 Task: Research Airbnb accommodation in North Little Rock, United States from 12th  December, 2023 to 15th December, 2023 for 3 adults.2 bedrooms having 3 beds and 1 bathroom. Property type can be flat. Booking option can be shelf check-in. Look for 3 properties as per requirement.
Action: Key pressed north<Key.space>little<Key.space>
Screenshot: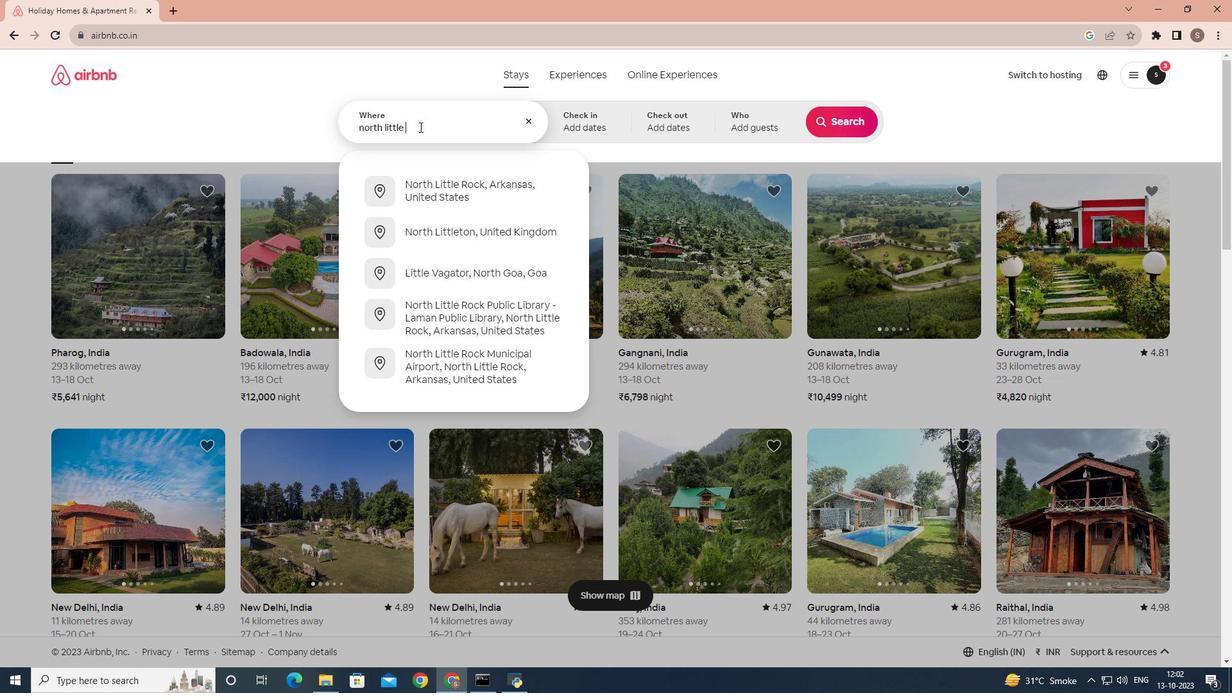 
Action: Mouse moved to (432, 196)
Screenshot: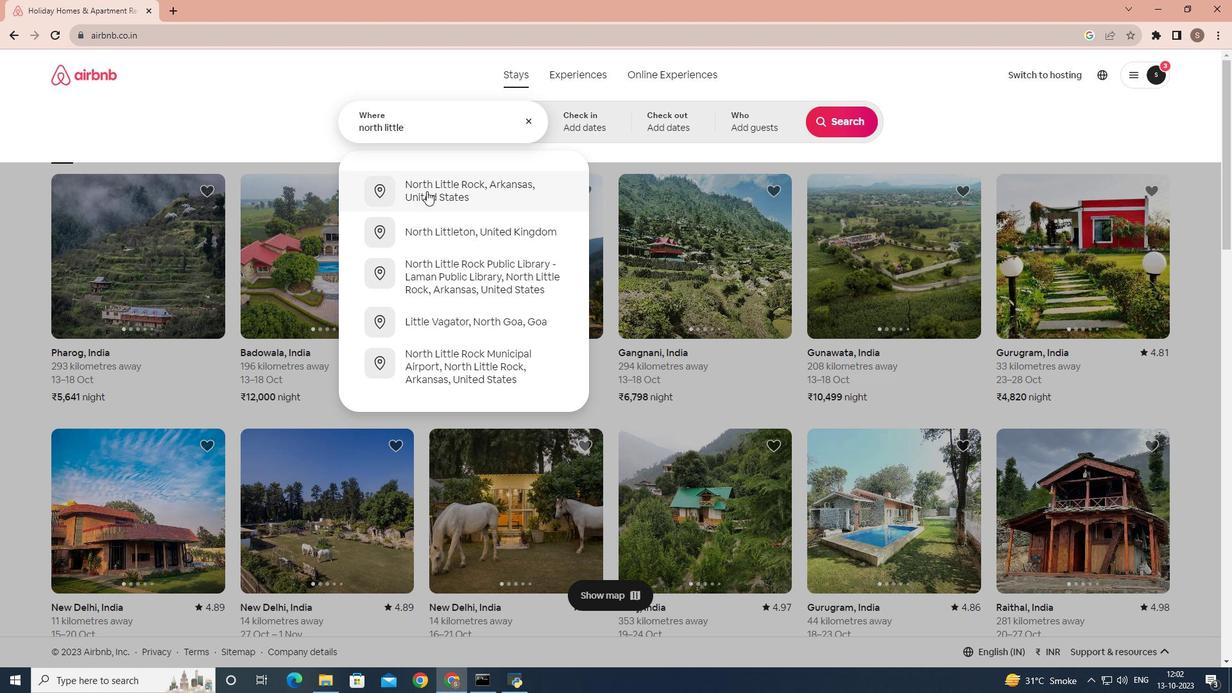 
Action: Mouse pressed left at (432, 196)
Screenshot: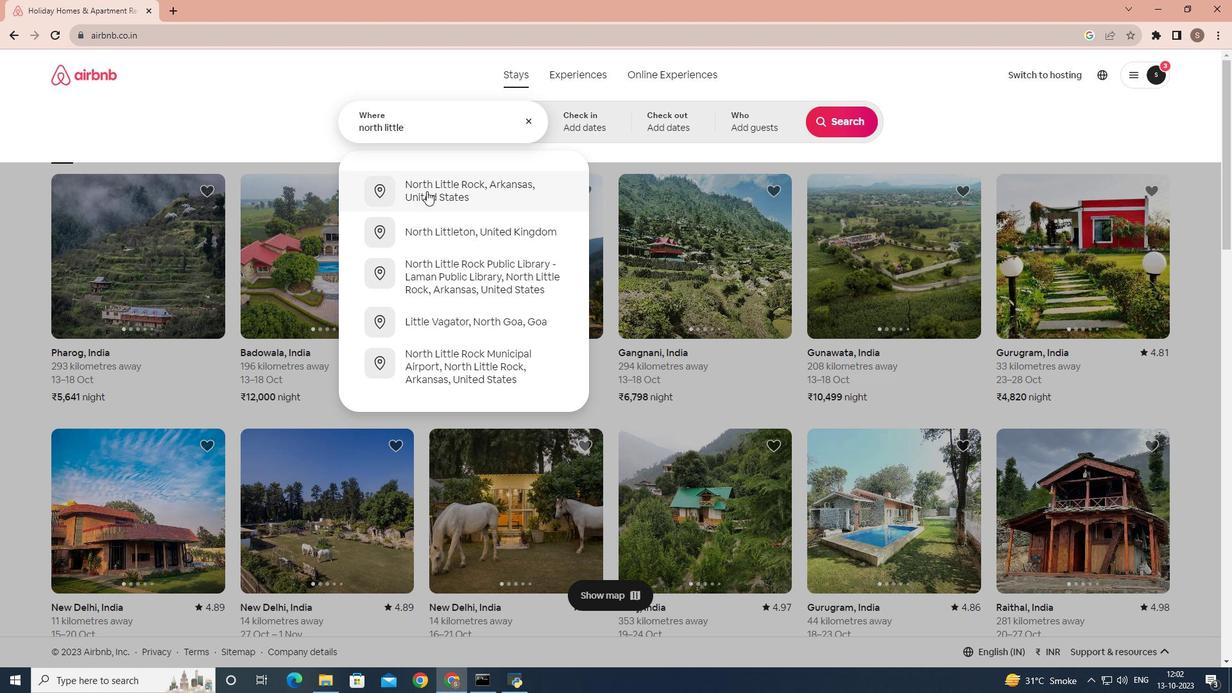 
Action: Mouse moved to (842, 227)
Screenshot: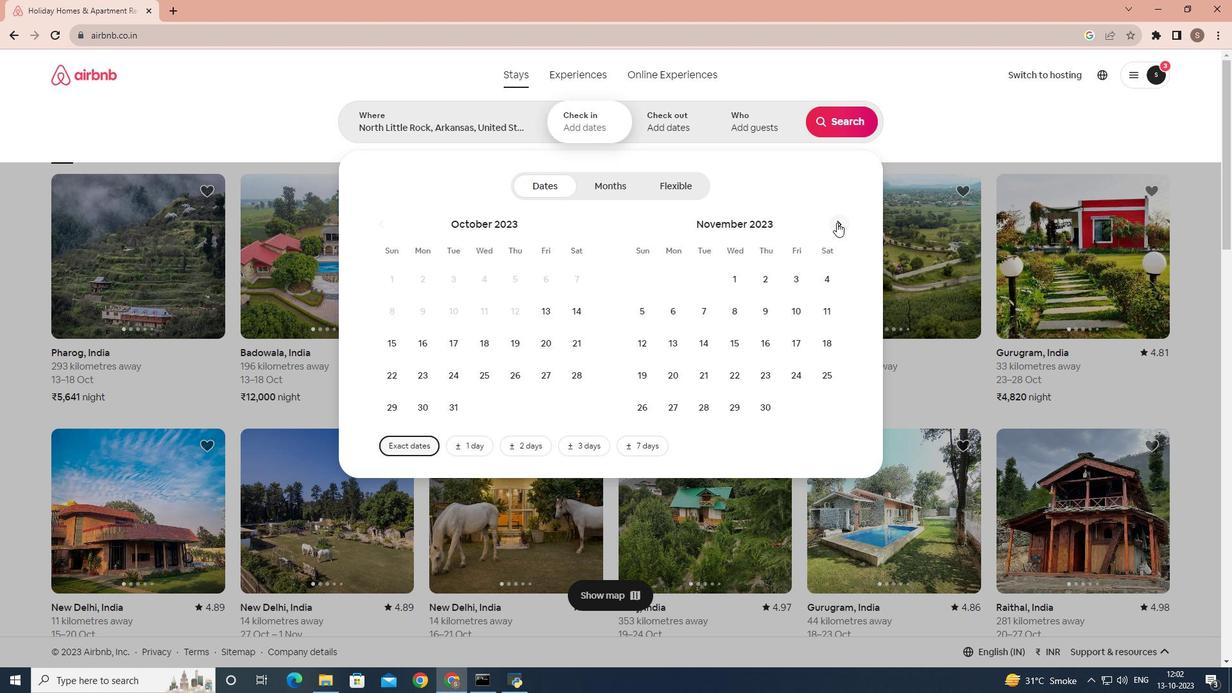 
Action: Mouse pressed left at (842, 227)
Screenshot: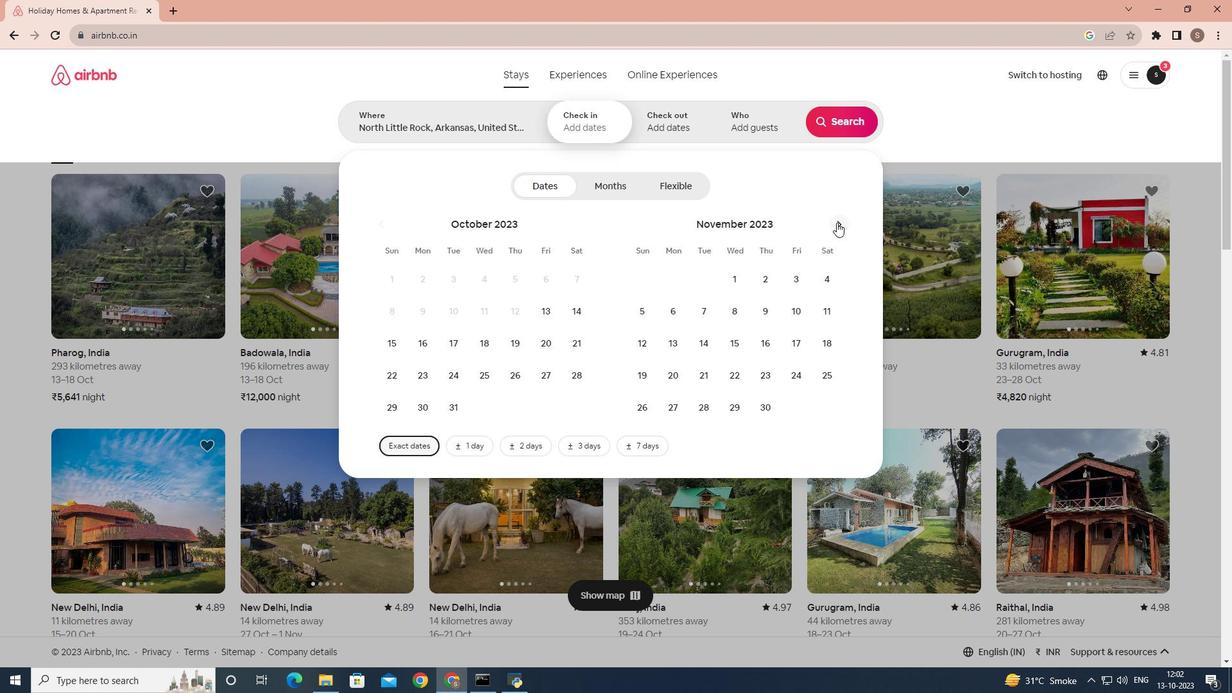 
Action: Mouse moved to (710, 352)
Screenshot: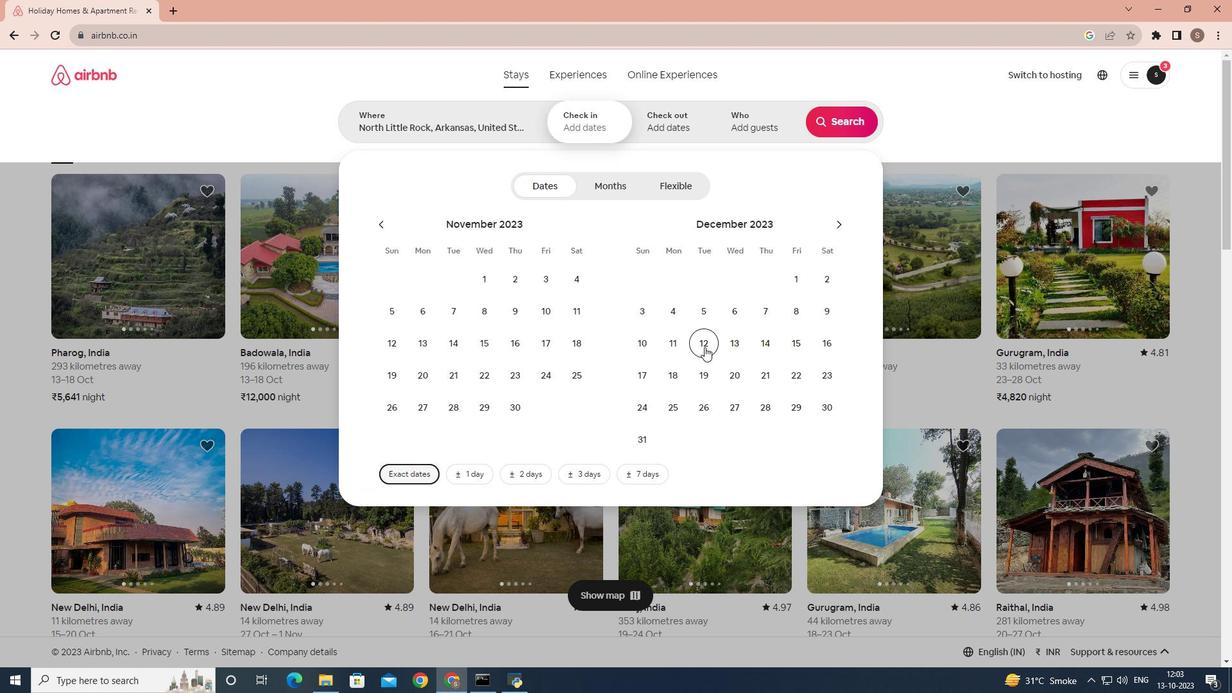 
Action: Mouse pressed left at (710, 352)
Screenshot: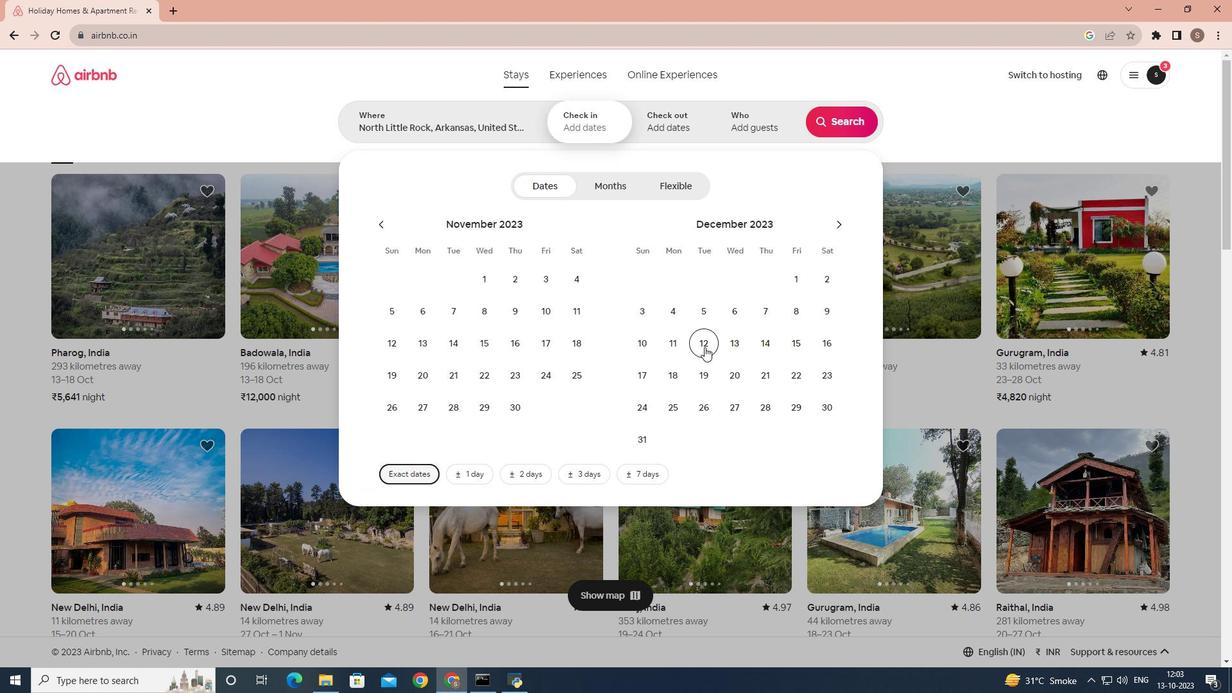 
Action: Mouse moved to (797, 362)
Screenshot: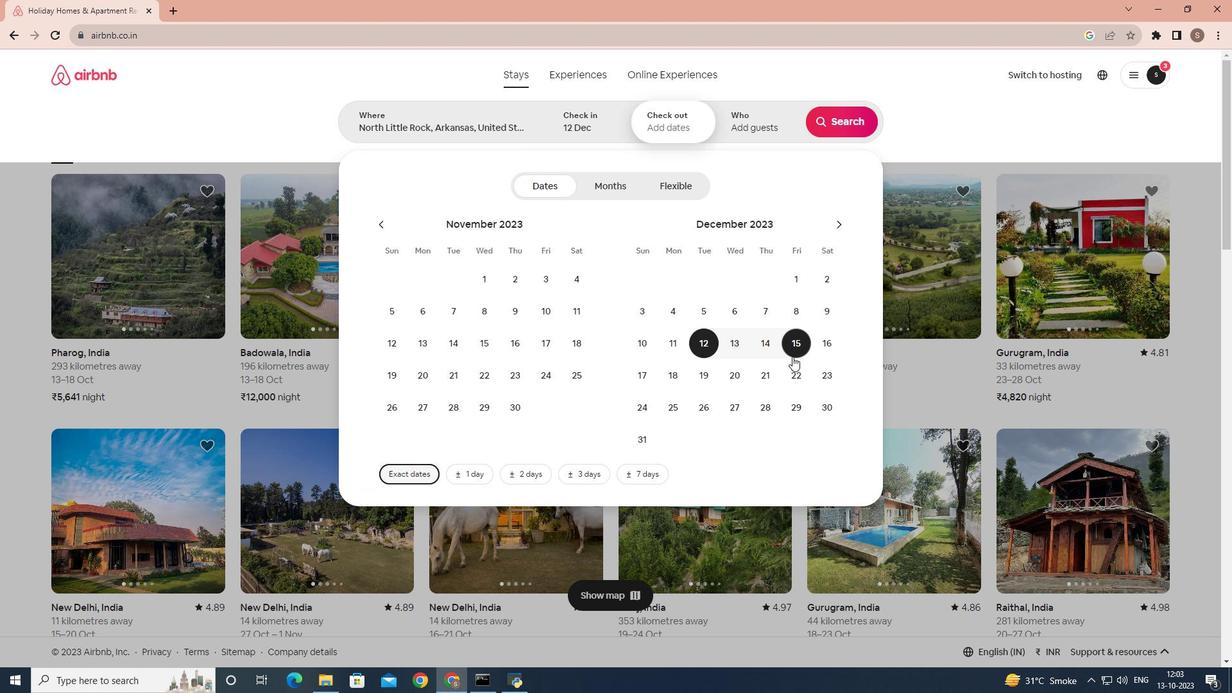 
Action: Mouse pressed left at (797, 362)
Screenshot: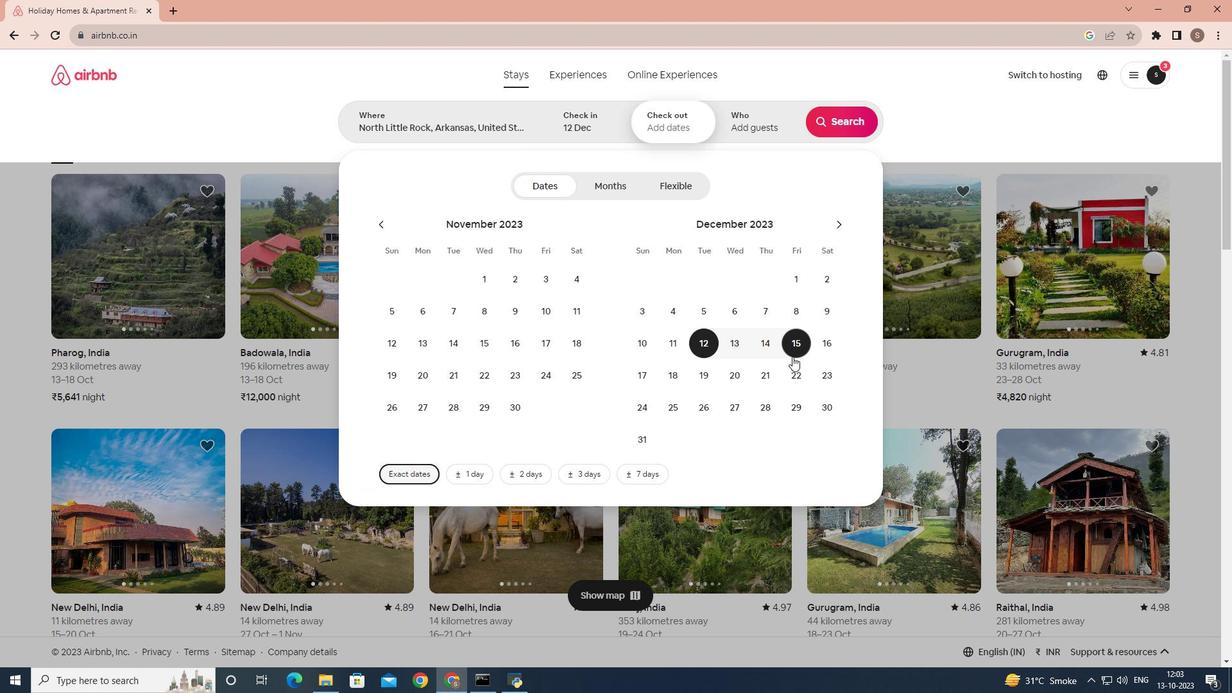 
Action: Mouse moved to (772, 131)
Screenshot: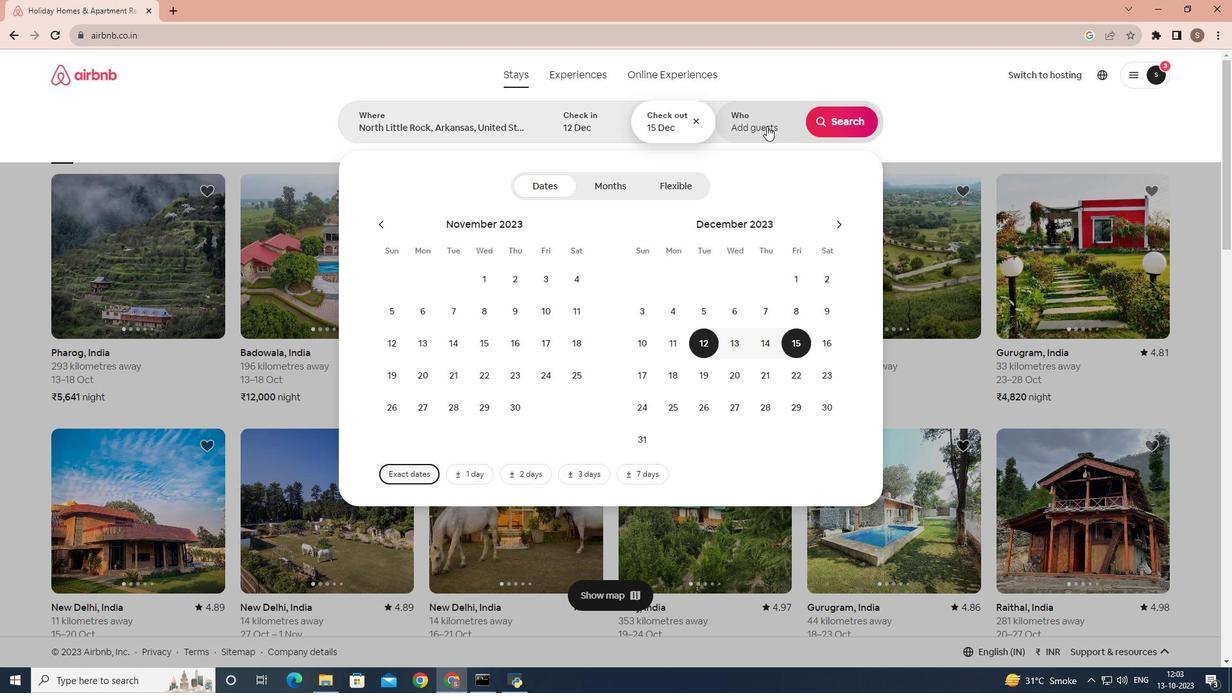 
Action: Mouse pressed left at (772, 131)
Screenshot: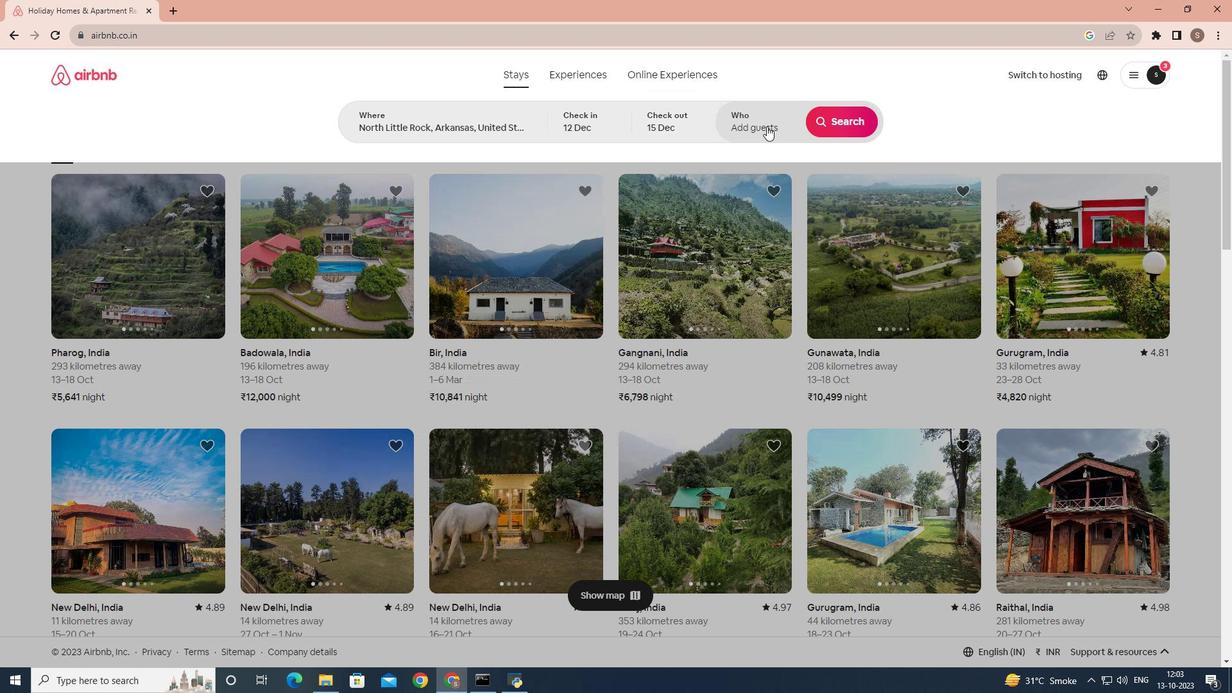 
Action: Mouse moved to (848, 197)
Screenshot: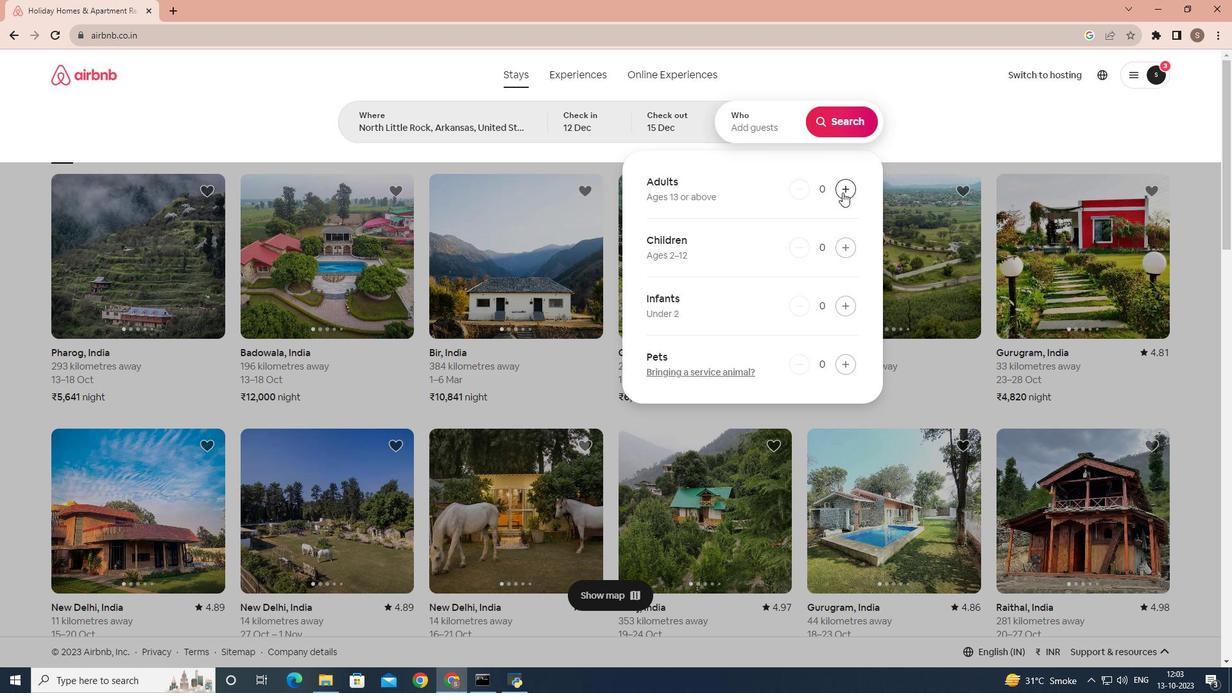 
Action: Mouse pressed left at (848, 197)
Screenshot: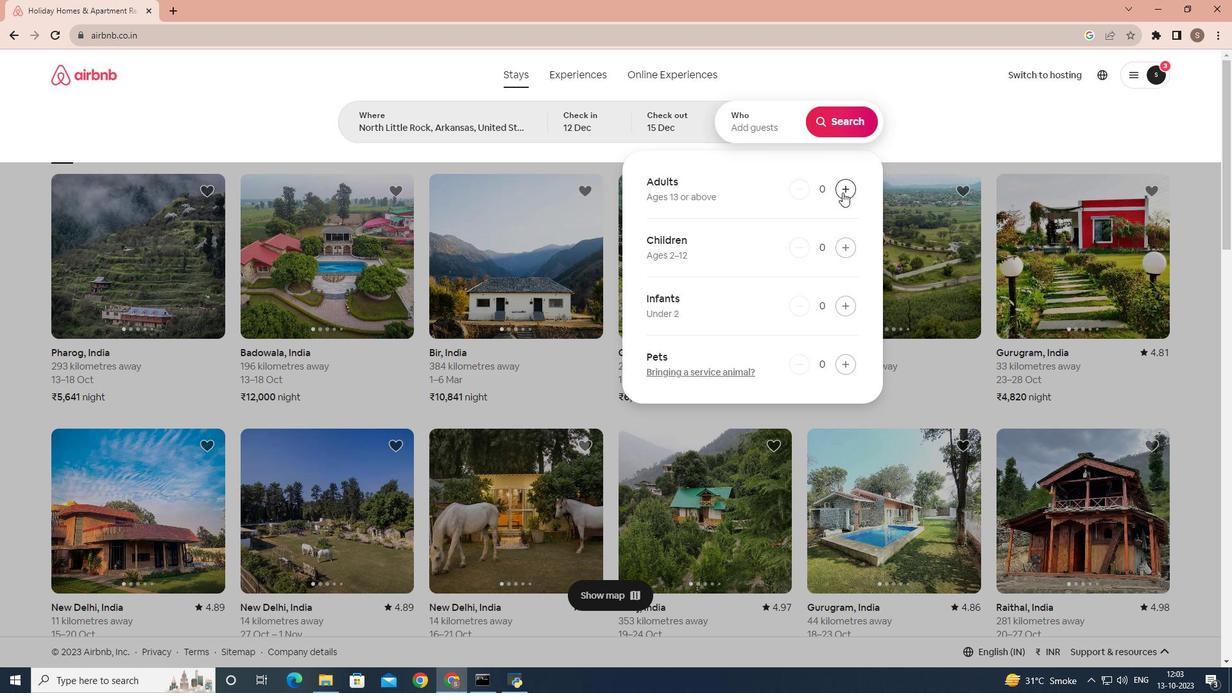 
Action: Mouse pressed left at (848, 197)
Screenshot: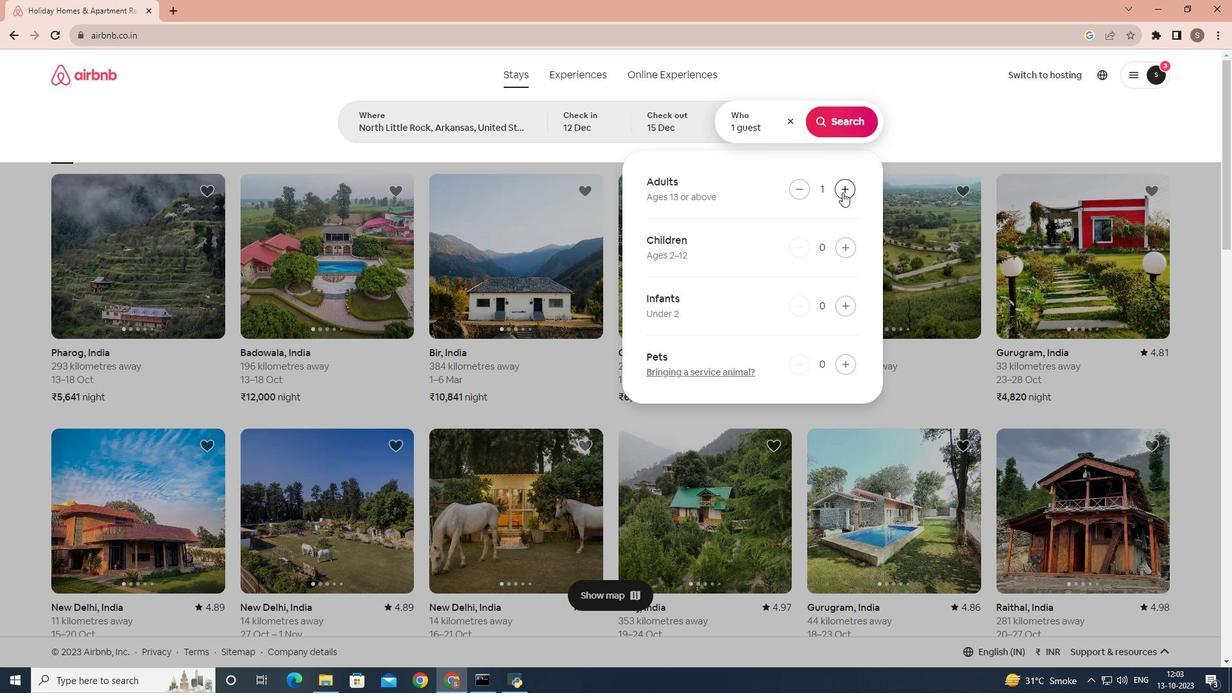 
Action: Mouse pressed left at (848, 197)
Screenshot: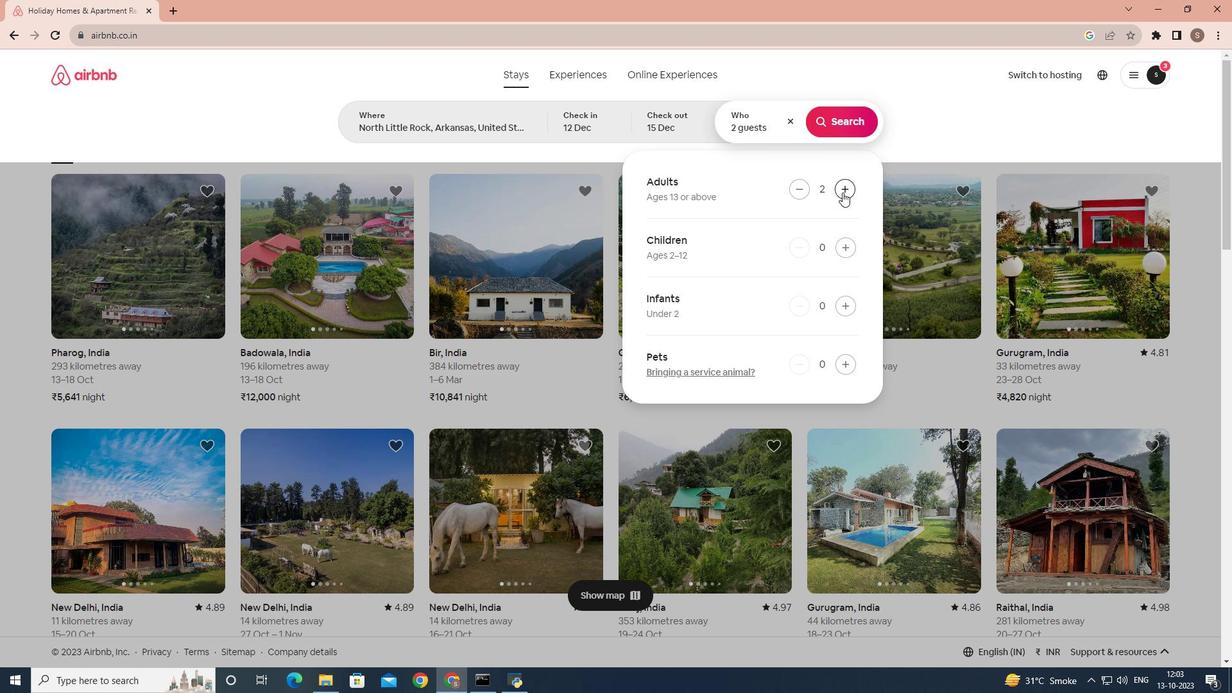 
Action: Mouse moved to (849, 132)
Screenshot: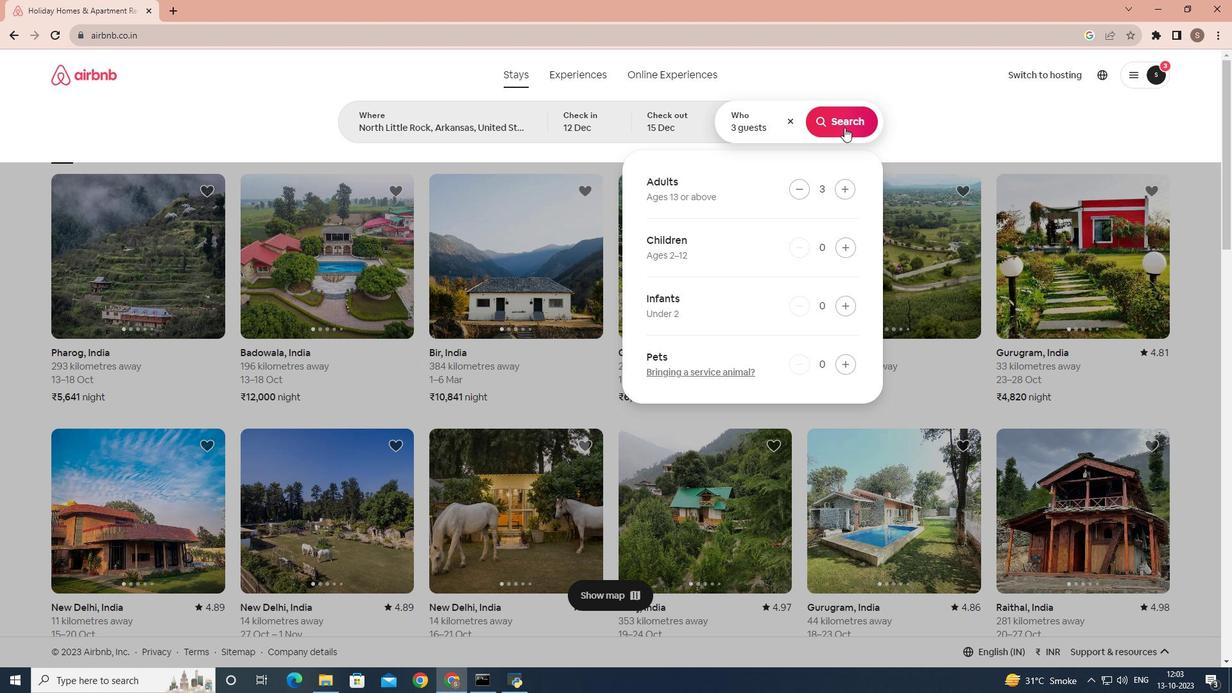 
Action: Mouse pressed left at (849, 132)
Screenshot: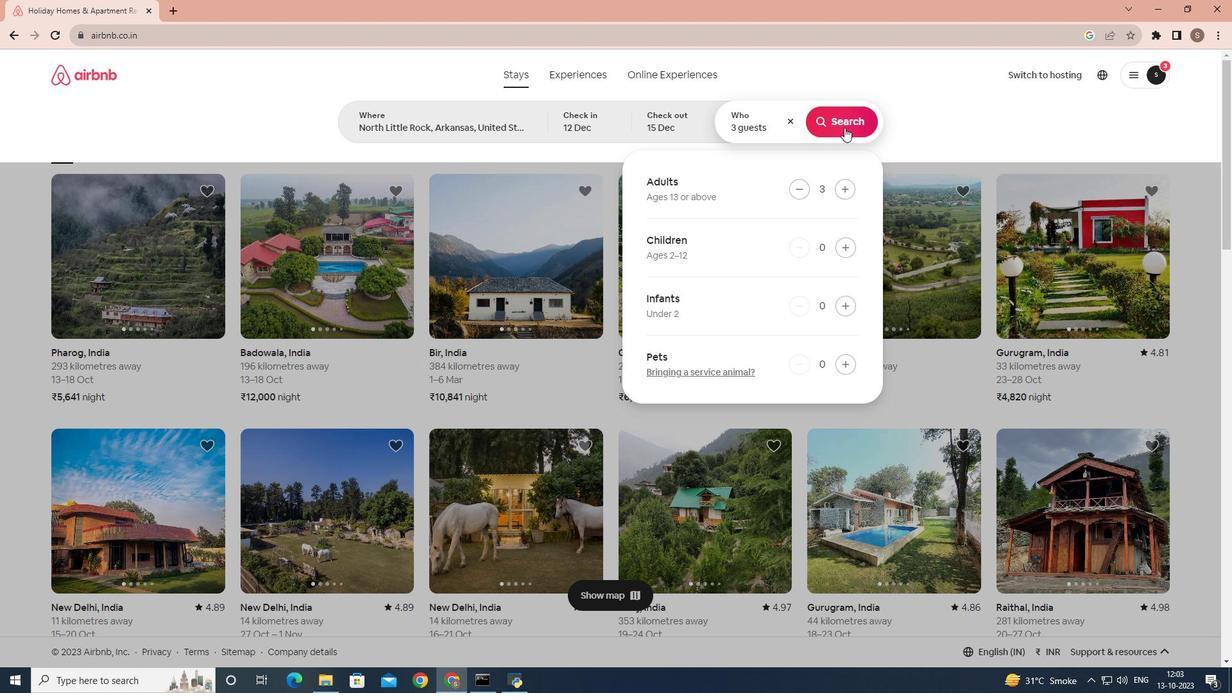 
Action: Mouse moved to (1023, 132)
Screenshot: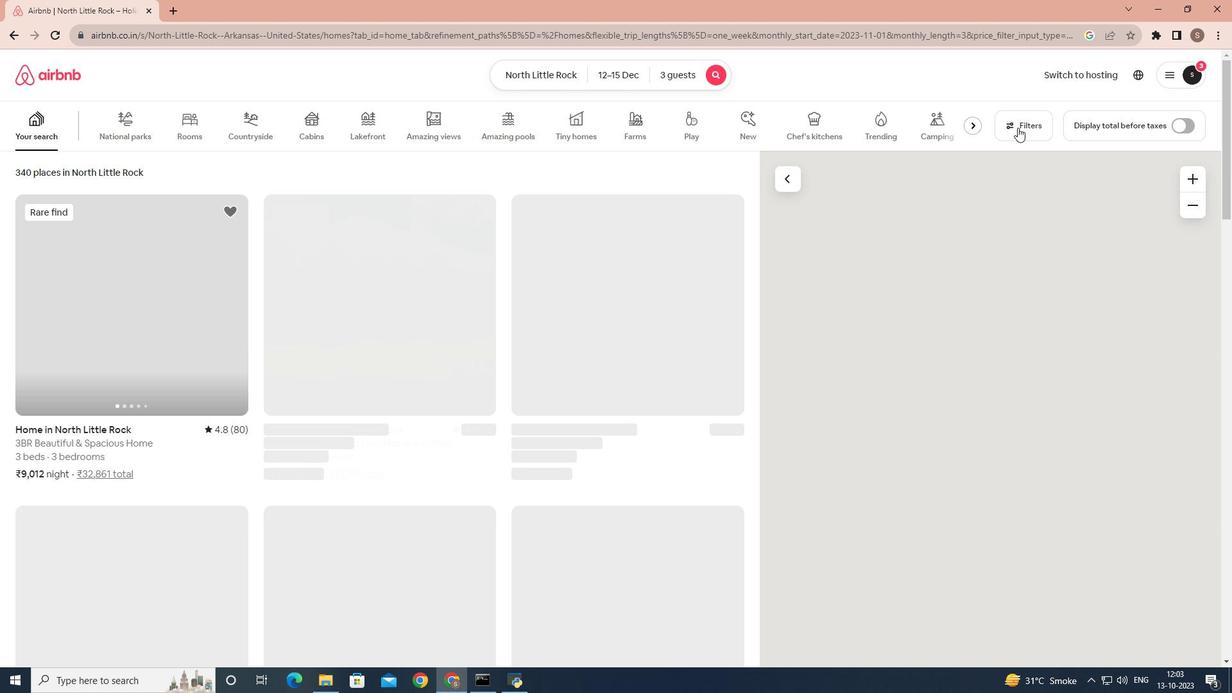 
Action: Mouse pressed left at (1023, 132)
Screenshot: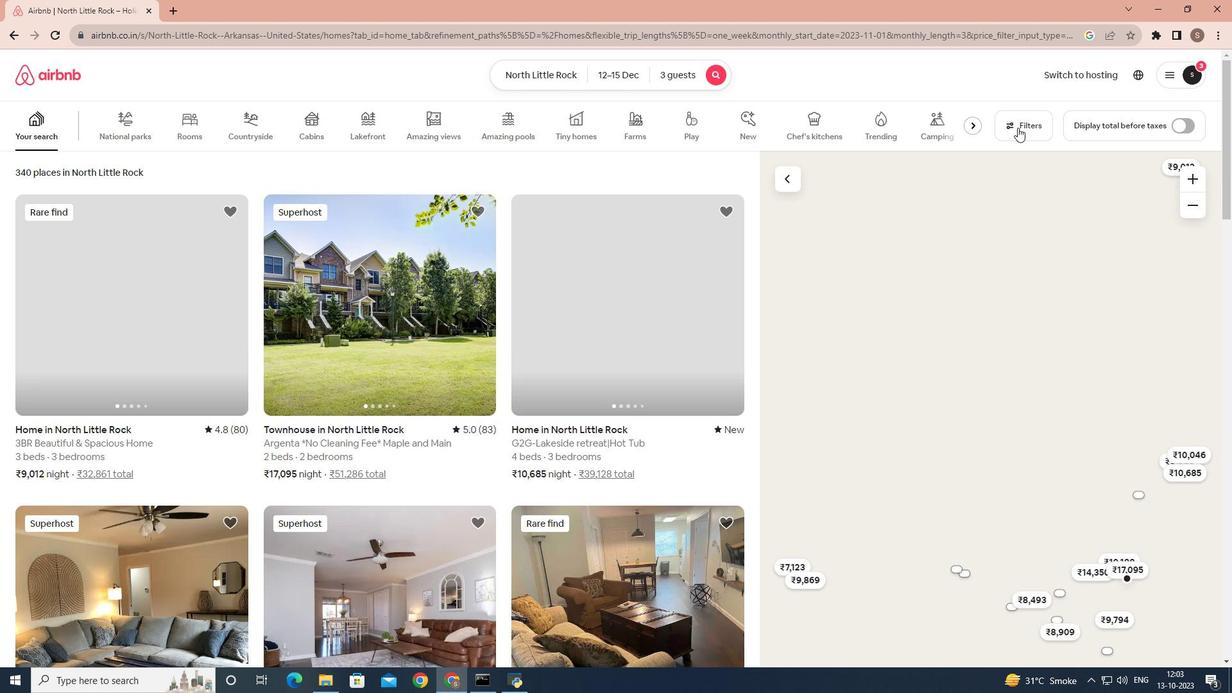 
Action: Mouse moved to (513, 298)
Screenshot: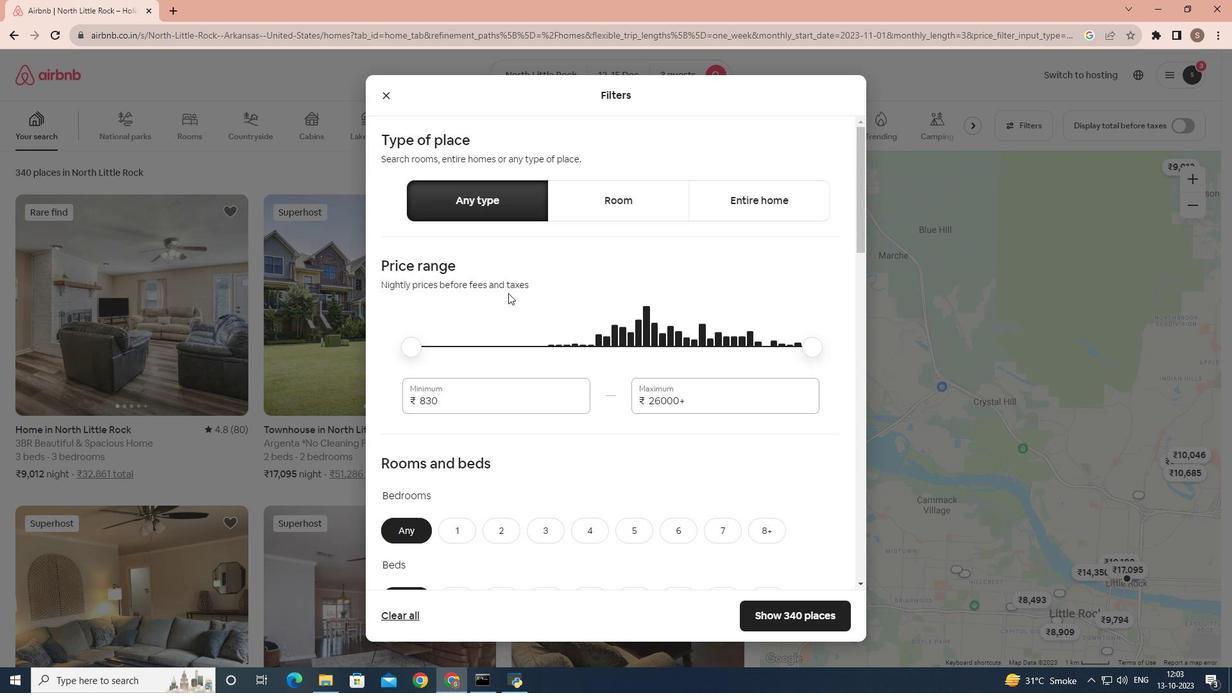 
Action: Mouse scrolled (513, 297) with delta (0, 0)
Screenshot: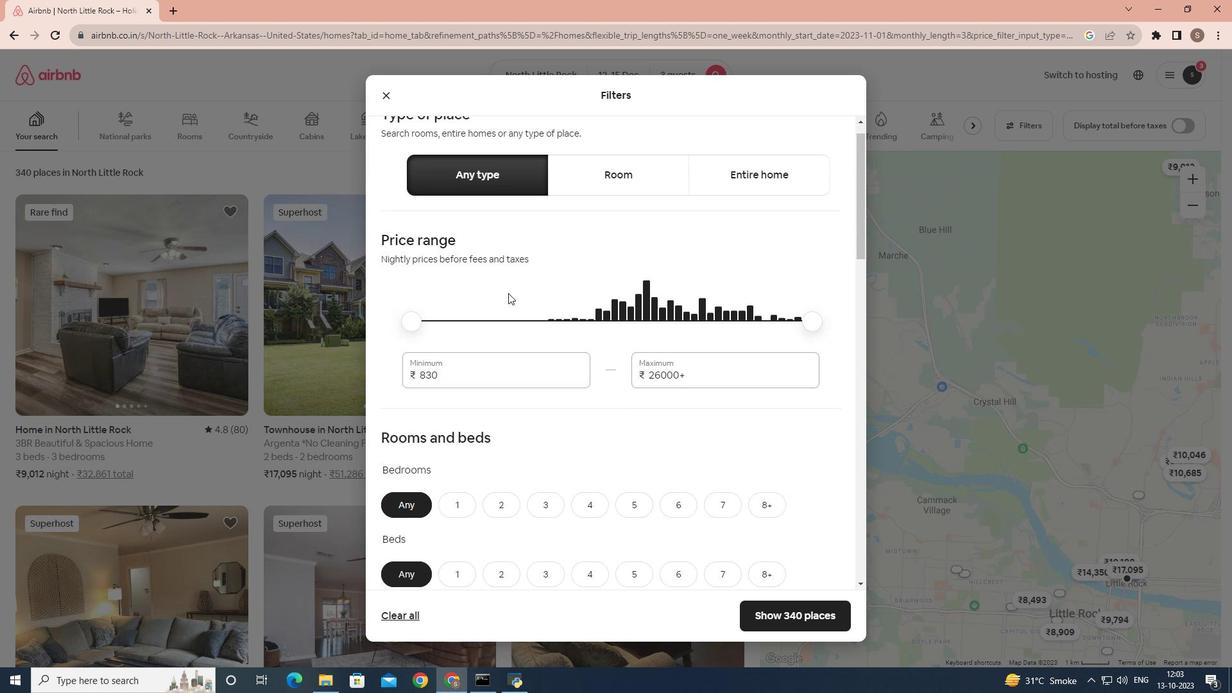 
Action: Mouse scrolled (513, 297) with delta (0, 0)
Screenshot: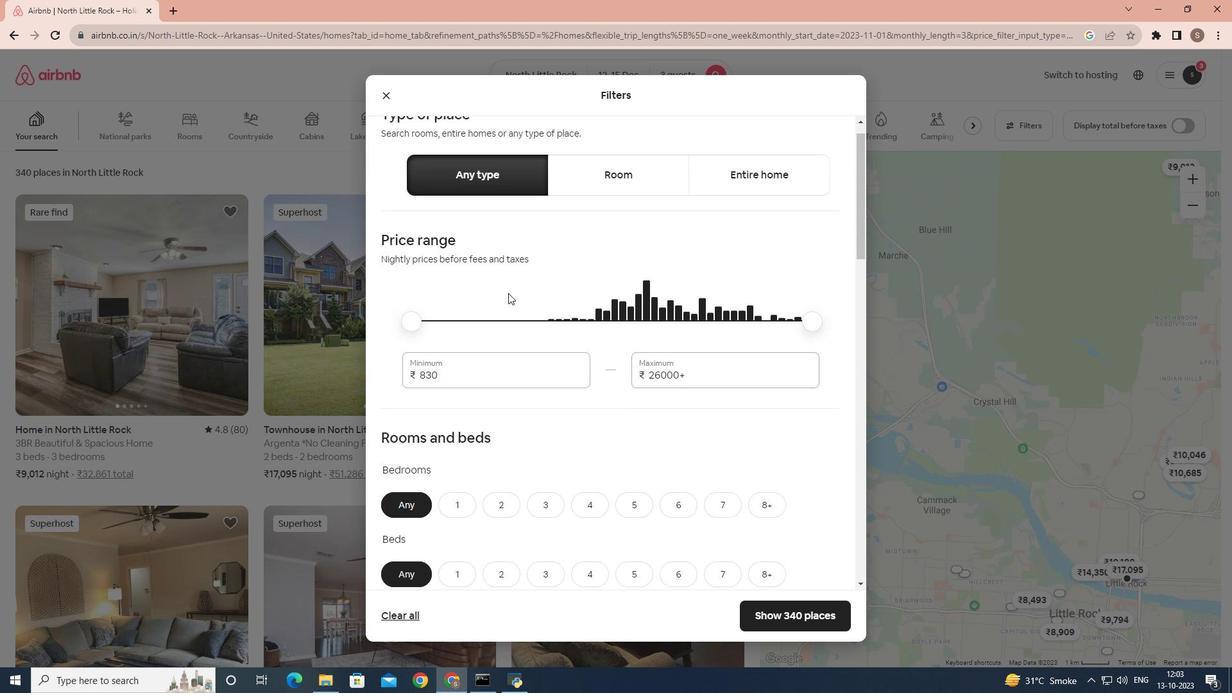 
Action: Mouse scrolled (513, 297) with delta (0, 0)
Screenshot: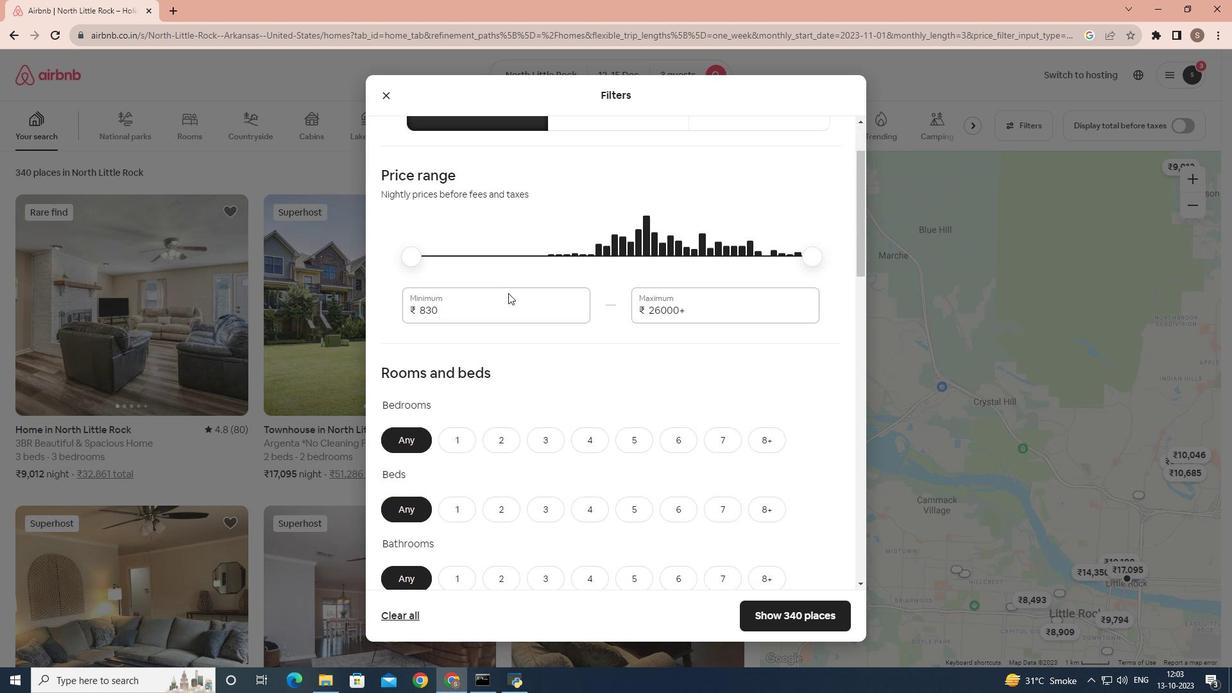 
Action: Mouse moved to (515, 342)
Screenshot: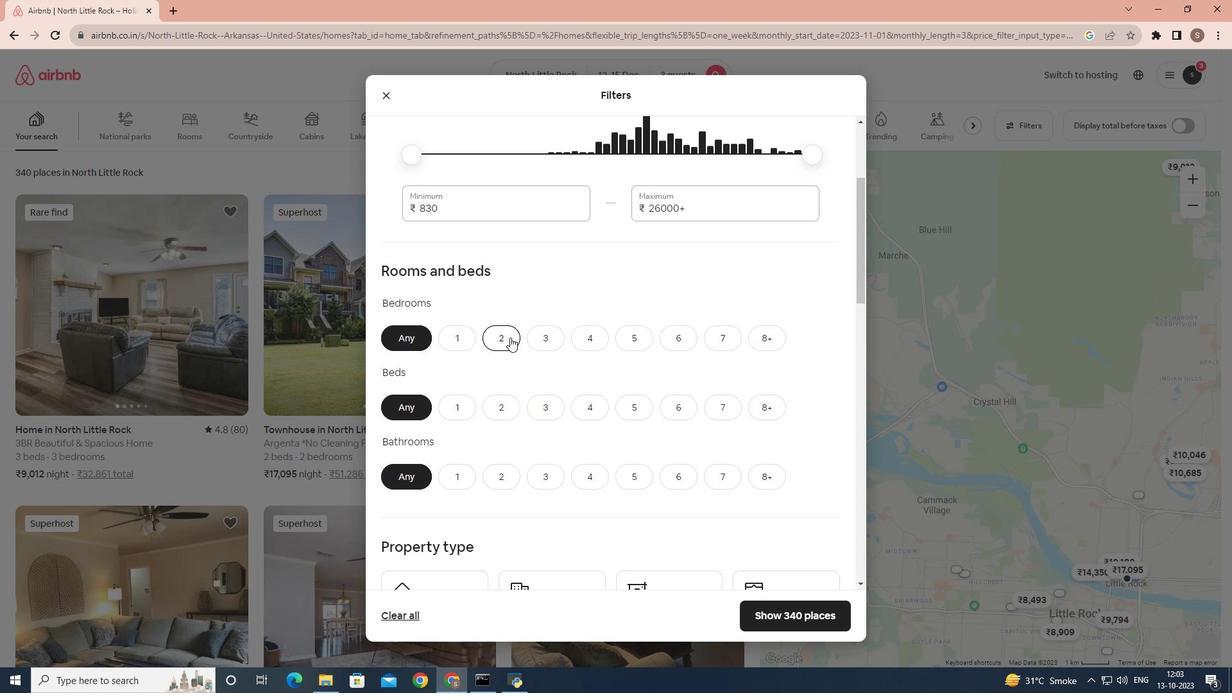 
Action: Mouse pressed left at (515, 342)
Screenshot: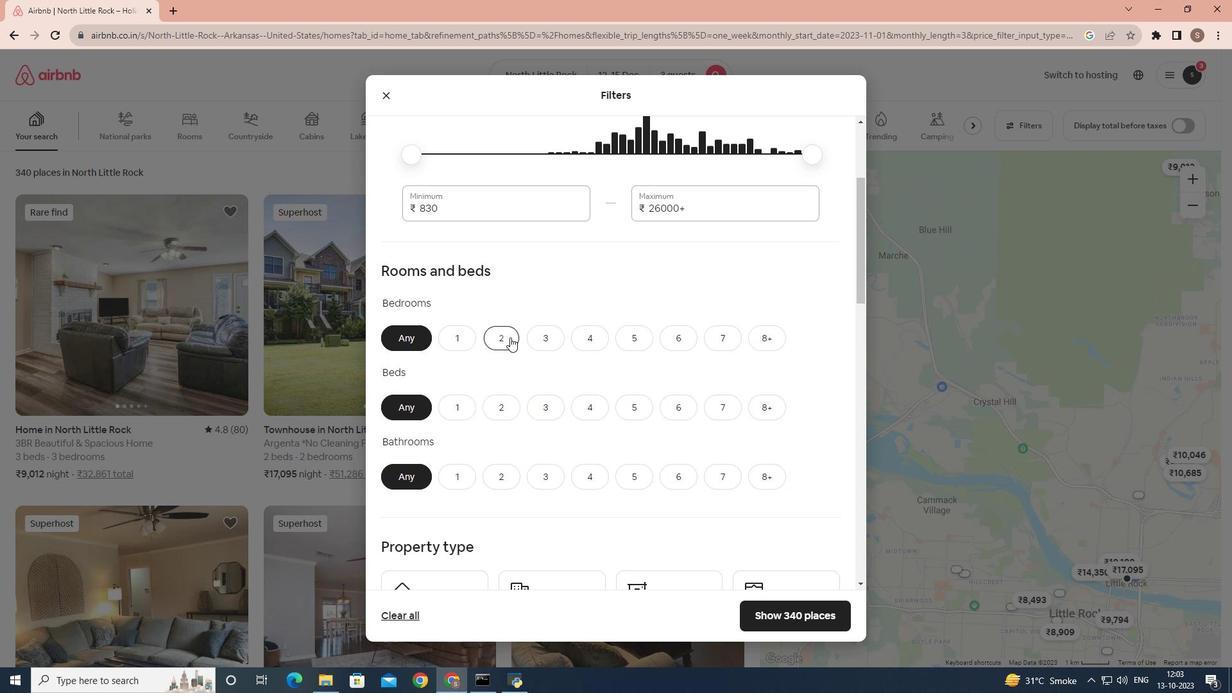
Action: Mouse moved to (556, 409)
Screenshot: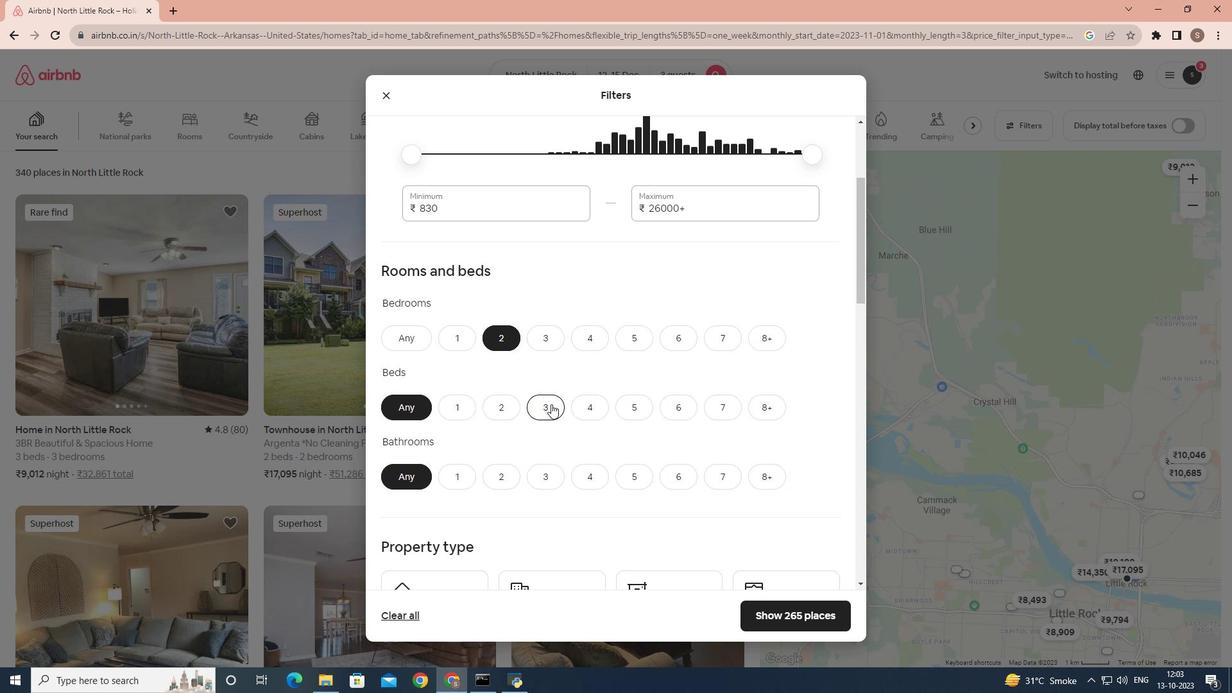 
Action: Mouse pressed left at (556, 409)
Screenshot: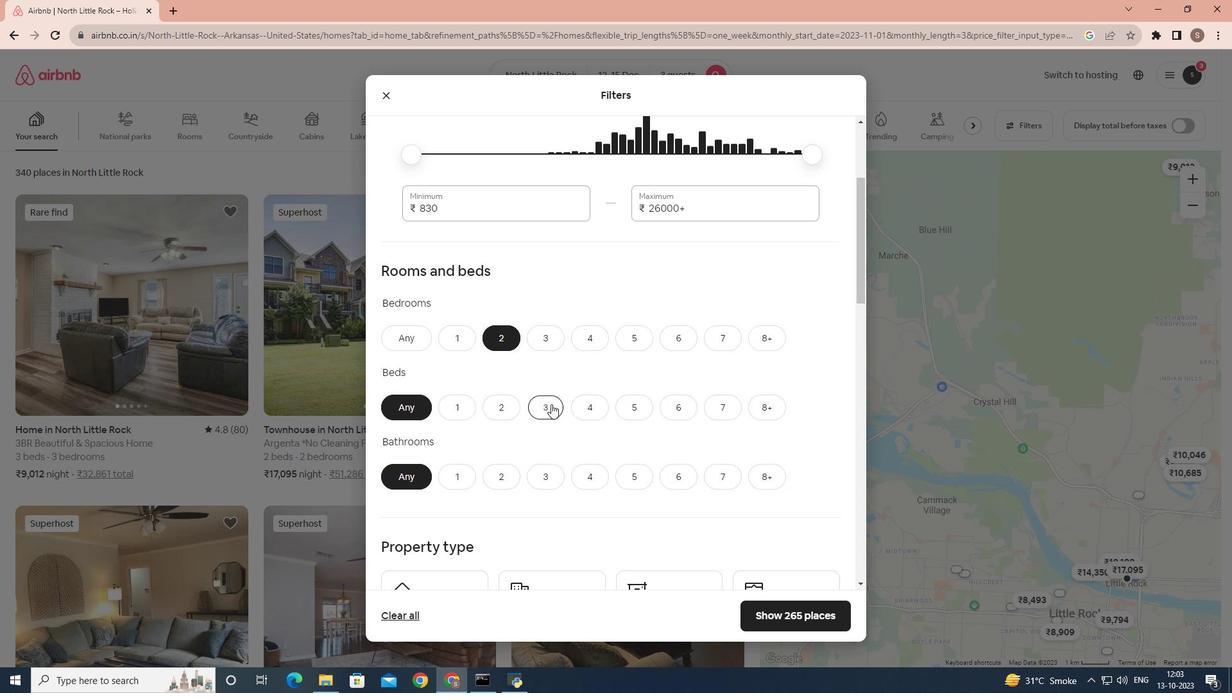 
Action: Mouse moved to (460, 478)
Screenshot: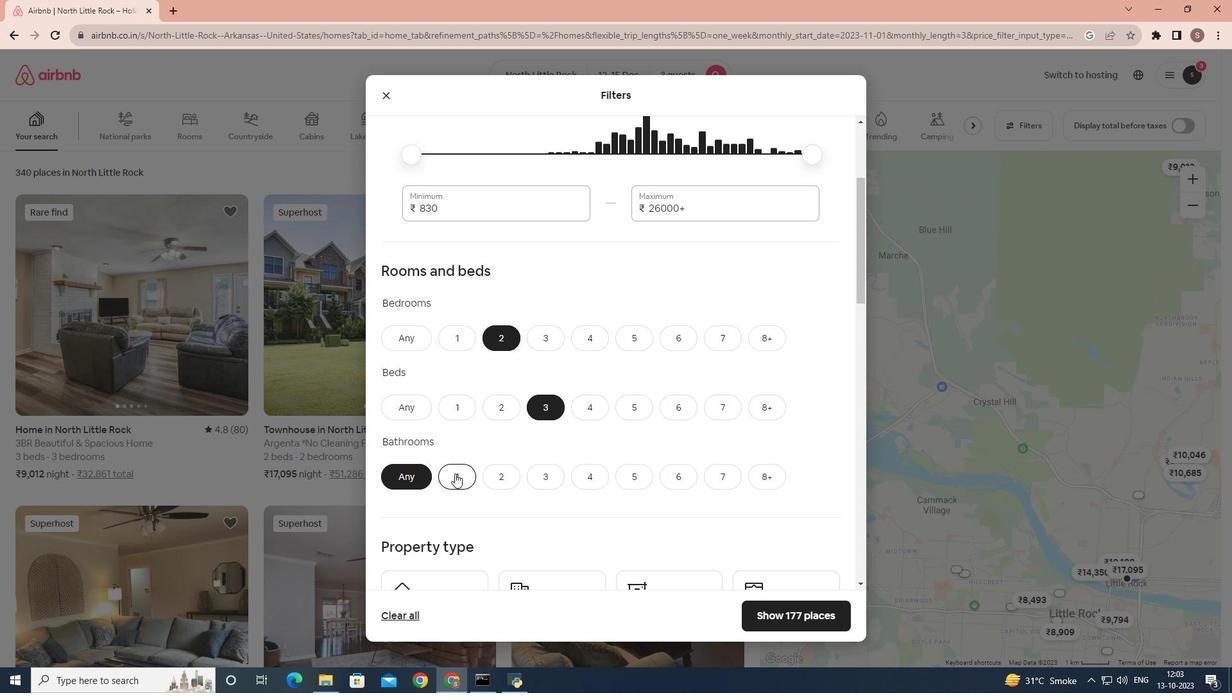 
Action: Mouse pressed left at (460, 478)
Screenshot: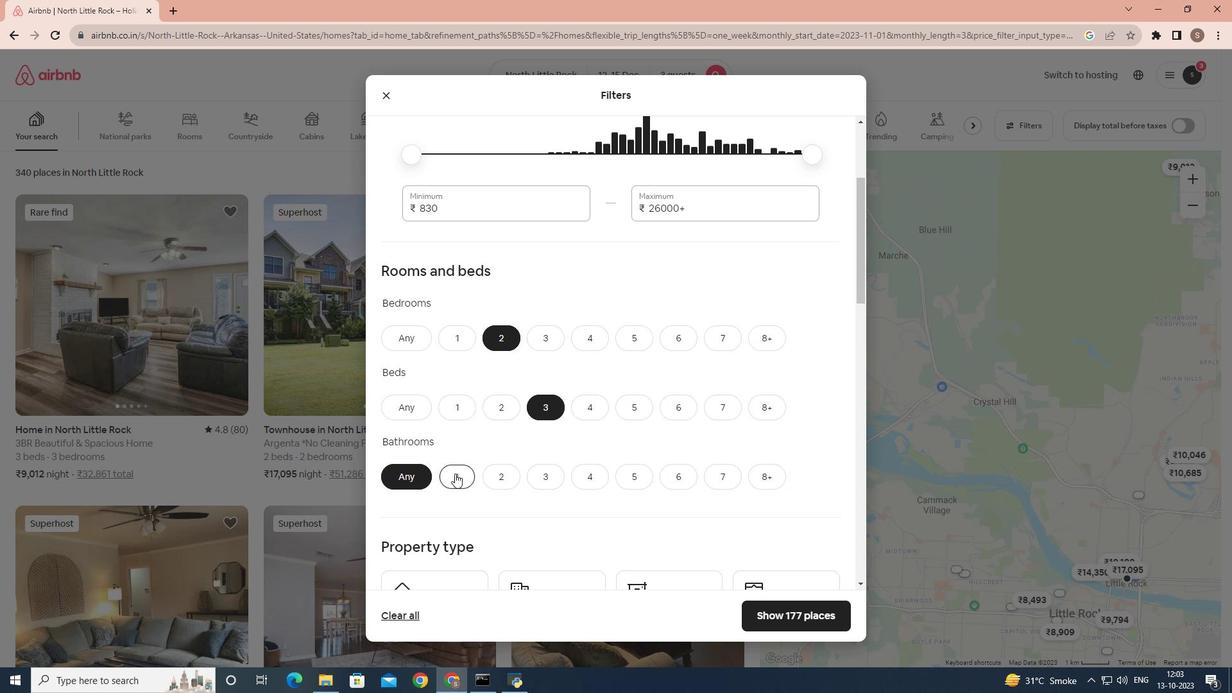 
Action: Mouse moved to (487, 439)
Screenshot: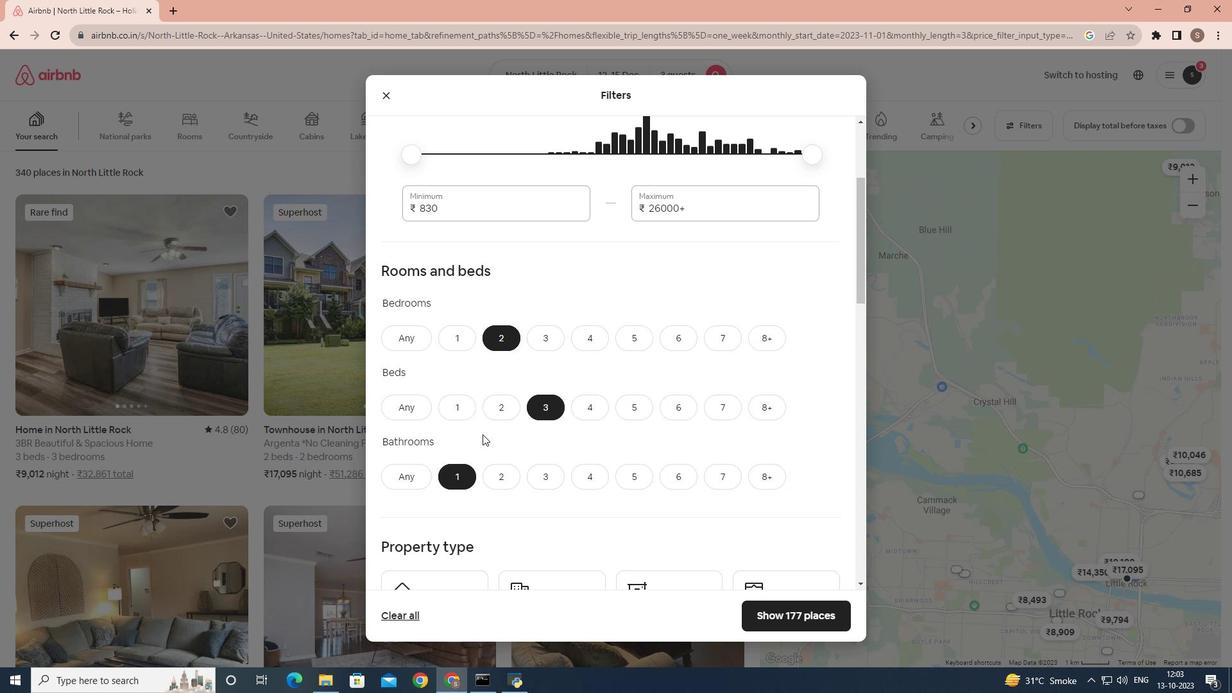 
Action: Mouse scrolled (487, 439) with delta (0, 0)
Screenshot: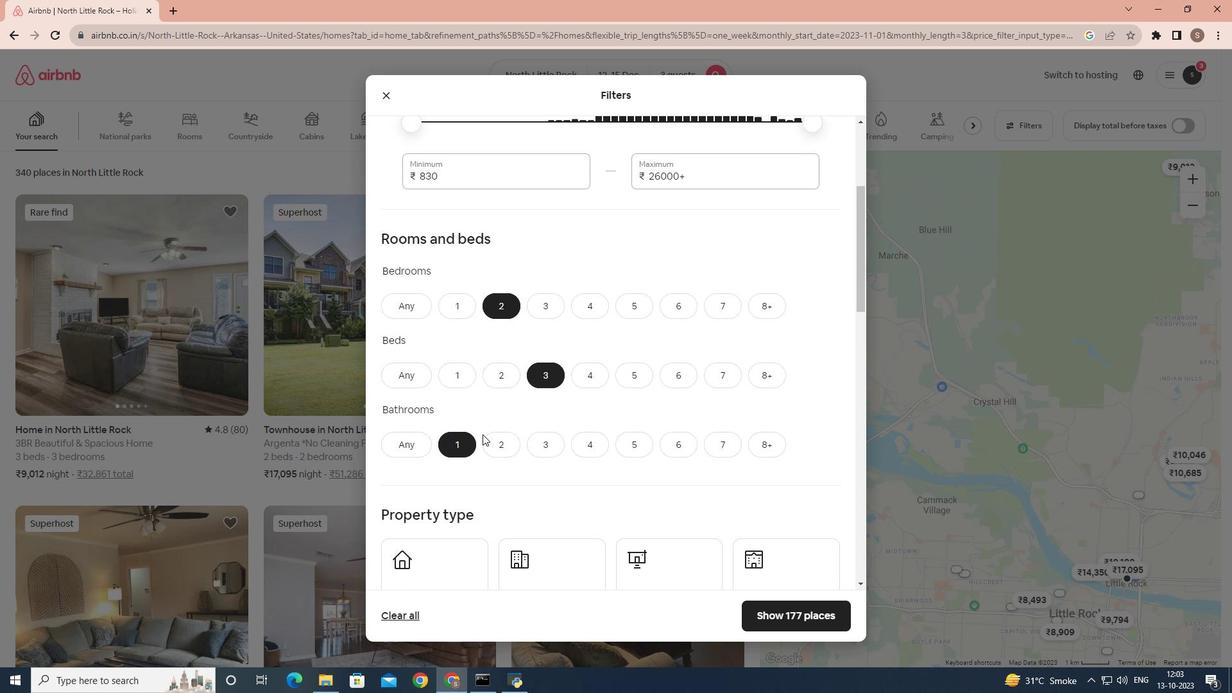 
Action: Mouse scrolled (487, 439) with delta (0, 0)
Screenshot: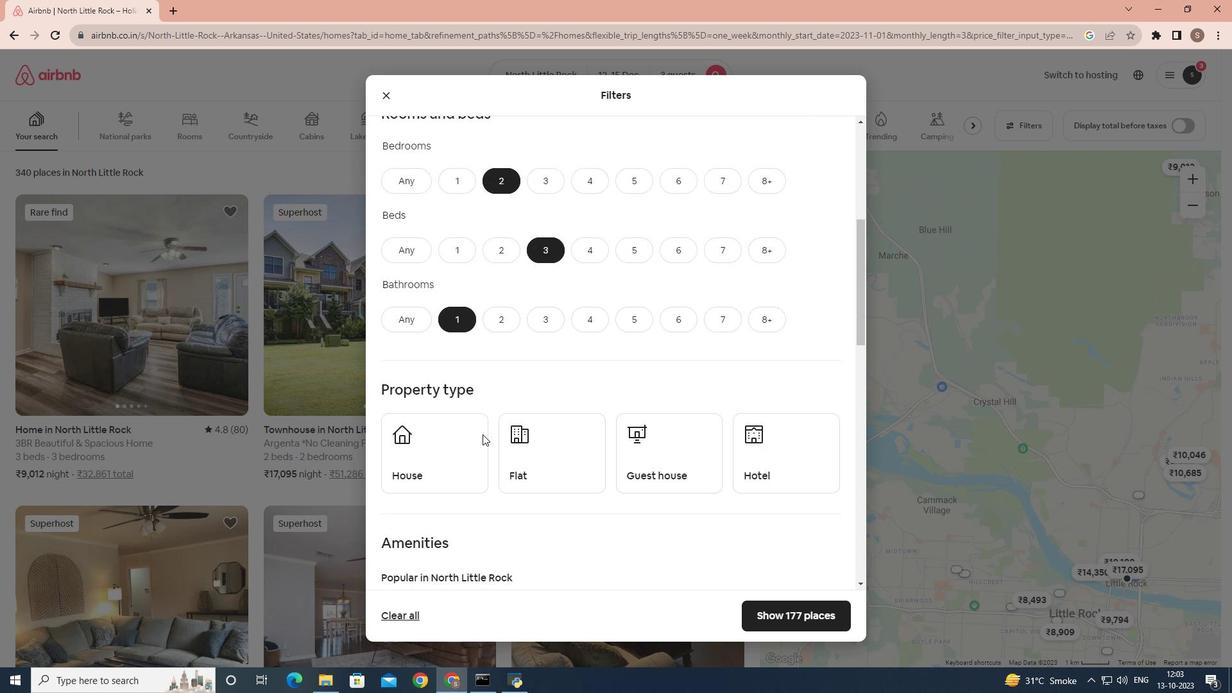 
Action: Mouse scrolled (487, 439) with delta (0, 0)
Screenshot: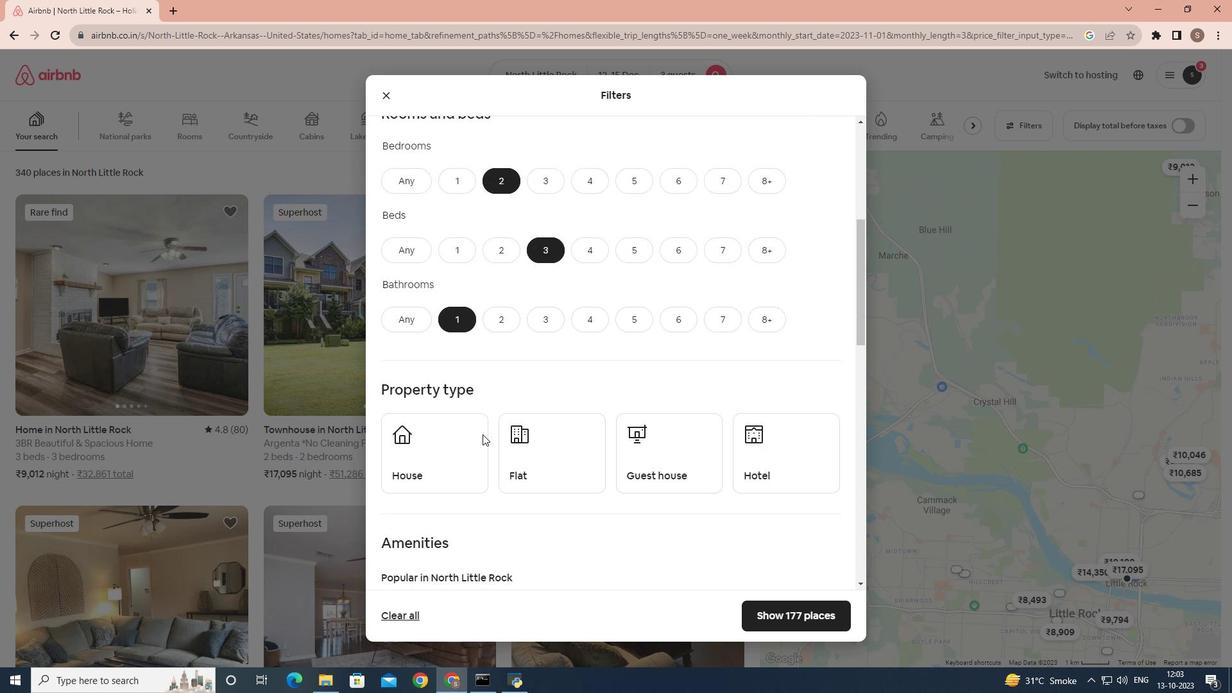 
Action: Mouse scrolled (487, 439) with delta (0, 0)
Screenshot: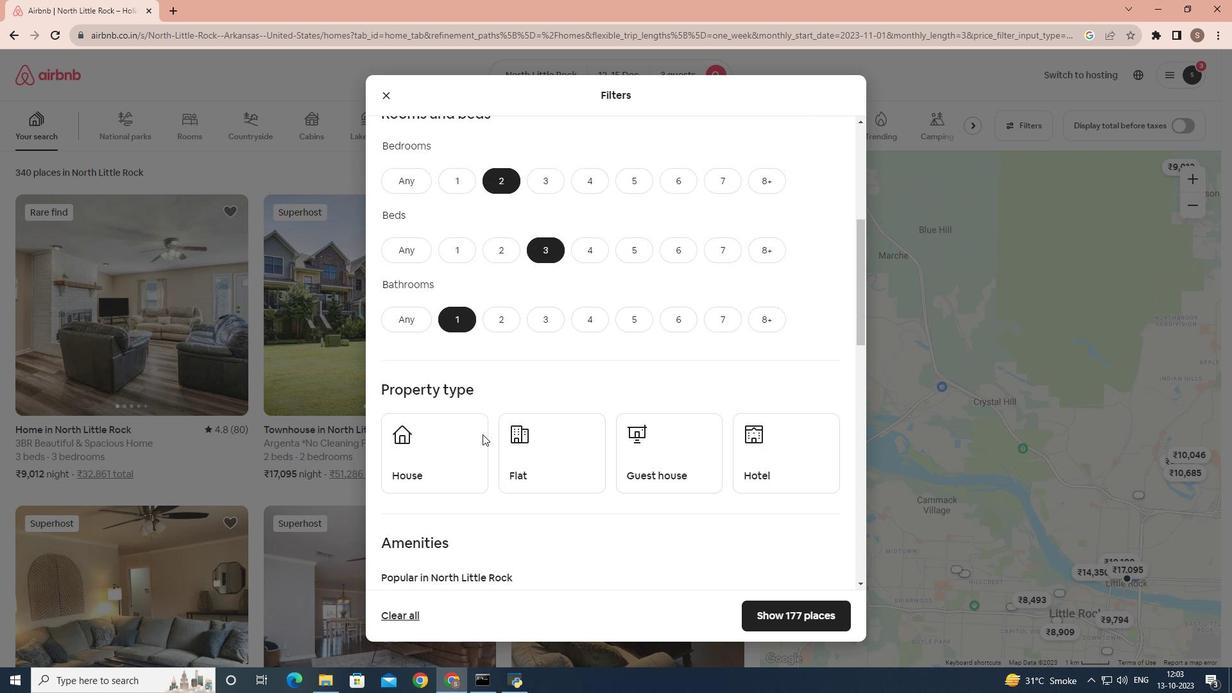 
Action: Mouse moved to (532, 387)
Screenshot: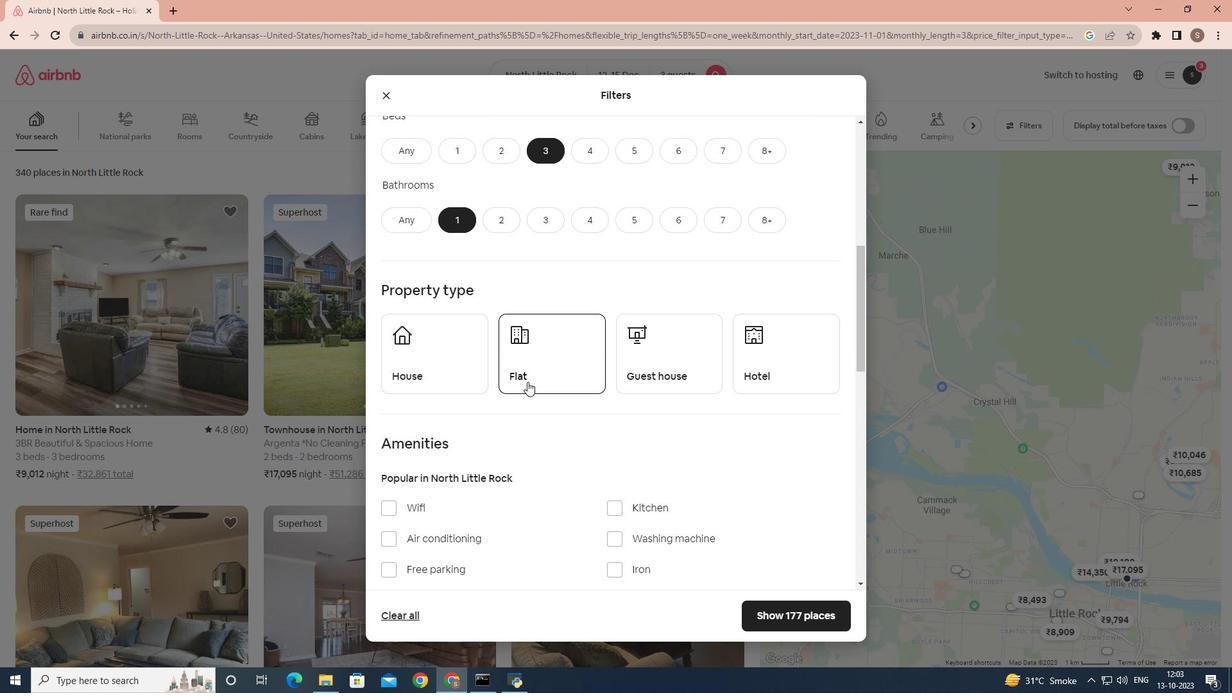 
Action: Mouse pressed left at (532, 387)
Screenshot: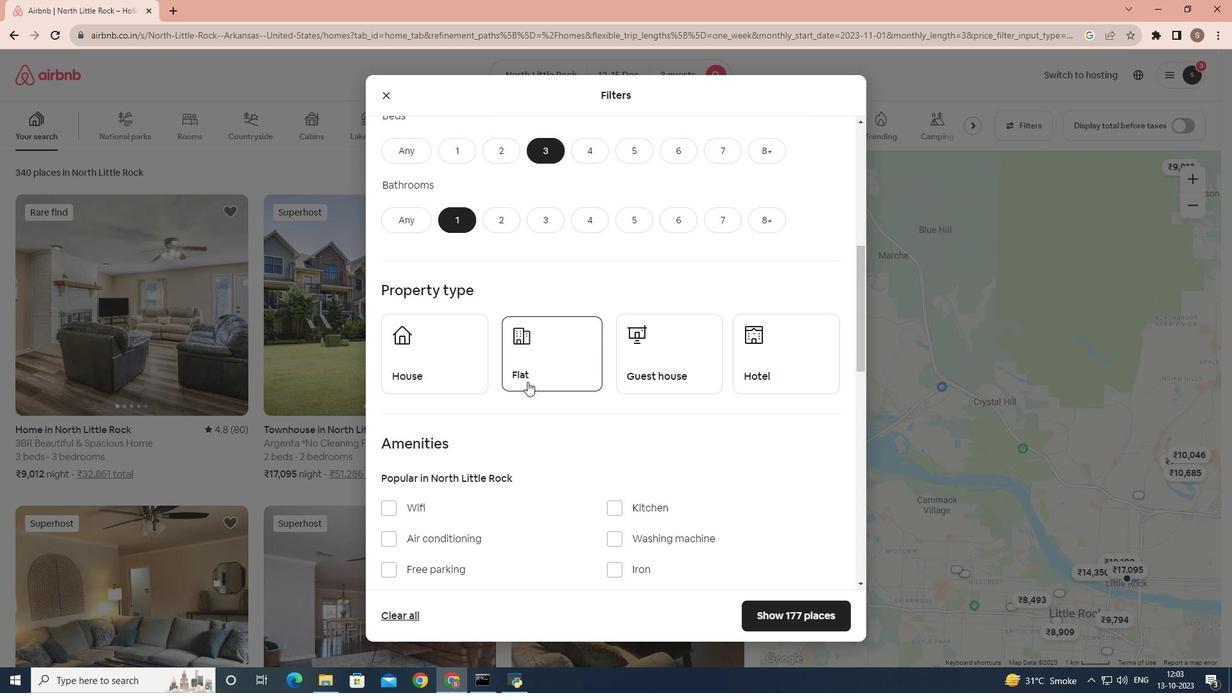 
Action: Mouse moved to (476, 475)
Screenshot: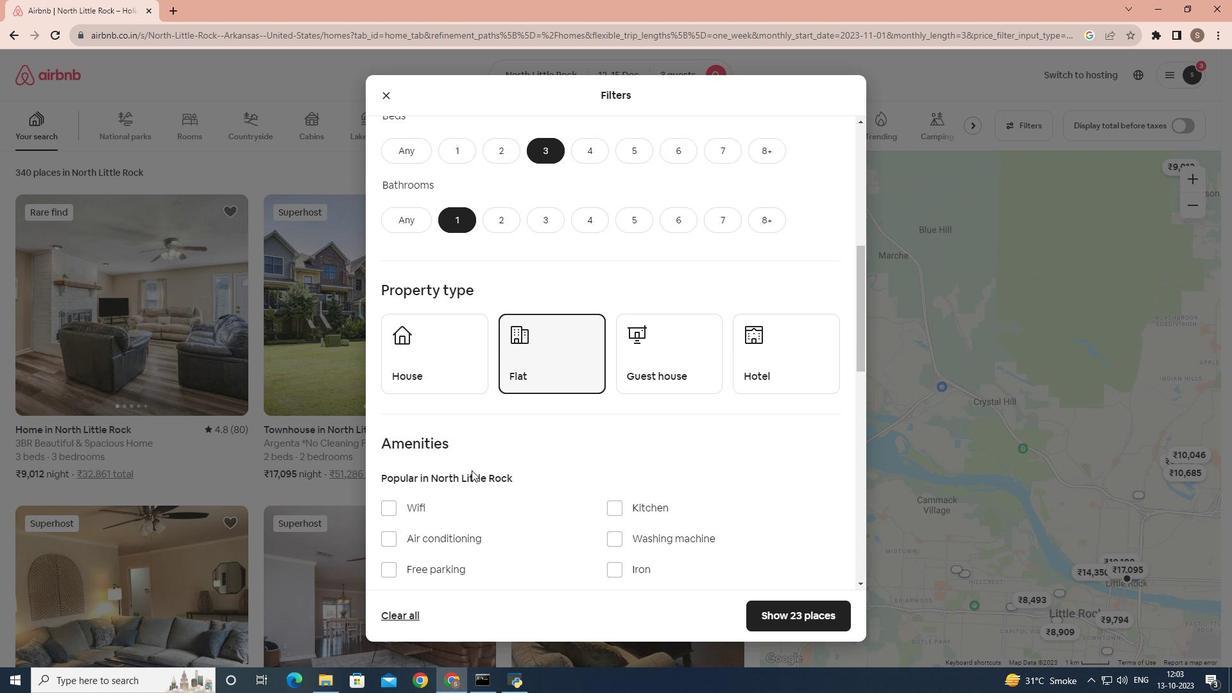
Action: Mouse scrolled (476, 475) with delta (0, 0)
Screenshot: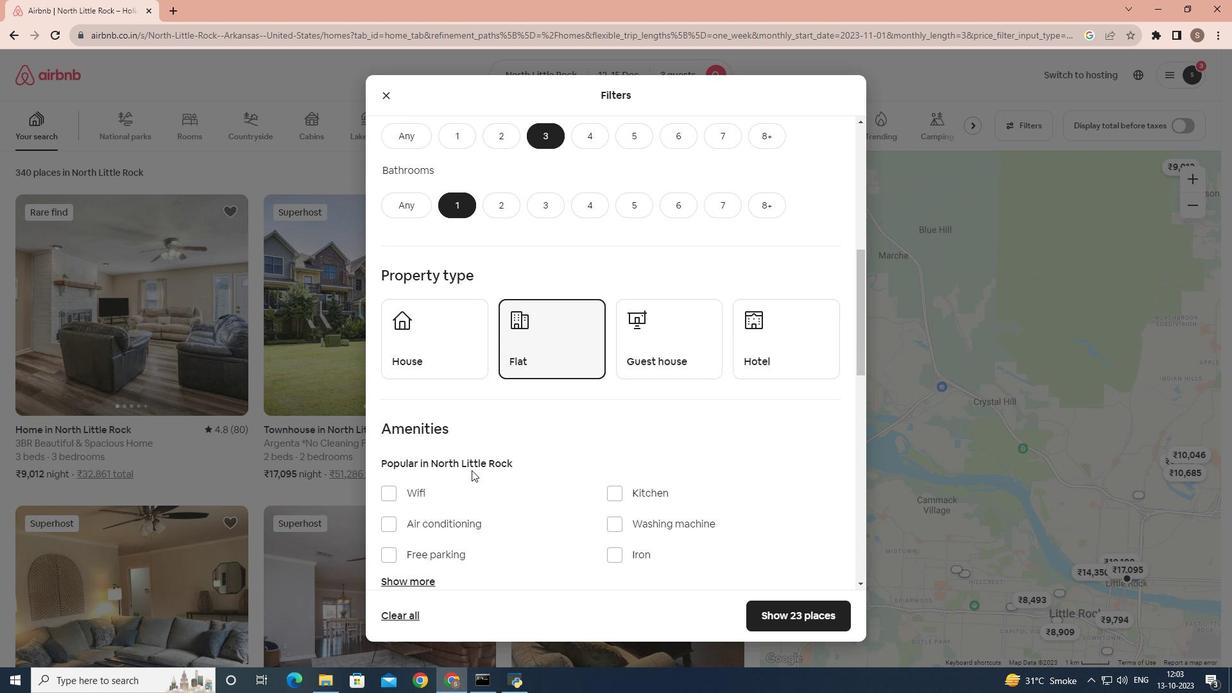 
Action: Mouse scrolled (476, 475) with delta (0, 0)
Screenshot: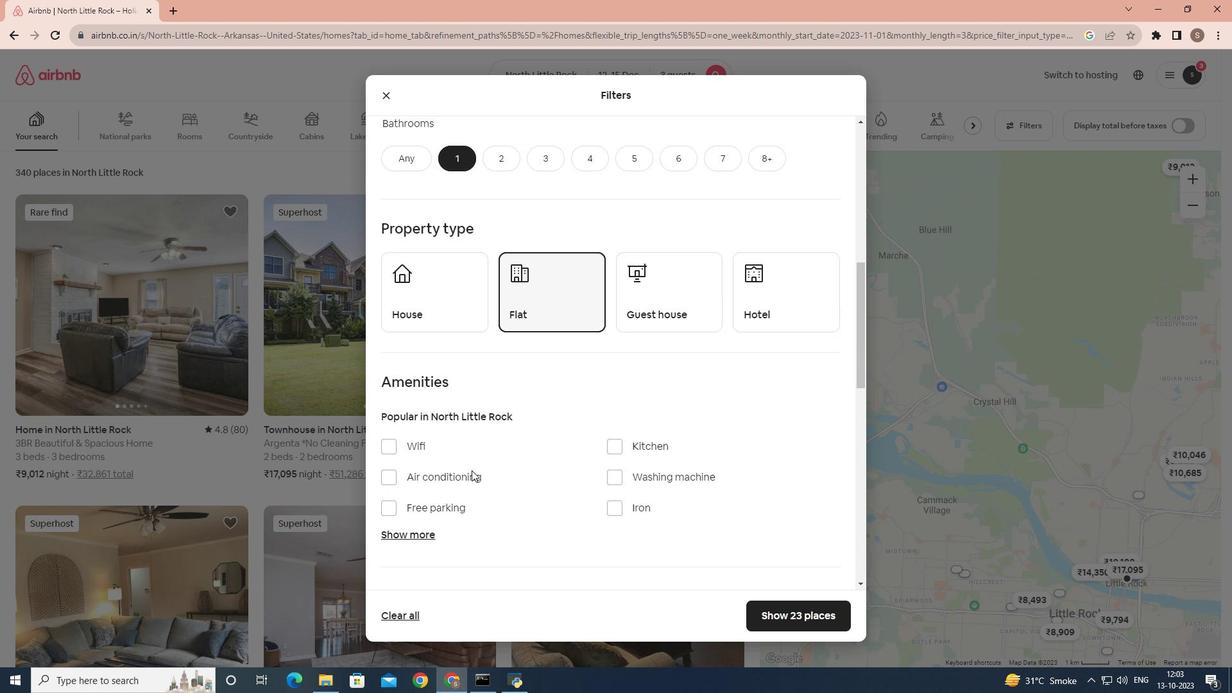 
Action: Mouse scrolled (476, 475) with delta (0, 0)
Screenshot: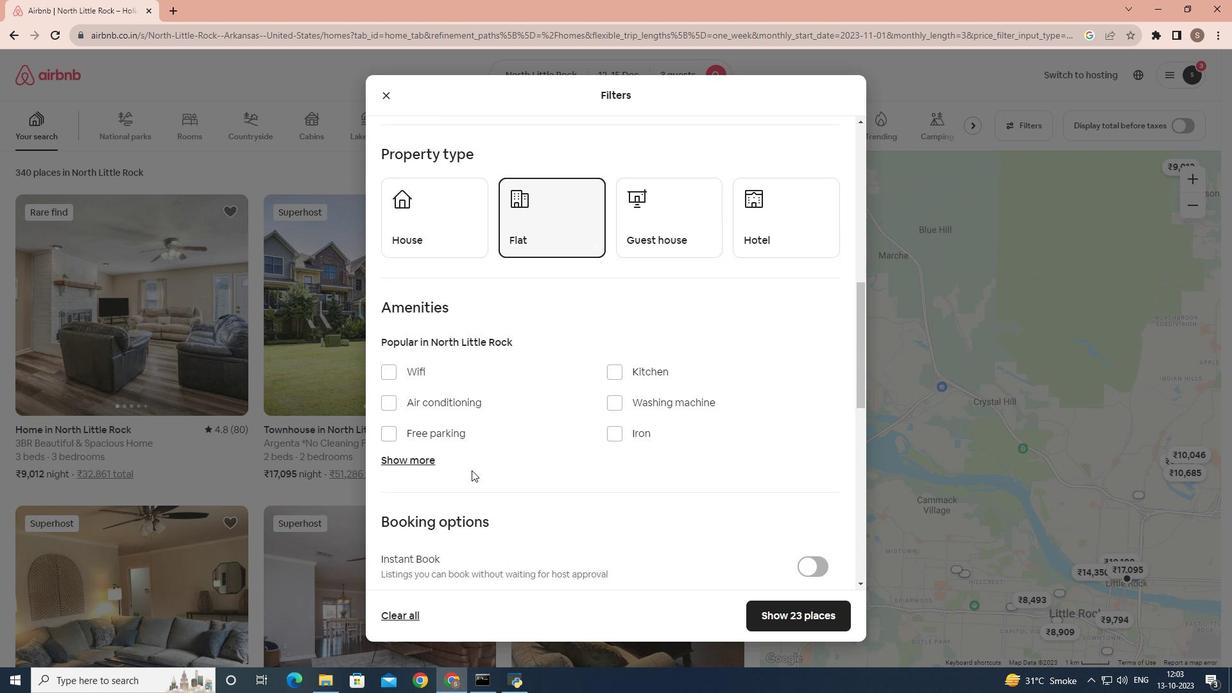 
Action: Mouse moved to (478, 468)
Screenshot: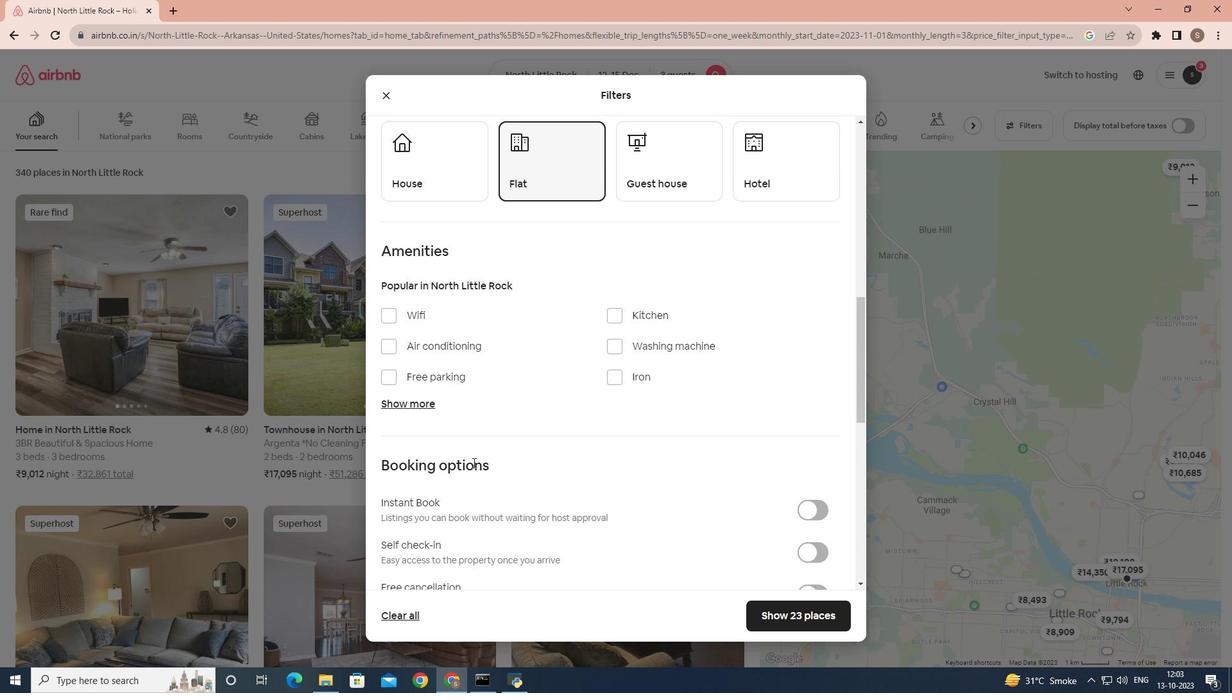 
Action: Mouse scrolled (478, 467) with delta (0, 0)
Screenshot: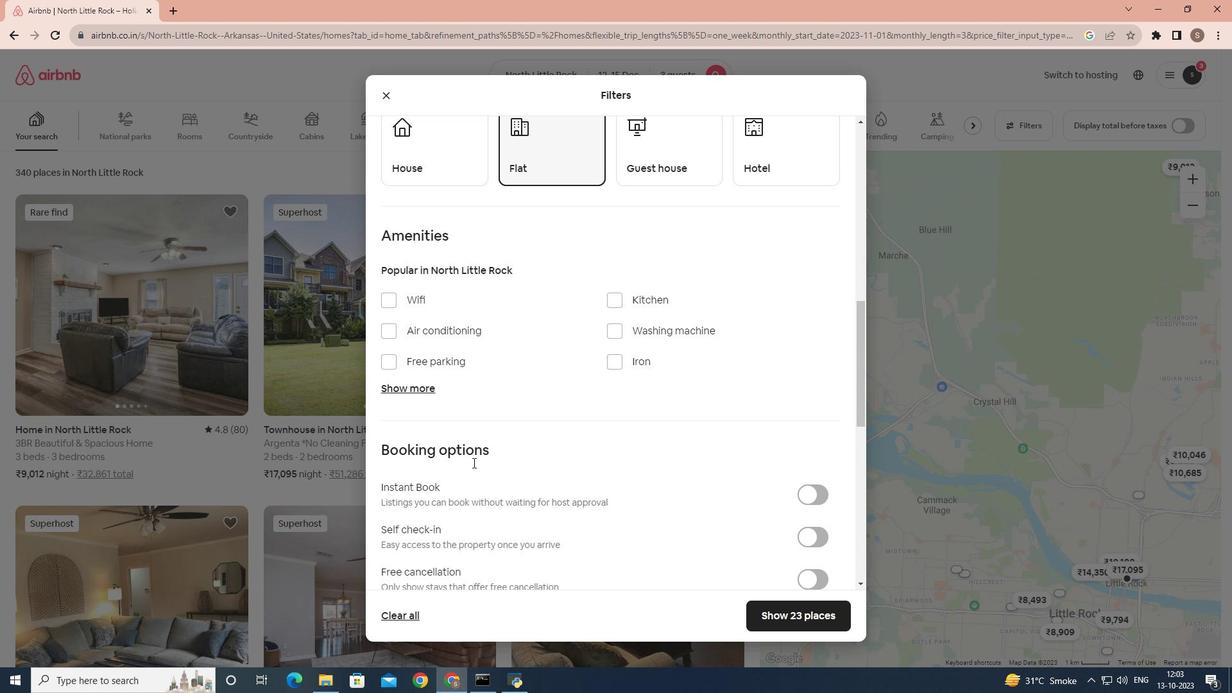 
Action: Mouse scrolled (478, 467) with delta (0, 0)
Screenshot: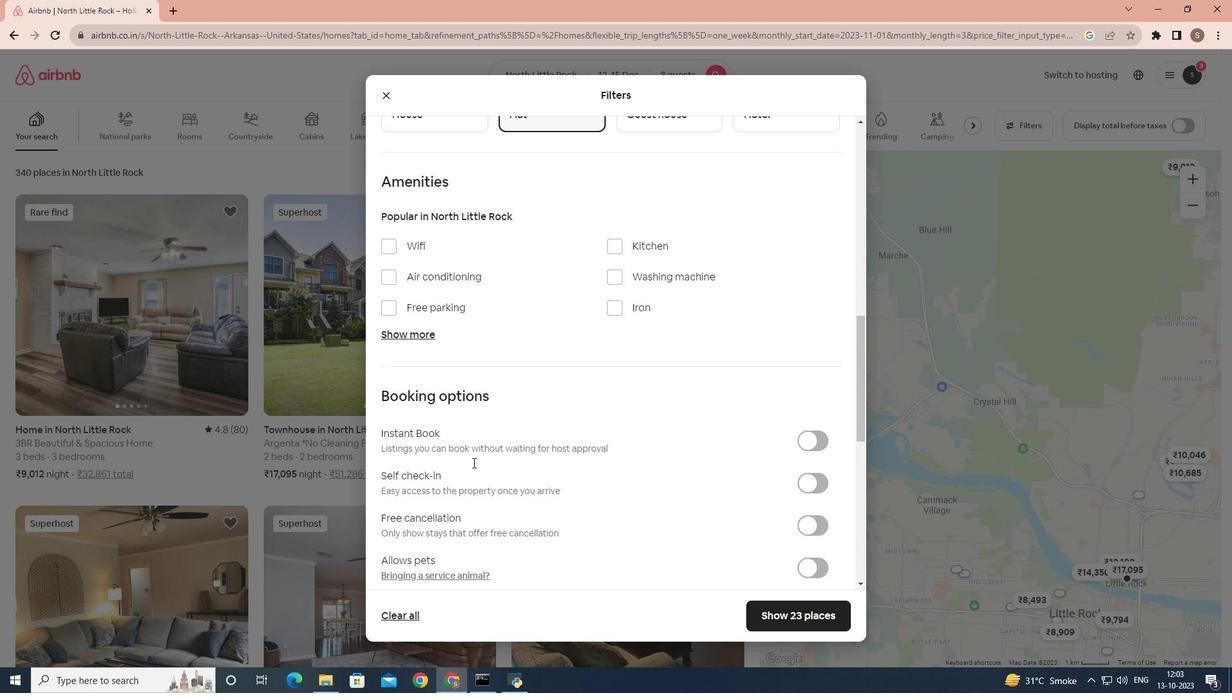 
Action: Mouse scrolled (478, 467) with delta (0, 0)
Screenshot: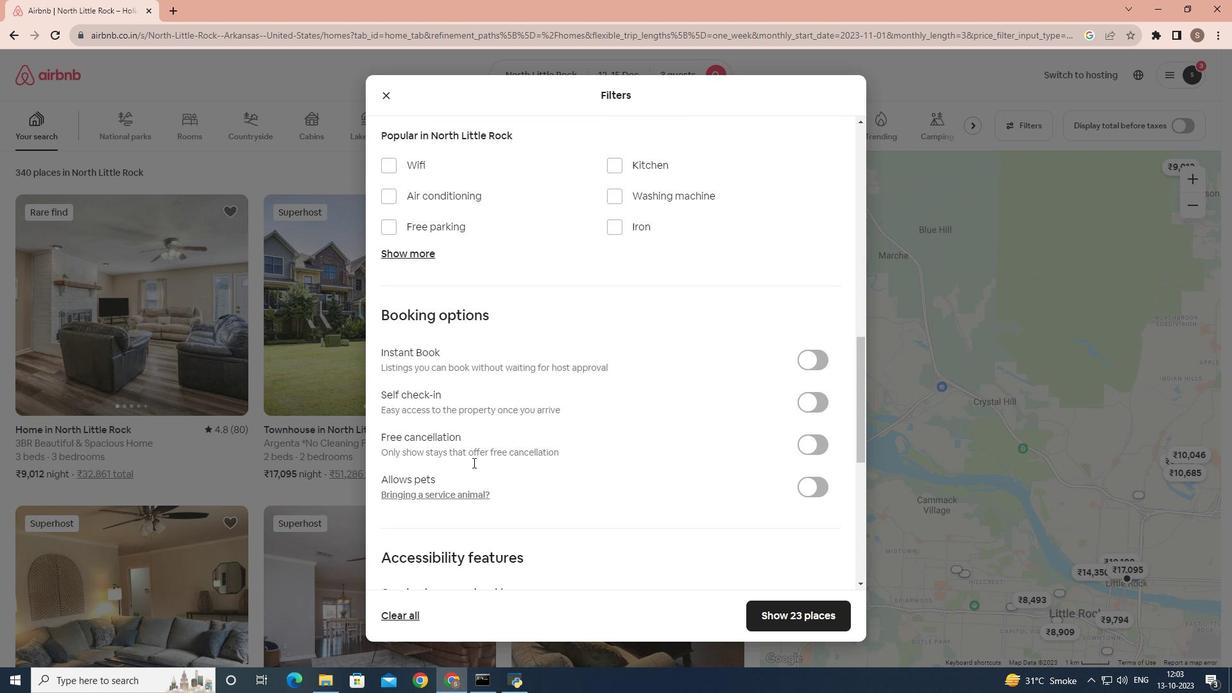 
Action: Mouse moved to (826, 364)
Screenshot: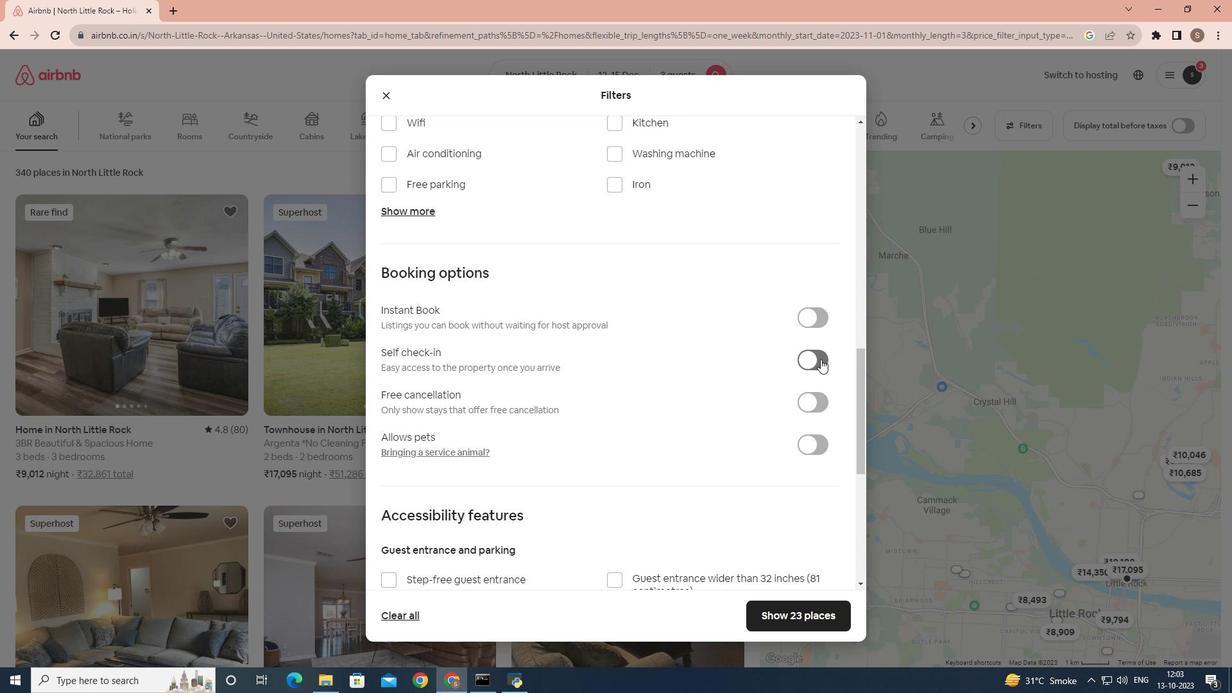 
Action: Mouse pressed left at (826, 364)
Screenshot: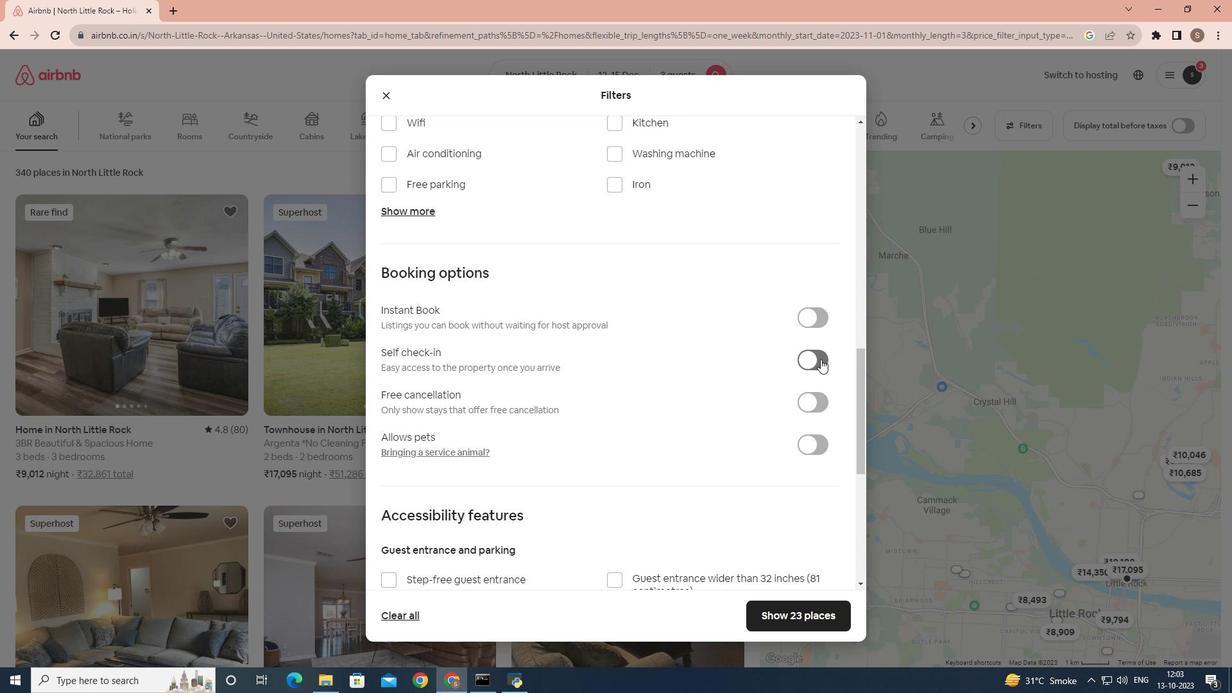 
Action: Mouse moved to (828, 619)
Screenshot: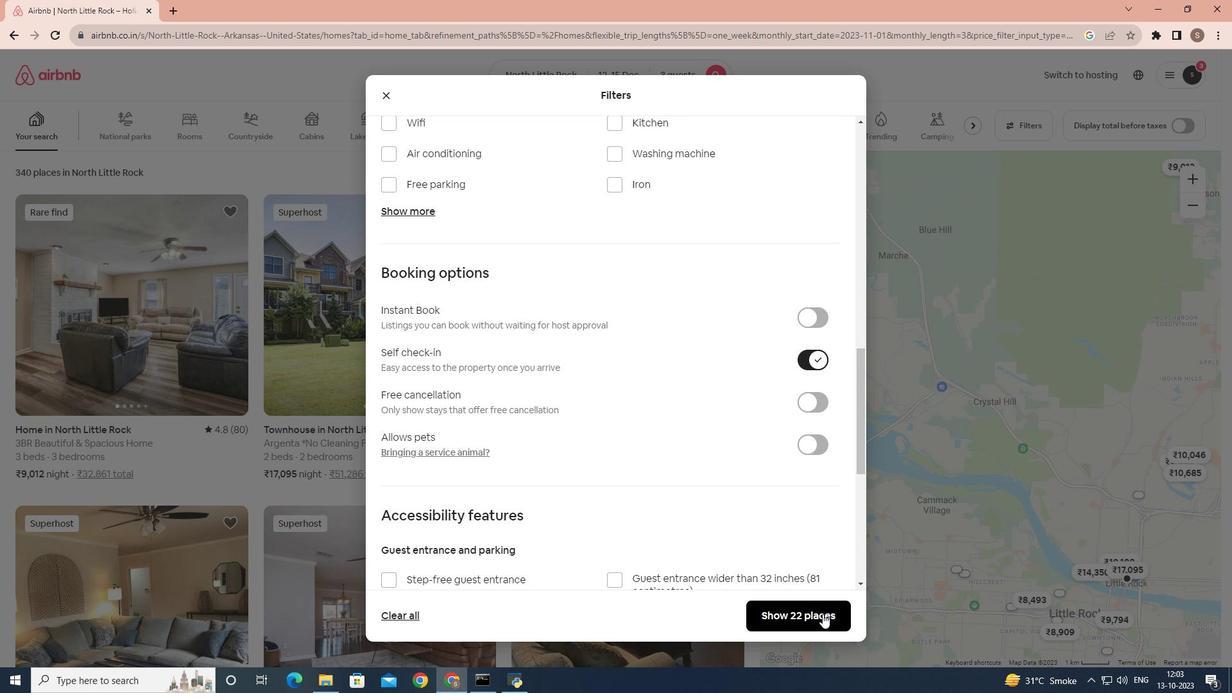 
Action: Mouse pressed left at (828, 619)
Screenshot: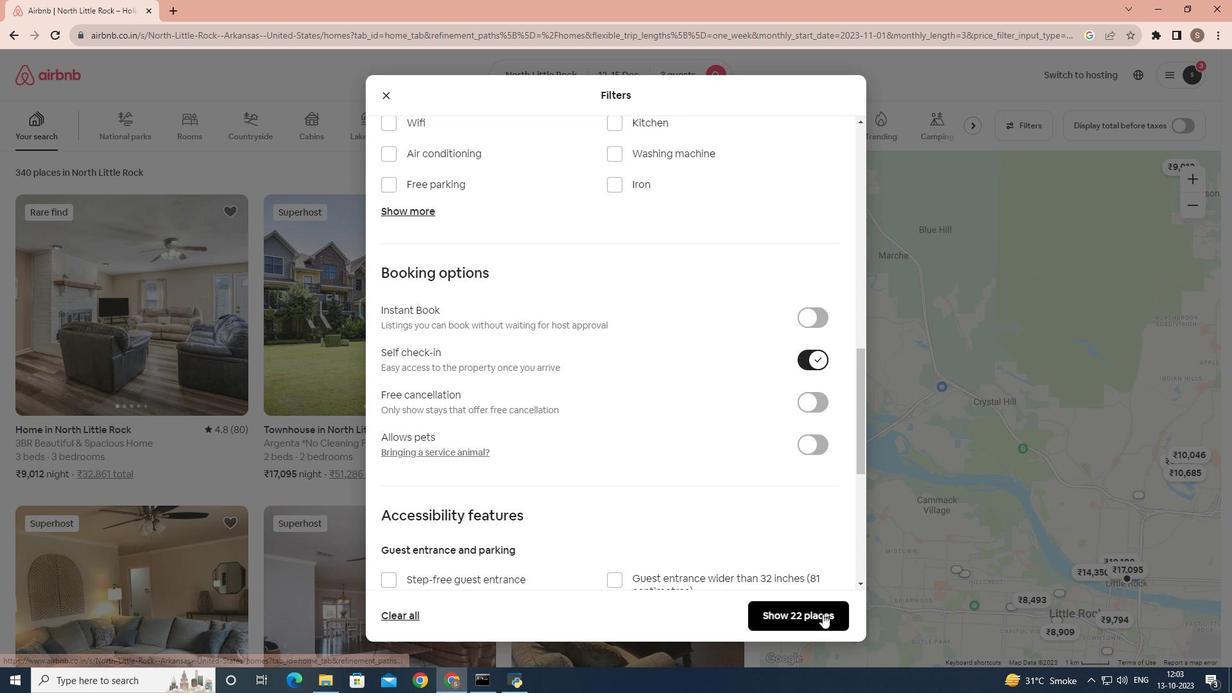 
Action: Mouse moved to (193, 355)
Screenshot: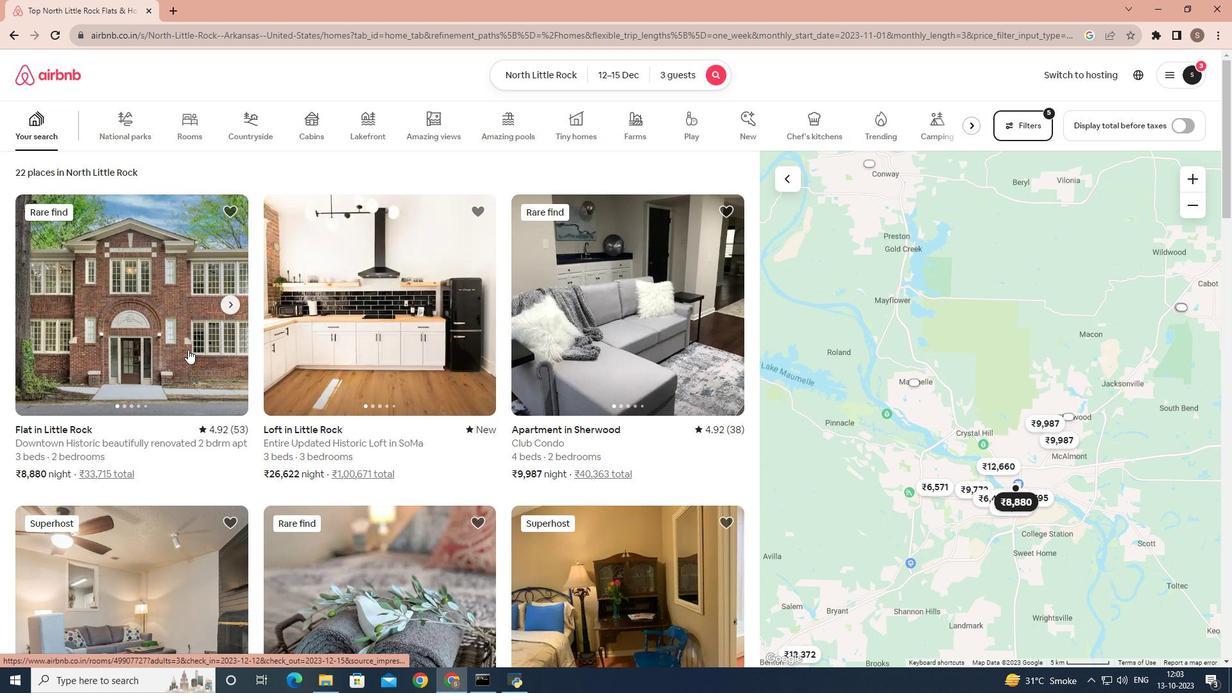 
Action: Mouse pressed left at (193, 355)
Screenshot: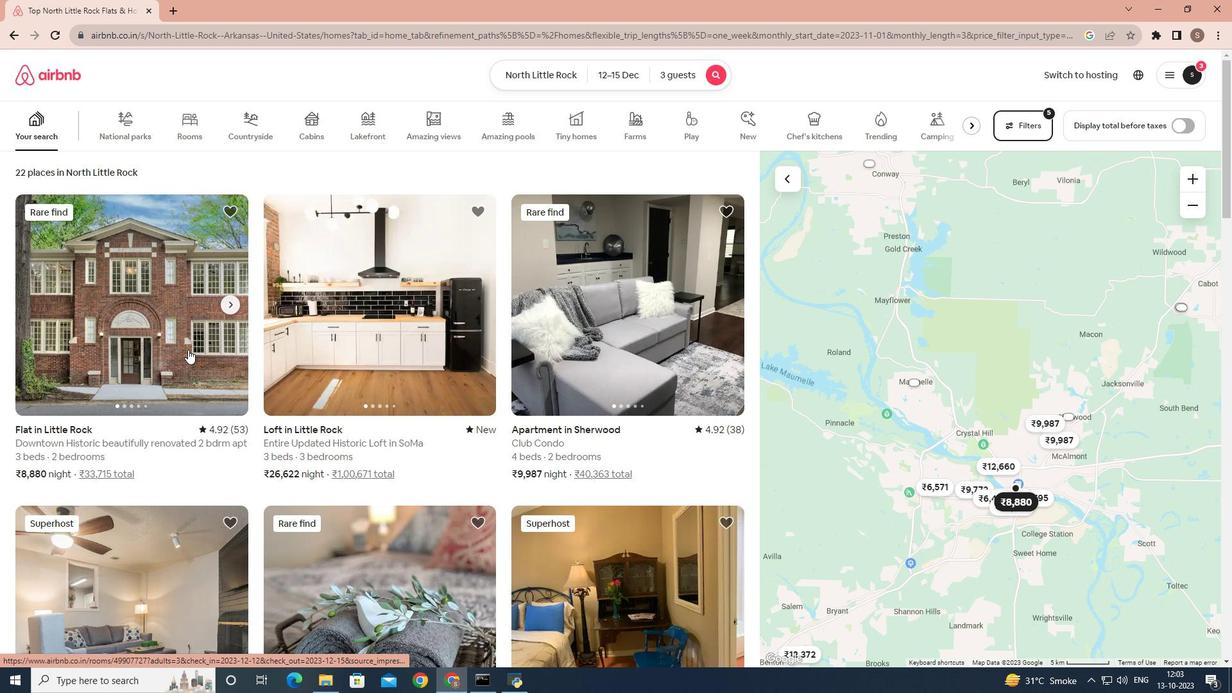 
Action: Mouse moved to (372, 362)
Screenshot: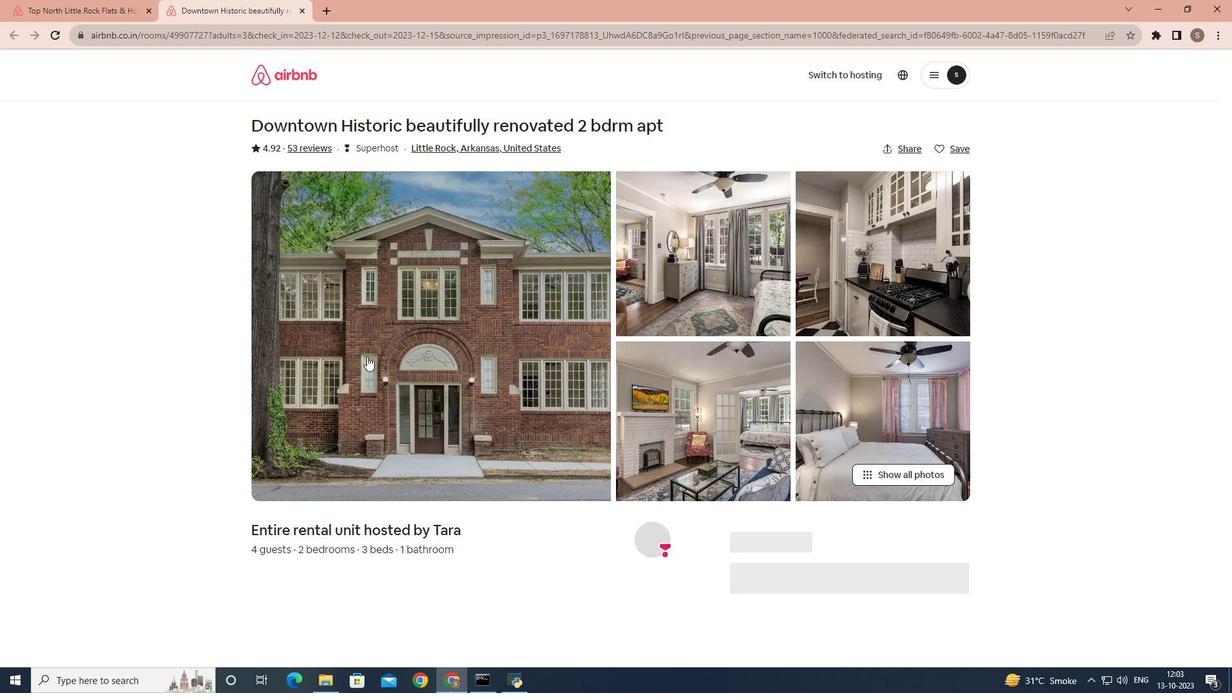 
Action: Mouse scrolled (372, 361) with delta (0, 0)
Screenshot: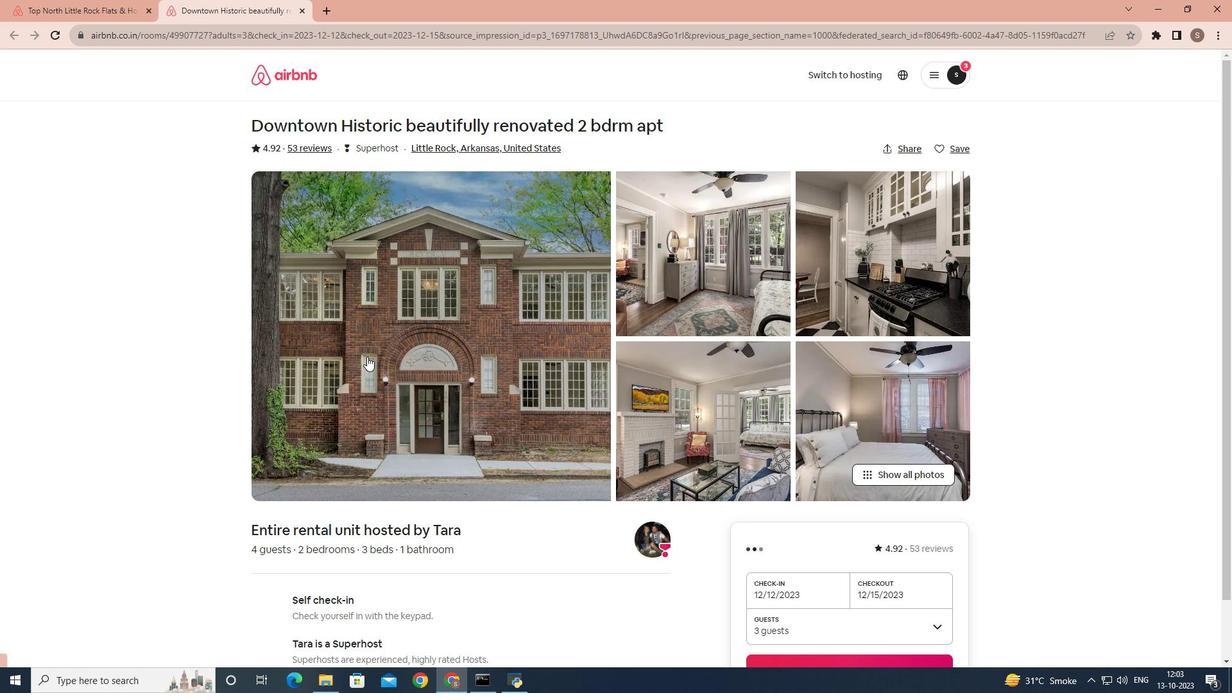 
Action: Mouse scrolled (372, 361) with delta (0, 0)
Screenshot: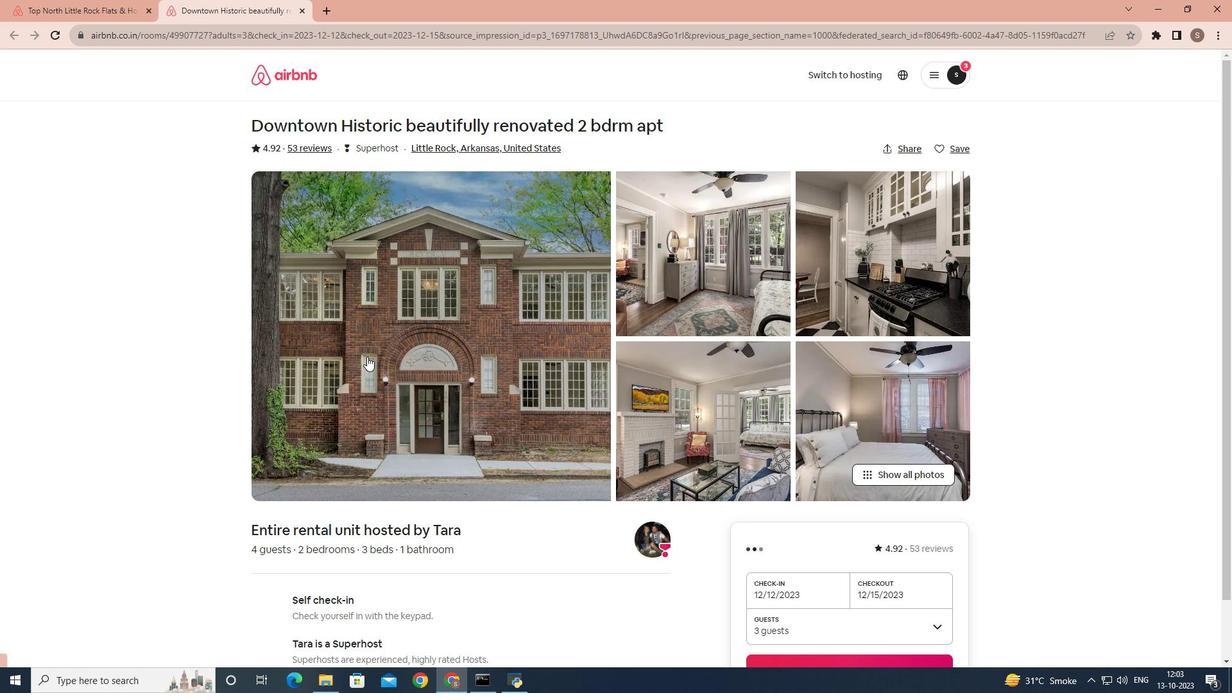 
Action: Mouse scrolled (372, 360) with delta (0, -1)
Screenshot: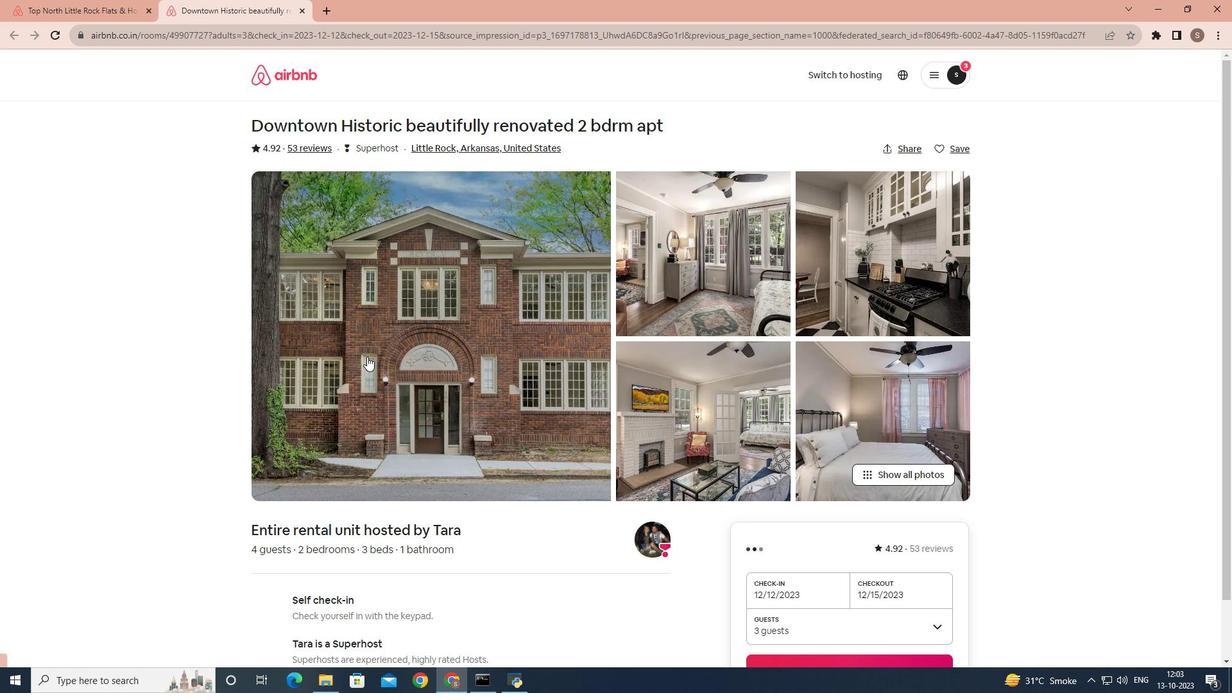 
Action: Mouse scrolled (372, 361) with delta (0, 0)
Screenshot: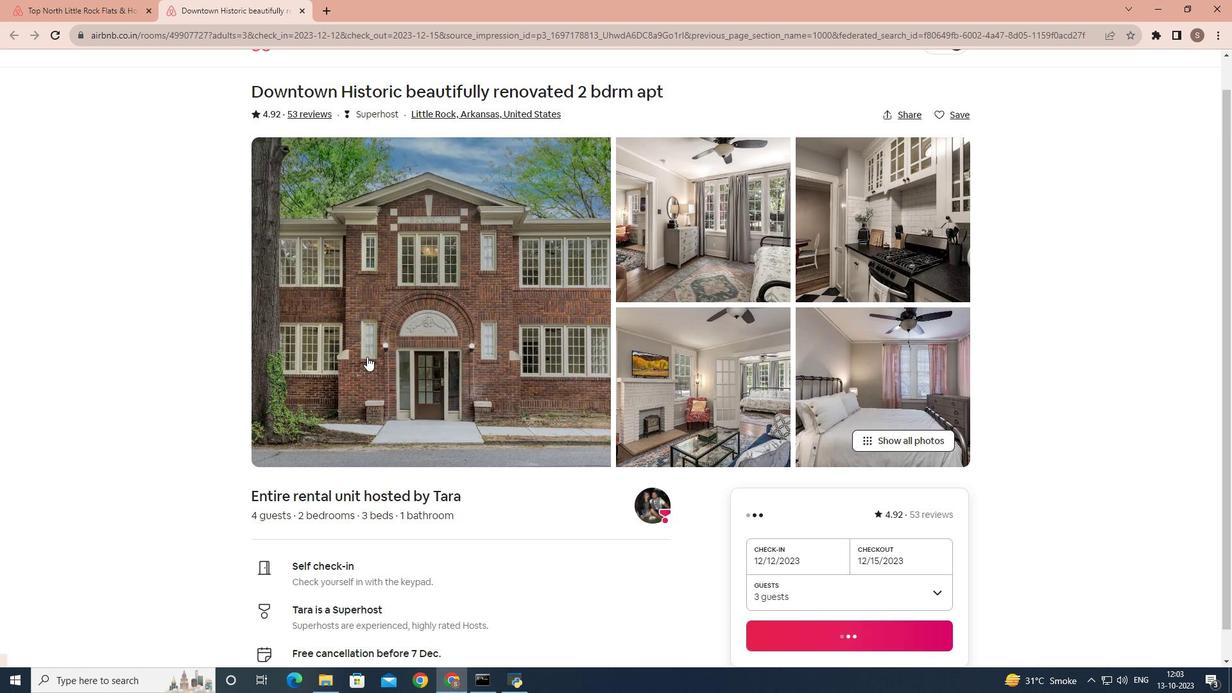 
Action: Mouse scrolled (372, 361) with delta (0, 0)
Screenshot: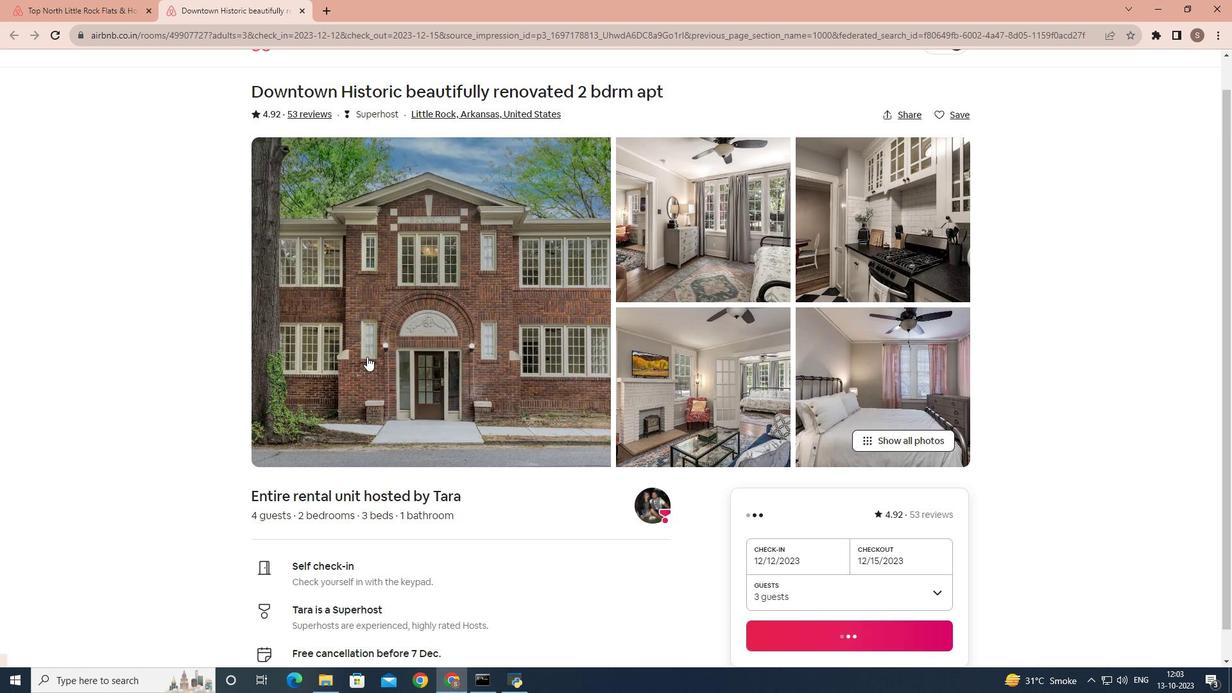 
Action: Mouse scrolled (372, 361) with delta (0, 0)
Screenshot: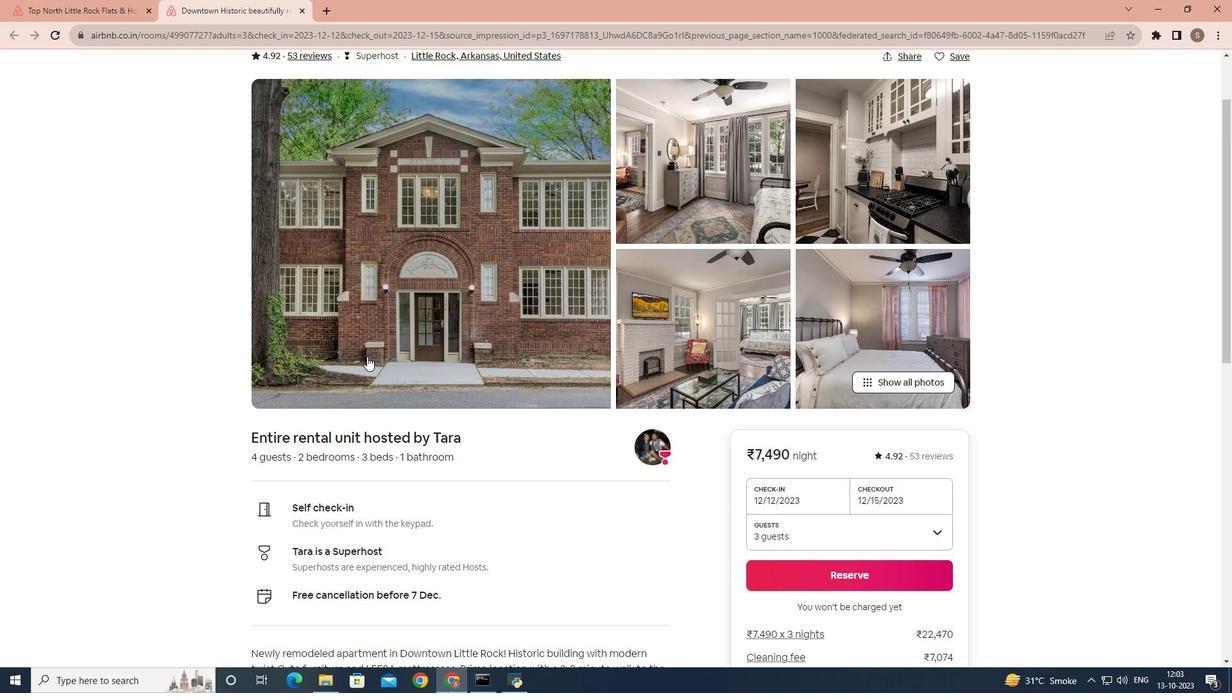 
Action: Mouse scrolled (372, 361) with delta (0, 0)
Screenshot: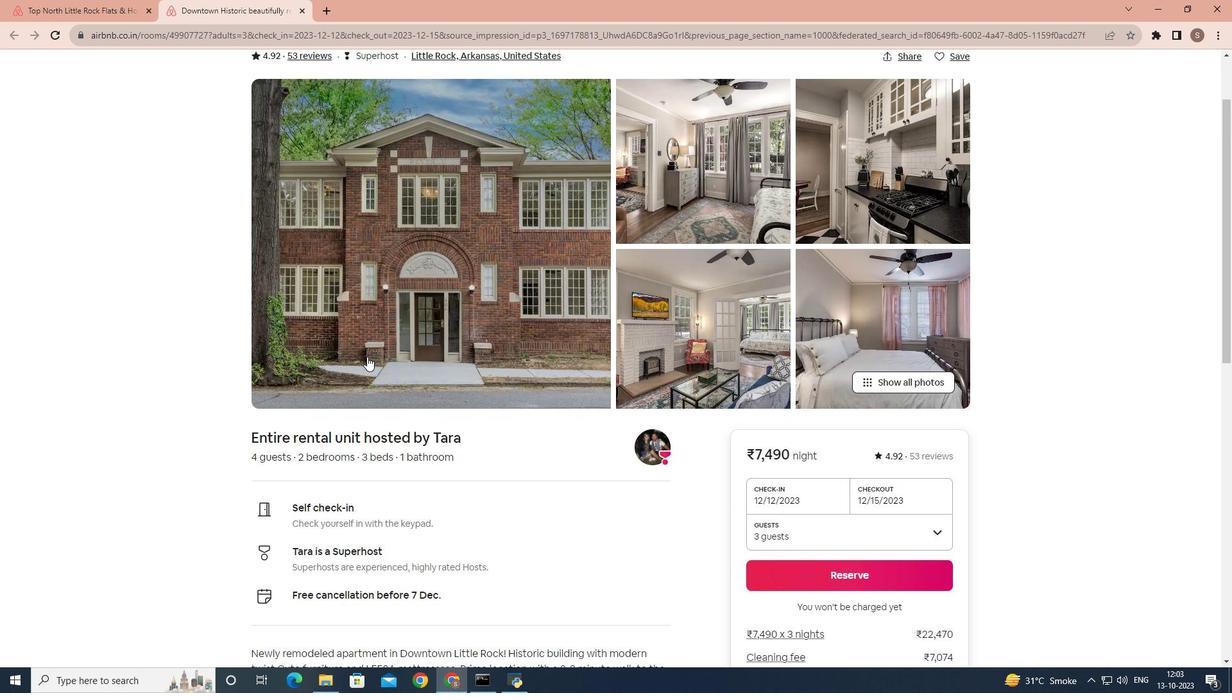 
Action: Mouse scrolled (372, 361) with delta (0, 0)
Screenshot: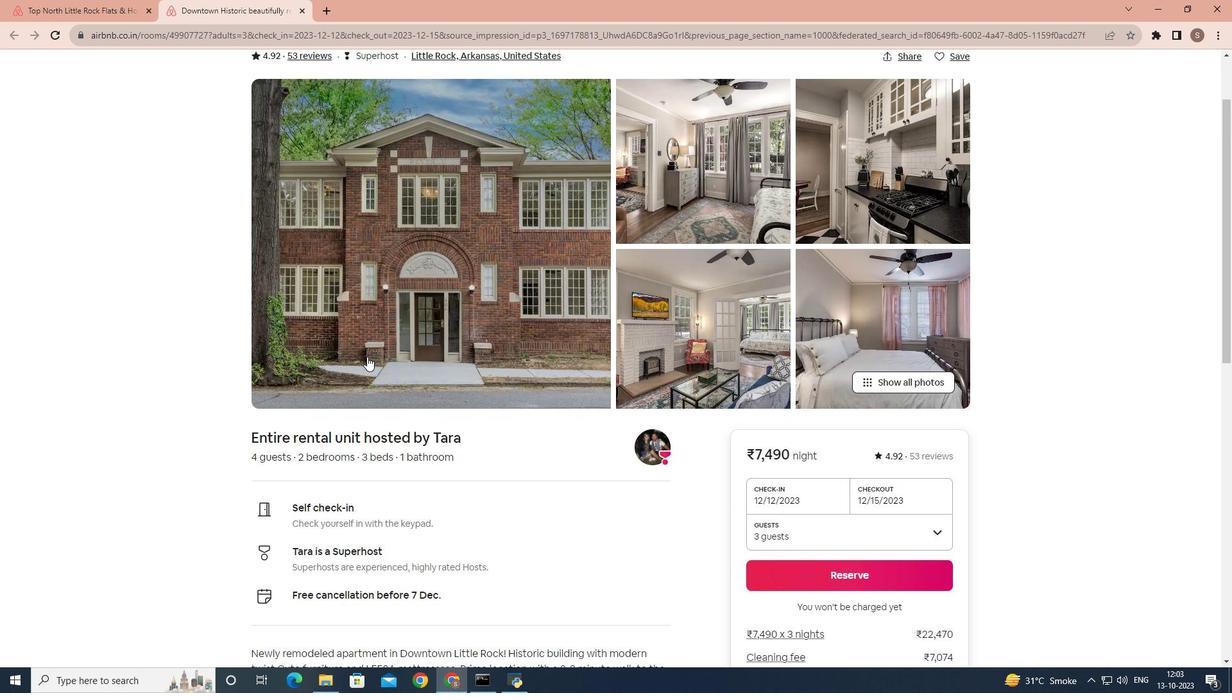 
Action: Mouse scrolled (372, 361) with delta (0, 0)
Screenshot: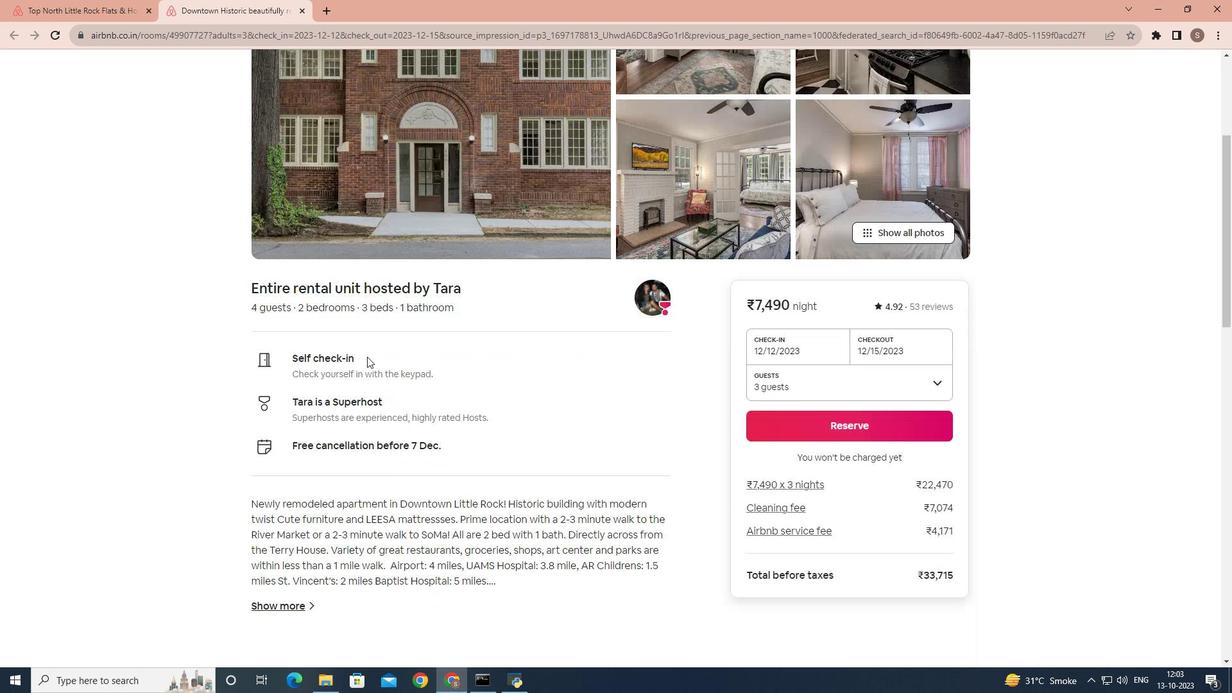 
Action: Mouse scrolled (372, 361) with delta (0, 0)
Screenshot: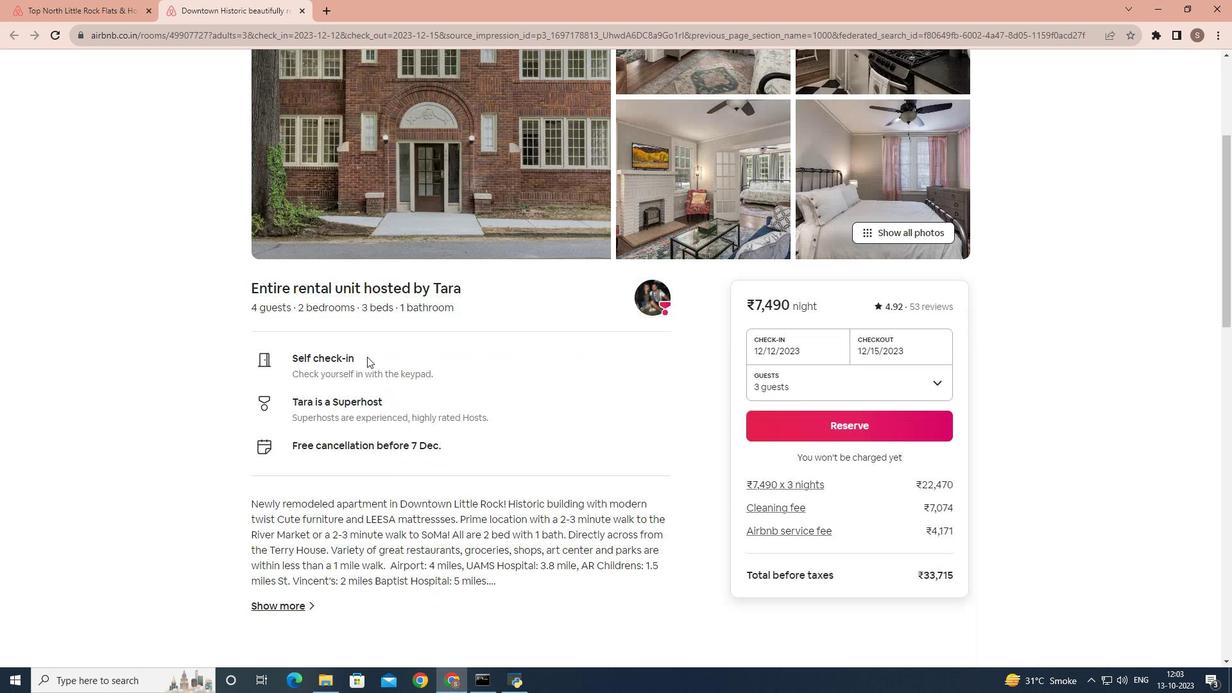 
Action: Mouse scrolled (372, 361) with delta (0, 0)
Screenshot: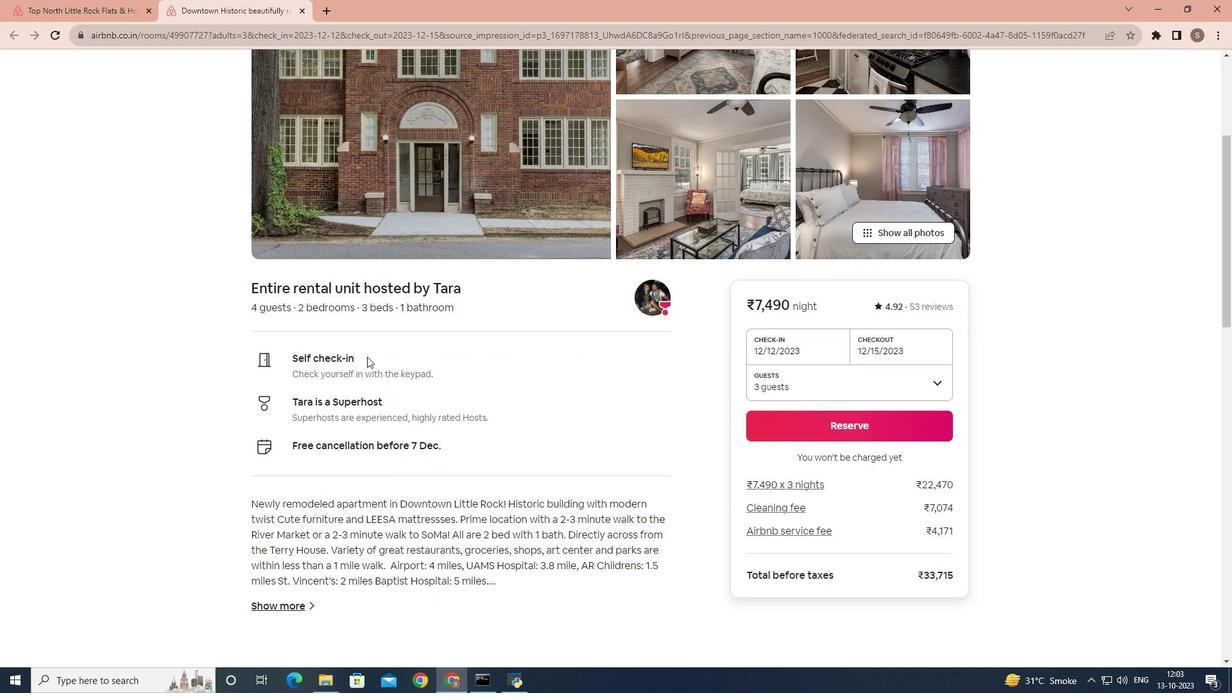 
Action: Mouse scrolled (372, 361) with delta (0, 0)
Screenshot: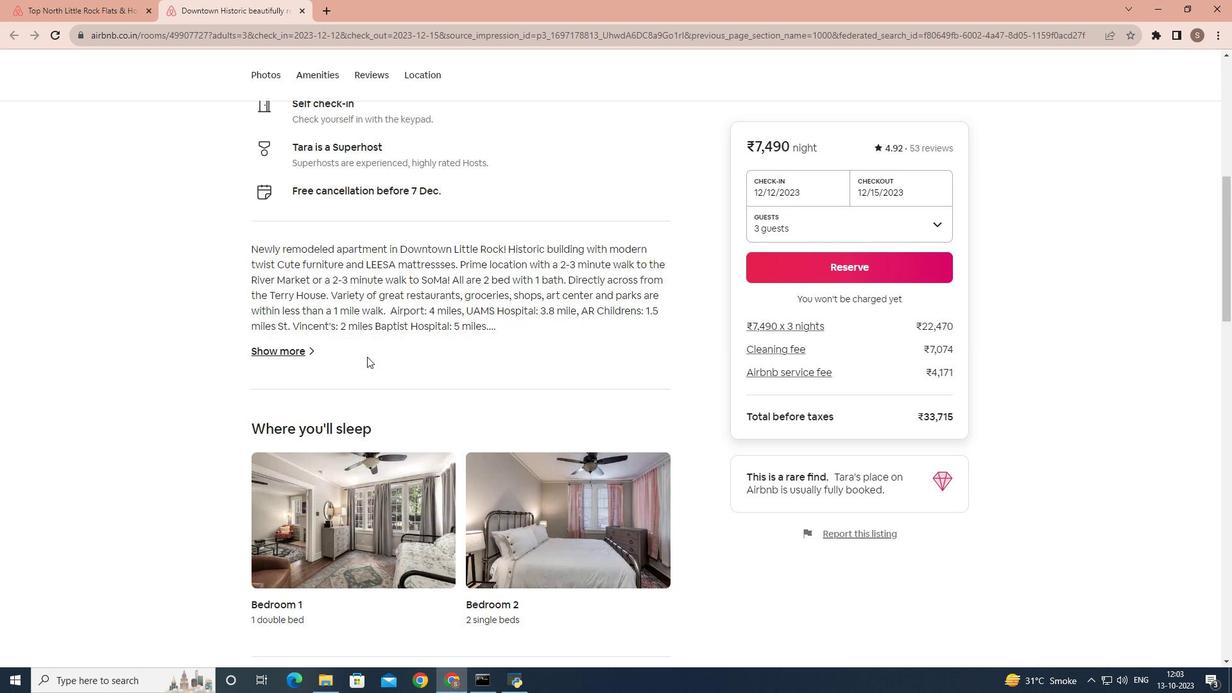 
Action: Mouse scrolled (372, 361) with delta (0, 0)
Screenshot: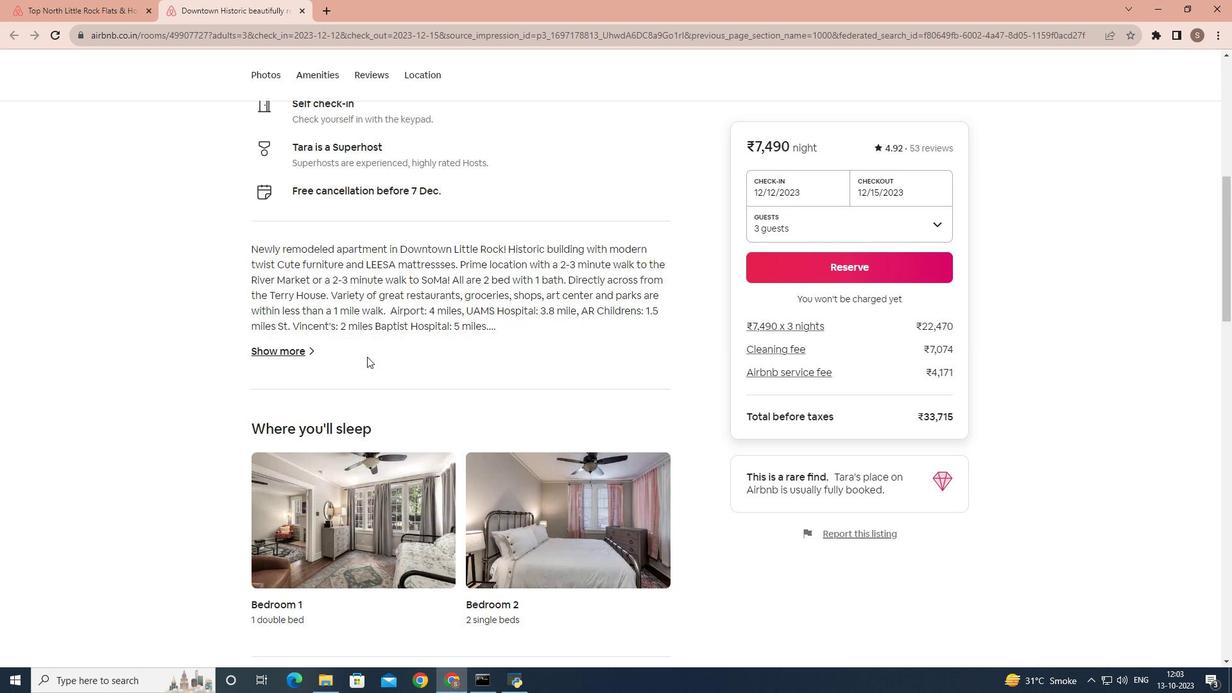 
Action: Mouse scrolled (372, 361) with delta (0, 0)
Screenshot: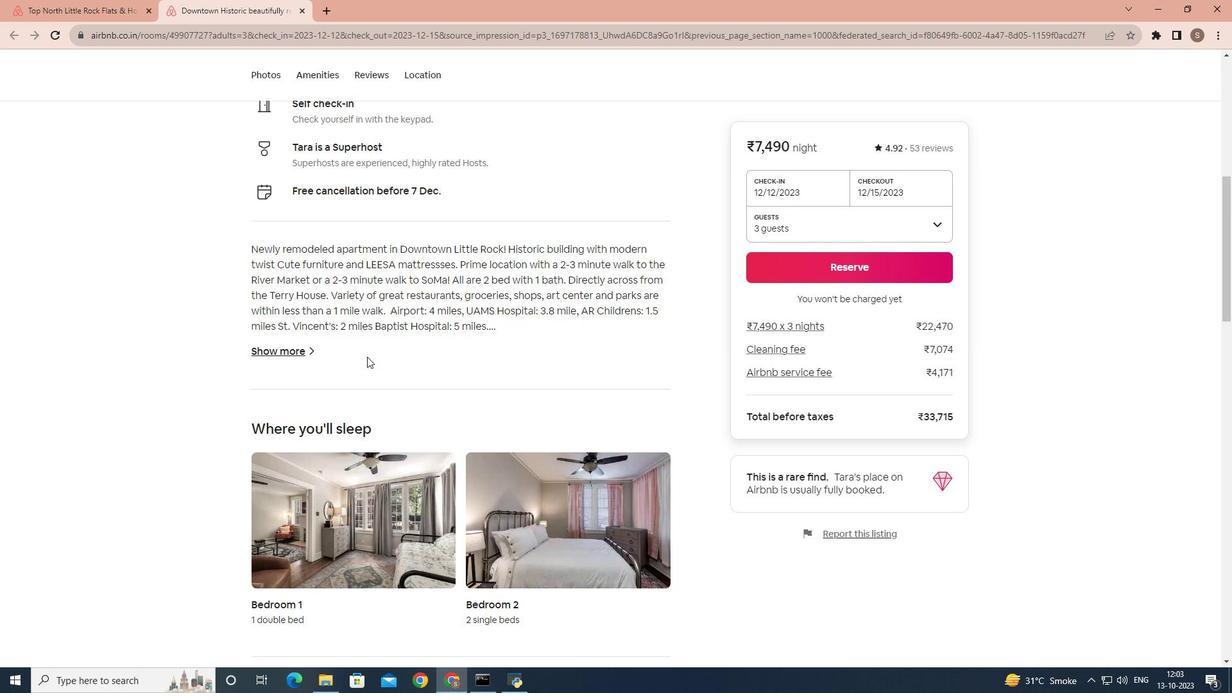 
Action: Mouse moved to (270, 199)
Screenshot: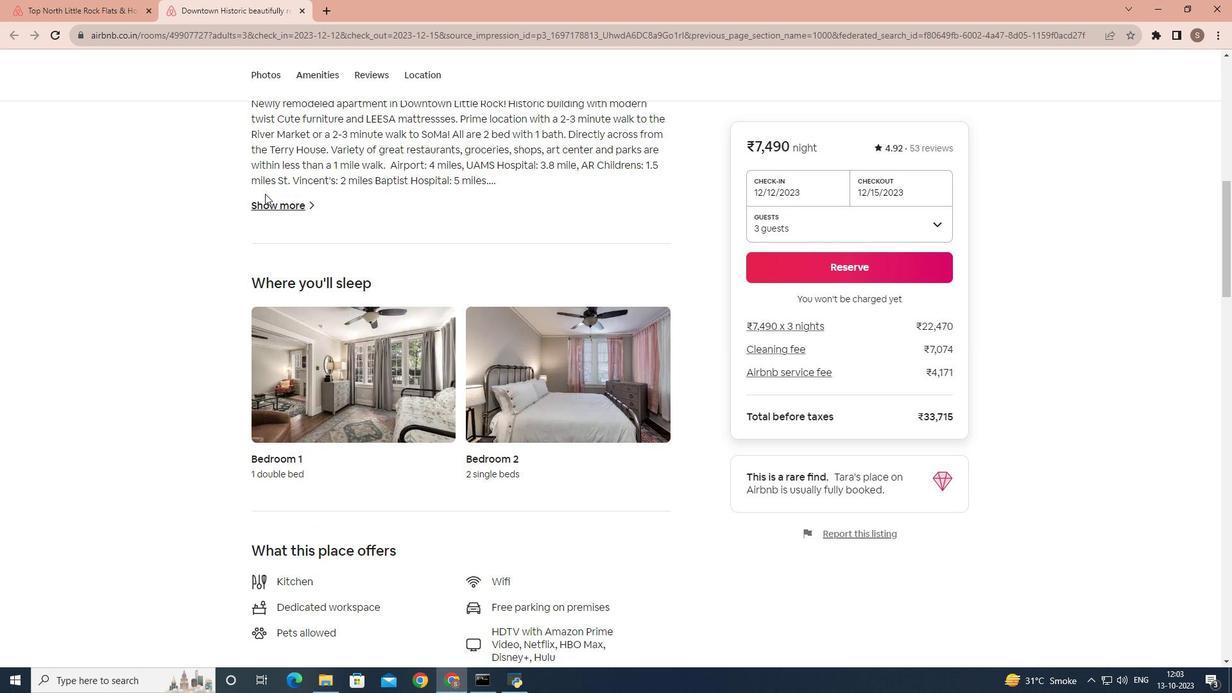 
Action: Mouse pressed left at (270, 199)
Screenshot: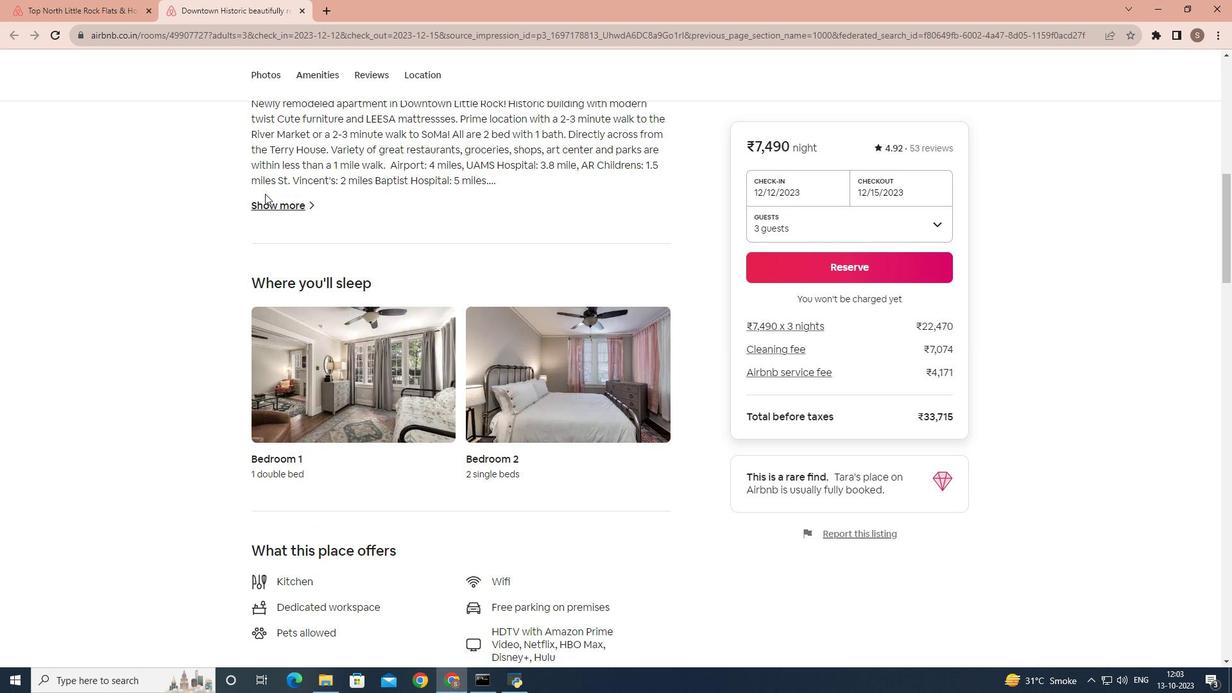 
Action: Mouse moved to (269, 210)
Screenshot: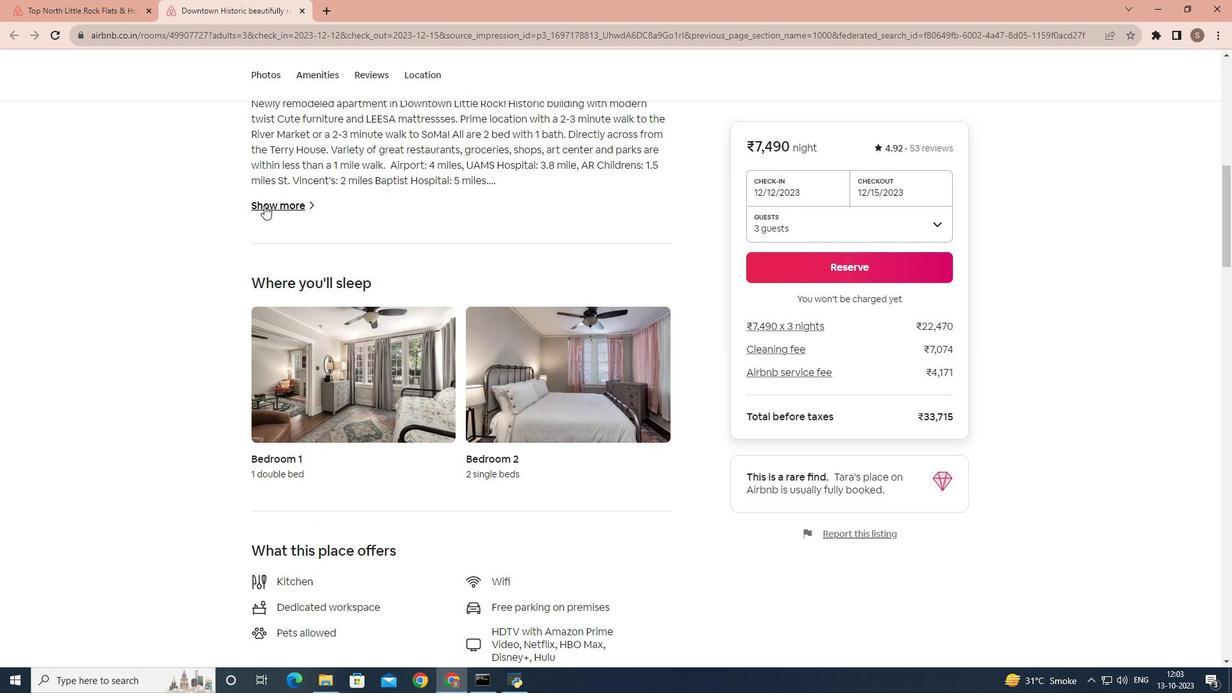 
Action: Mouse pressed left at (269, 210)
Screenshot: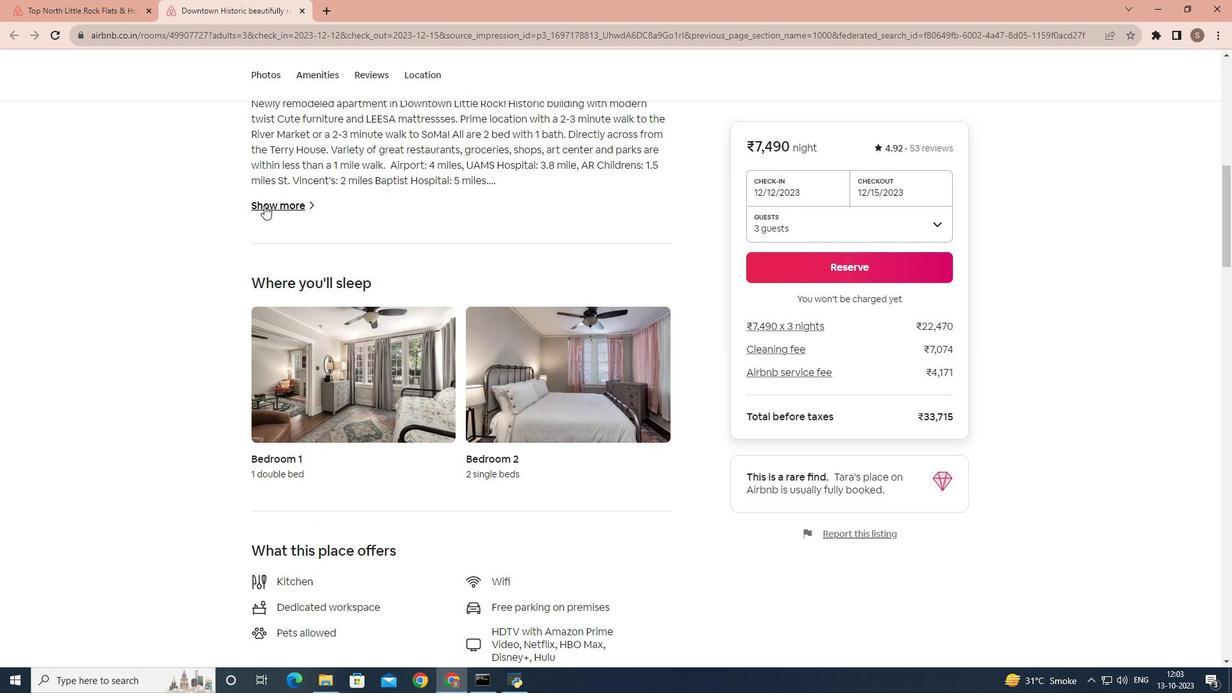 
Action: Mouse moved to (393, 249)
Screenshot: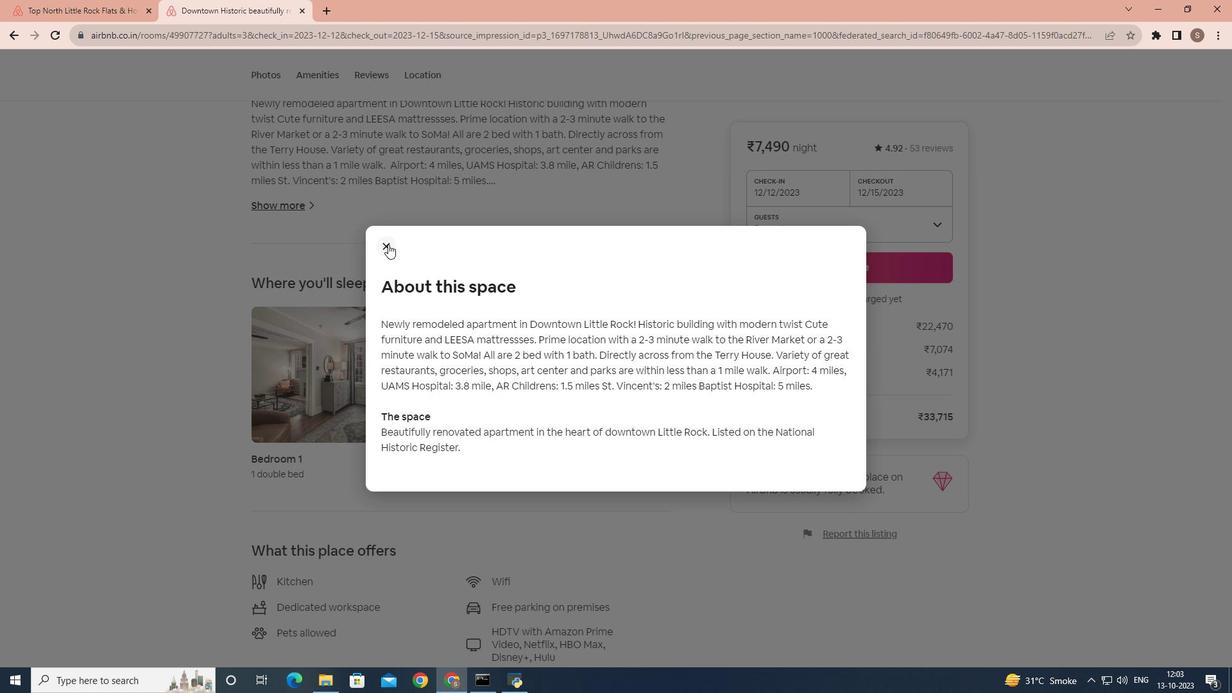 
Action: Mouse pressed left at (393, 249)
Screenshot: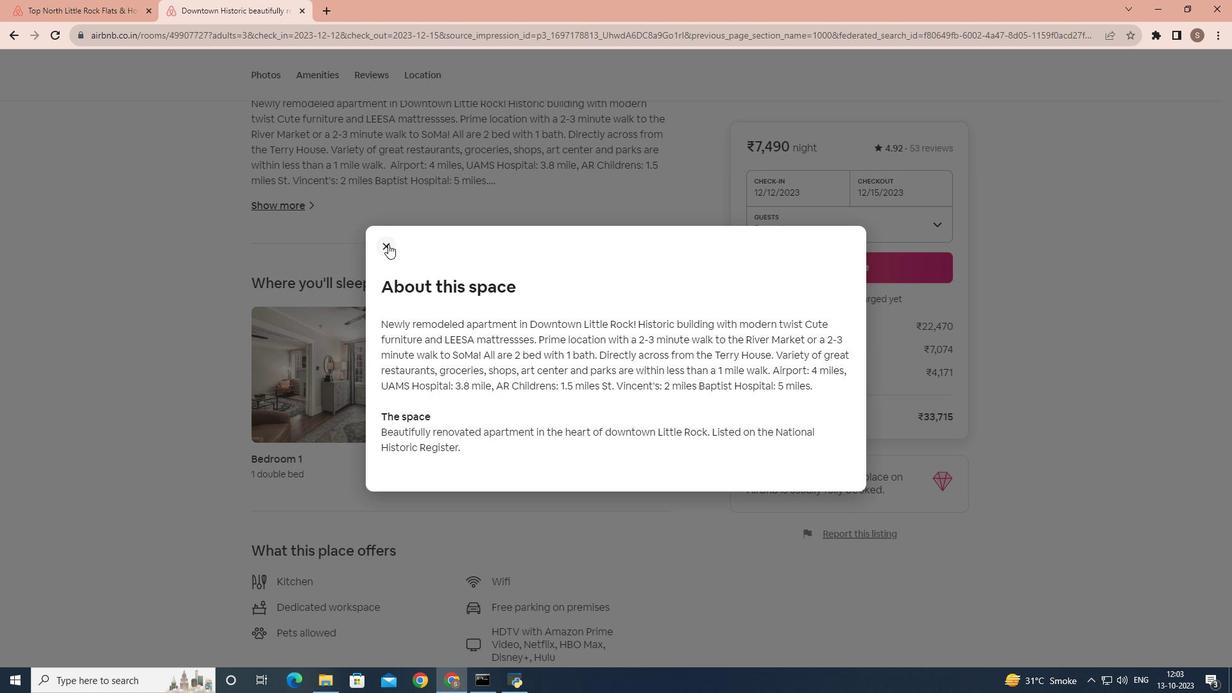 
Action: Mouse moved to (321, 355)
Screenshot: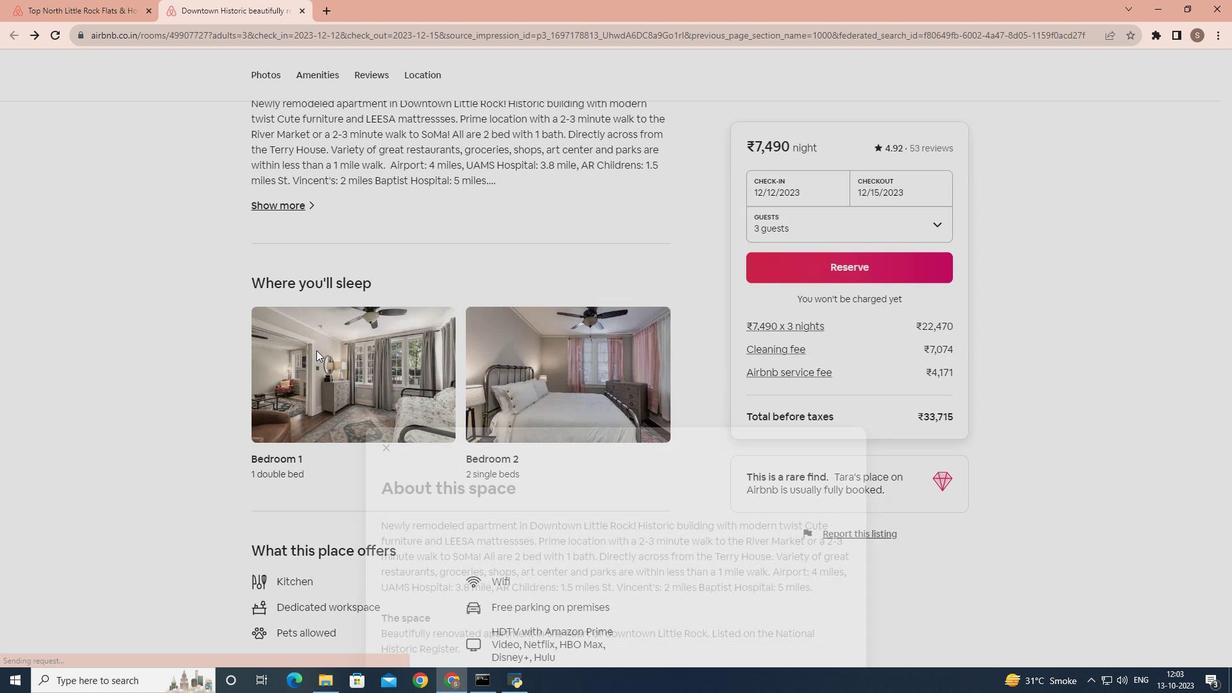
Action: Mouse scrolled (321, 355) with delta (0, 0)
Screenshot: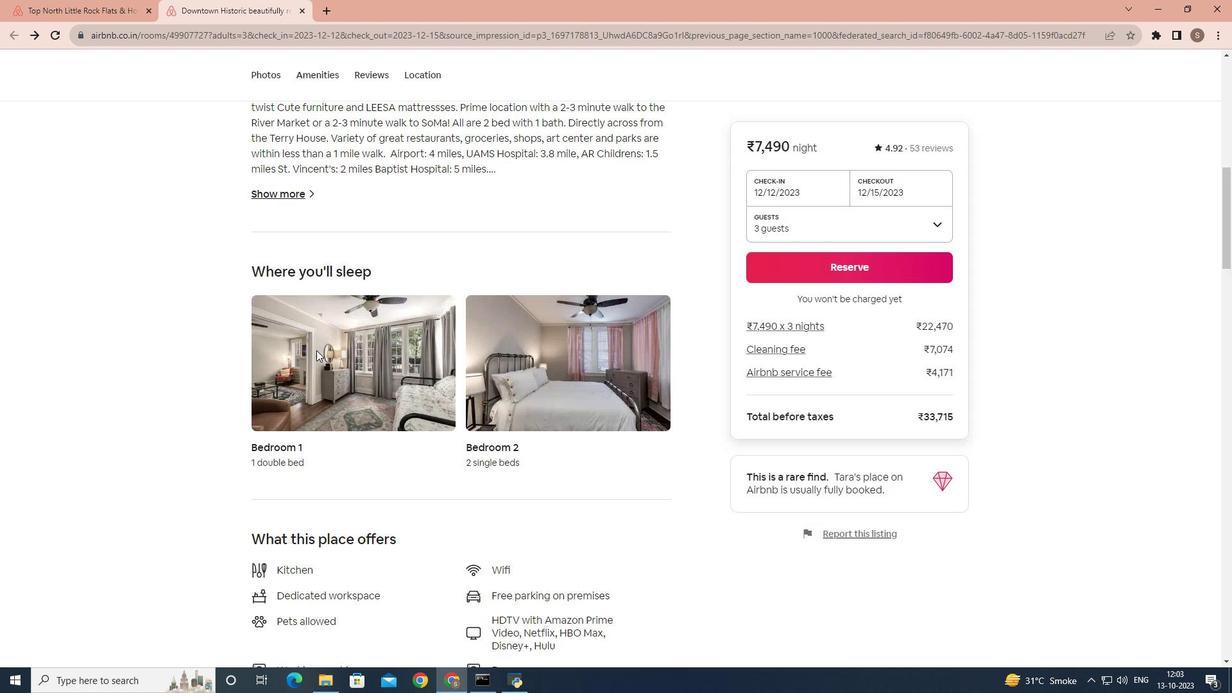 
Action: Mouse scrolled (321, 355) with delta (0, 0)
Screenshot: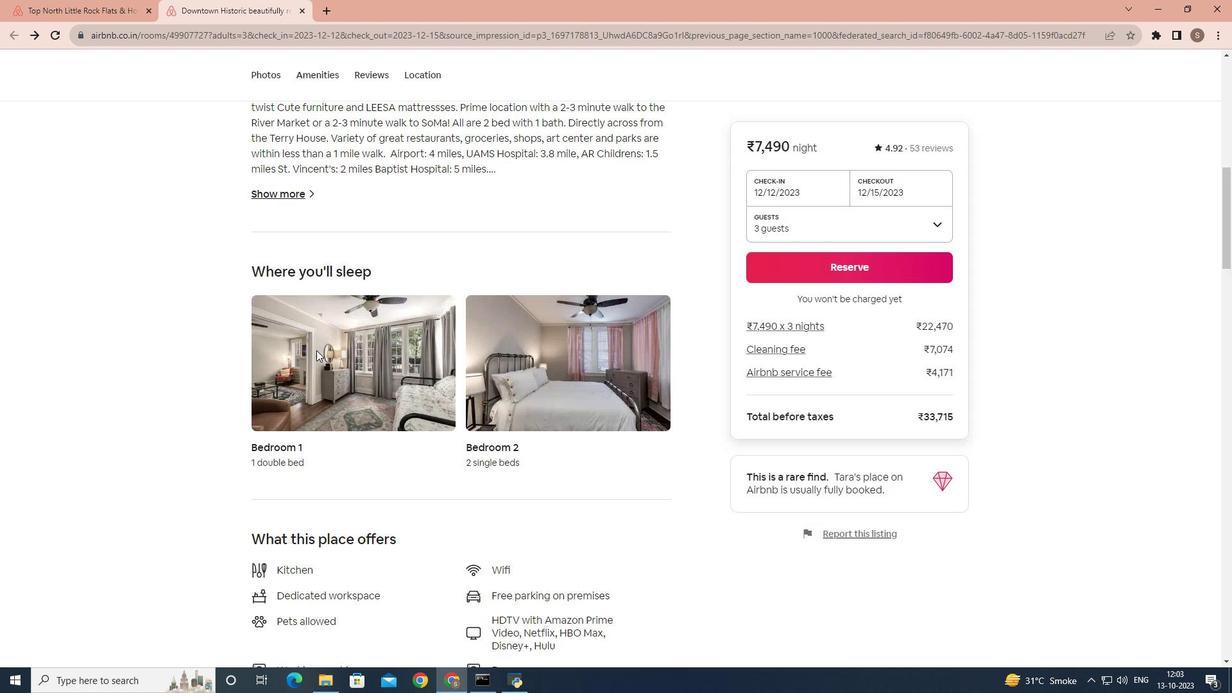 
Action: Mouse scrolled (321, 354) with delta (0, -1)
Screenshot: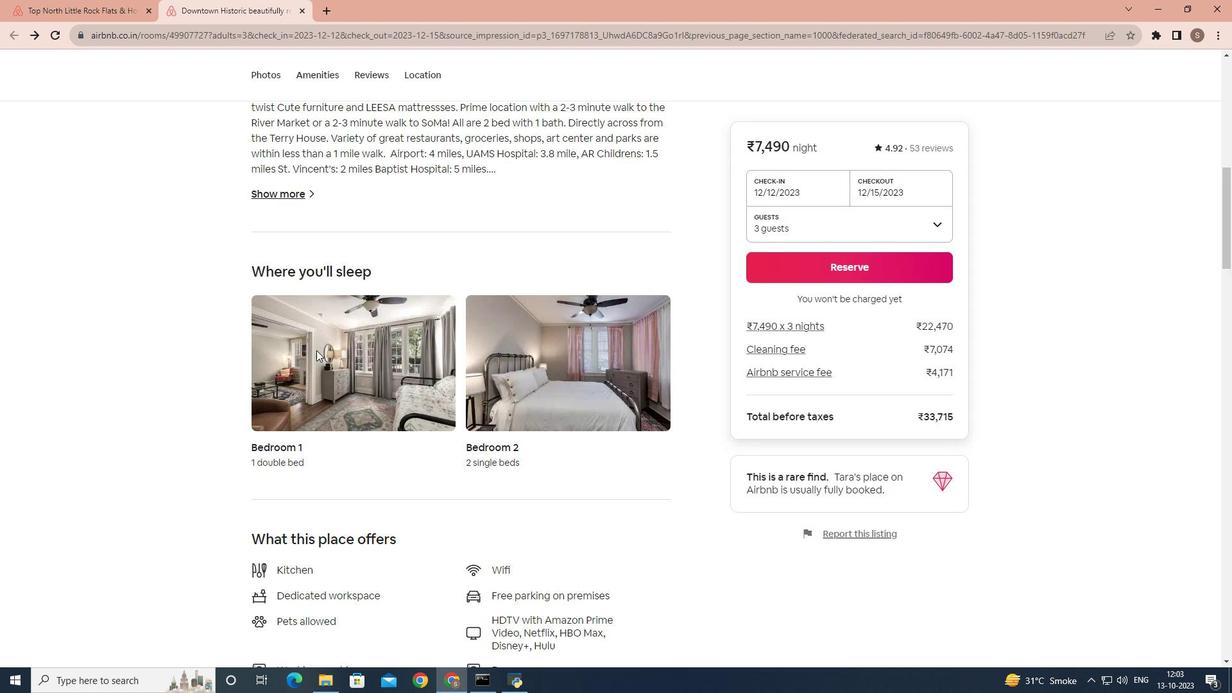 
Action: Mouse scrolled (321, 354) with delta (0, -1)
Screenshot: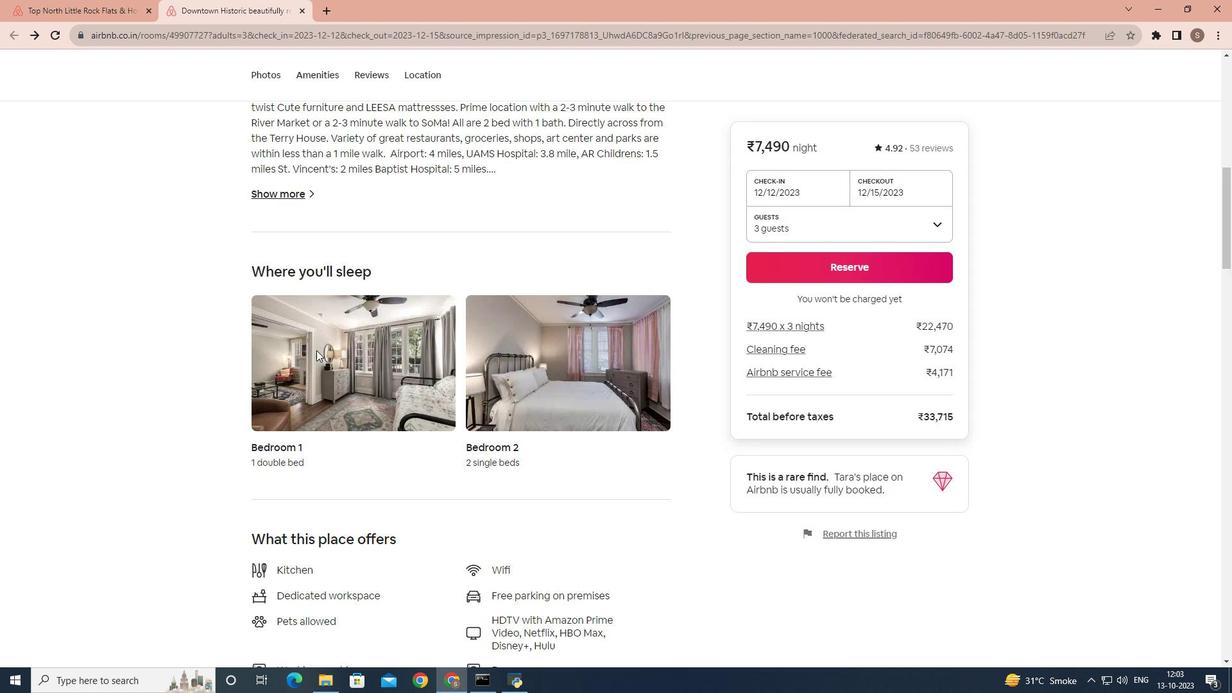 
Action: Mouse scrolled (321, 355) with delta (0, 0)
Screenshot: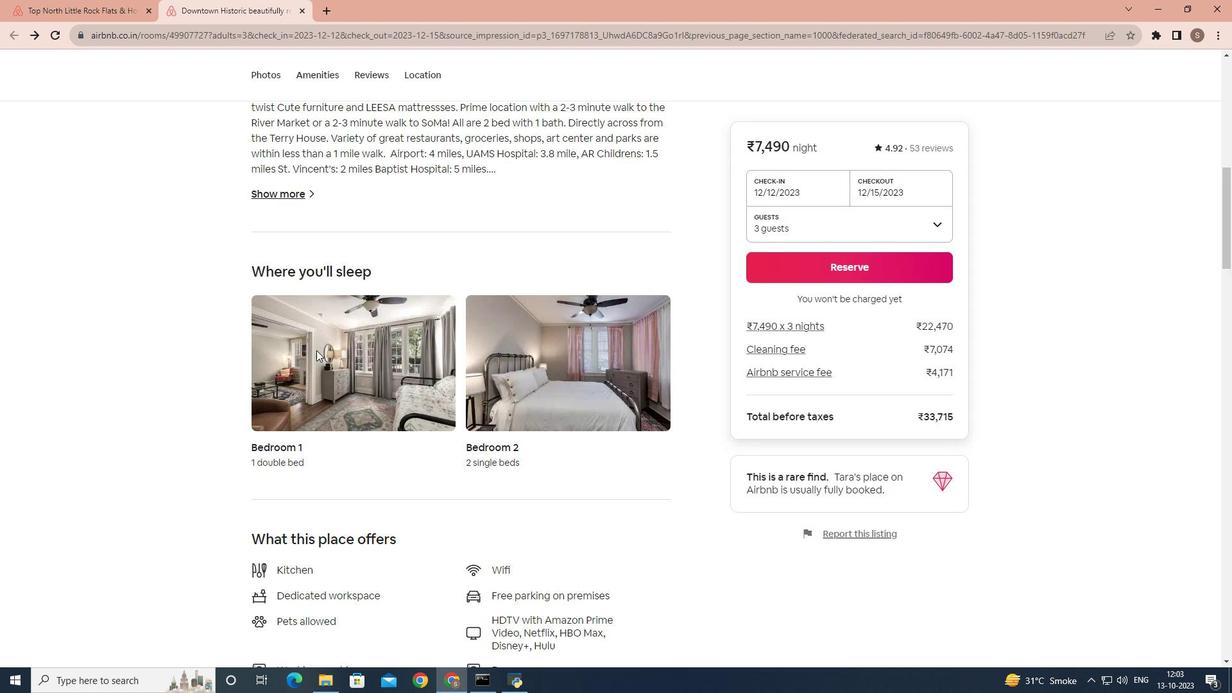 
Action: Mouse moved to (316, 312)
Screenshot: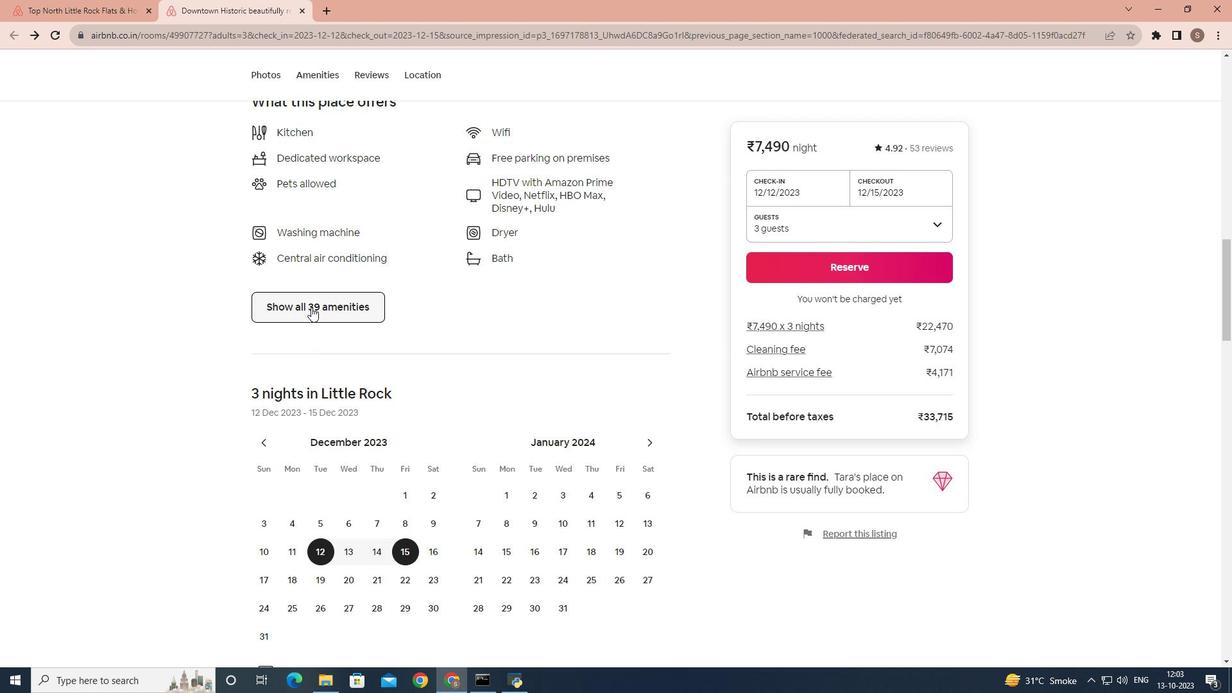 
Action: Mouse pressed left at (316, 312)
Screenshot: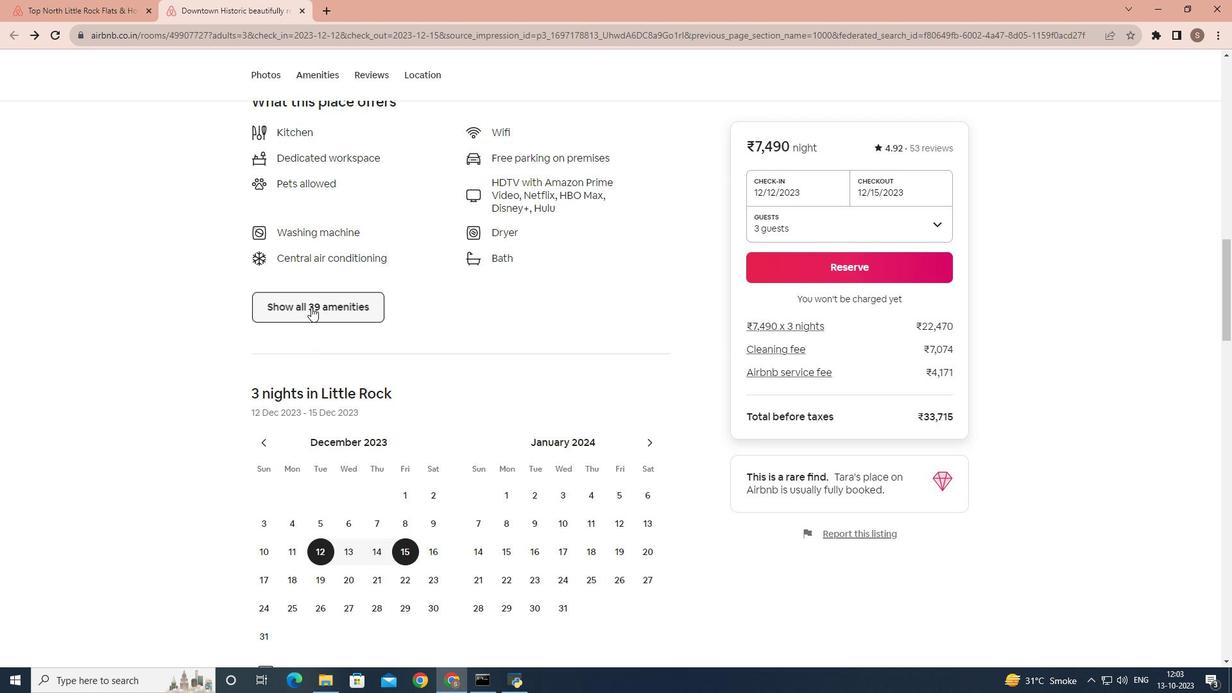 
Action: Mouse moved to (416, 306)
Screenshot: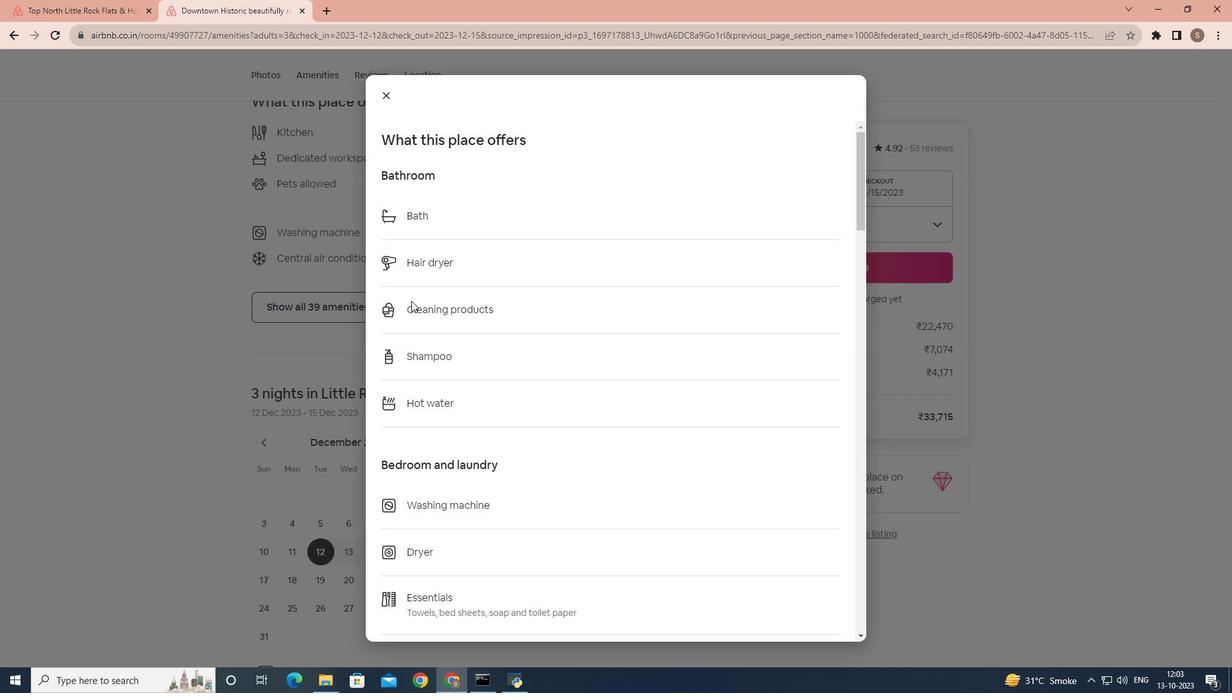 
Action: Mouse scrolled (416, 305) with delta (0, 0)
Screenshot: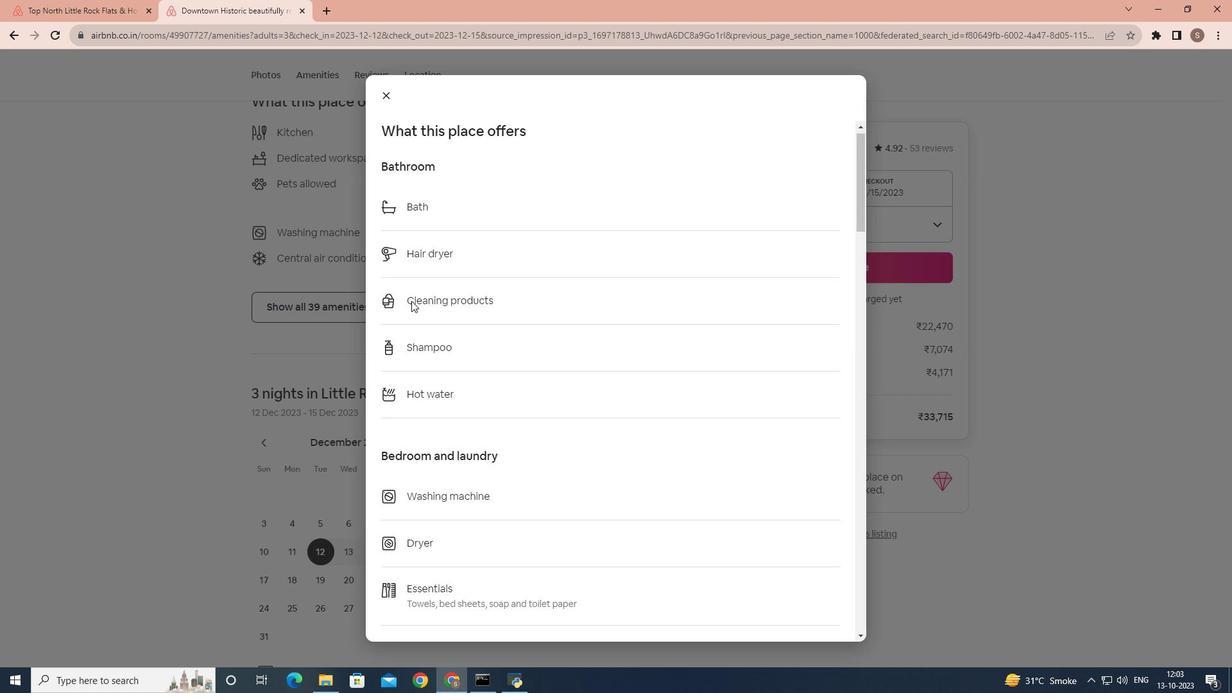 
Action: Mouse scrolled (416, 305) with delta (0, 0)
Screenshot: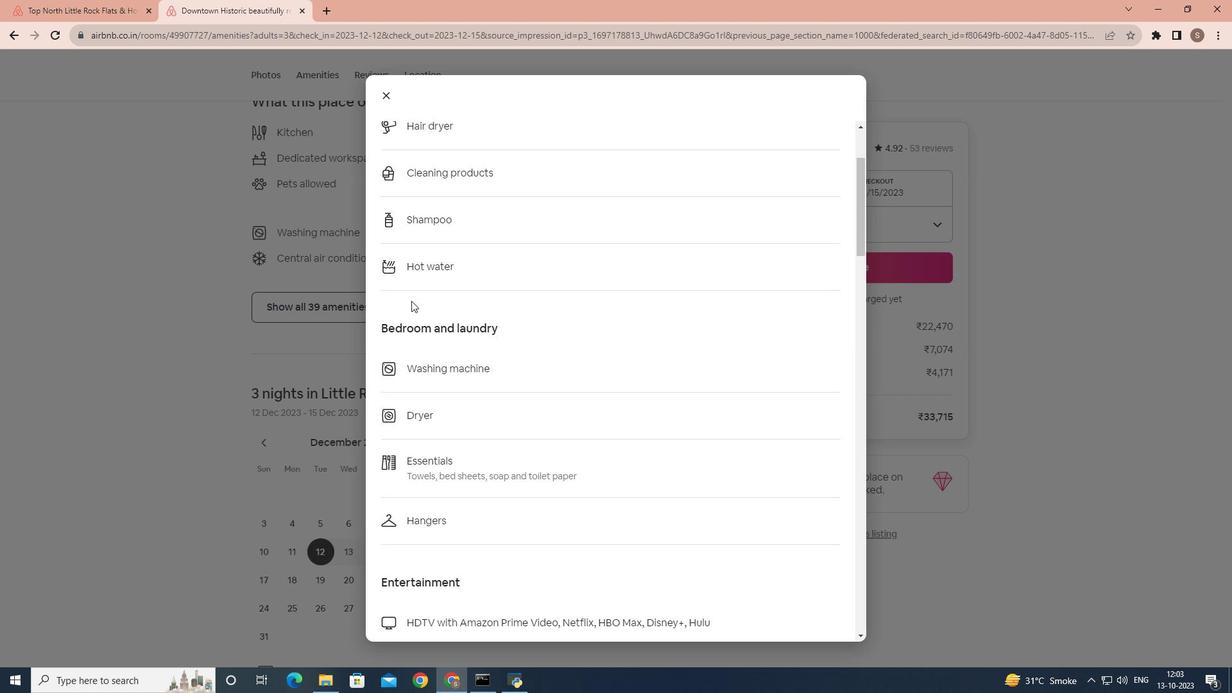 
Action: Mouse scrolled (416, 305) with delta (0, 0)
Screenshot: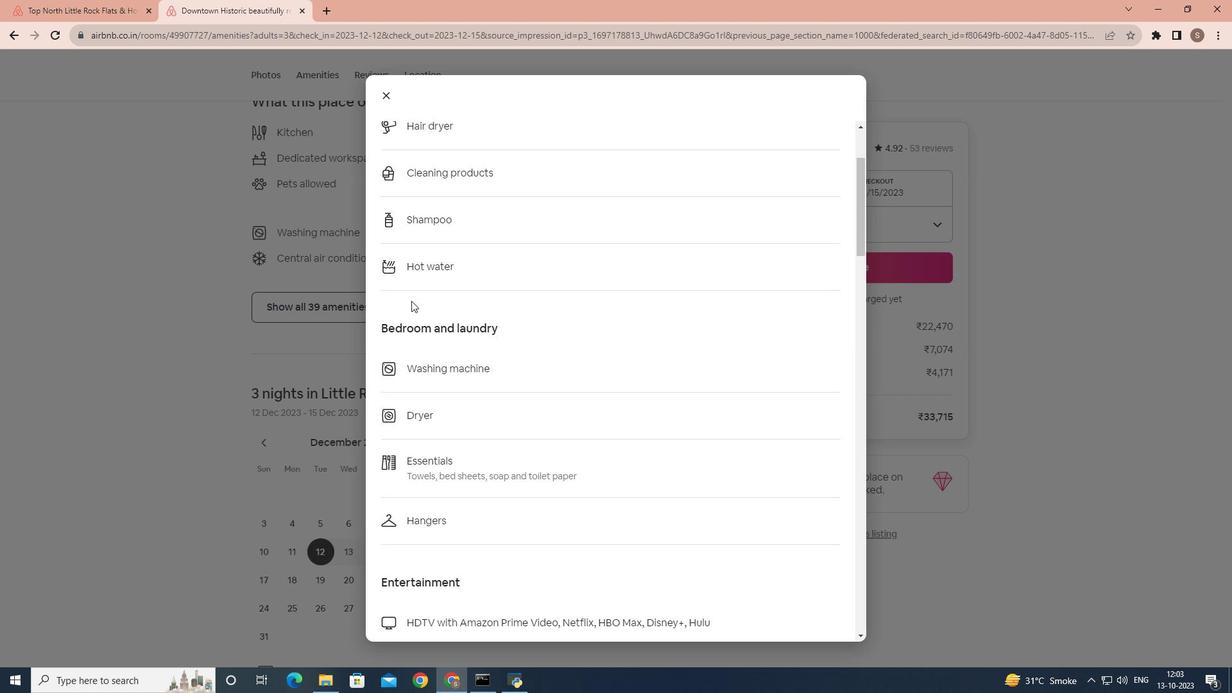
Action: Mouse scrolled (416, 305) with delta (0, 0)
Screenshot: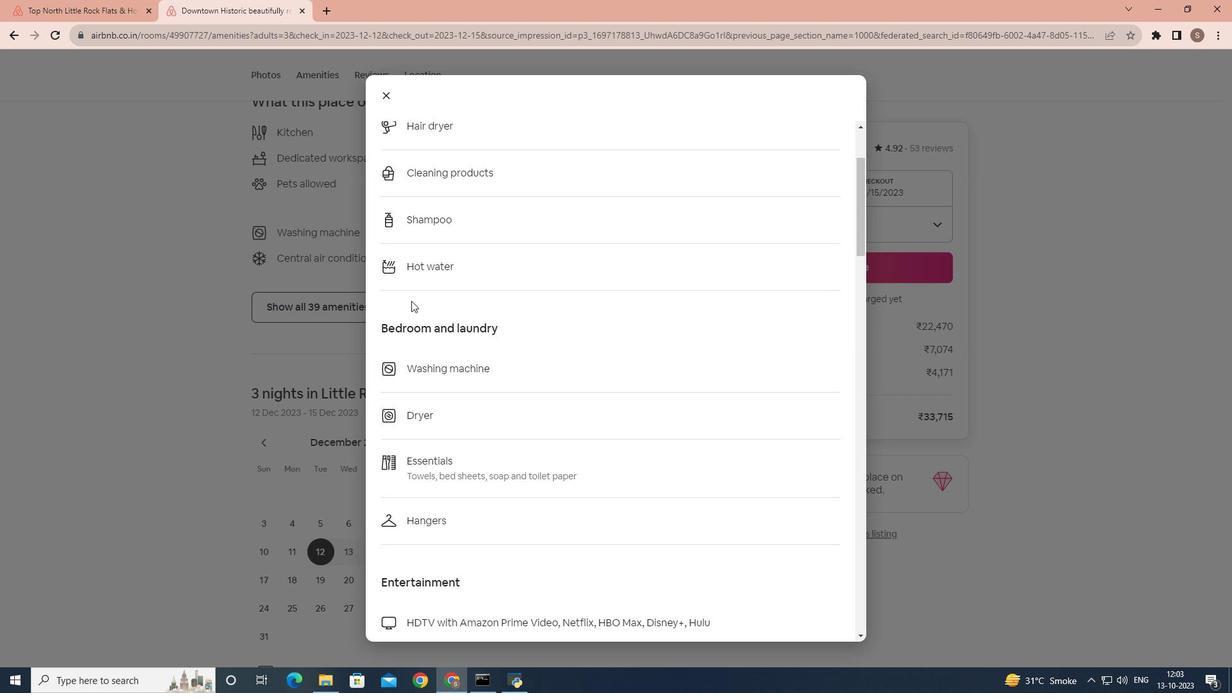 
Action: Mouse scrolled (416, 305) with delta (0, 0)
Screenshot: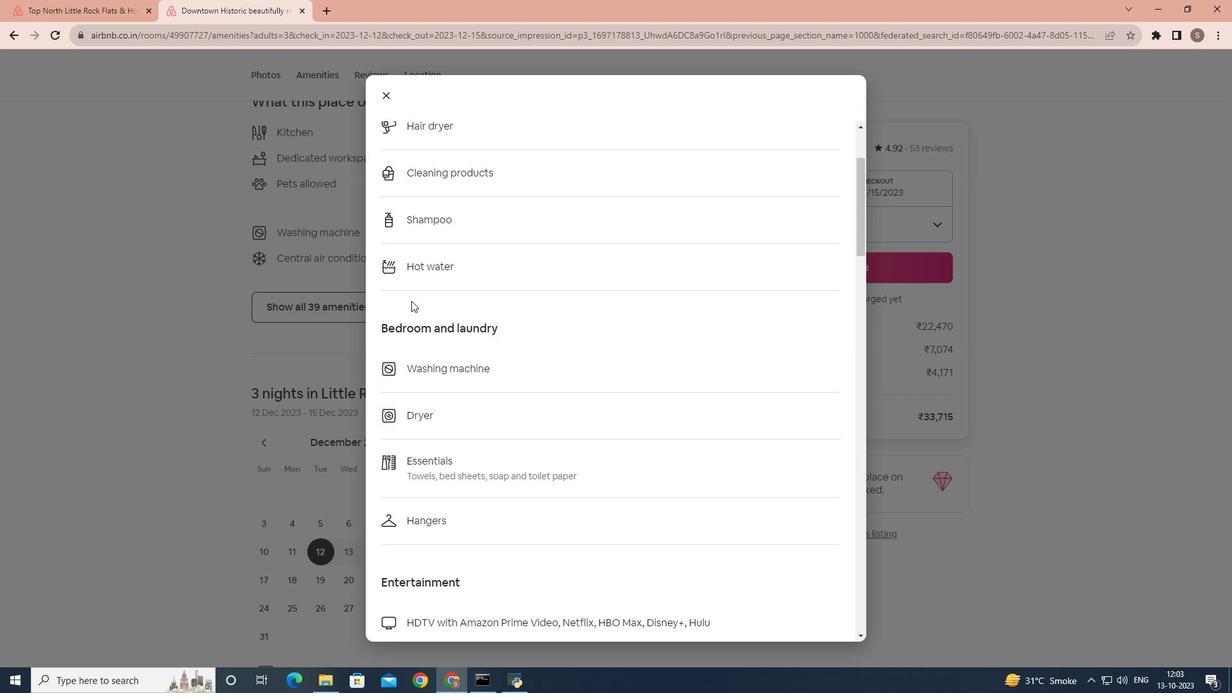 
Action: Mouse scrolled (416, 305) with delta (0, 0)
Screenshot: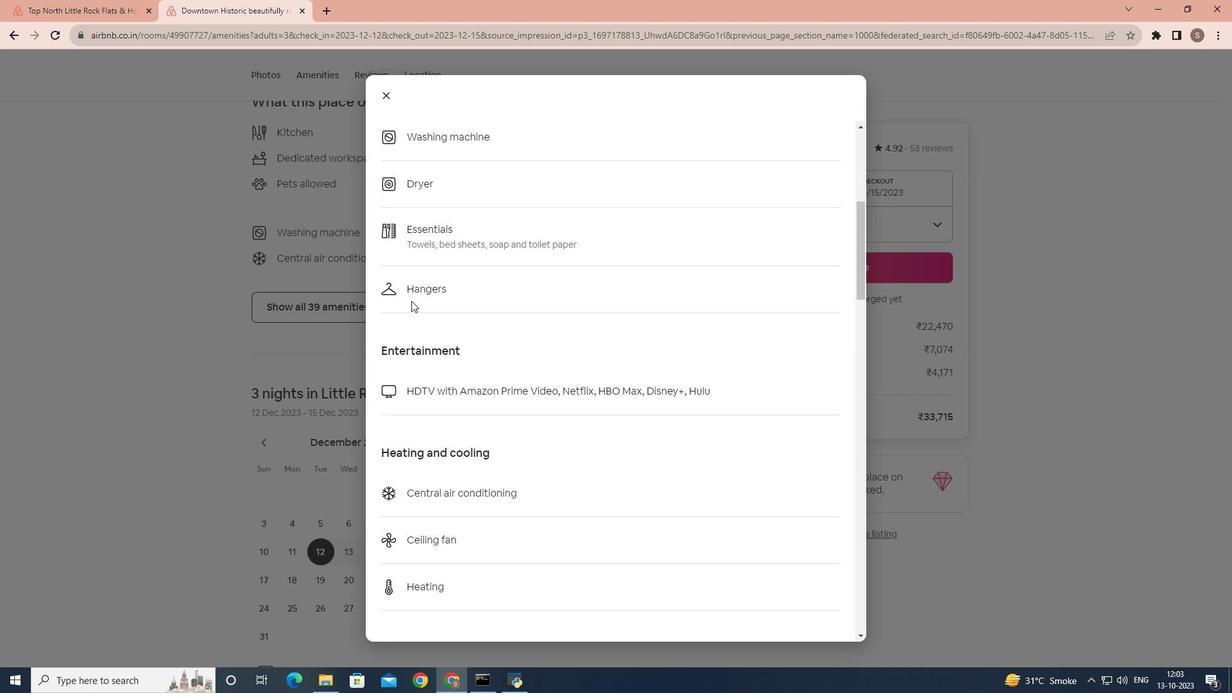 
Action: Mouse scrolled (416, 305) with delta (0, 0)
Screenshot: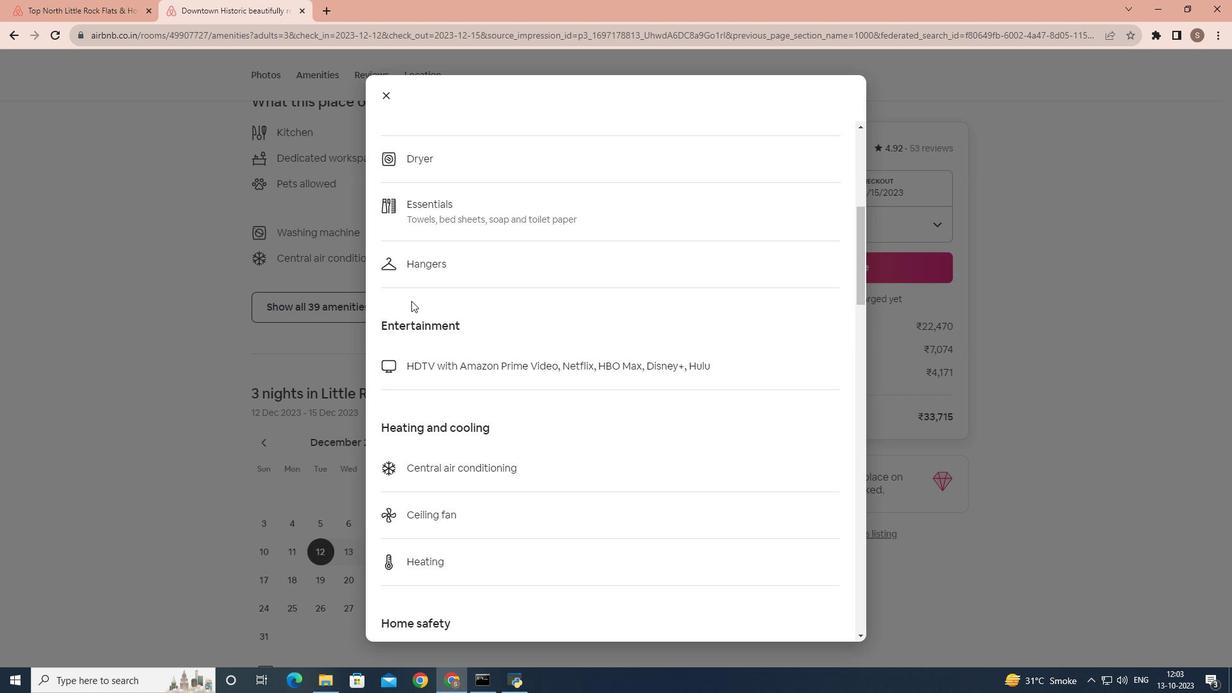 
Action: Mouse scrolled (416, 305) with delta (0, 0)
Screenshot: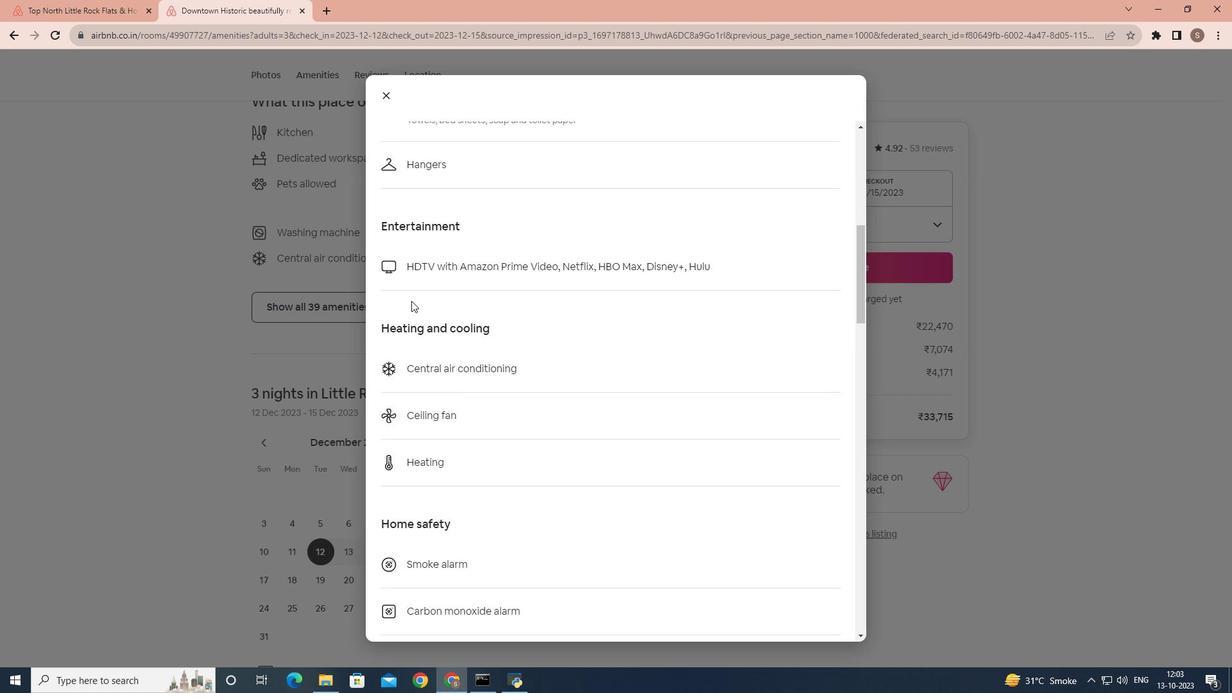 
Action: Mouse scrolled (416, 305) with delta (0, 0)
Screenshot: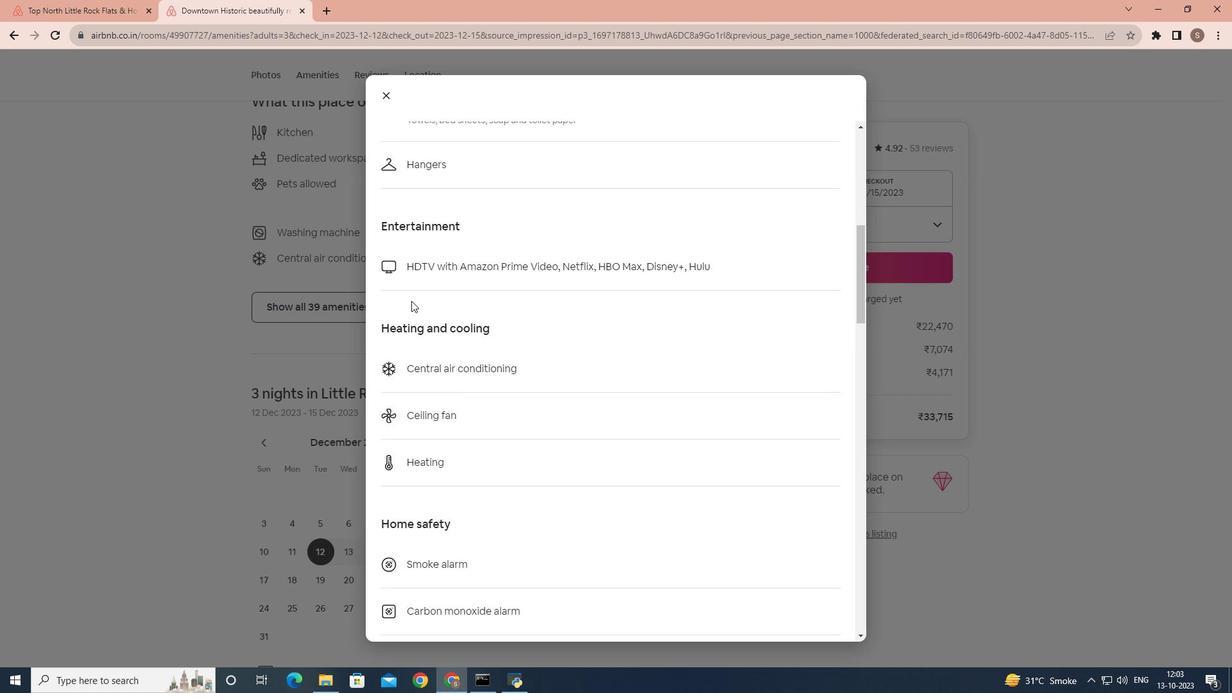 
Action: Mouse scrolled (416, 305) with delta (0, 0)
Screenshot: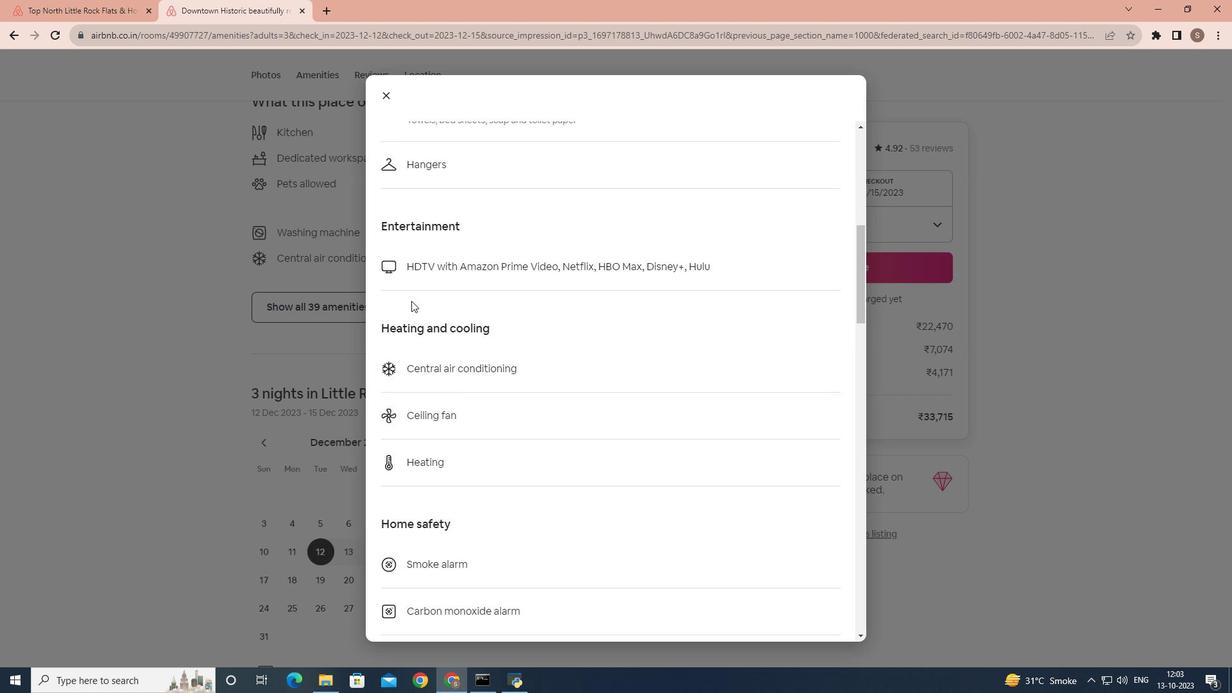 
Action: Mouse scrolled (416, 305) with delta (0, 0)
Screenshot: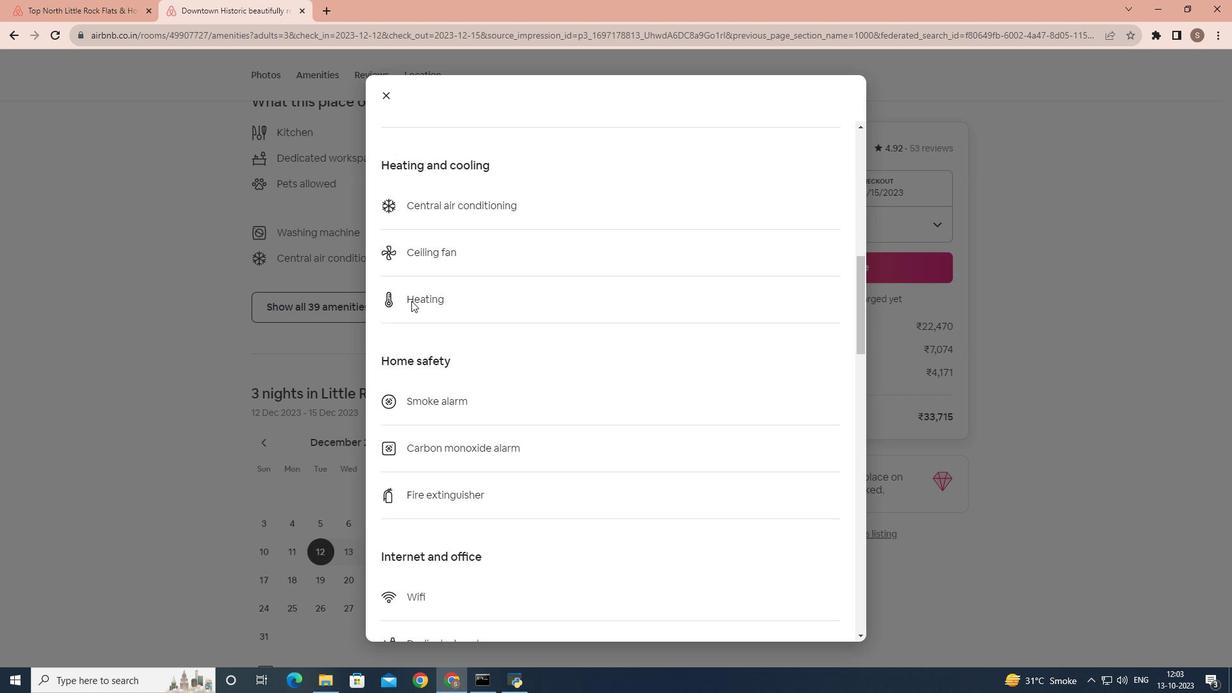 
Action: Mouse scrolled (416, 305) with delta (0, 0)
Screenshot: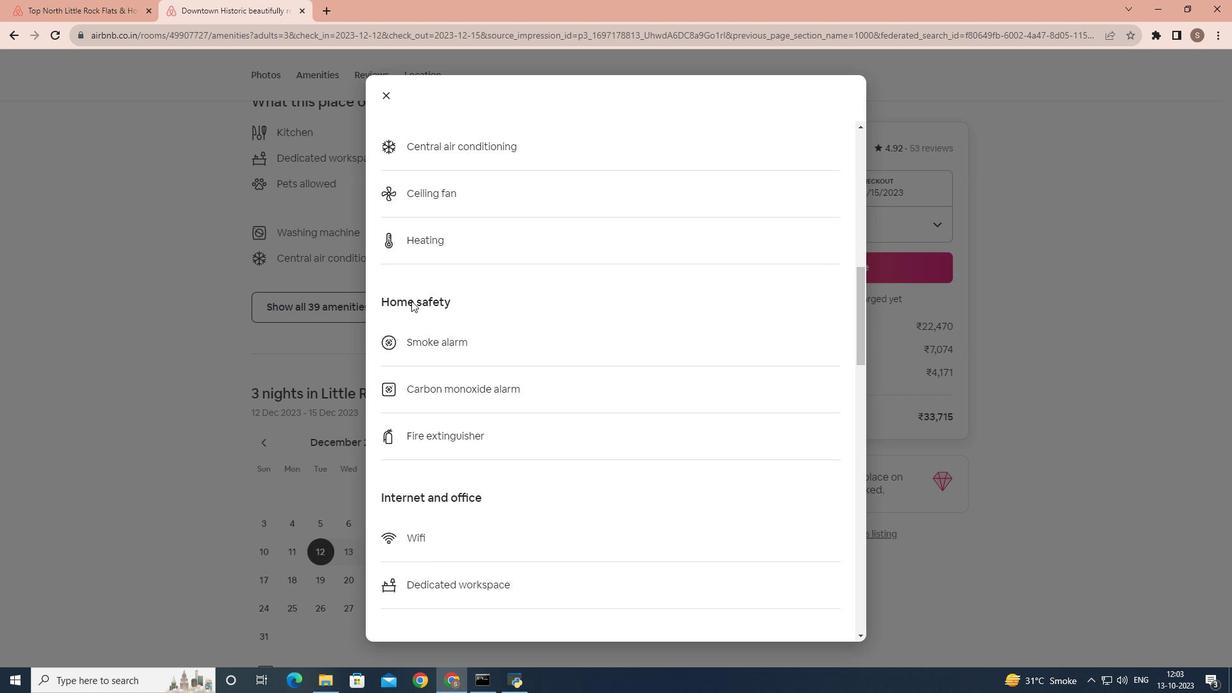 
Action: Mouse scrolled (416, 305) with delta (0, 0)
Screenshot: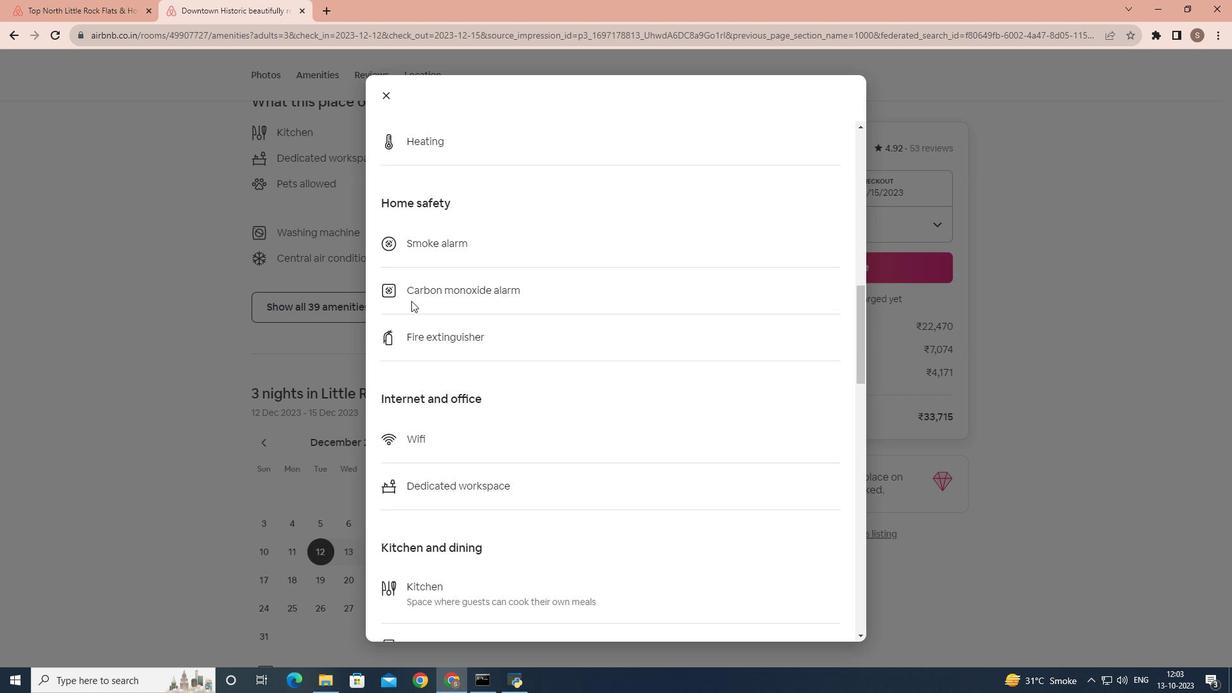 
Action: Mouse scrolled (416, 305) with delta (0, 0)
Screenshot: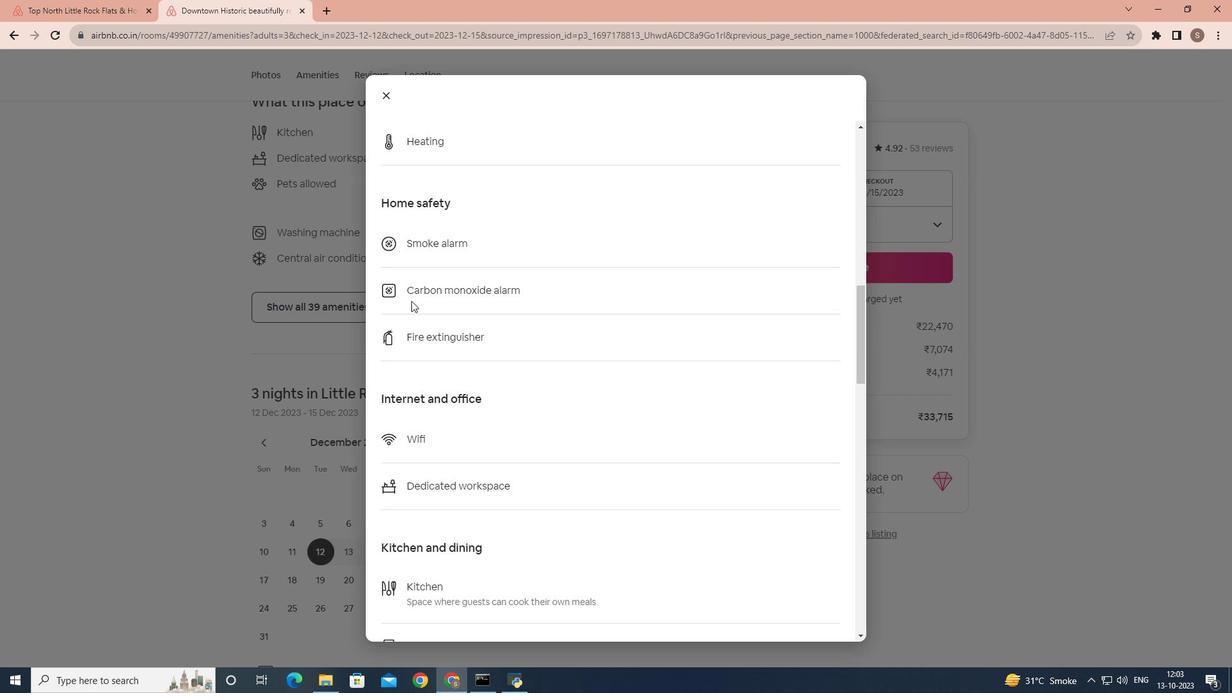 
Action: Mouse scrolled (416, 305) with delta (0, 0)
Screenshot: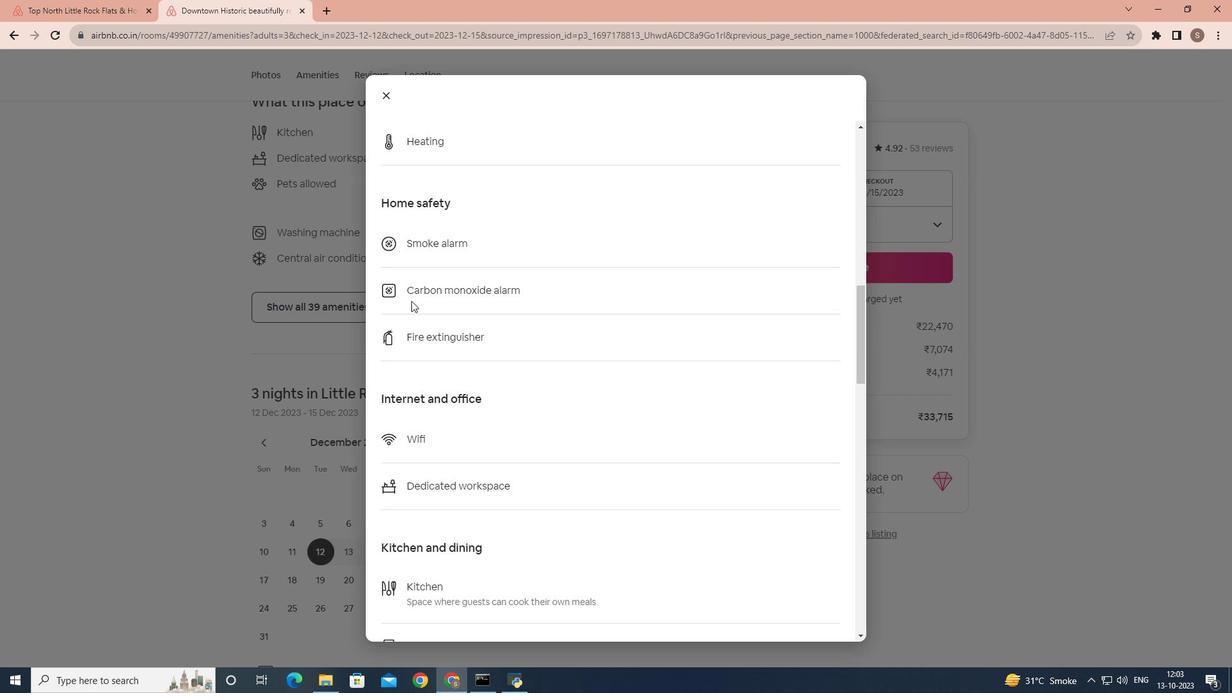 
Action: Mouse scrolled (416, 305) with delta (0, 0)
Screenshot: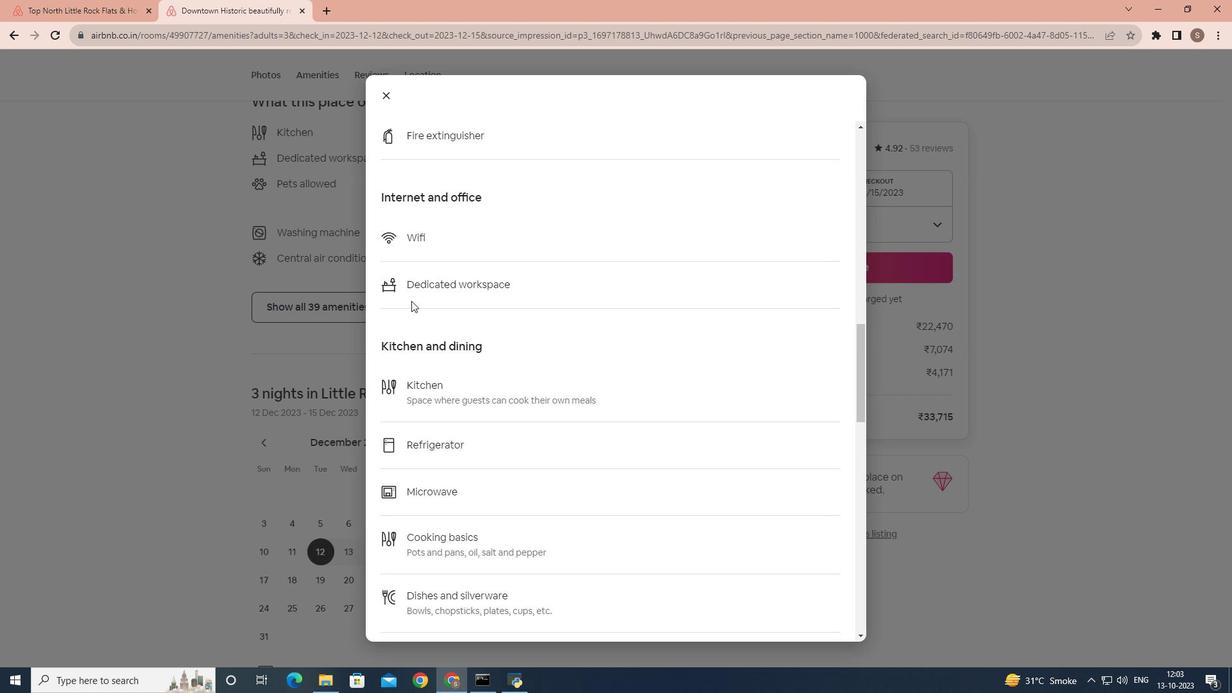
Action: Mouse scrolled (416, 305) with delta (0, 0)
Screenshot: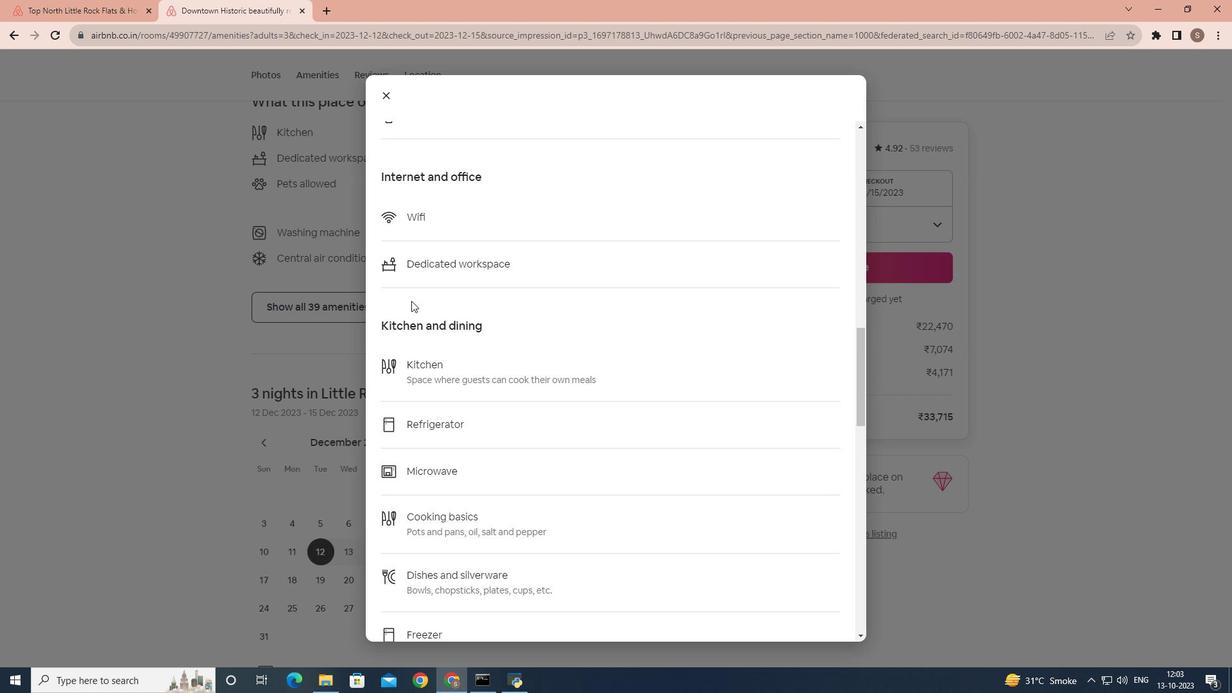 
Action: Mouse scrolled (416, 305) with delta (0, 0)
Screenshot: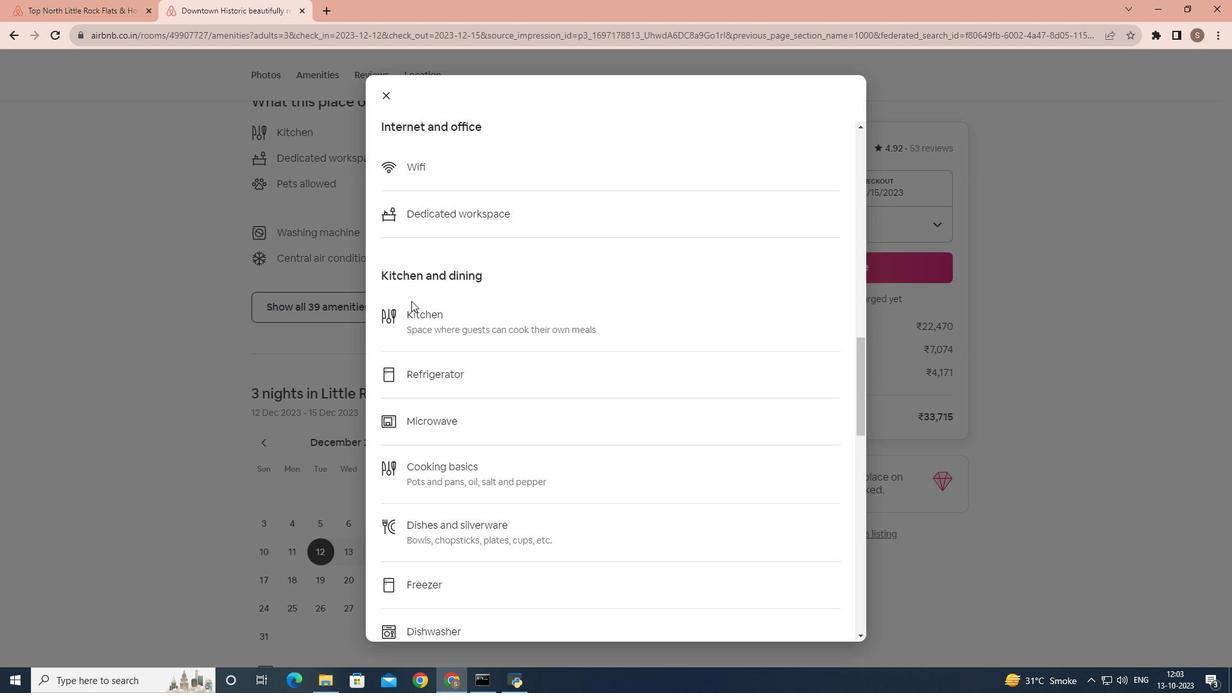 
Action: Mouse scrolled (416, 305) with delta (0, 0)
Screenshot: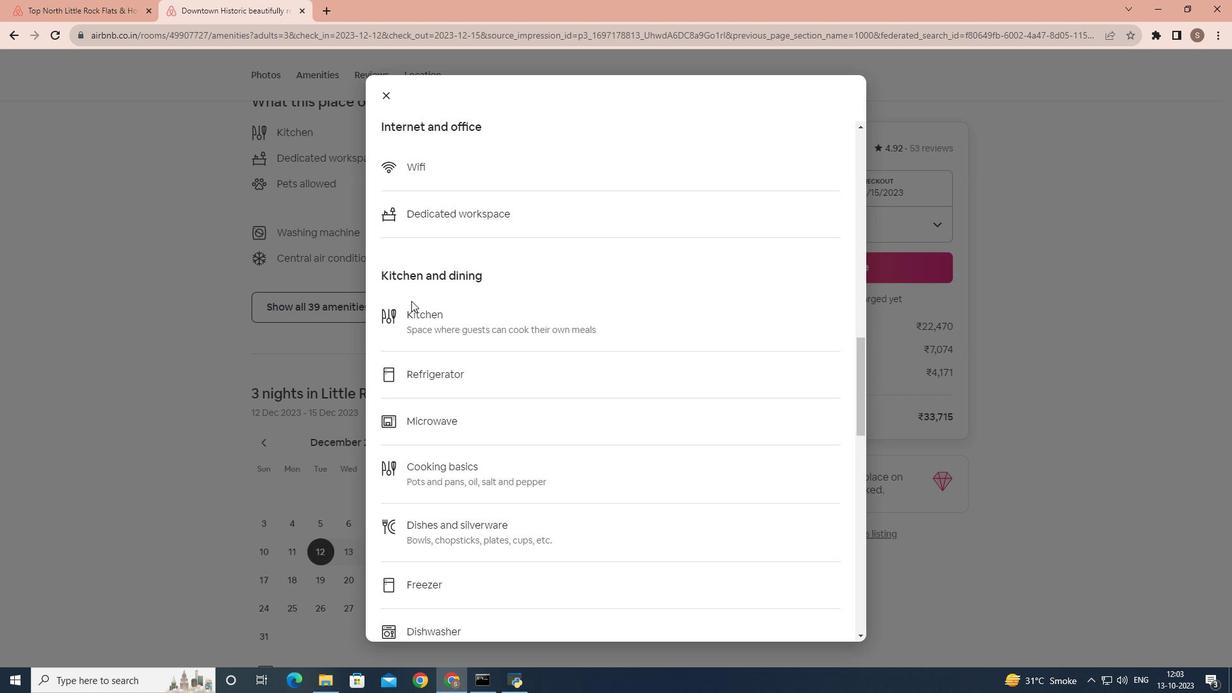 
Action: Mouse scrolled (416, 305) with delta (0, 0)
Screenshot: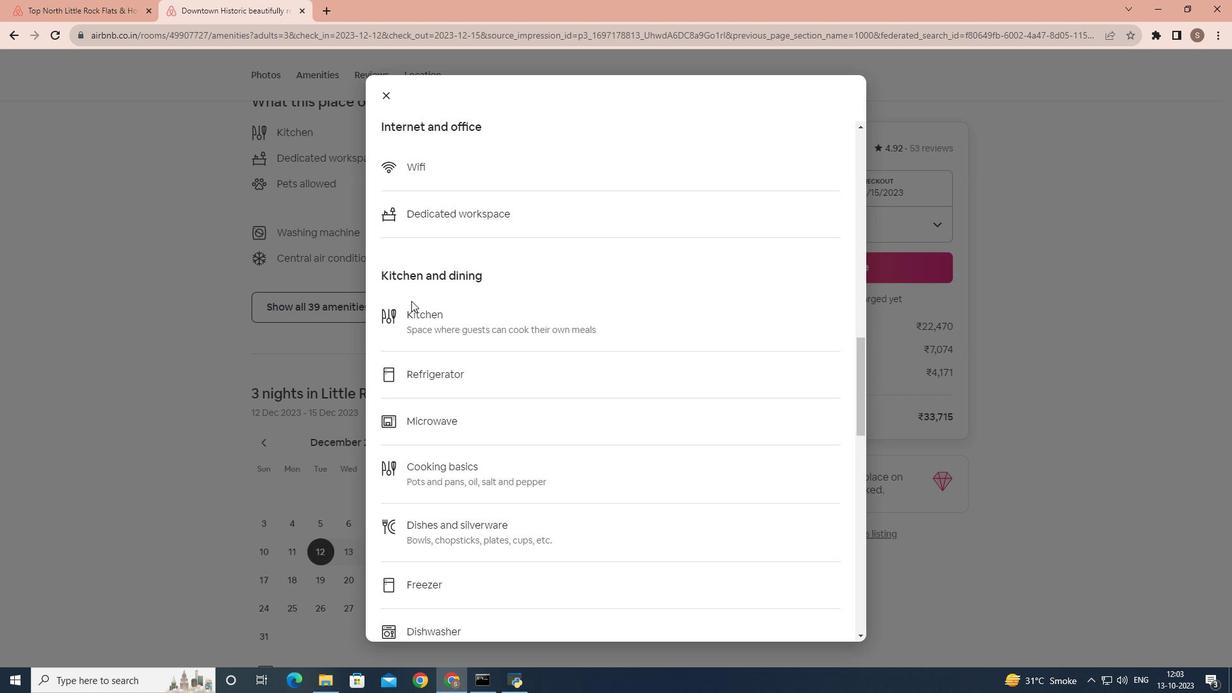 
Action: Mouse scrolled (416, 305) with delta (0, 0)
Screenshot: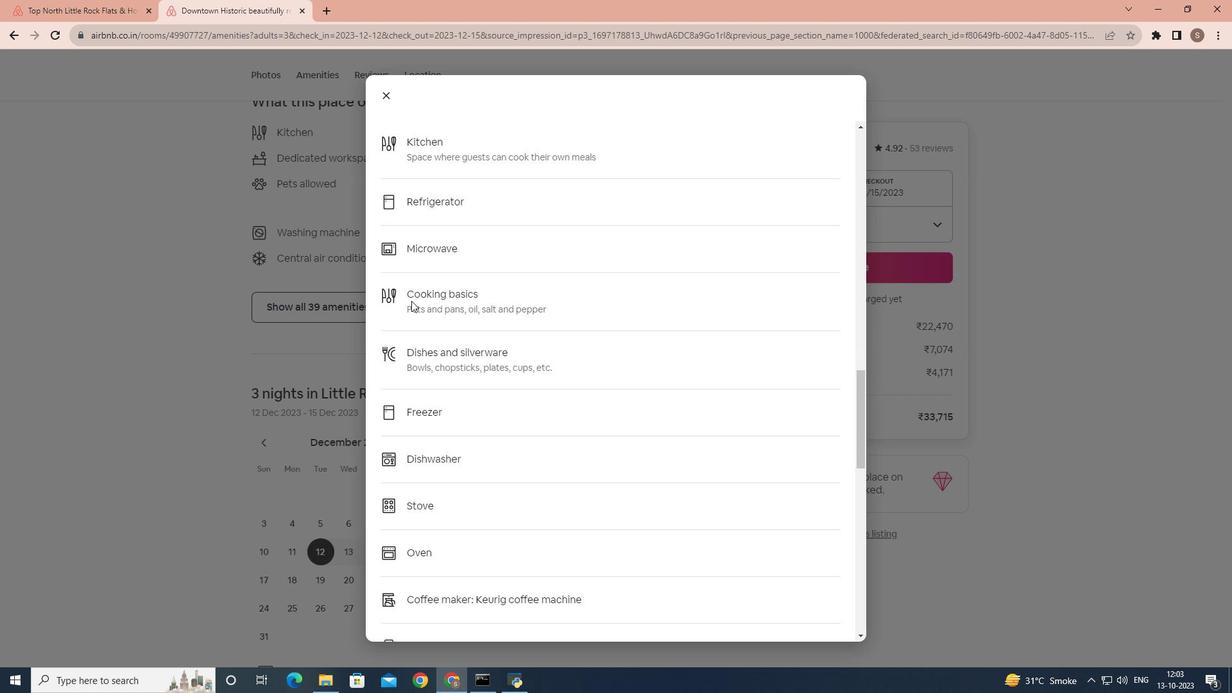 
Action: Mouse scrolled (416, 305) with delta (0, 0)
Screenshot: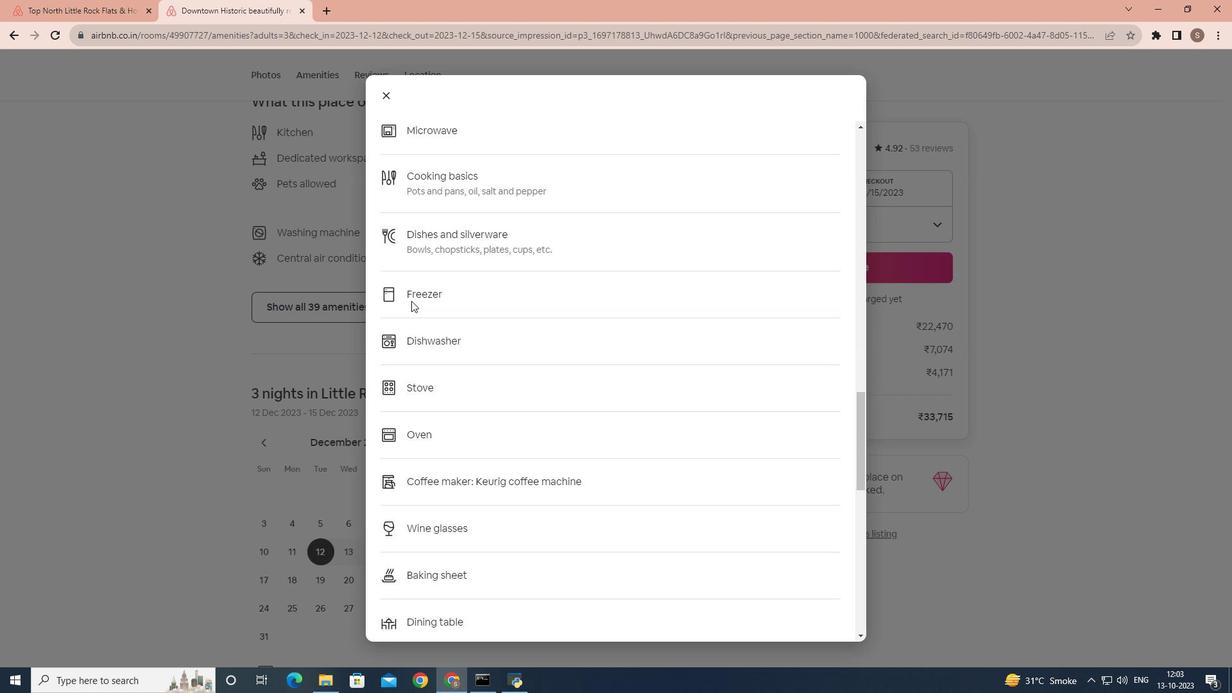 
Action: Mouse scrolled (416, 306) with delta (0, 0)
Screenshot: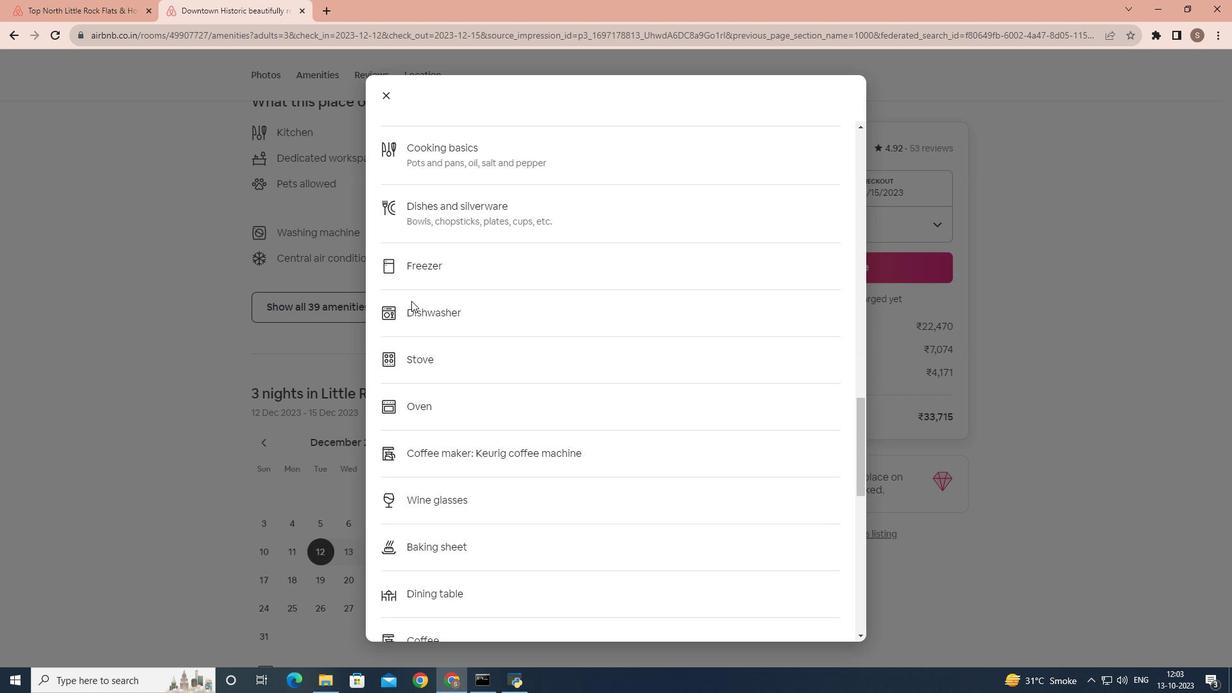 
Action: Mouse scrolled (416, 305) with delta (0, 0)
Screenshot: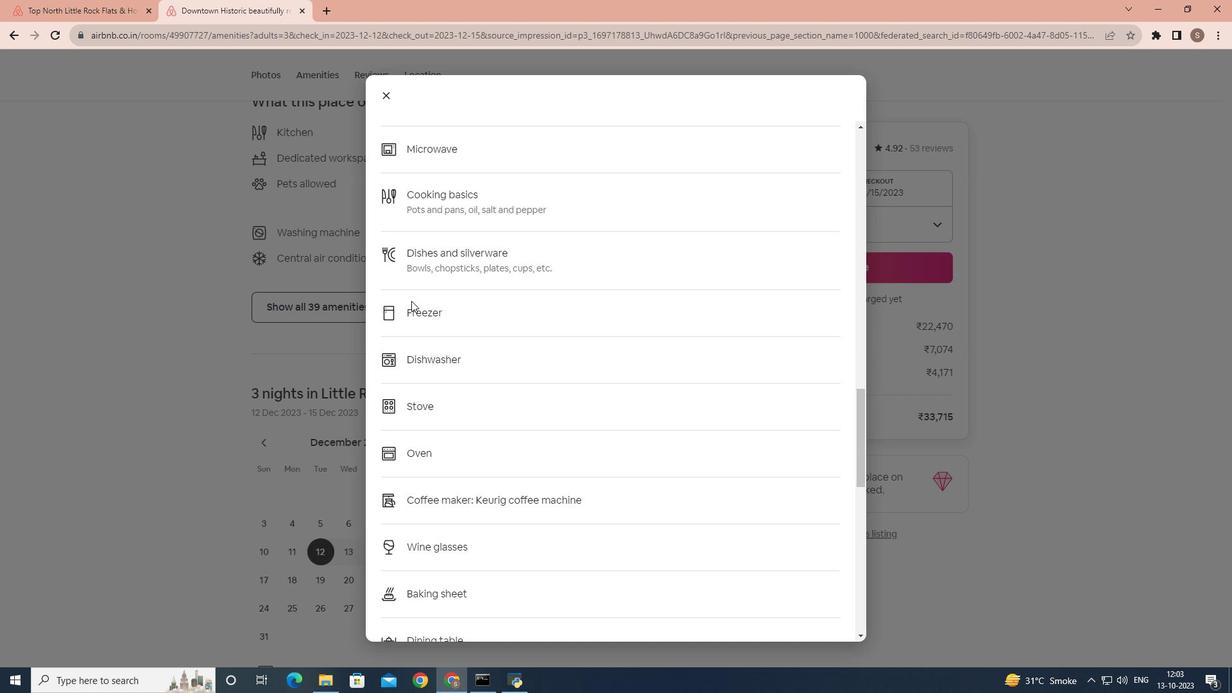 
Action: Mouse scrolled (416, 305) with delta (0, 0)
Screenshot: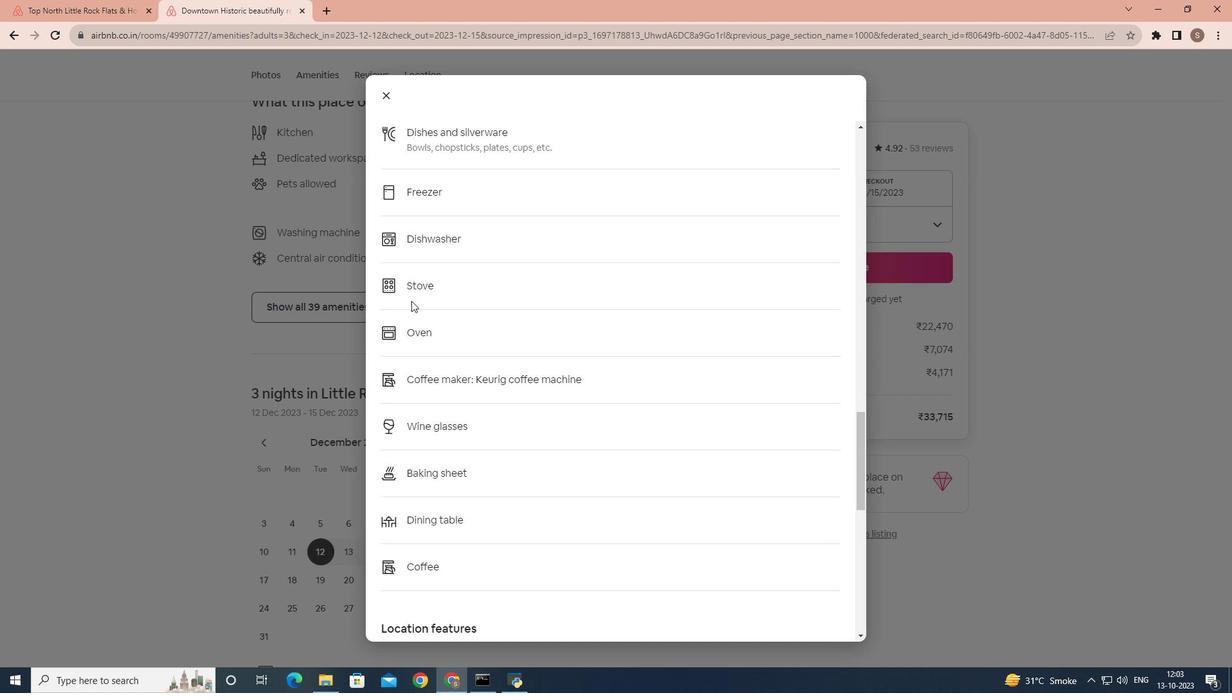
Action: Mouse scrolled (416, 305) with delta (0, 0)
Screenshot: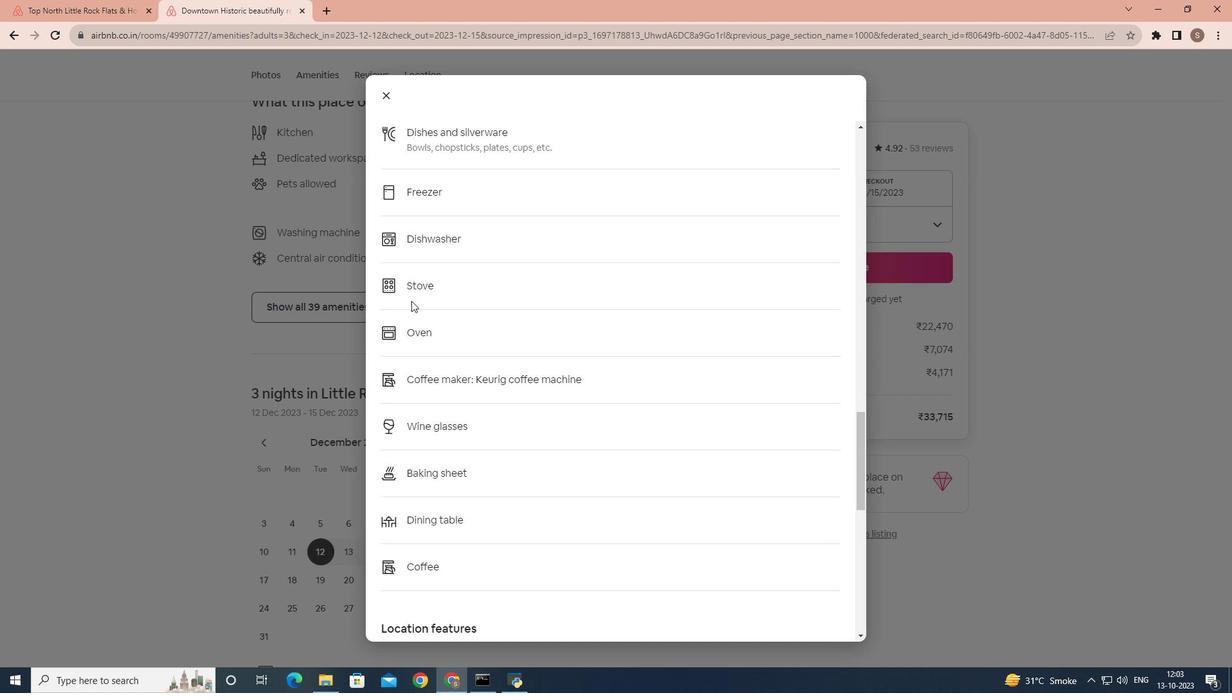 
Action: Mouse scrolled (416, 305) with delta (0, 0)
Screenshot: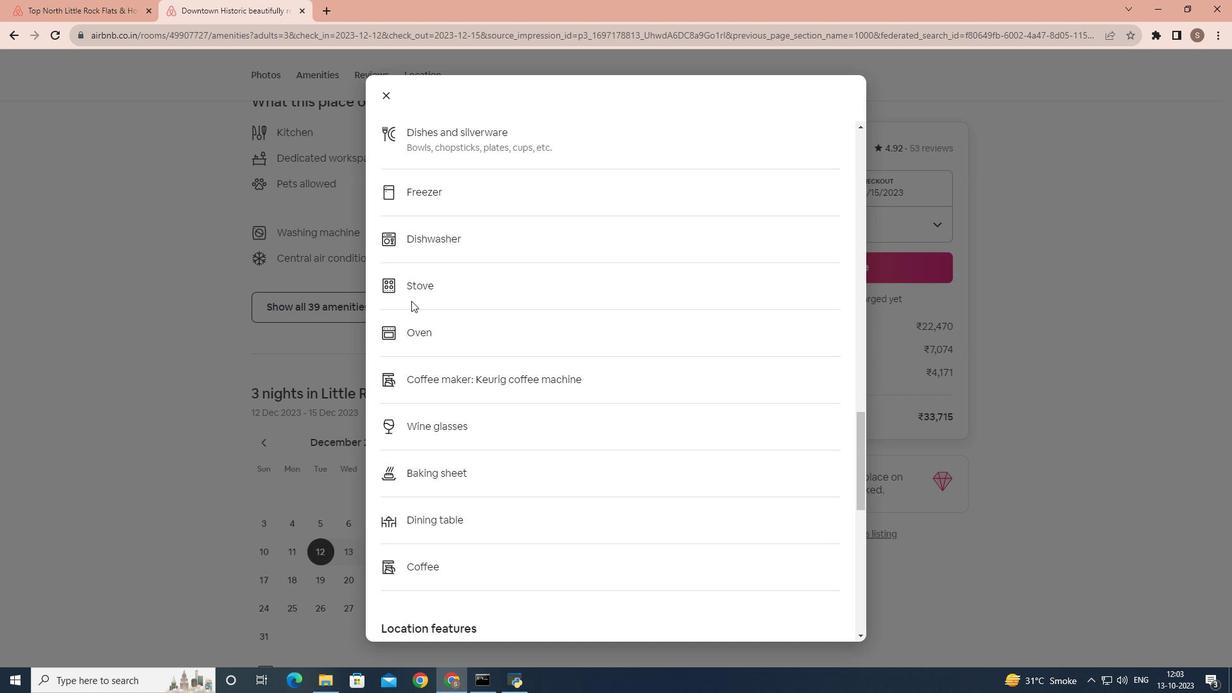 
Action: Mouse scrolled (416, 305) with delta (0, 0)
Screenshot: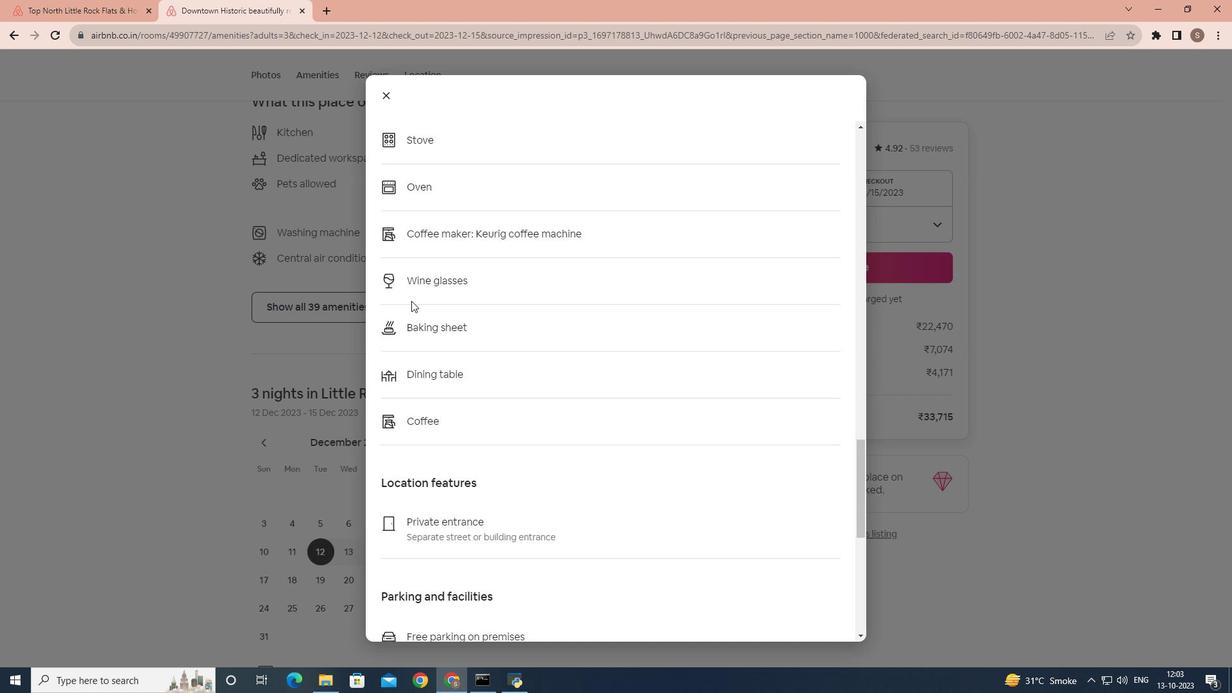 
Action: Mouse scrolled (416, 305) with delta (0, 0)
Screenshot: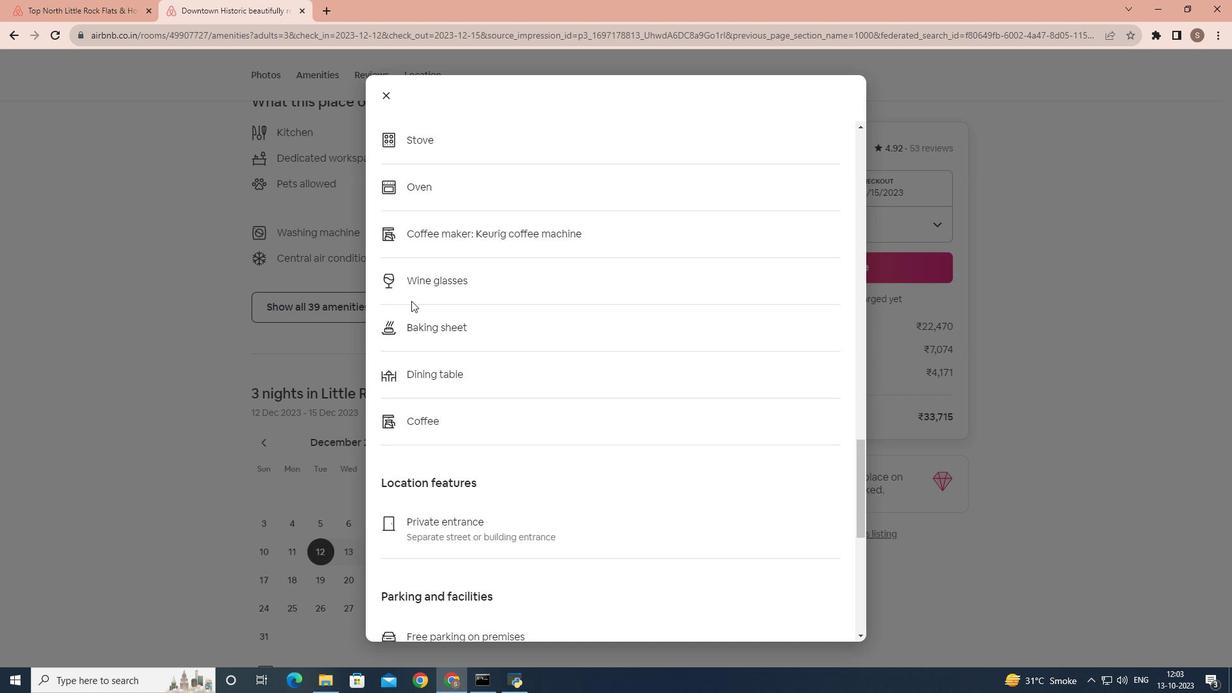 
Action: Mouse scrolled (416, 305) with delta (0, 0)
Screenshot: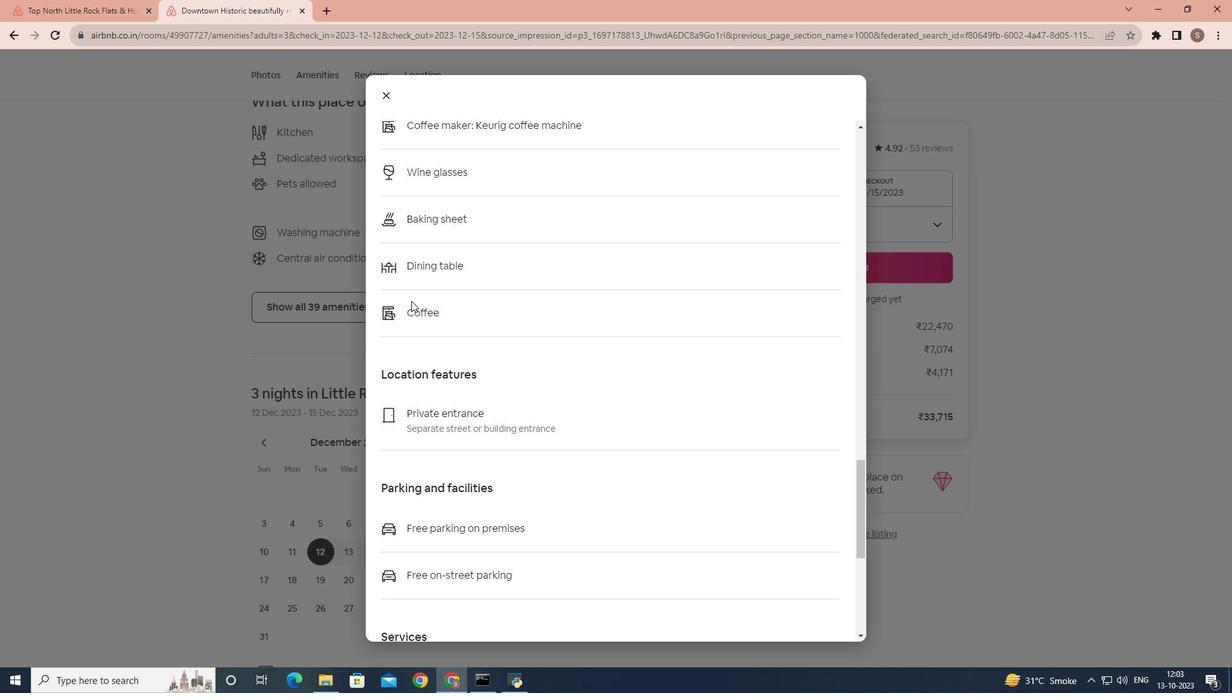 
Action: Mouse scrolled (416, 305) with delta (0, 0)
Screenshot: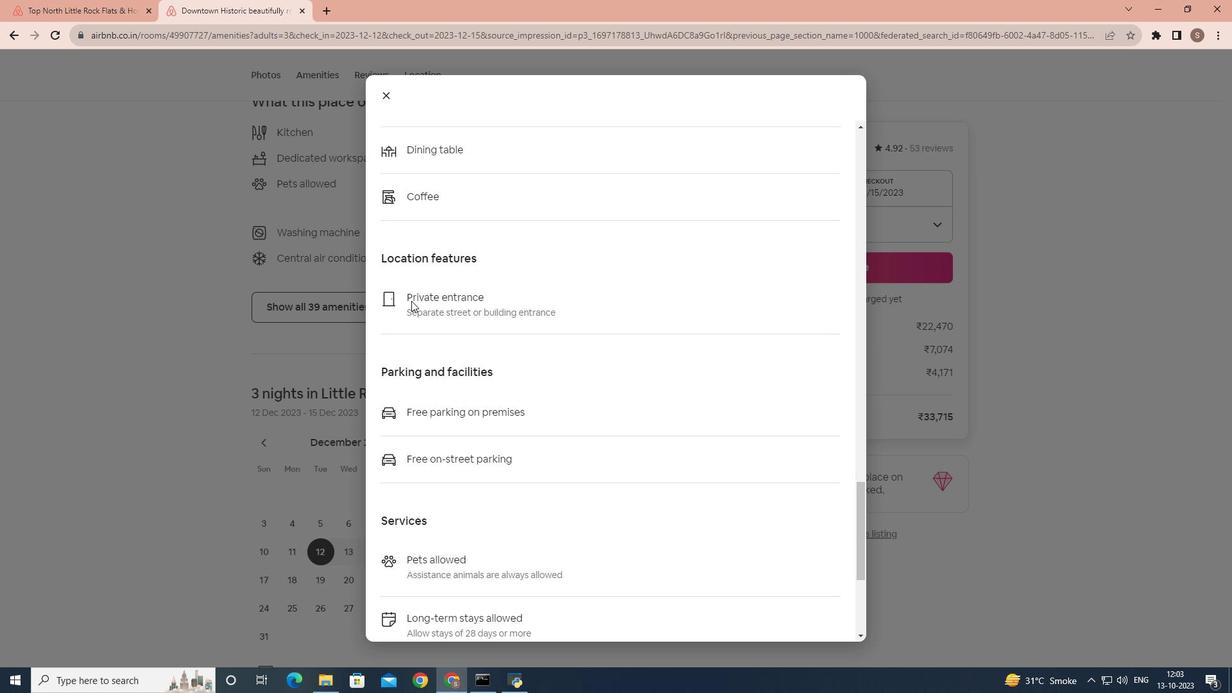 
Action: Mouse scrolled (416, 305) with delta (0, 0)
Screenshot: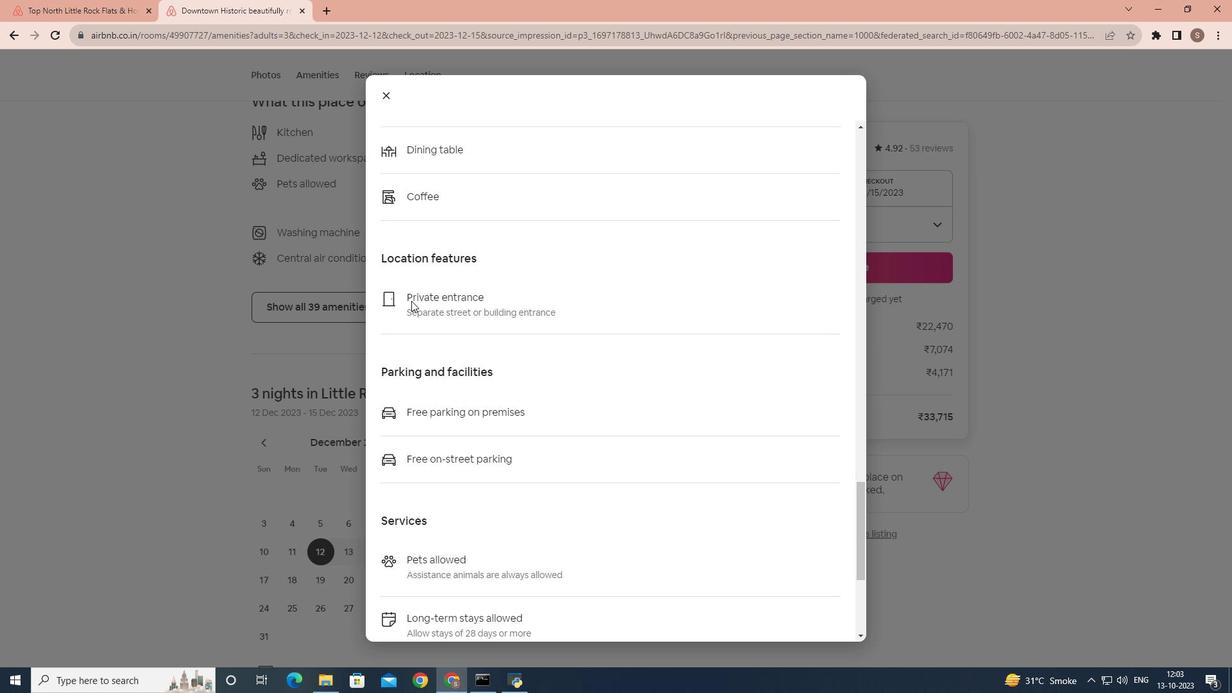 
Action: Mouse scrolled (416, 305) with delta (0, 0)
Screenshot: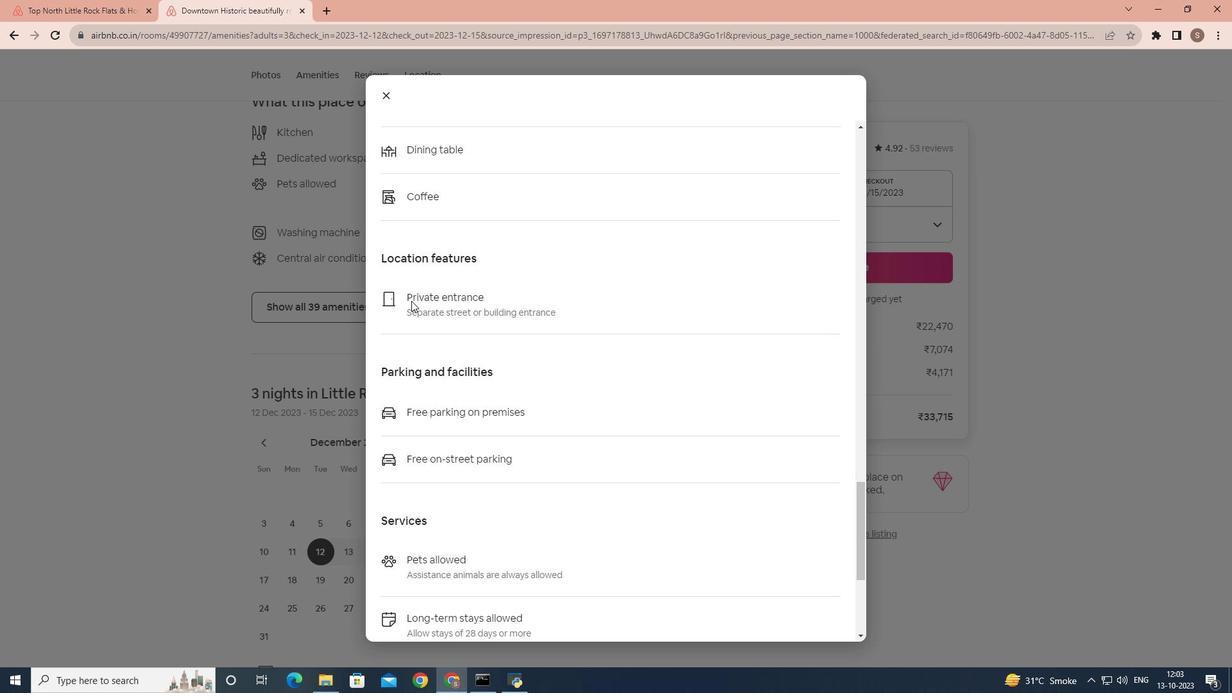 
Action: Mouse scrolled (416, 305) with delta (0, 0)
Screenshot: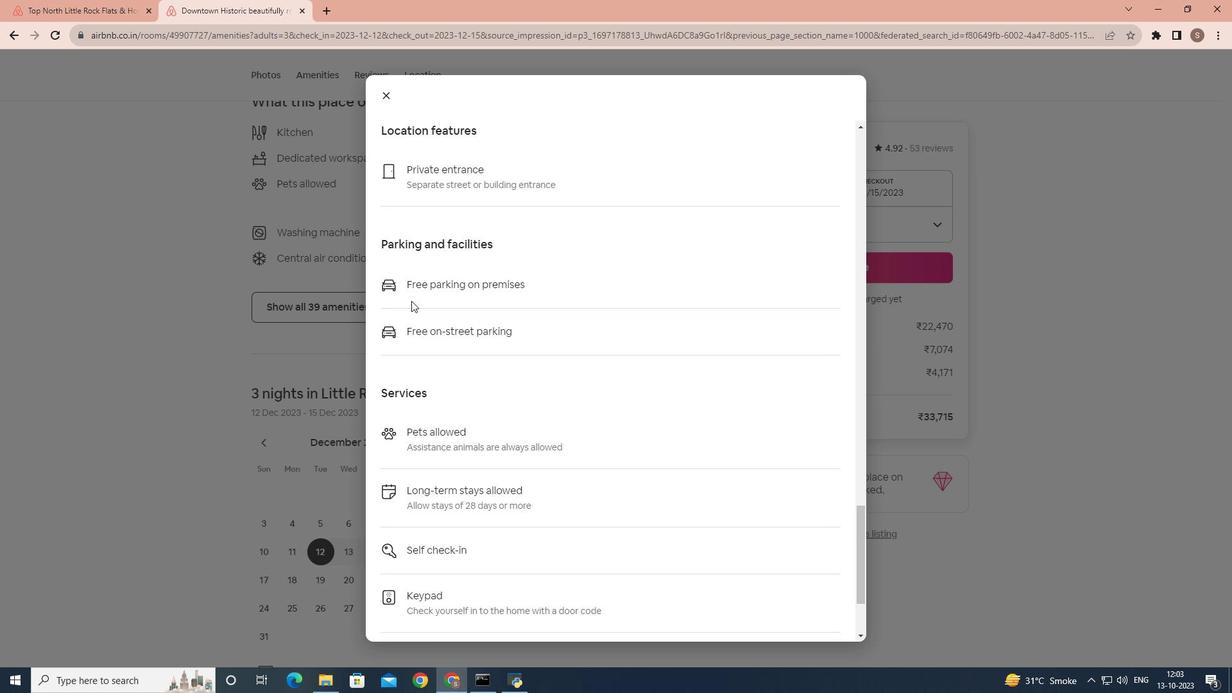 
Action: Mouse scrolled (416, 305) with delta (0, 0)
Screenshot: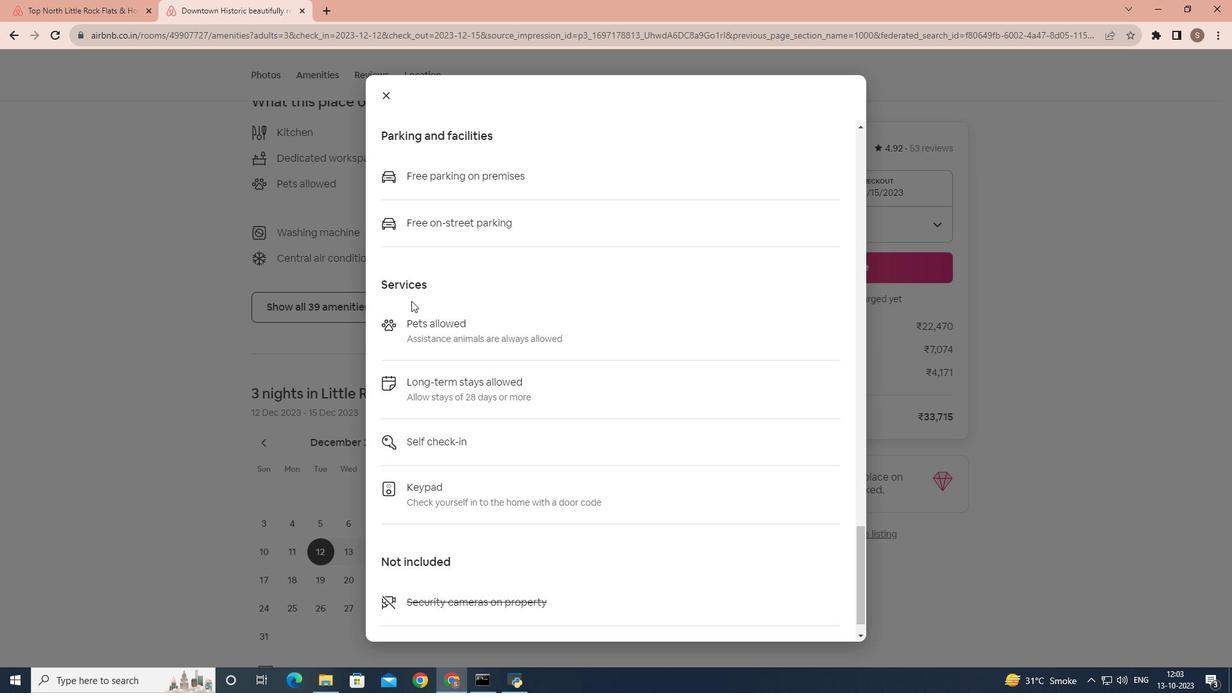 
Action: Mouse scrolled (416, 305) with delta (0, 0)
Screenshot: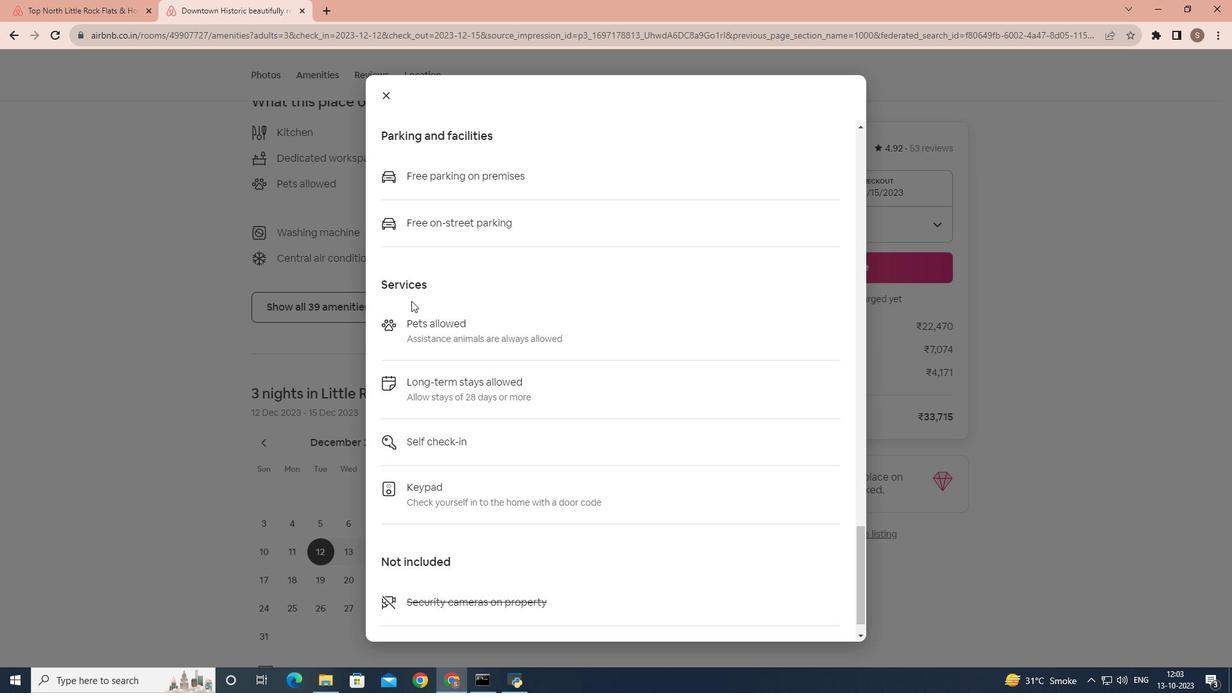 
Action: Mouse scrolled (416, 305) with delta (0, 0)
Screenshot: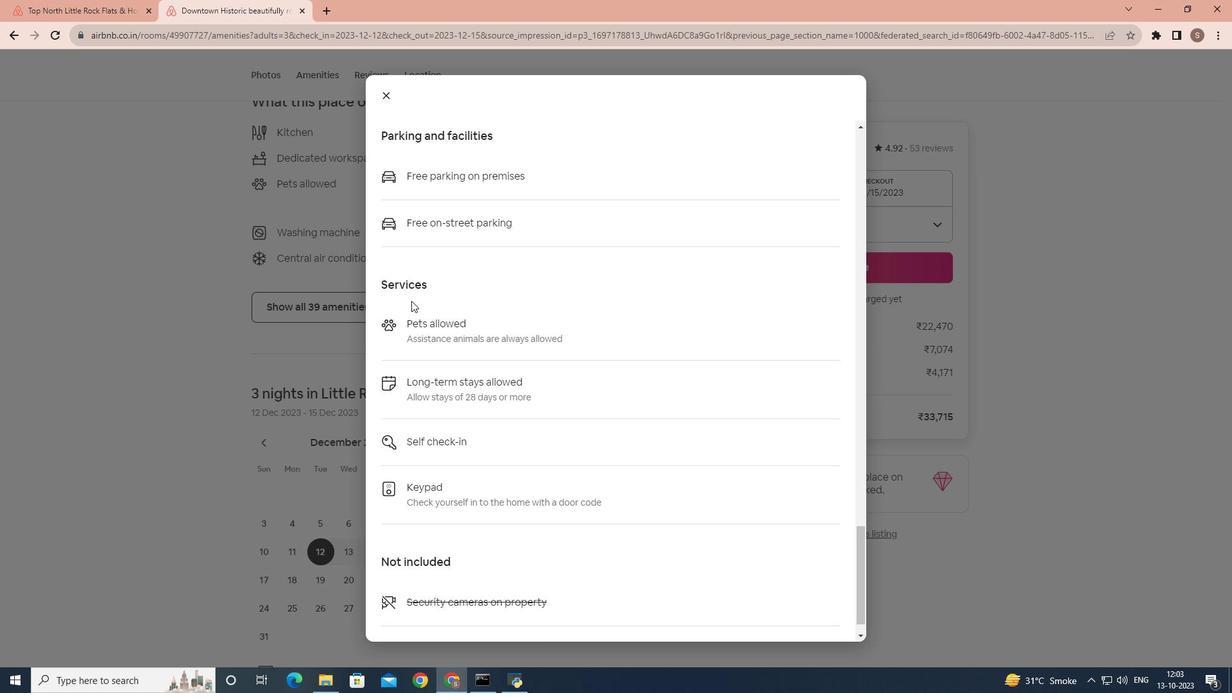 
Action: Mouse scrolled (416, 305) with delta (0, 0)
Screenshot: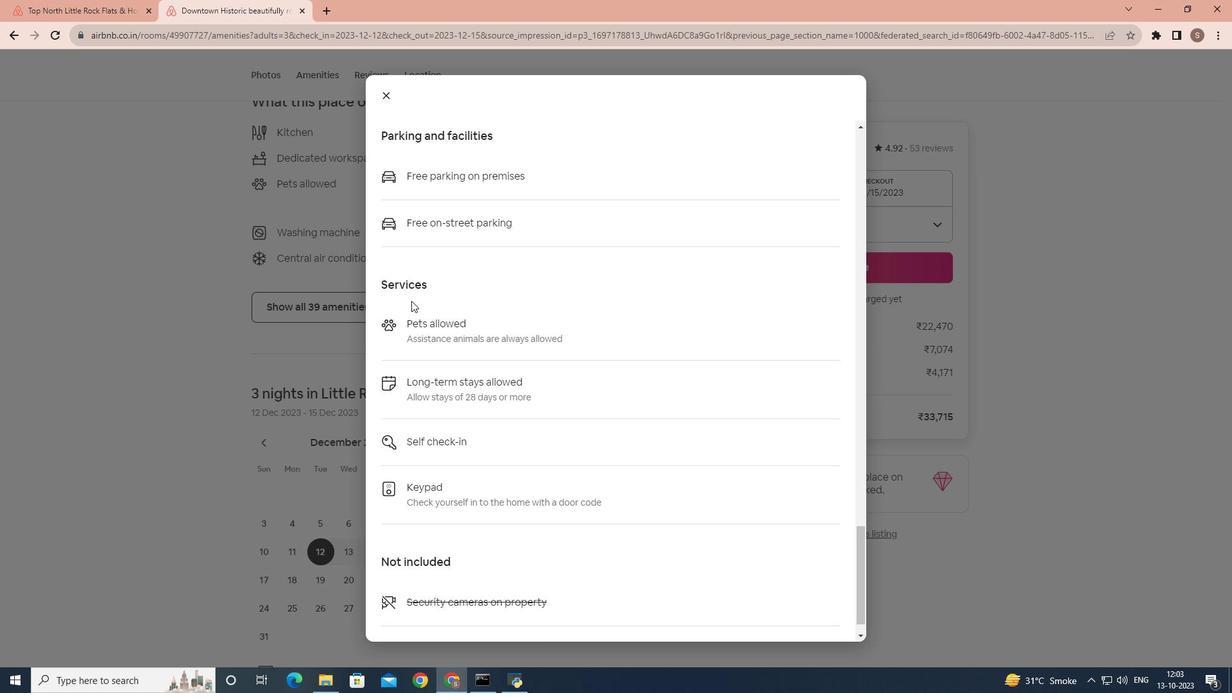
Action: Mouse scrolled (416, 305) with delta (0, 0)
Screenshot: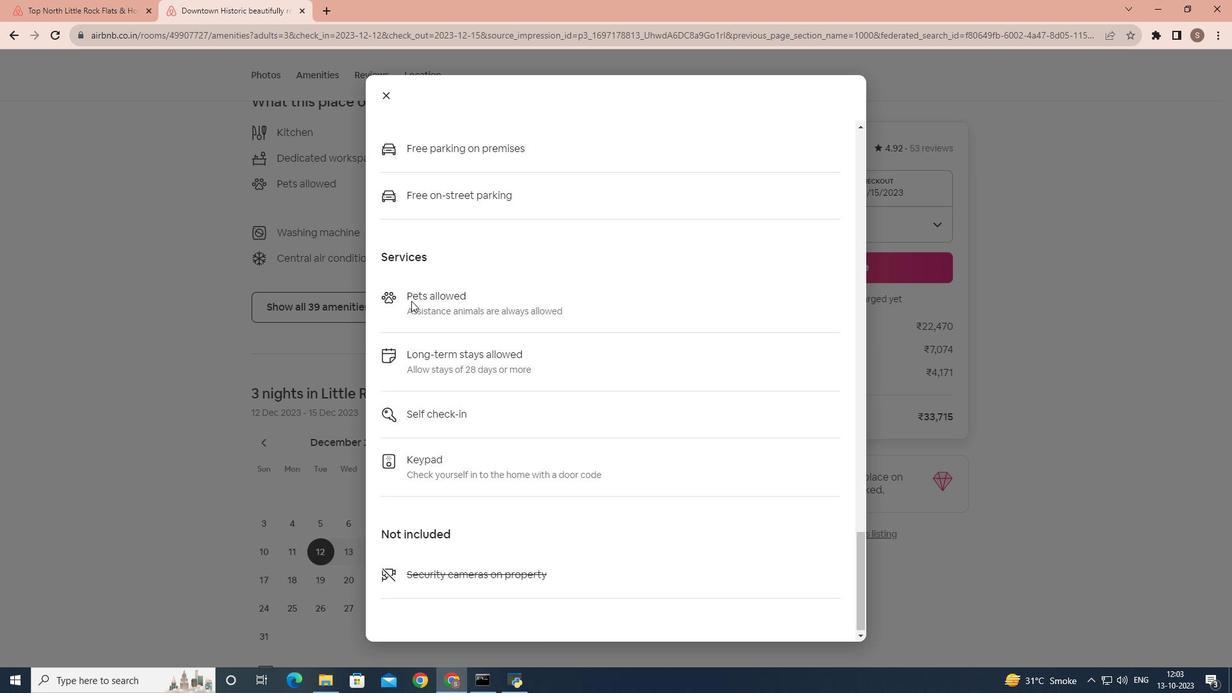 
Action: Mouse moved to (392, 109)
Screenshot: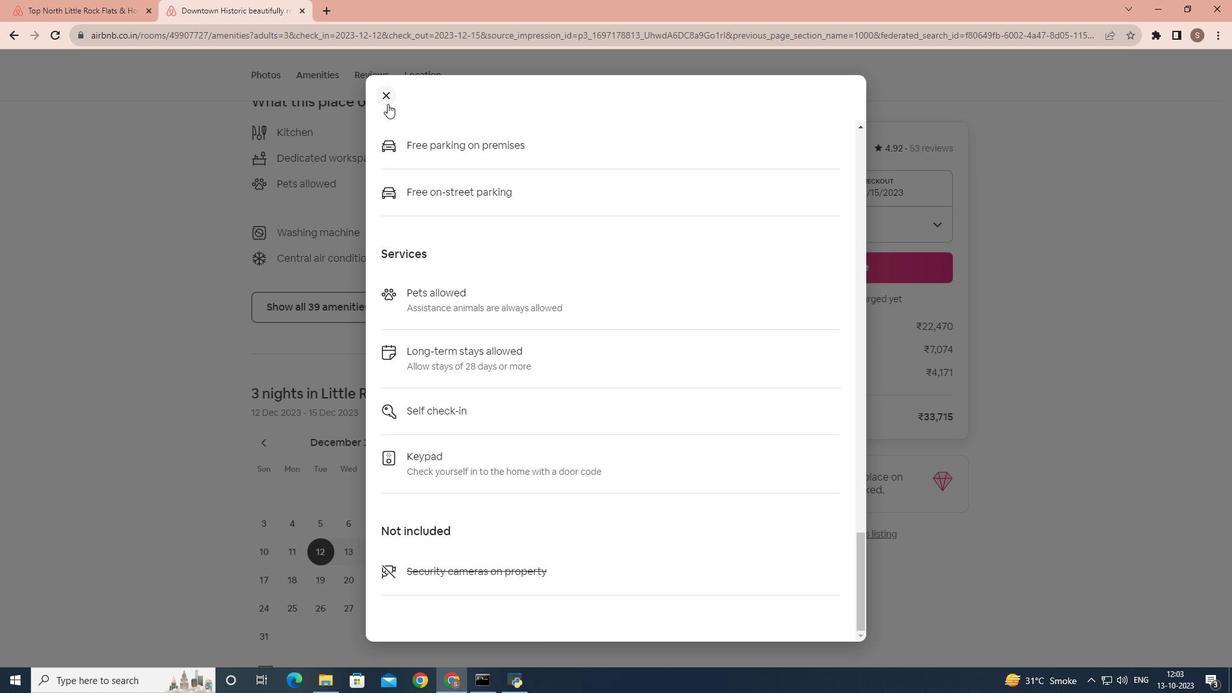 
Action: Mouse pressed left at (392, 109)
Screenshot: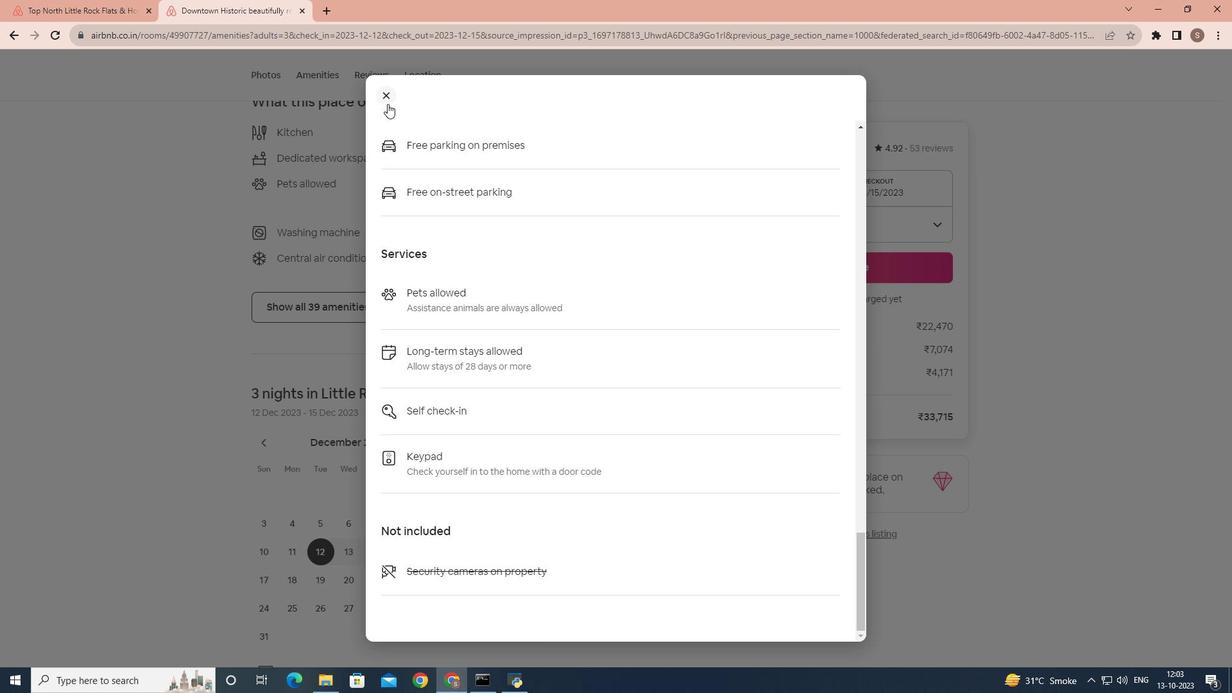 
Action: Mouse moved to (415, 328)
Screenshot: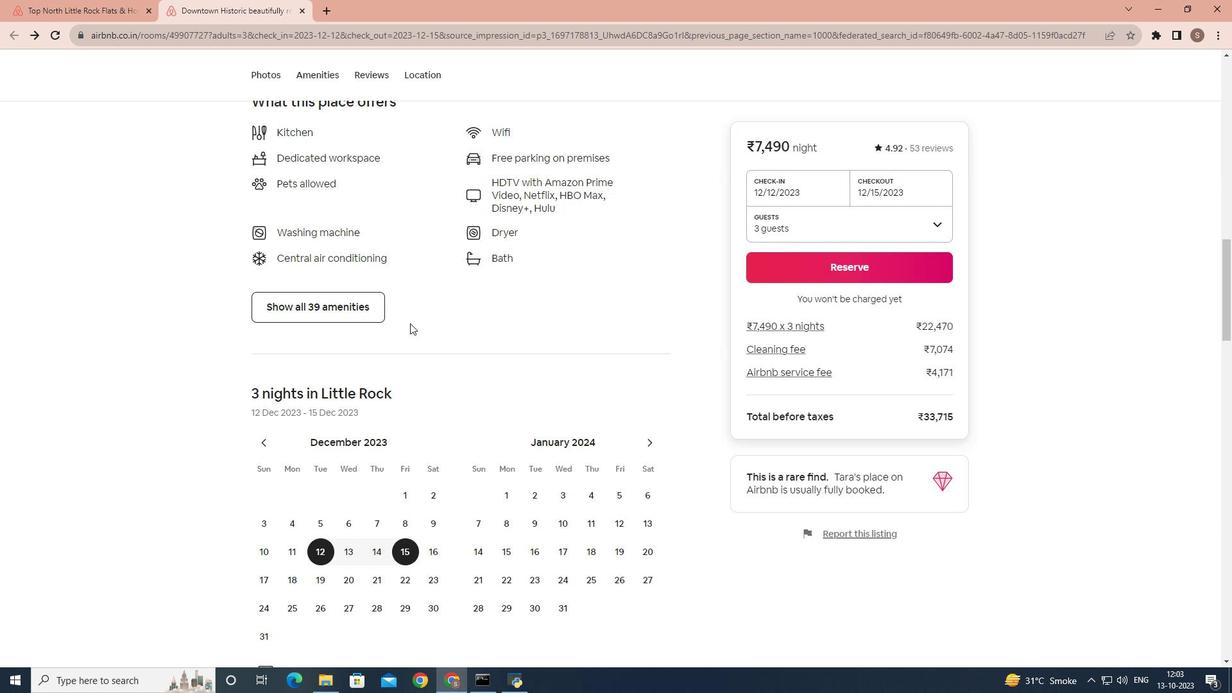 
Action: Mouse scrolled (415, 328) with delta (0, 0)
Screenshot: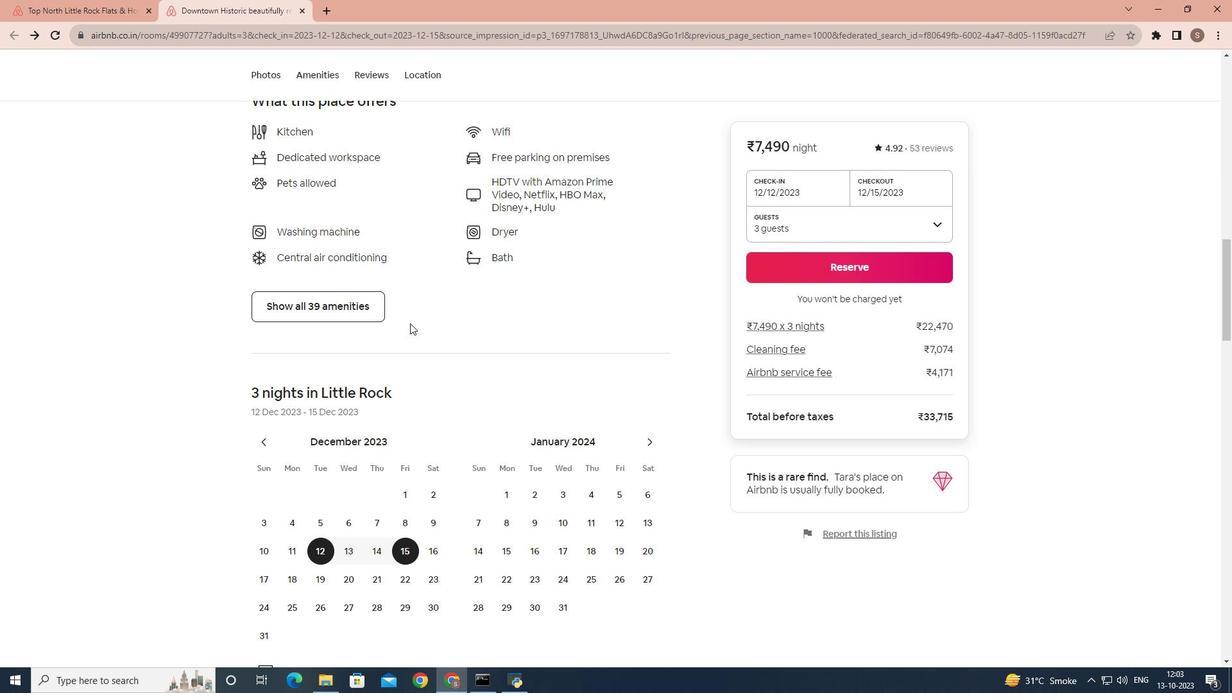 
Action: Mouse scrolled (415, 328) with delta (0, 0)
Screenshot: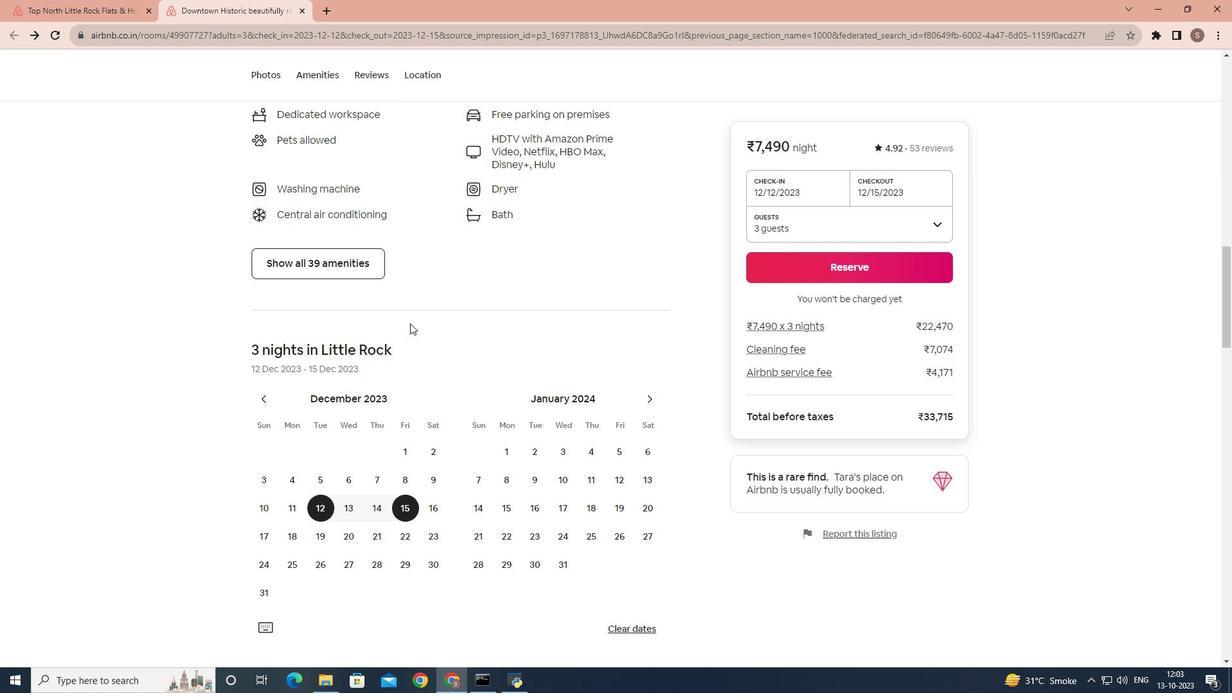 
Action: Mouse scrolled (415, 328) with delta (0, 0)
Screenshot: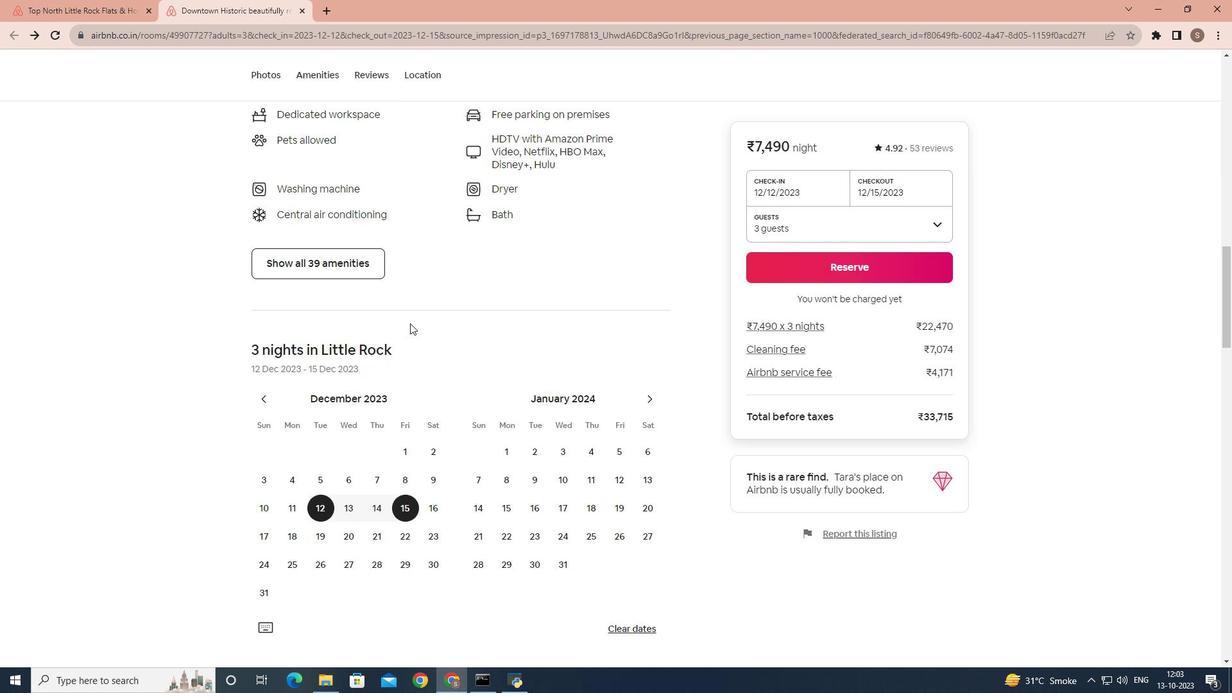 
Action: Mouse scrolled (415, 328) with delta (0, 0)
Screenshot: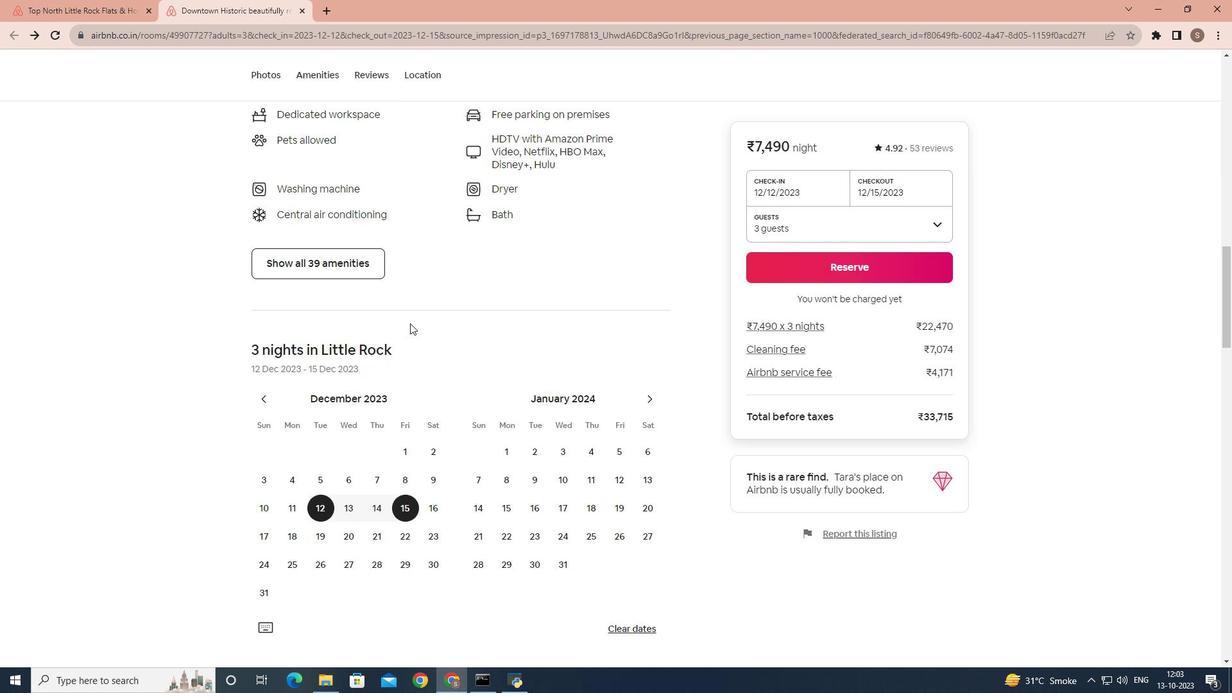
Action: Mouse scrolled (415, 328) with delta (0, 0)
Screenshot: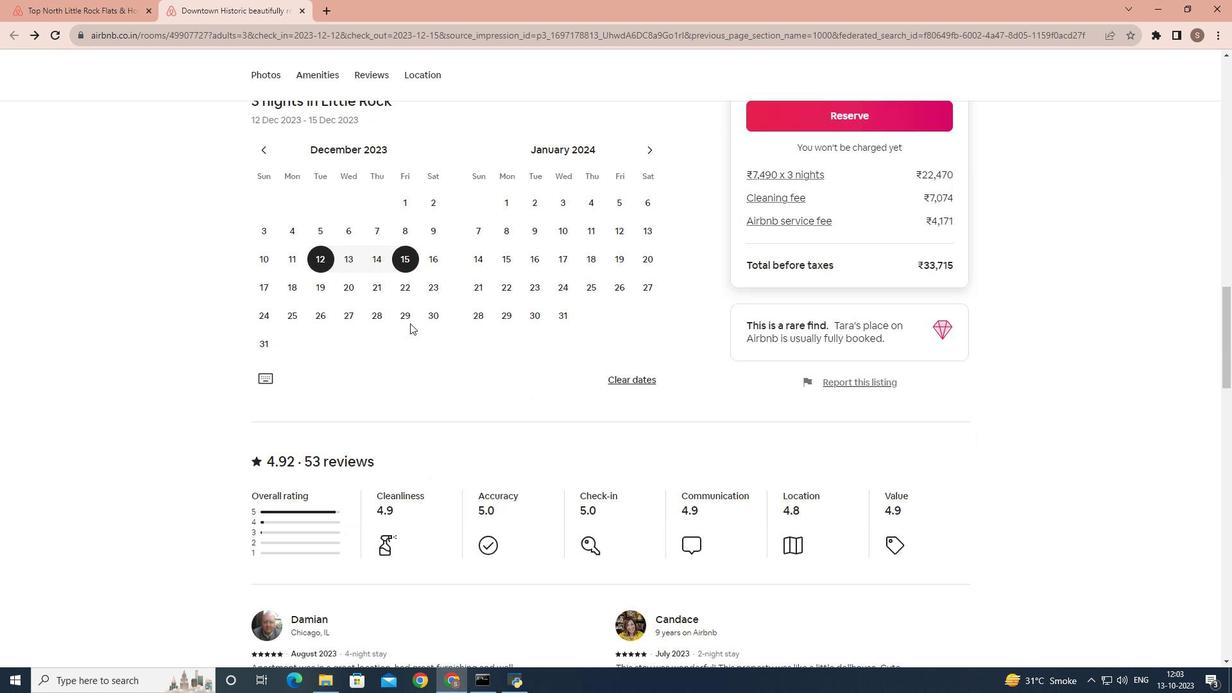 
Action: Mouse scrolled (415, 328) with delta (0, 0)
Screenshot: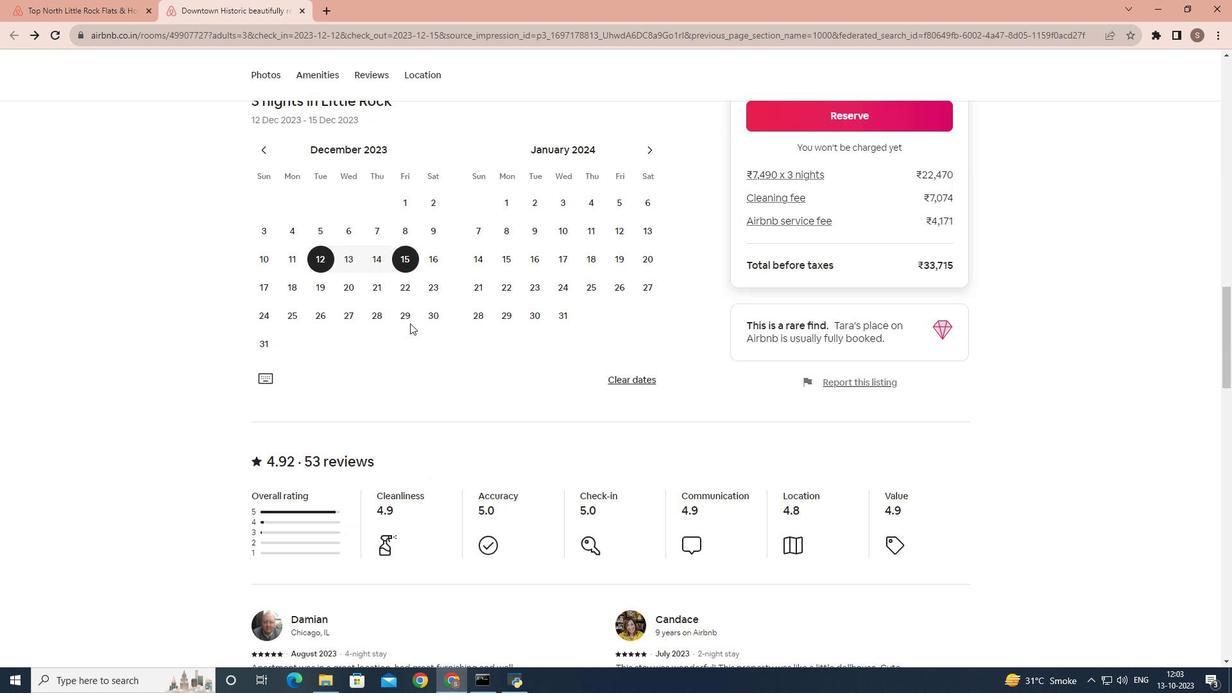 
Action: Mouse scrolled (415, 328) with delta (0, 0)
Screenshot: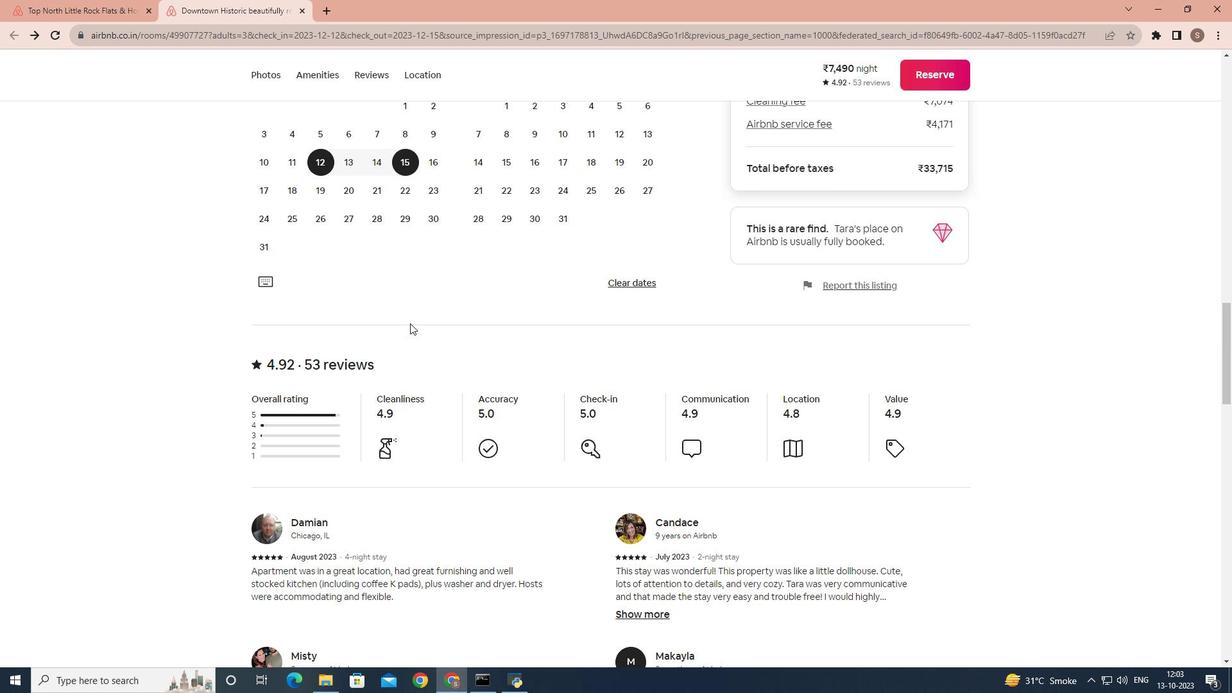 
Action: Mouse scrolled (415, 328) with delta (0, 0)
Screenshot: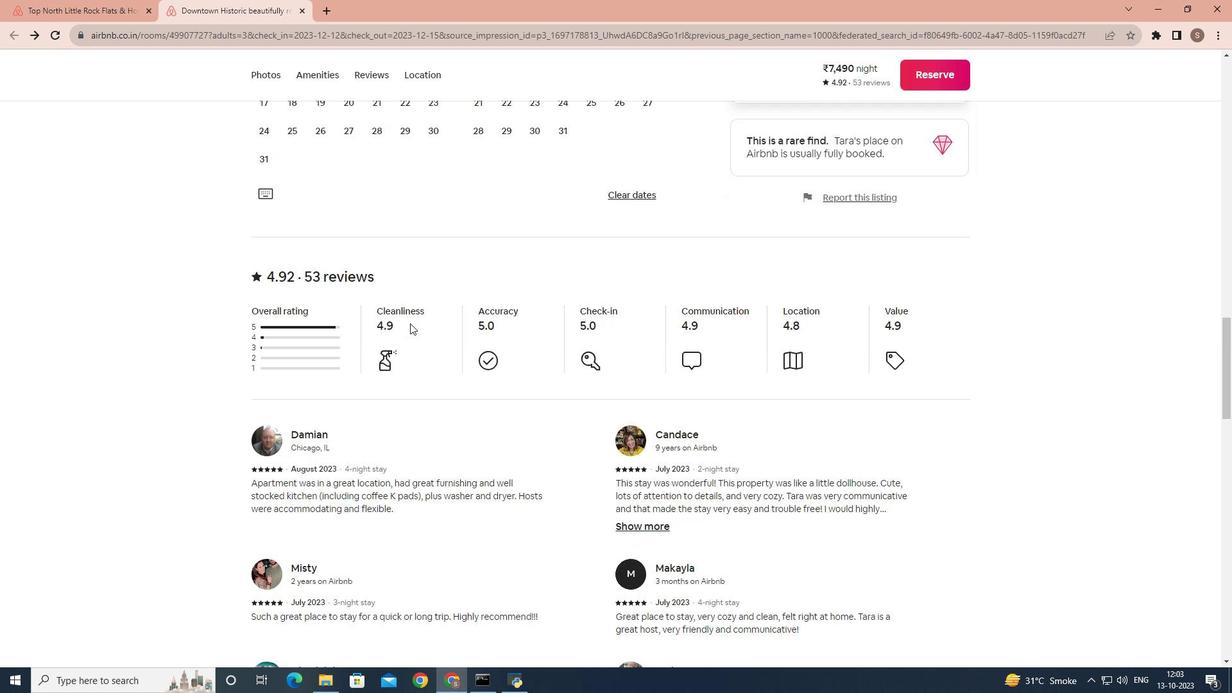 
Action: Mouse scrolled (415, 328) with delta (0, 0)
Screenshot: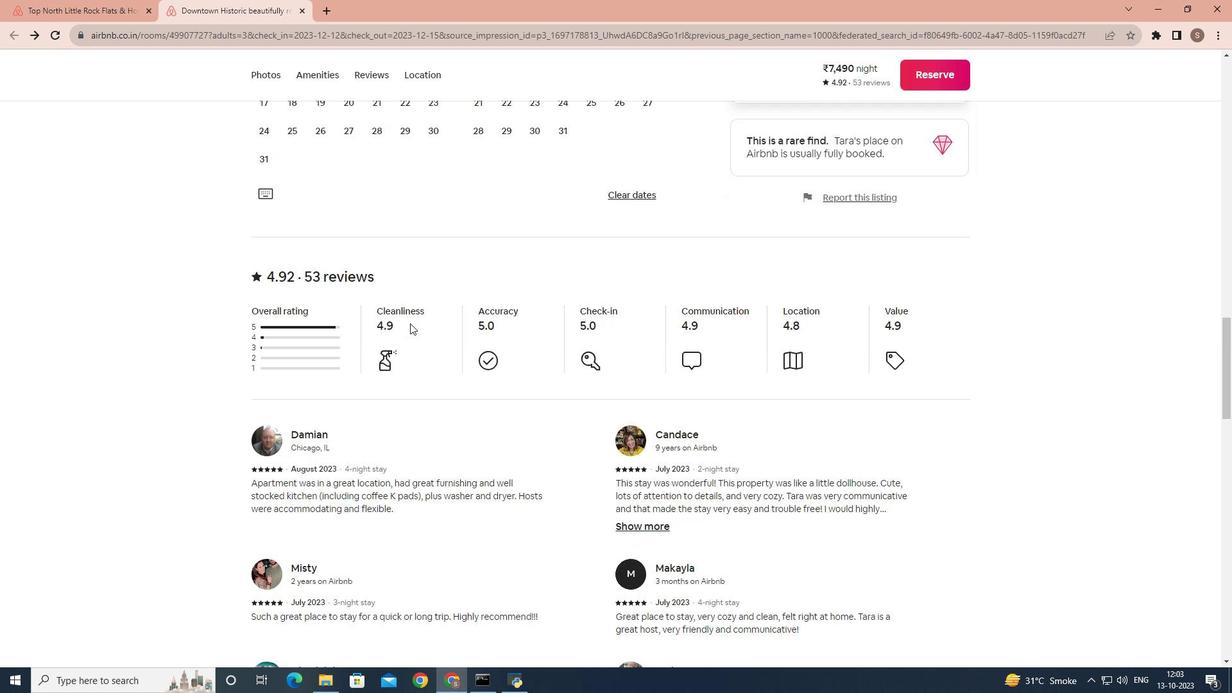 
Action: Mouse scrolled (415, 328) with delta (0, 0)
Screenshot: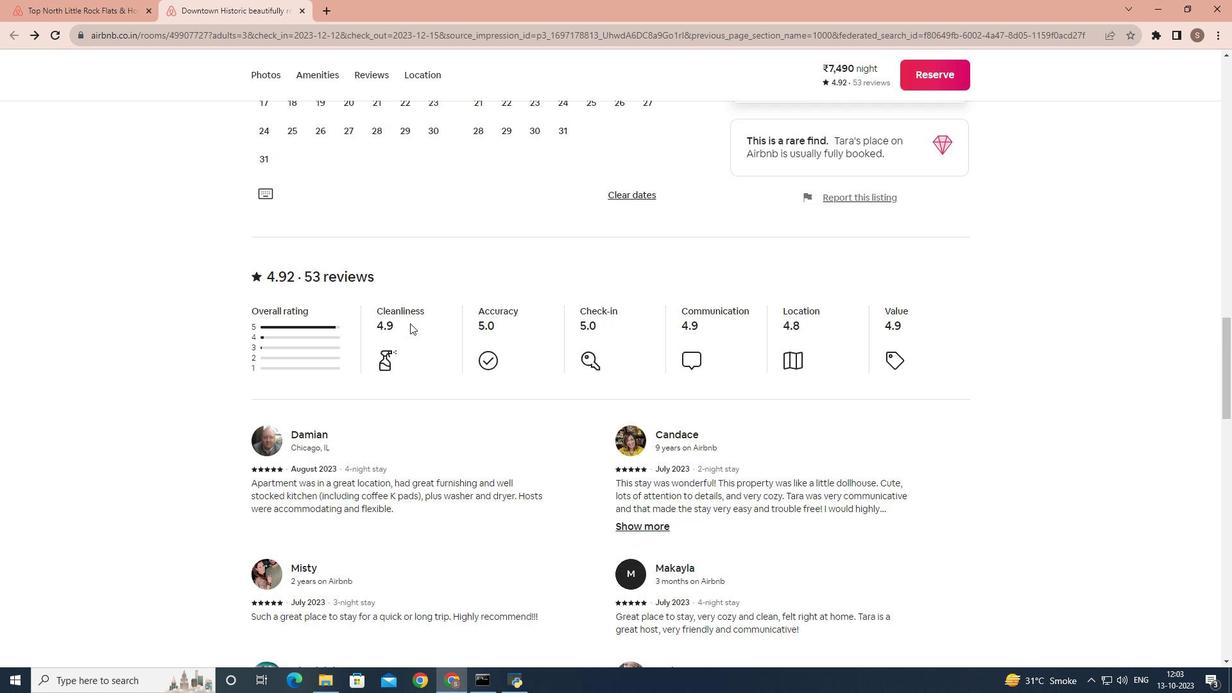 
Action: Mouse scrolled (415, 328) with delta (0, 0)
Screenshot: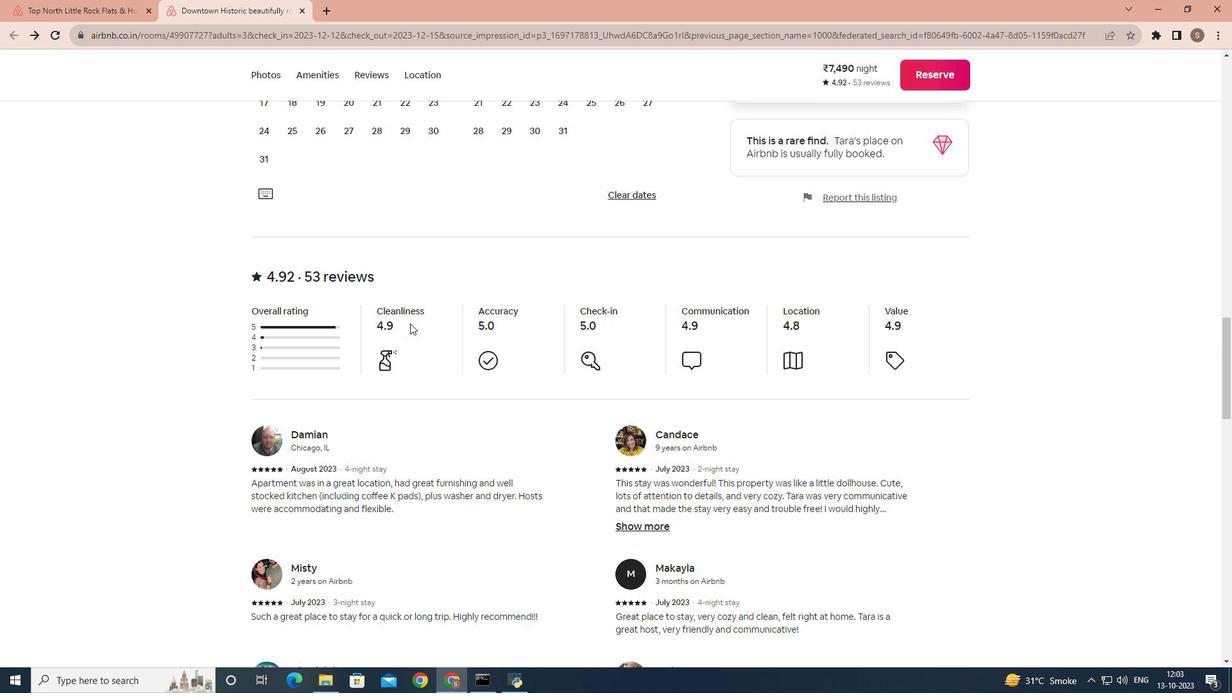 
Action: Mouse moved to (369, 354)
Screenshot: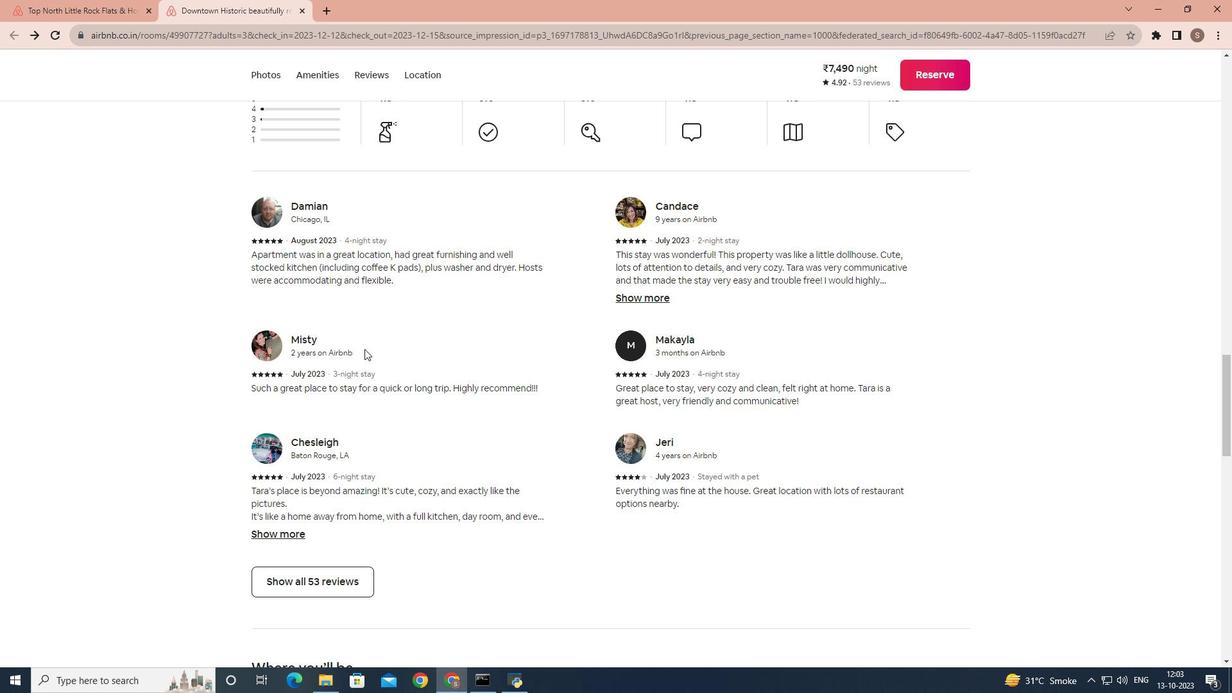 
Action: Mouse scrolled (369, 353) with delta (0, 0)
Screenshot: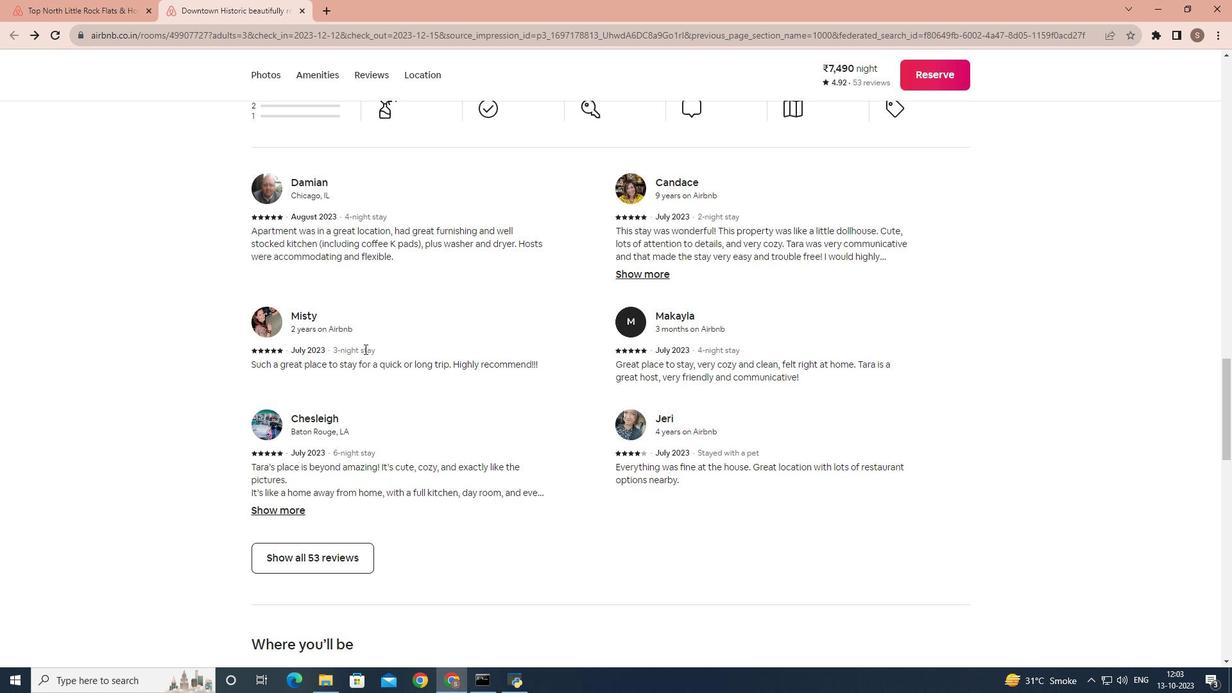 
Action: Mouse scrolled (369, 353) with delta (0, 0)
Screenshot: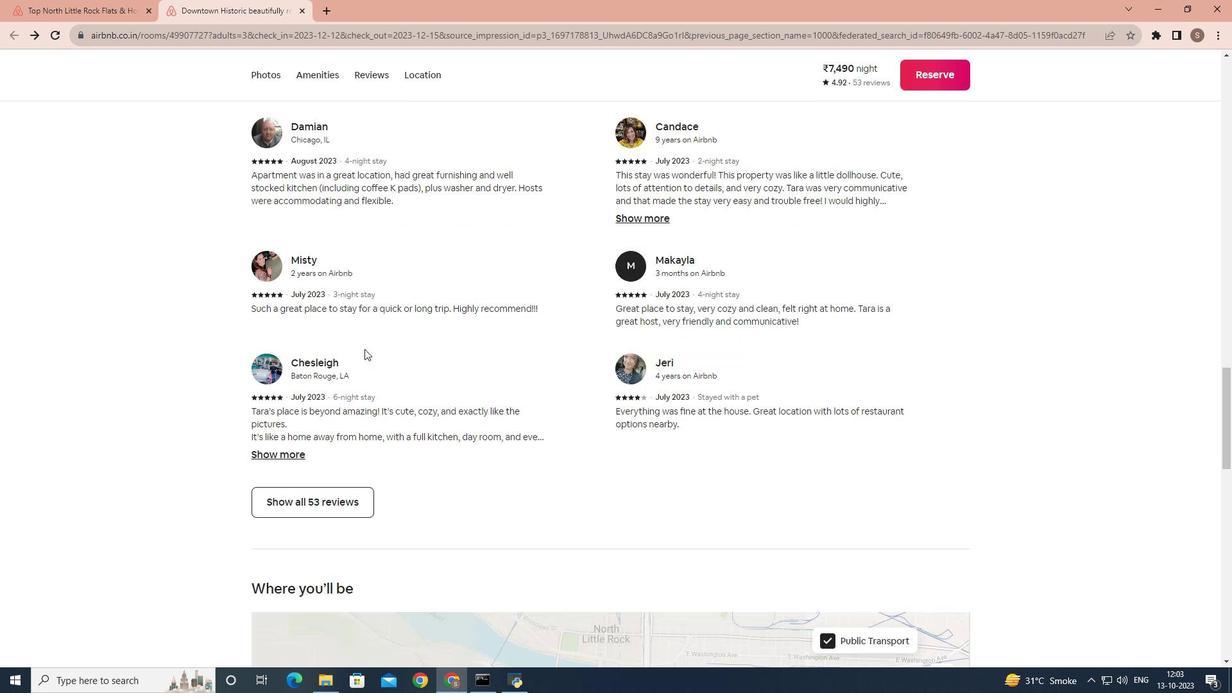 
Action: Mouse scrolled (369, 355) with delta (0, 0)
Screenshot: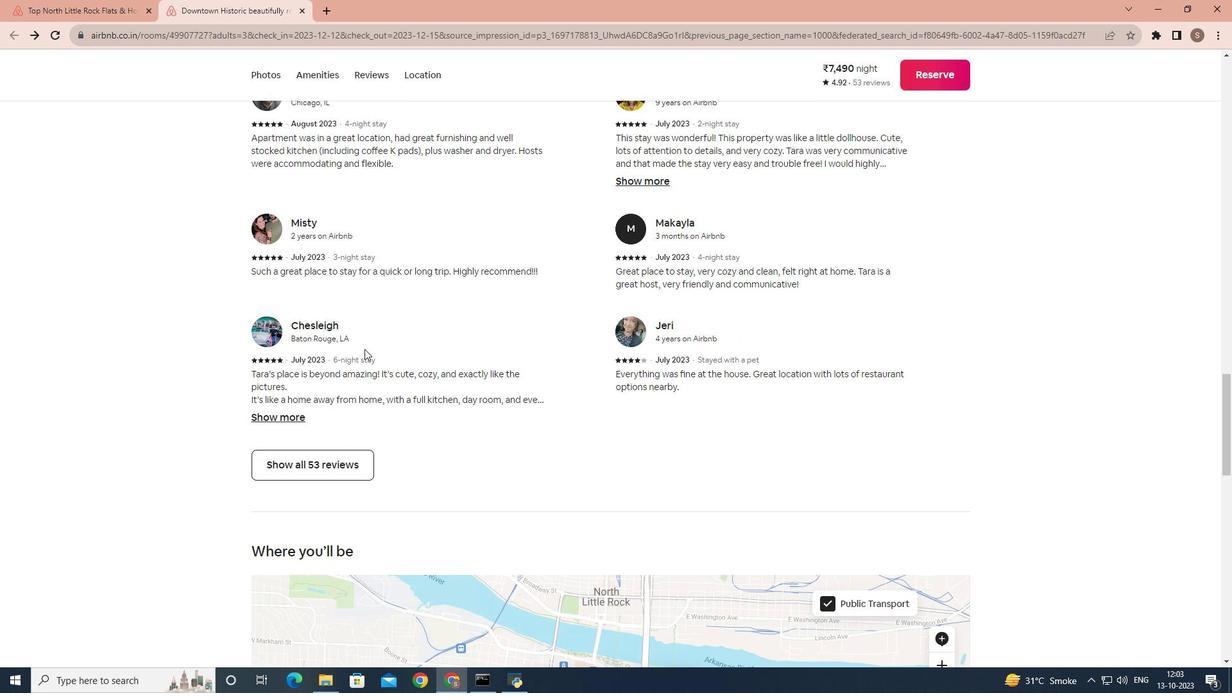 
Action: Mouse scrolled (369, 355) with delta (0, 0)
Screenshot: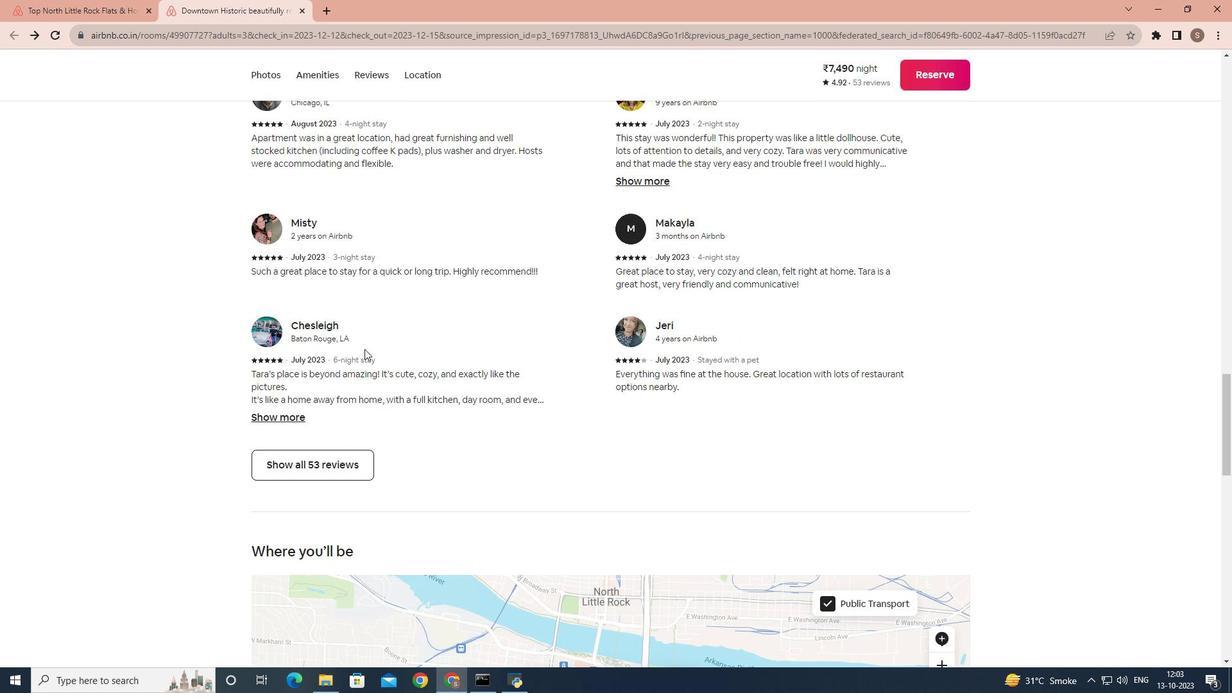 
Action: Mouse scrolled (369, 355) with delta (0, 0)
Screenshot: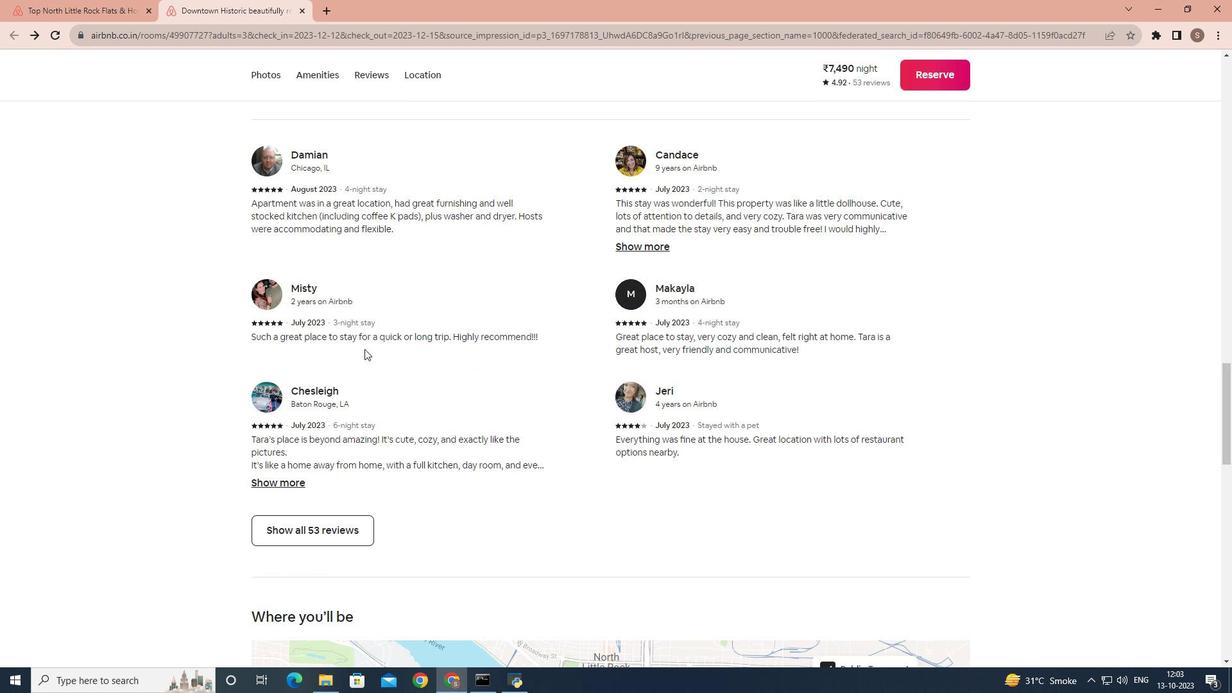 
Action: Mouse scrolled (369, 353) with delta (0, 0)
Screenshot: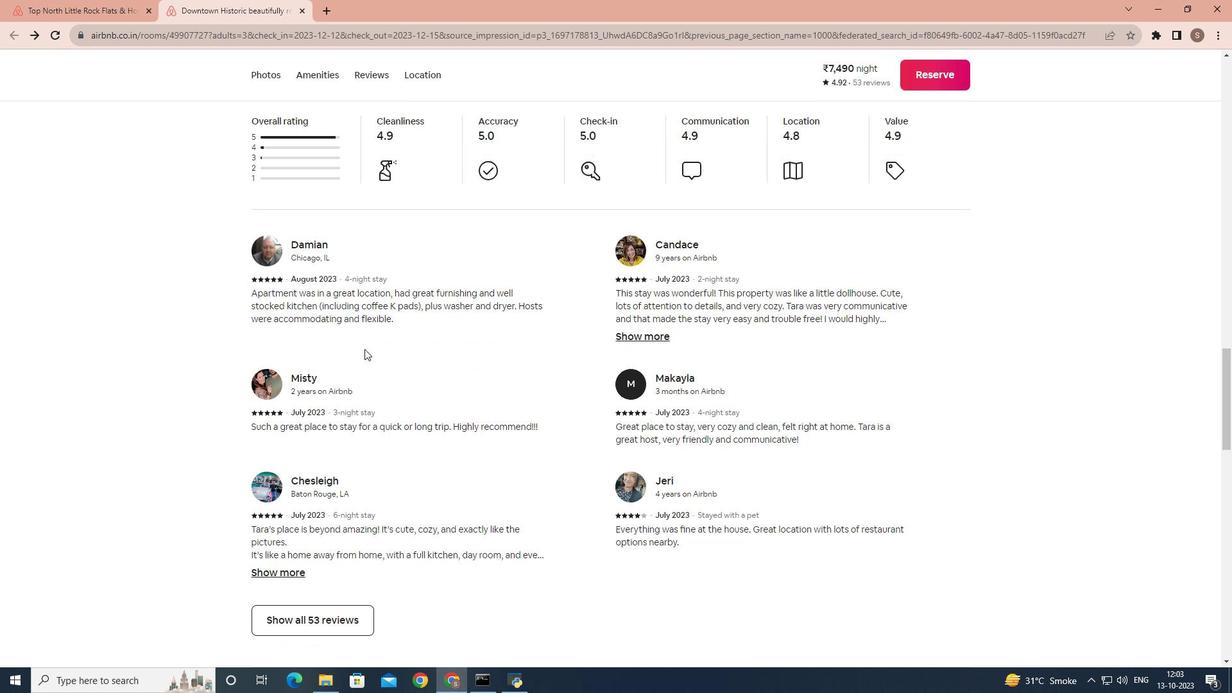 
Action: Mouse scrolled (369, 353) with delta (0, 0)
Screenshot: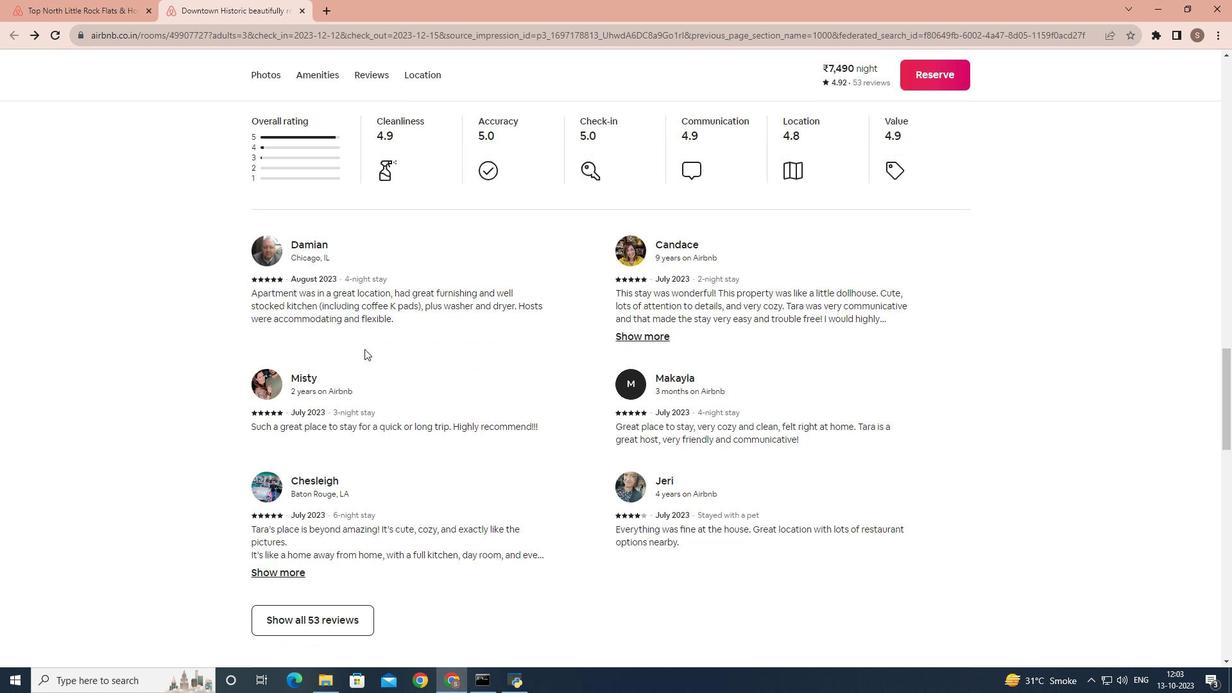 
Action: Mouse scrolled (369, 353) with delta (0, 0)
Screenshot: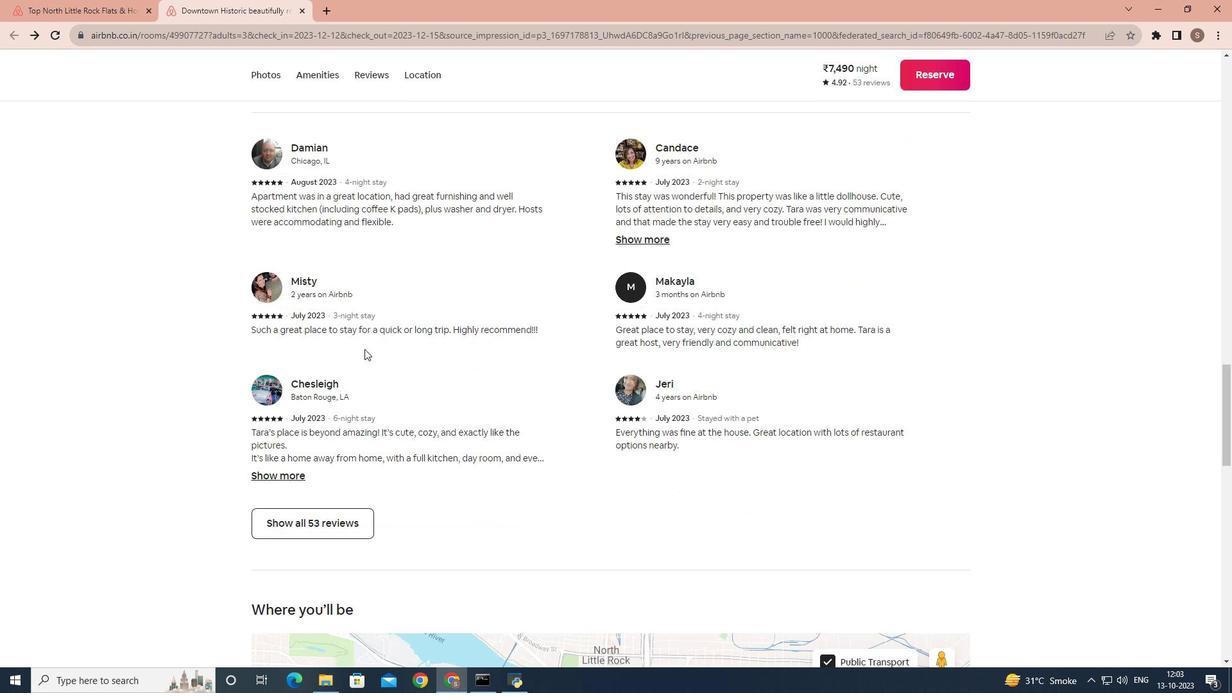 
Action: Mouse scrolled (369, 353) with delta (0, 0)
Screenshot: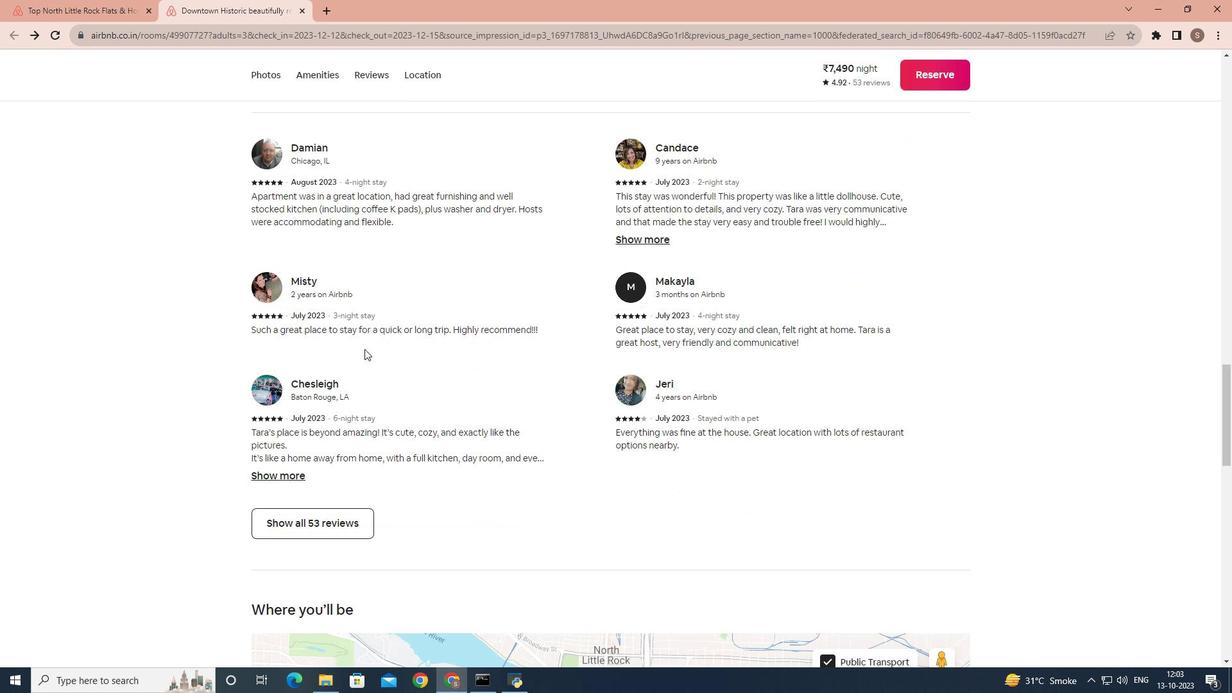 
Action: Mouse scrolled (369, 353) with delta (0, 0)
Screenshot: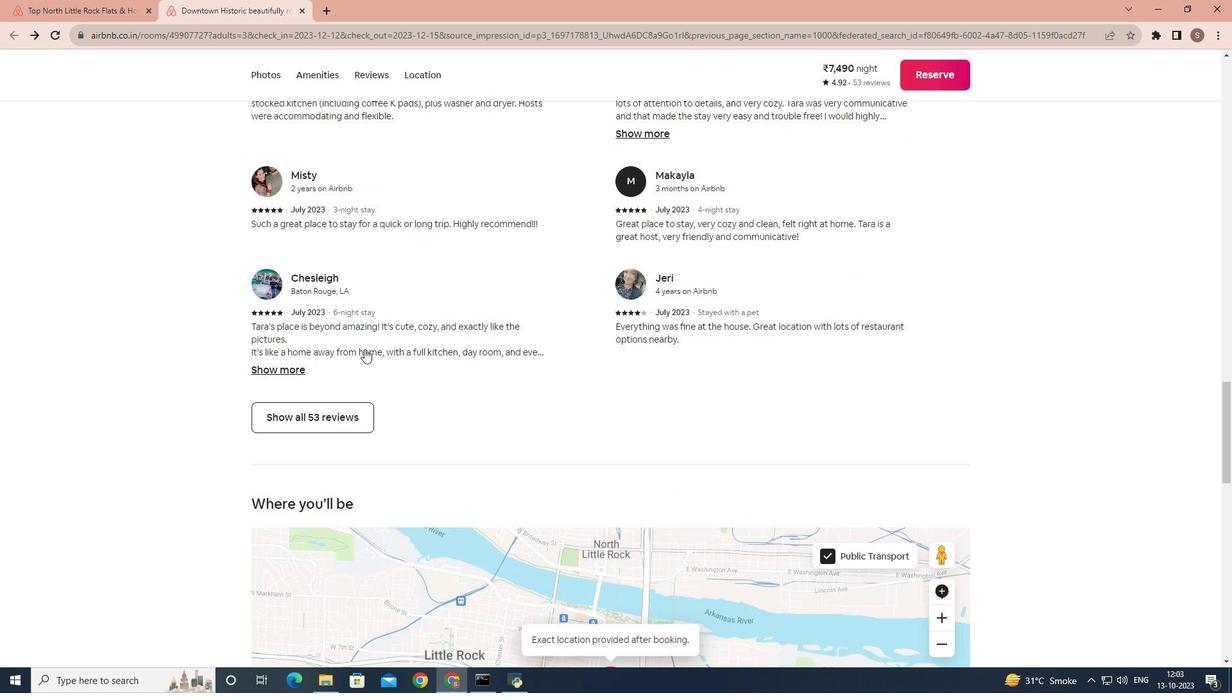 
Action: Mouse scrolled (369, 353) with delta (0, 0)
Screenshot: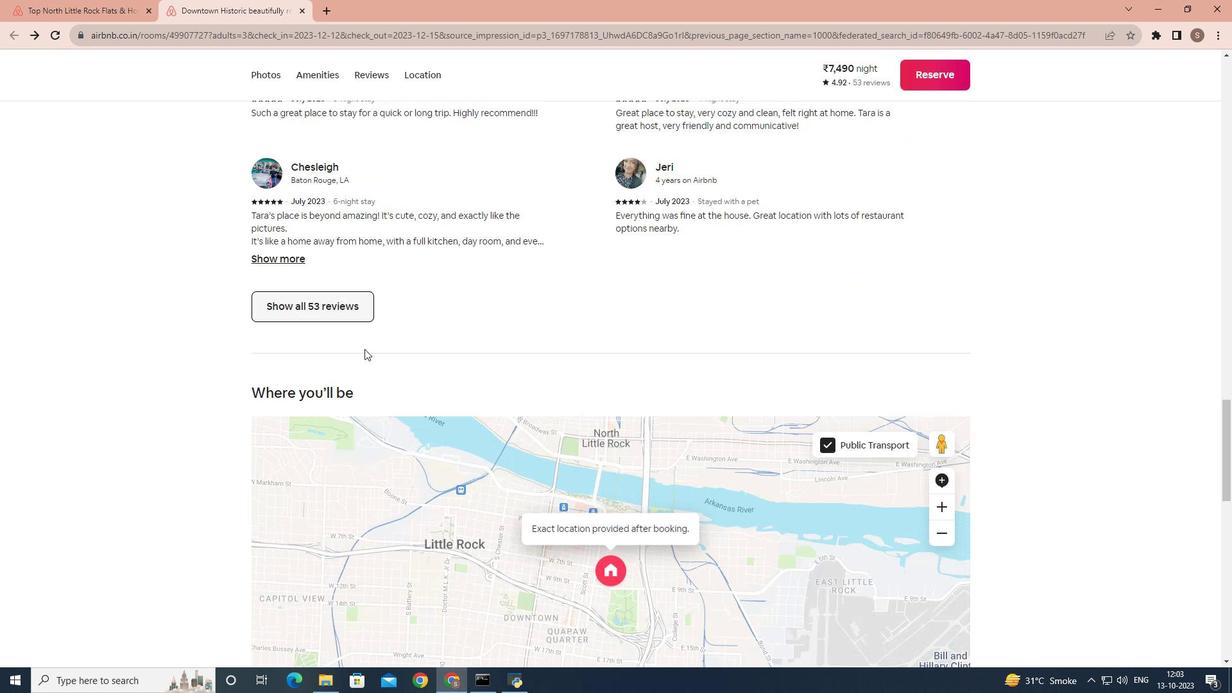 
Action: Mouse scrolled (369, 355) with delta (0, 0)
Screenshot: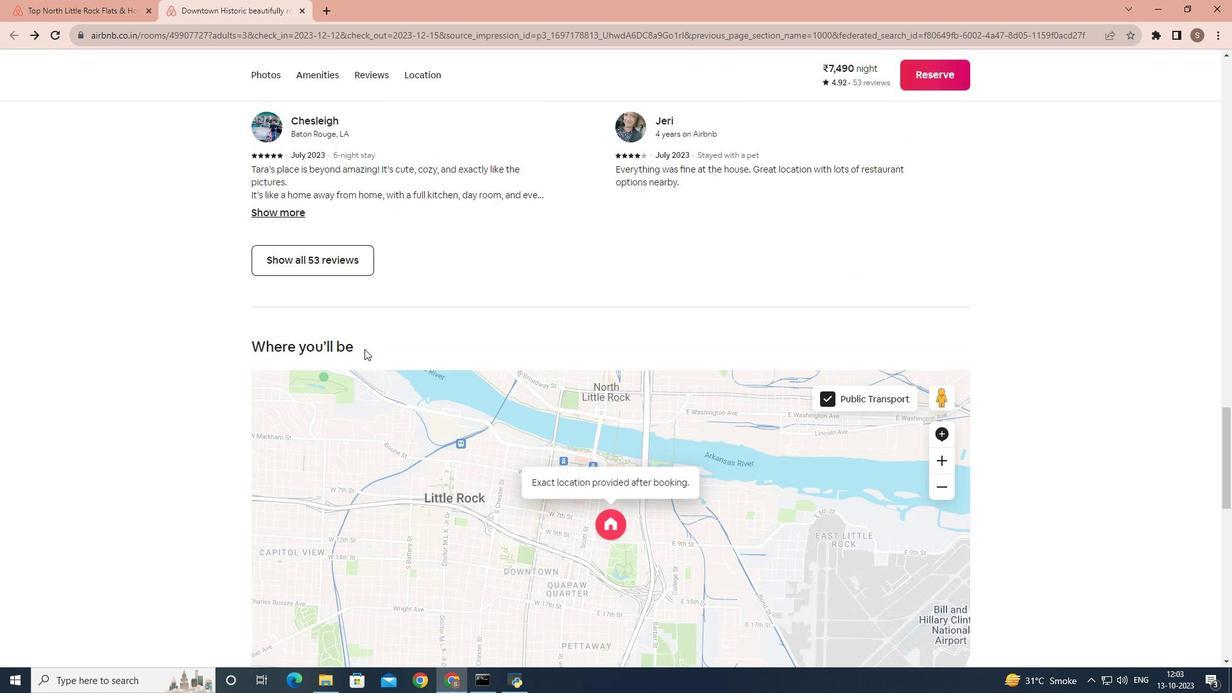 
Action: Mouse moved to (357, 321)
Screenshot: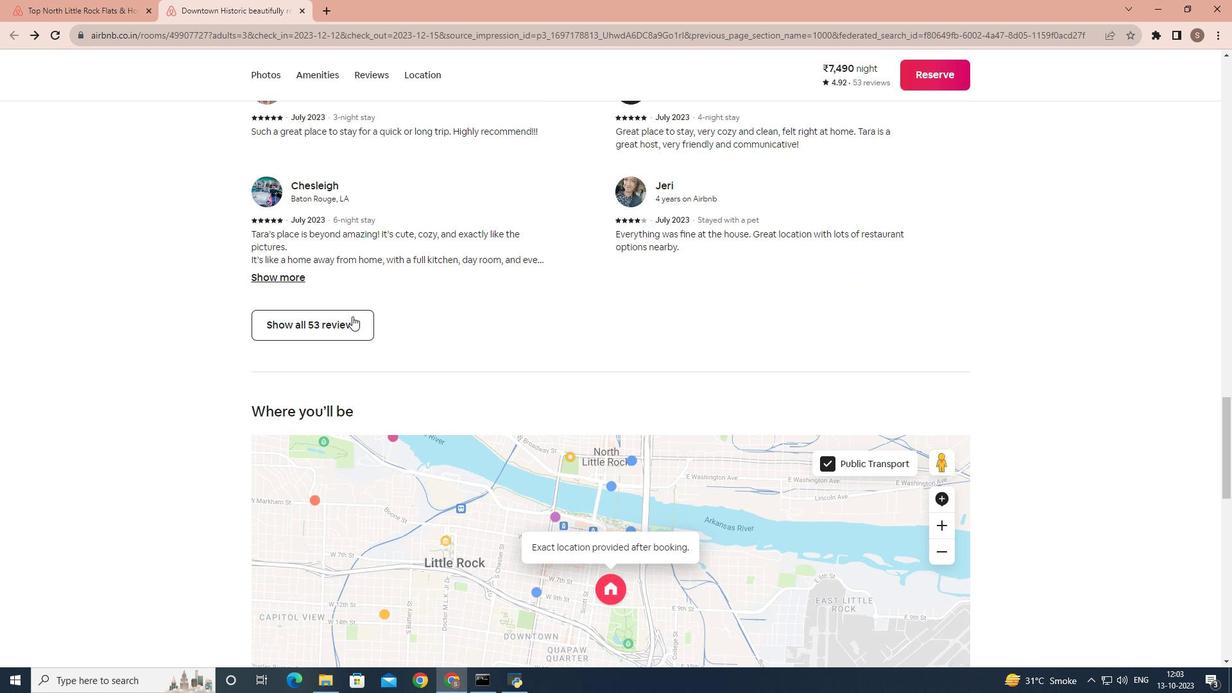 
Action: Mouse pressed left at (357, 321)
Screenshot: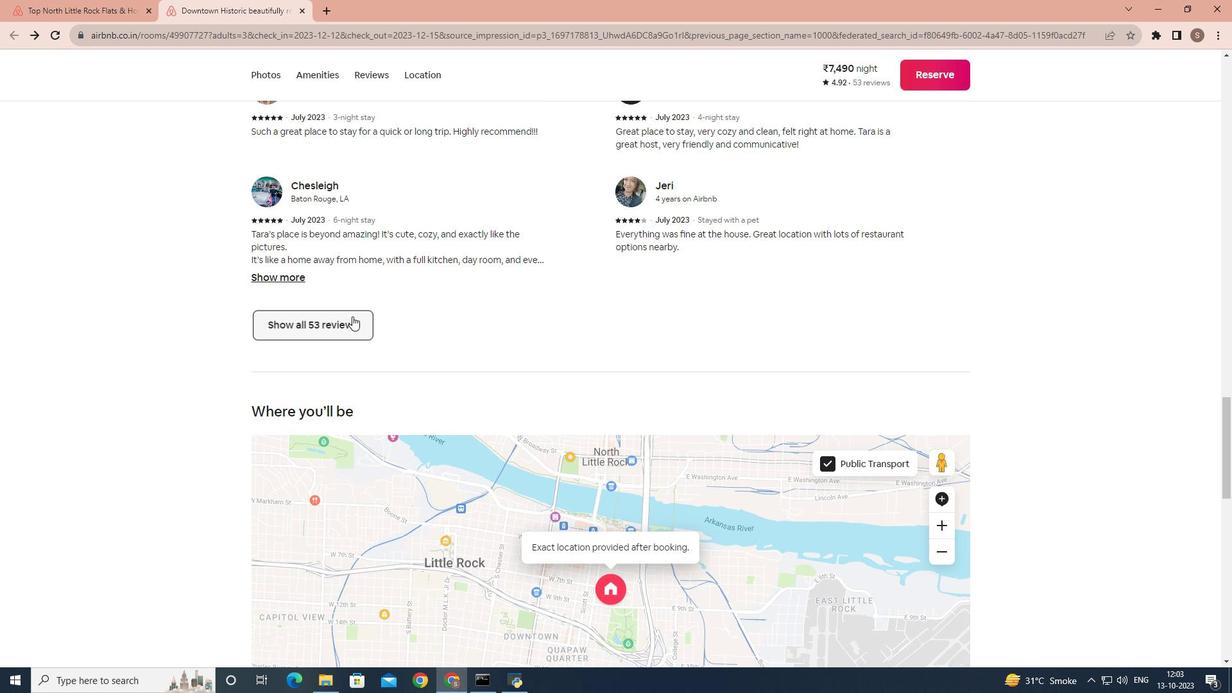 
Action: Mouse moved to (622, 346)
Screenshot: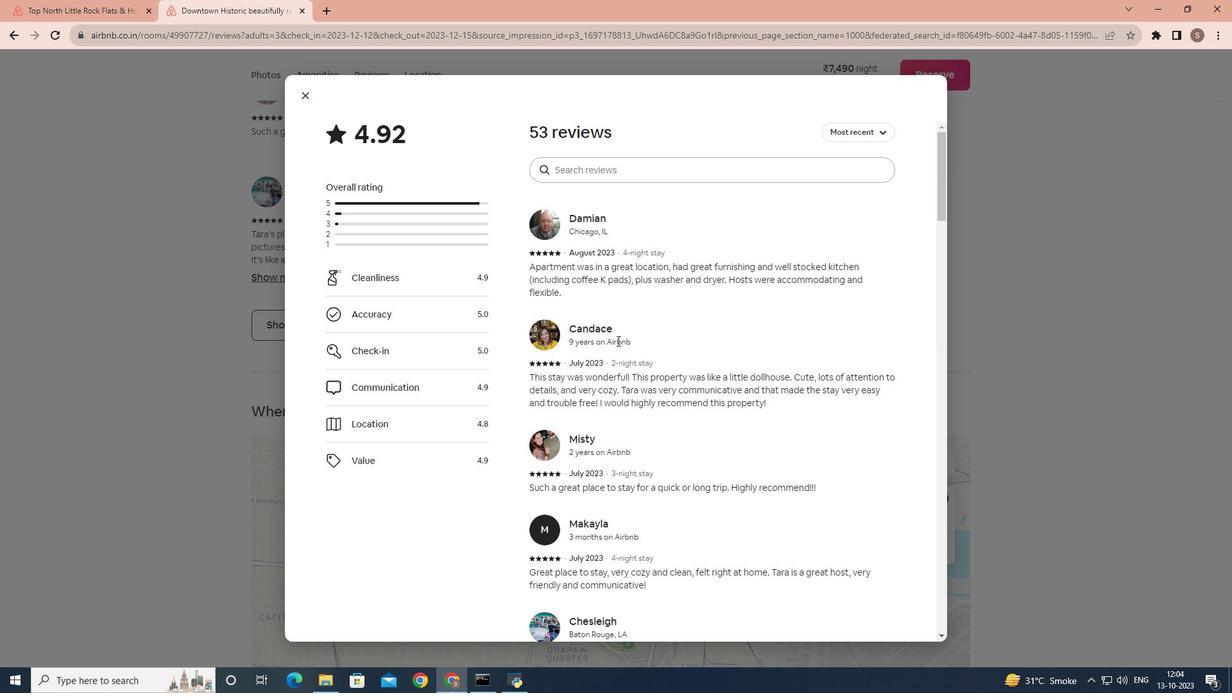
Action: Mouse scrolled (622, 345) with delta (0, 0)
Screenshot: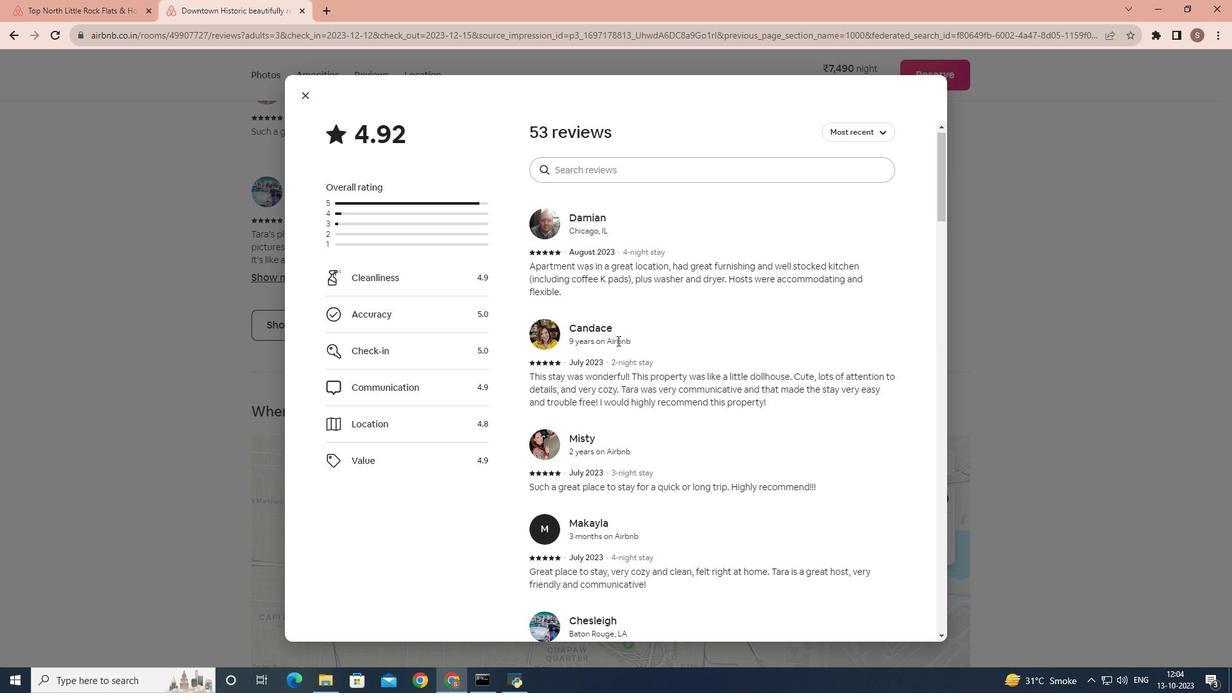 
Action: Mouse scrolled (622, 345) with delta (0, 0)
Screenshot: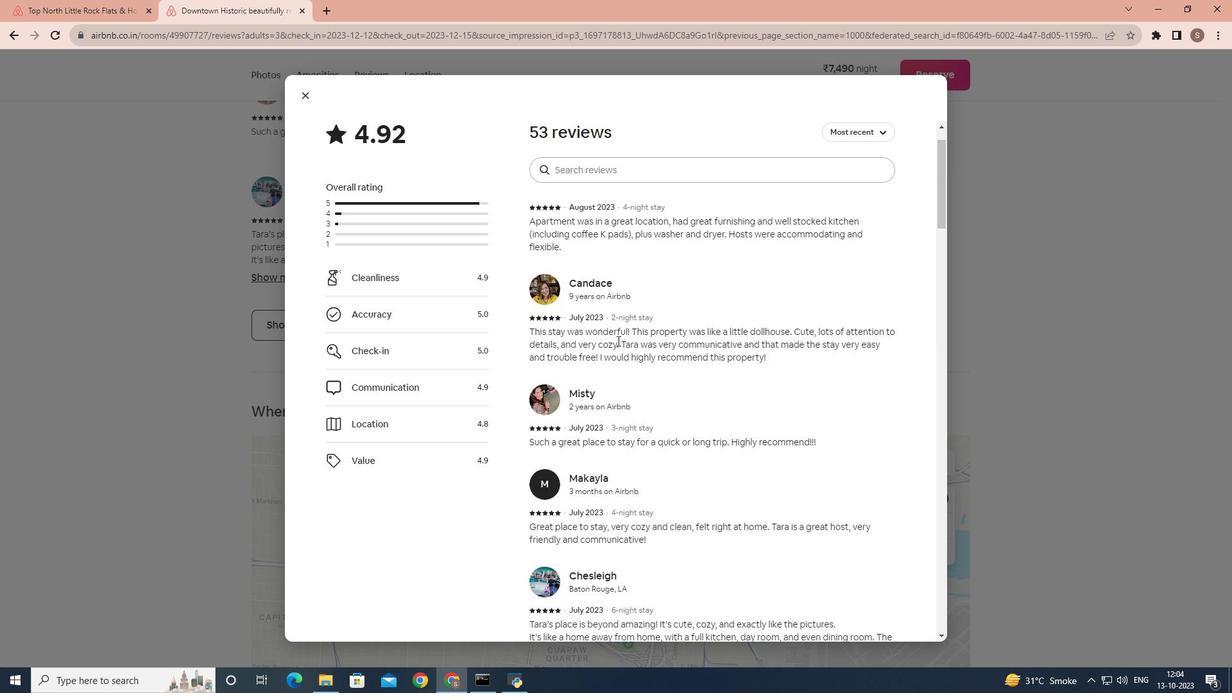 
Action: Mouse scrolled (622, 345) with delta (0, 0)
Screenshot: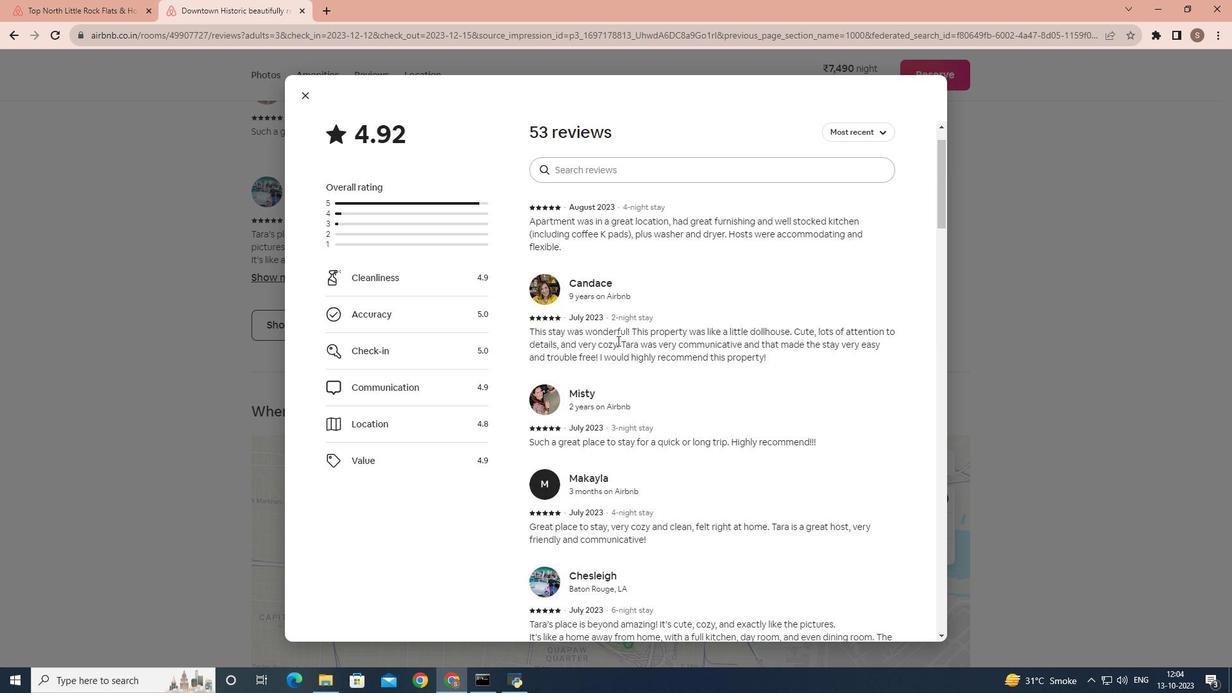 
Action: Mouse scrolled (622, 345) with delta (0, 0)
Screenshot: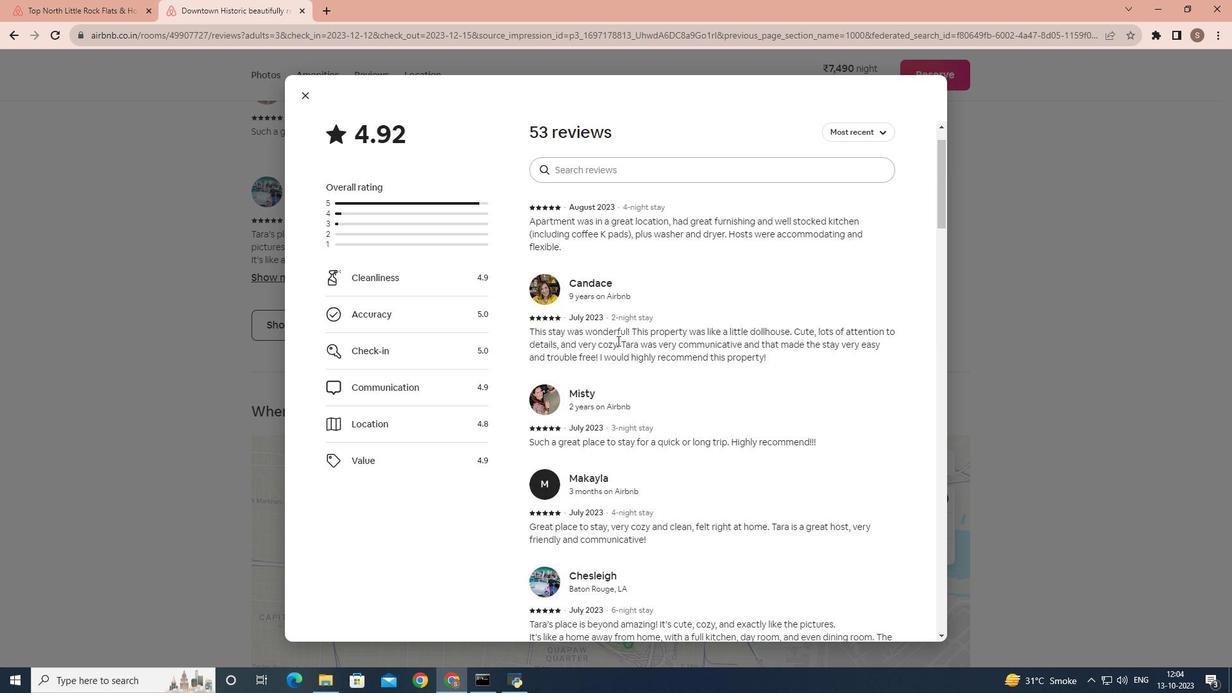 
Action: Mouse scrolled (622, 345) with delta (0, 0)
Screenshot: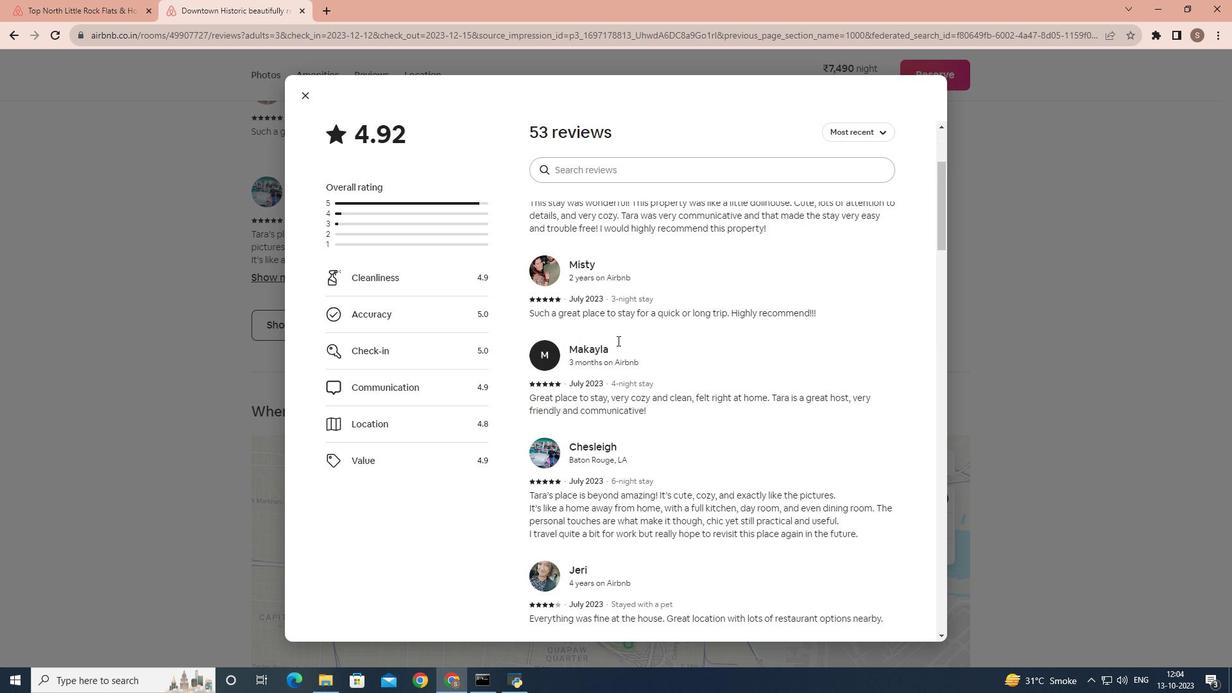 
Action: Mouse scrolled (622, 345) with delta (0, 0)
Screenshot: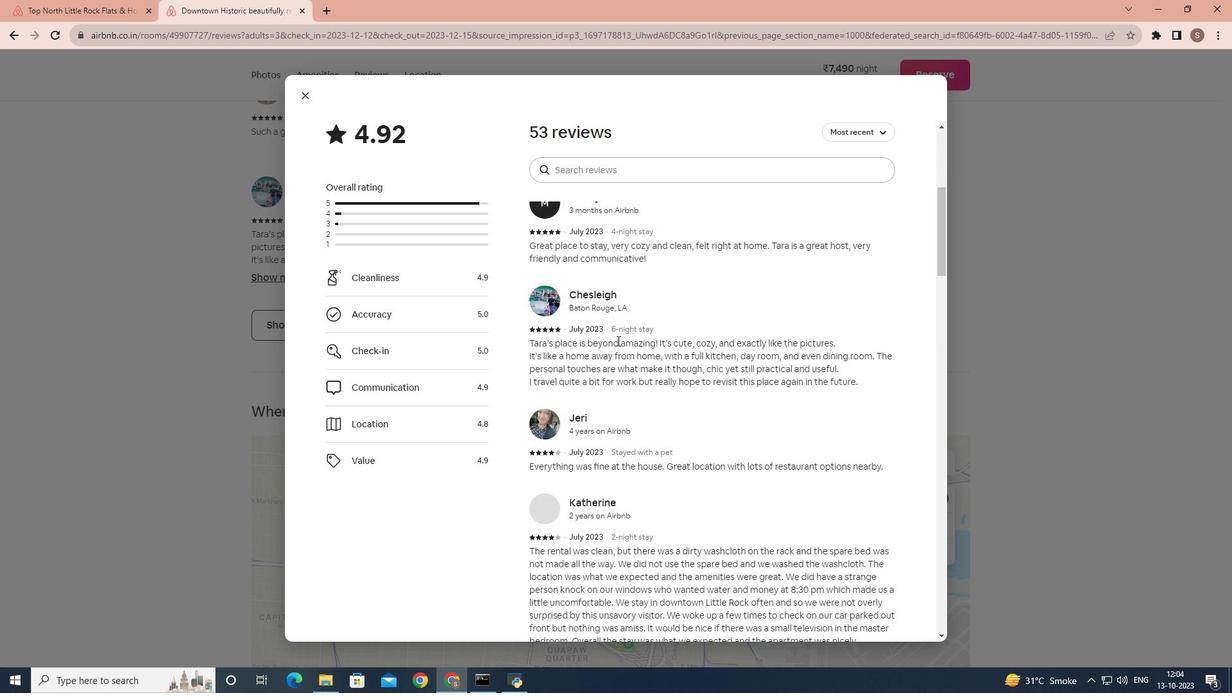 
Action: Mouse scrolled (622, 345) with delta (0, 0)
Screenshot: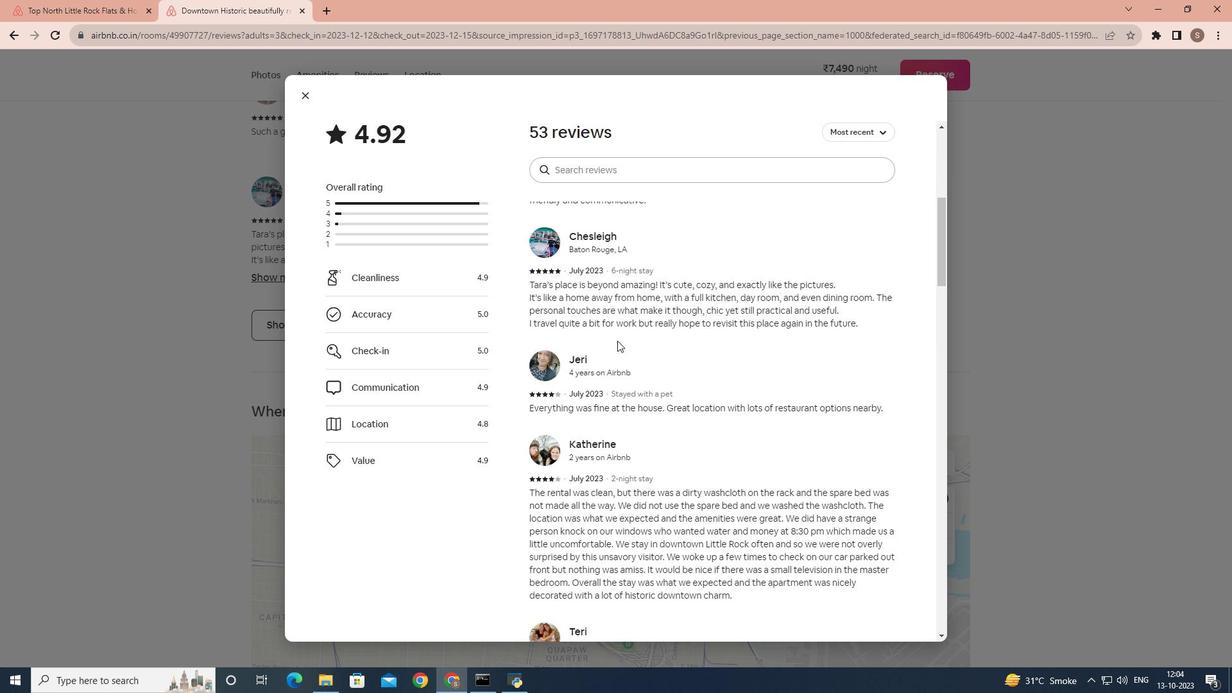 
Action: Mouse scrolled (622, 345) with delta (0, 0)
Screenshot: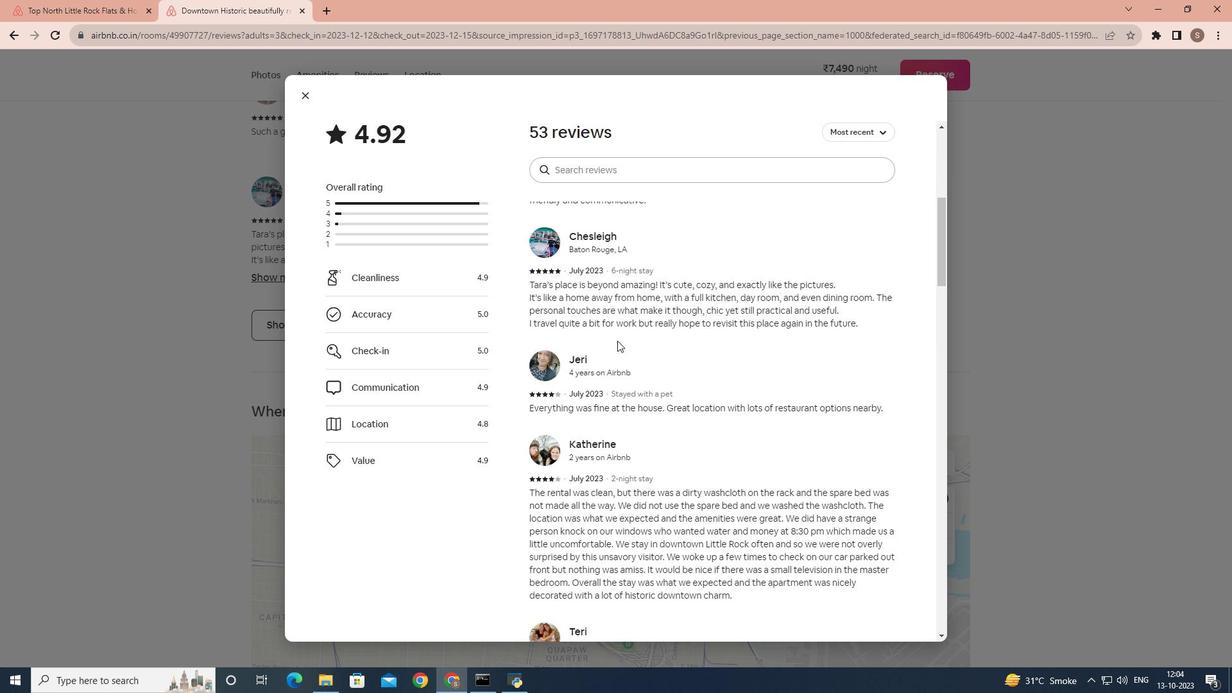 
Action: Mouse scrolled (622, 345) with delta (0, 0)
Screenshot: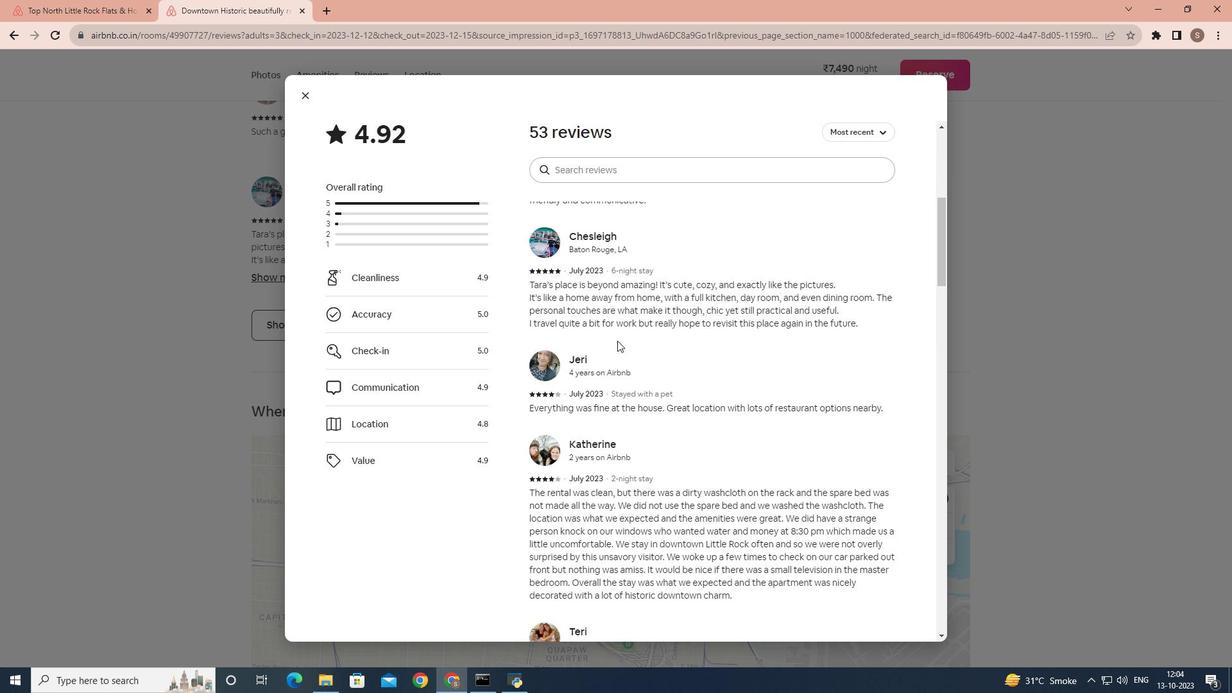 
Action: Mouse scrolled (622, 345) with delta (0, 0)
Screenshot: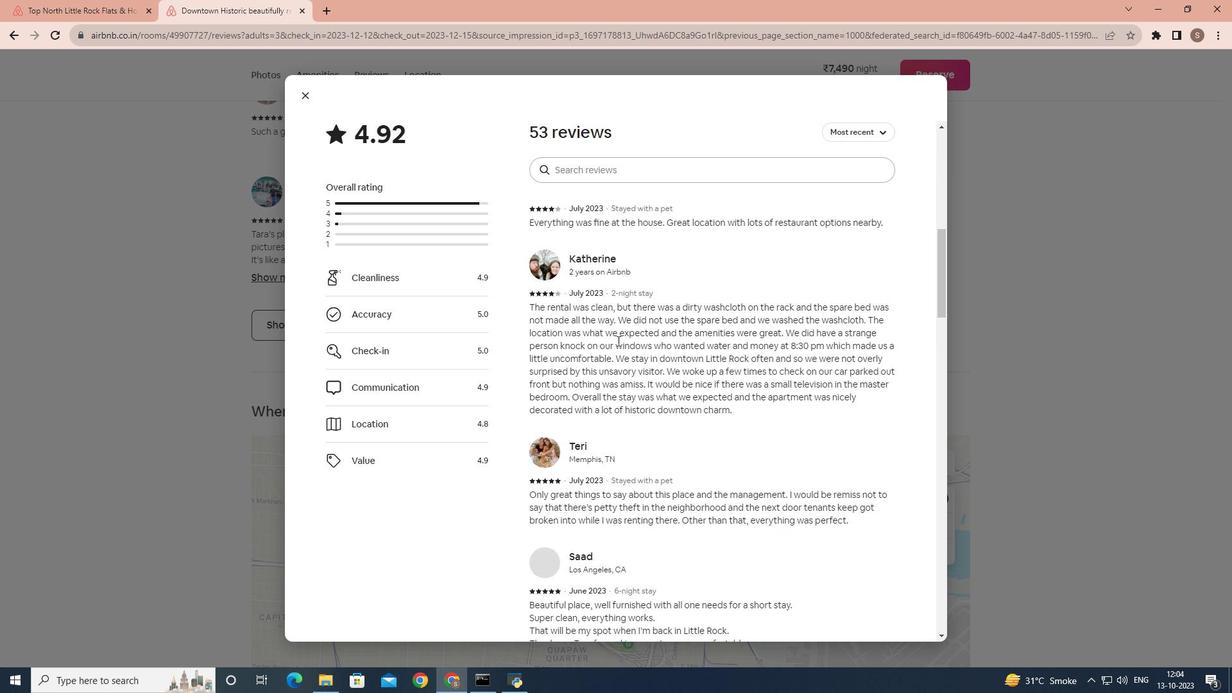 
Action: Mouse scrolled (622, 345) with delta (0, 0)
Screenshot: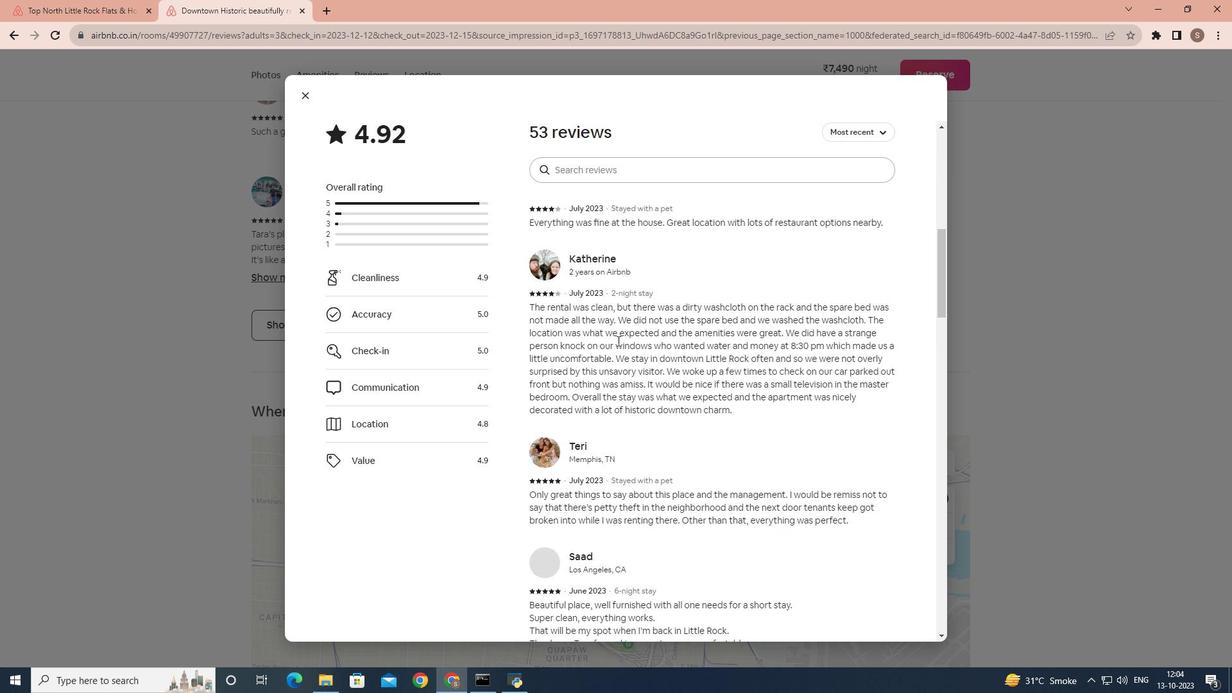 
Action: Mouse scrolled (622, 345) with delta (0, 0)
Screenshot: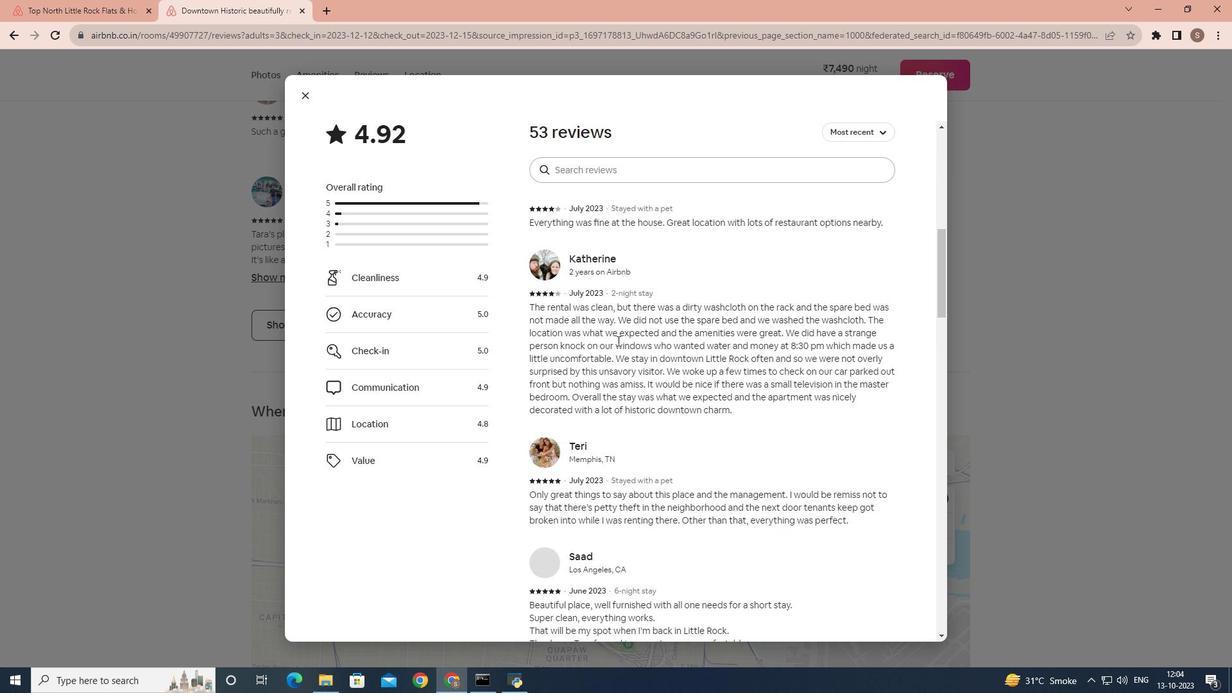 
Action: Mouse scrolled (622, 345) with delta (0, 0)
Screenshot: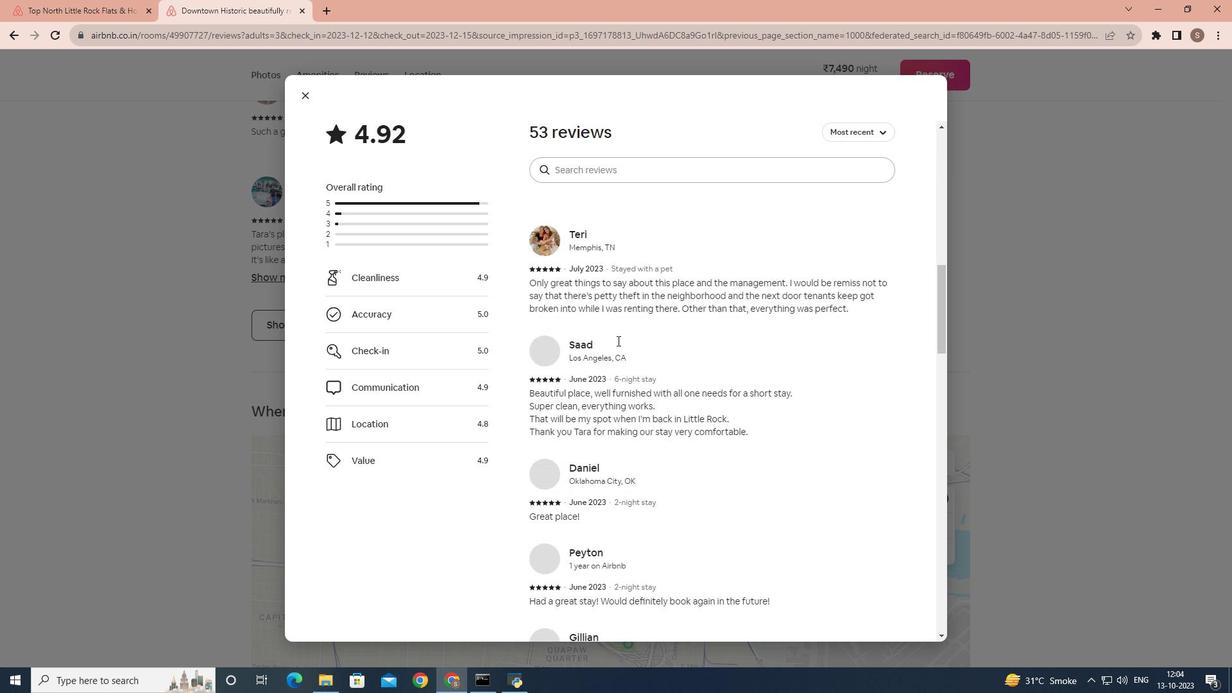 
Action: Mouse scrolled (622, 345) with delta (0, 0)
Screenshot: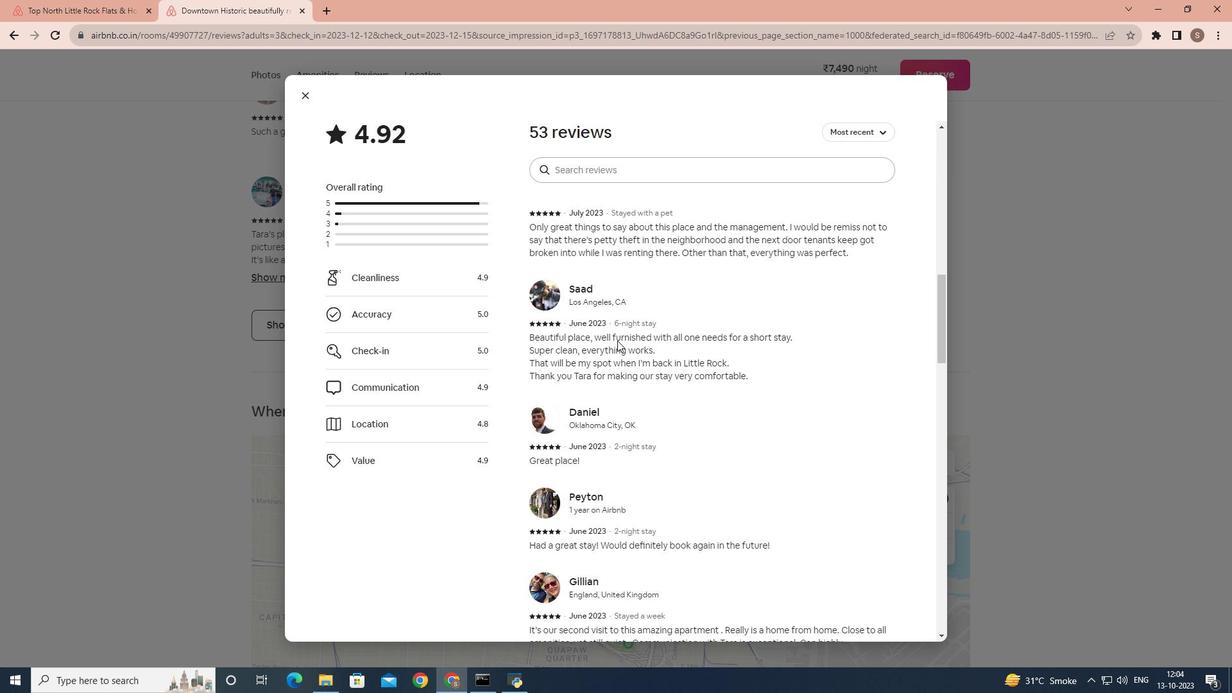 
Action: Mouse scrolled (622, 345) with delta (0, 0)
Screenshot: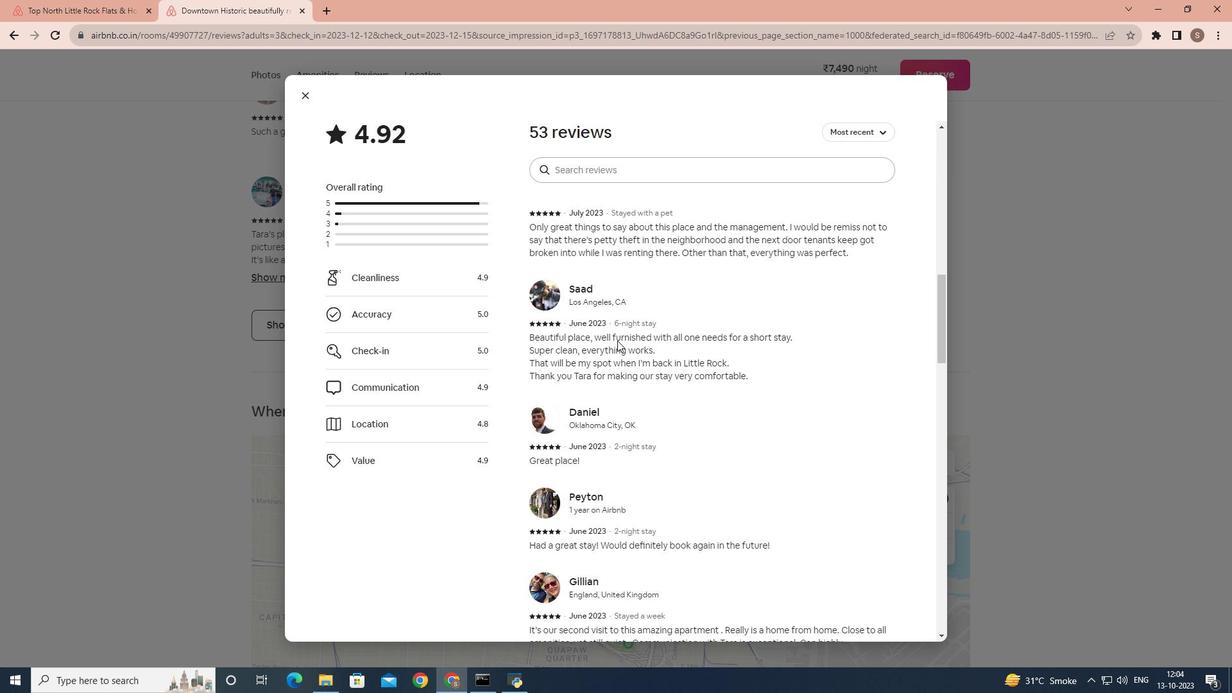 
Action: Mouse scrolled (622, 345) with delta (0, 0)
Screenshot: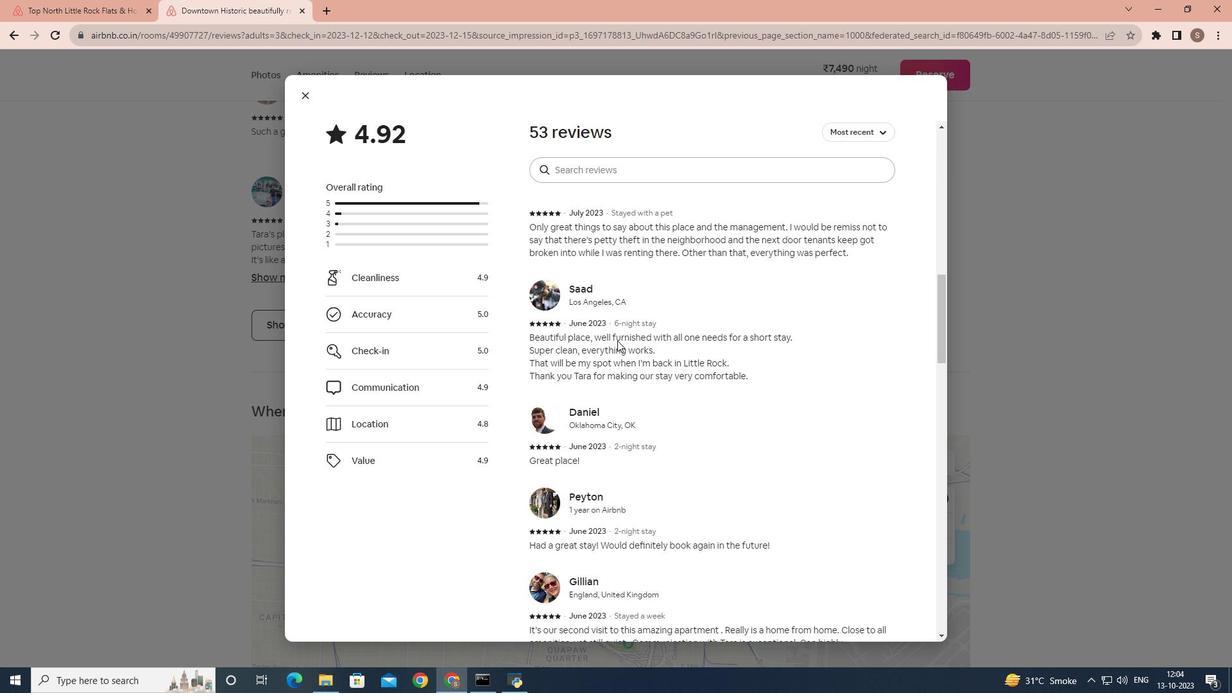 
Action: Mouse scrolled (622, 345) with delta (0, 0)
Screenshot: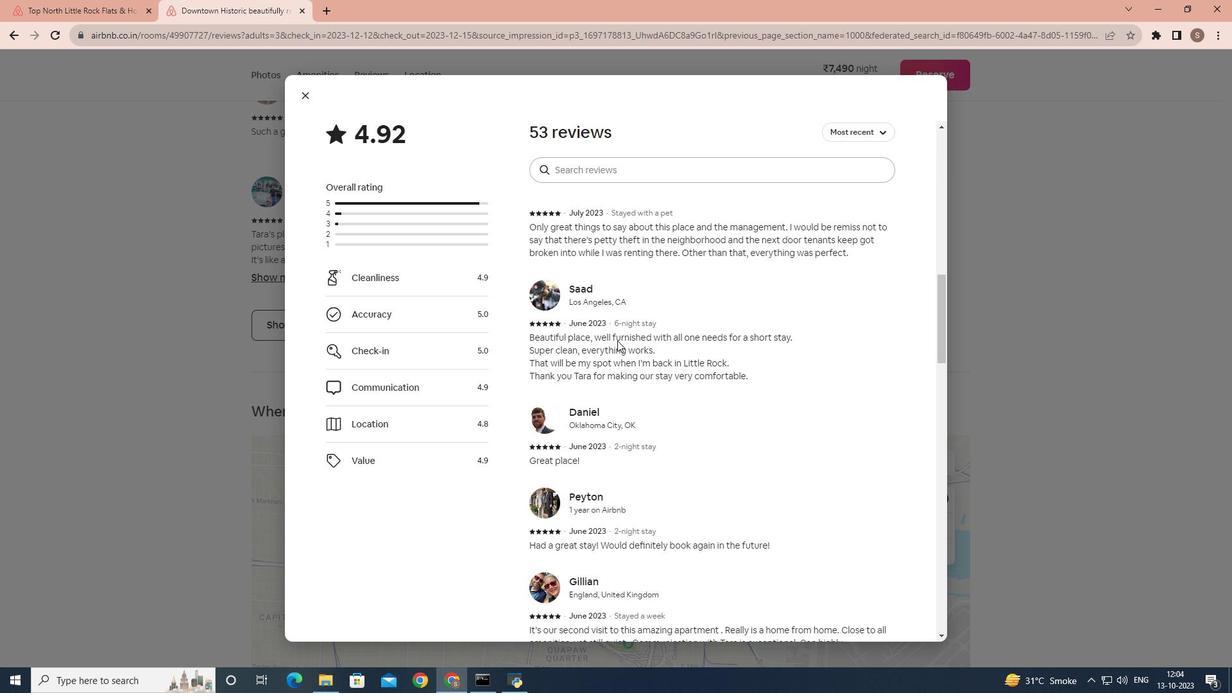 
Action: Mouse scrolled (622, 345) with delta (0, 0)
Screenshot: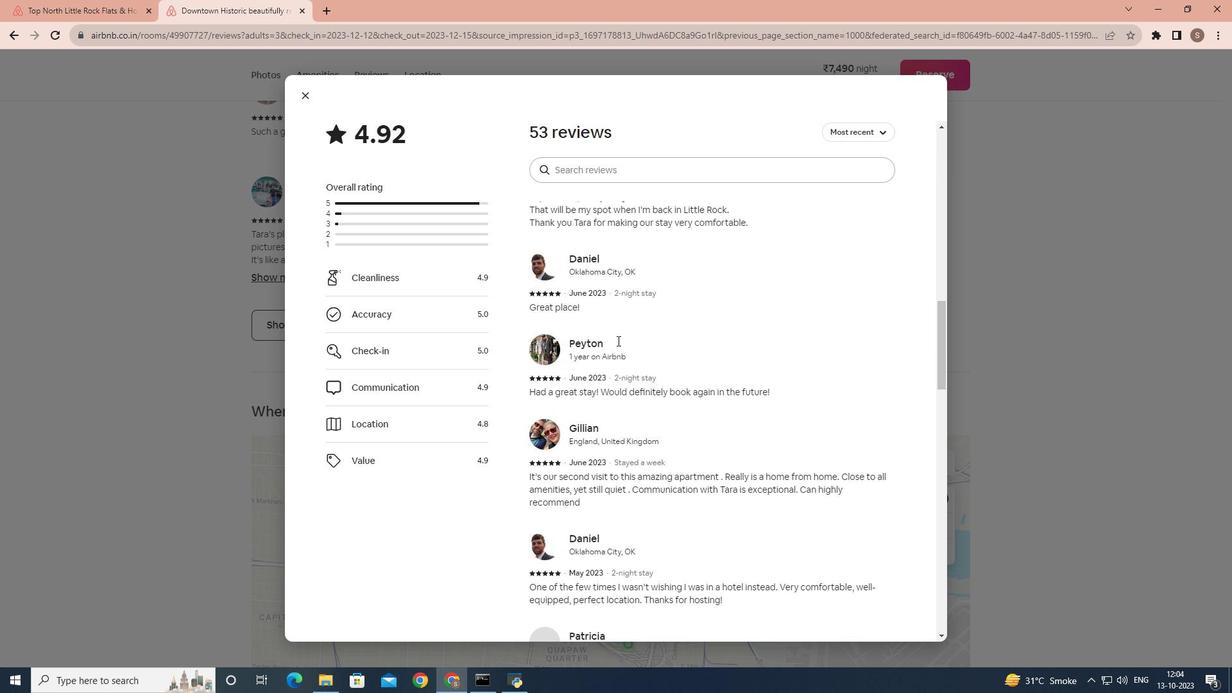 
Action: Mouse scrolled (622, 345) with delta (0, 0)
Screenshot: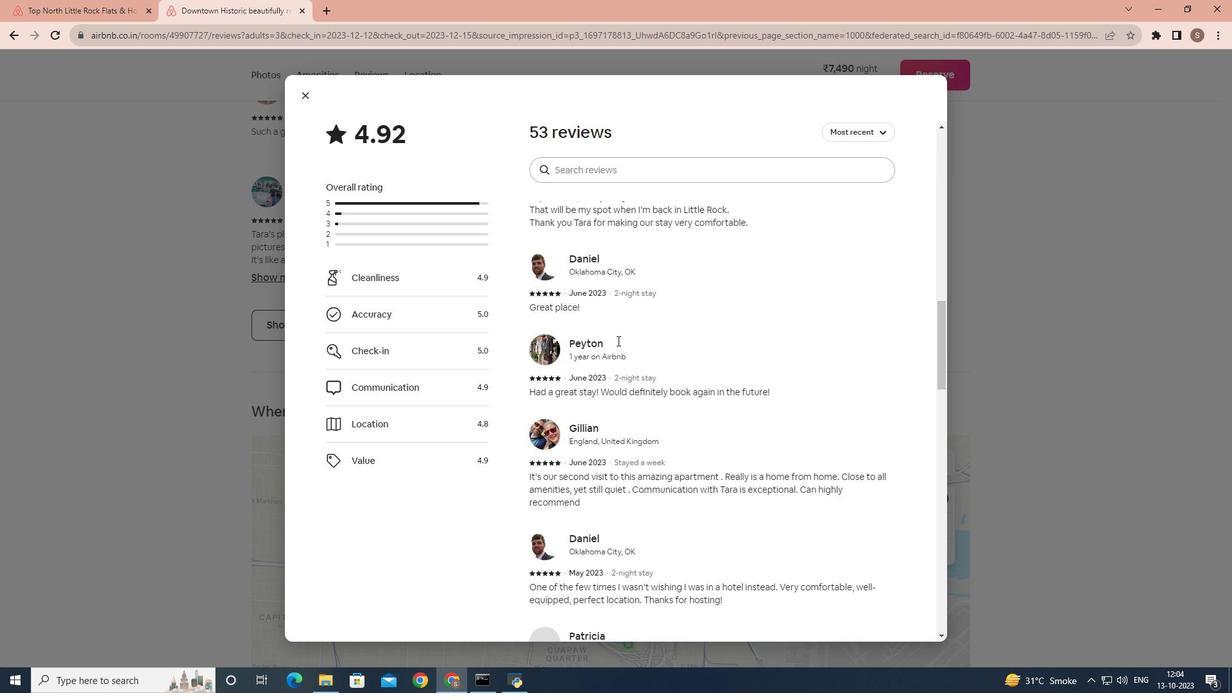 
Action: Mouse scrolled (622, 345) with delta (0, 0)
Screenshot: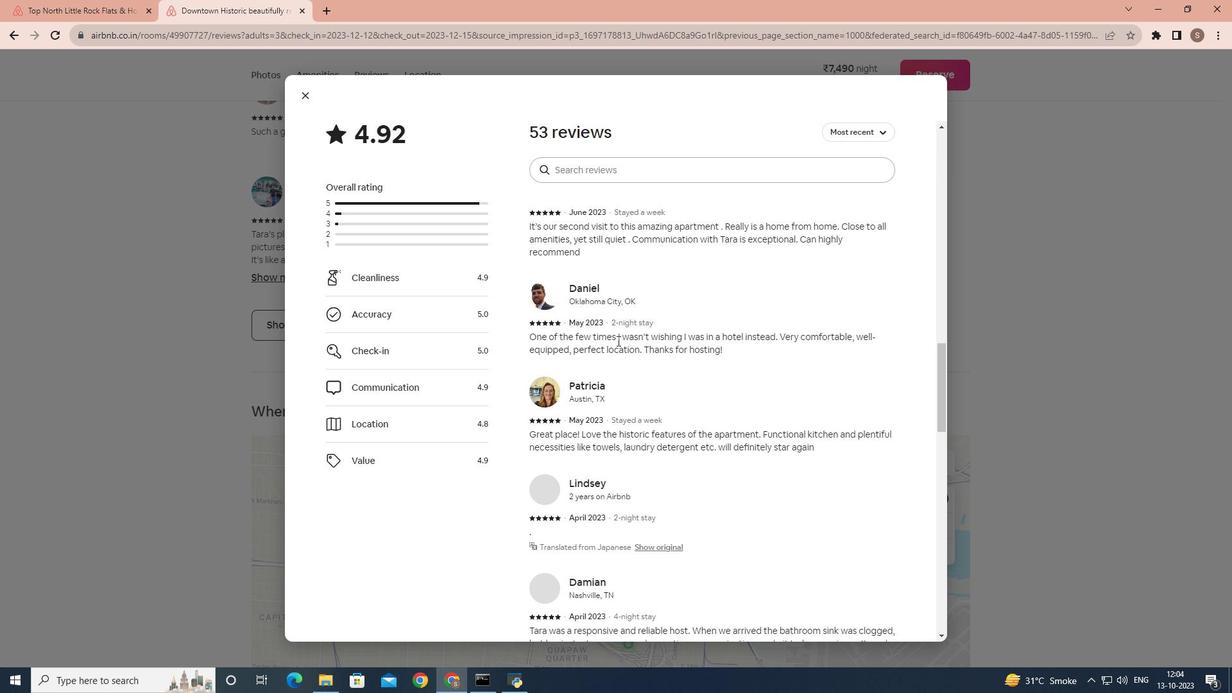 
Action: Mouse scrolled (622, 345) with delta (0, 0)
Screenshot: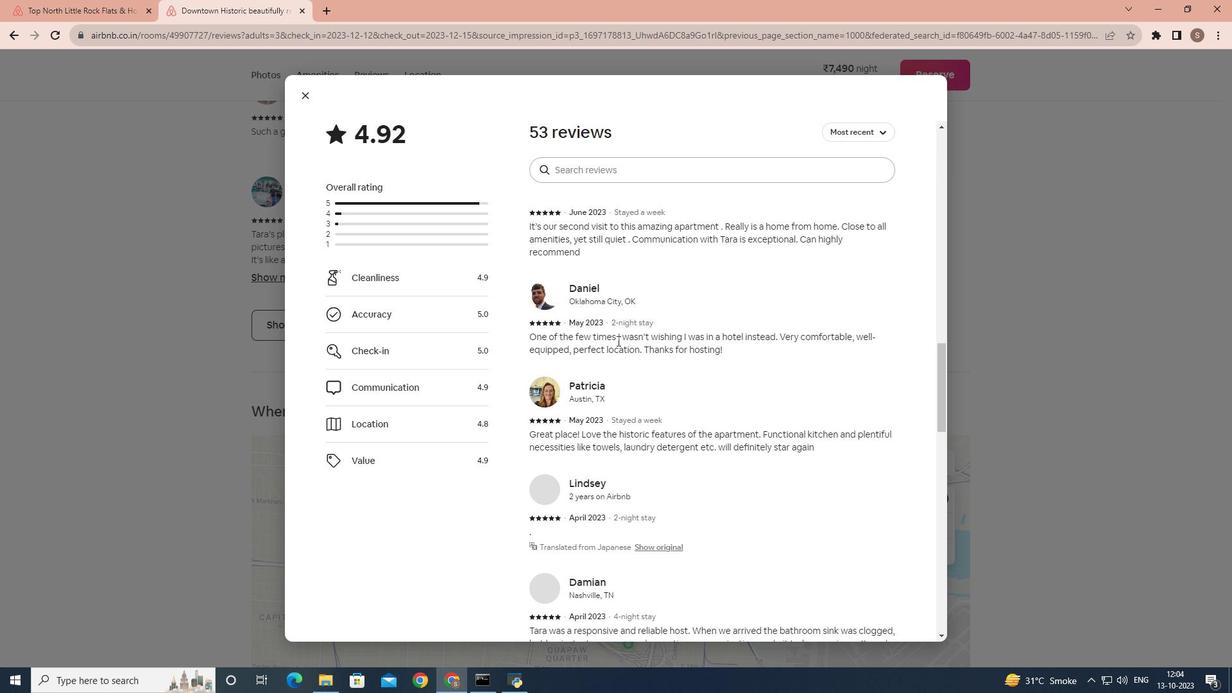 
Action: Mouse scrolled (622, 345) with delta (0, 0)
Screenshot: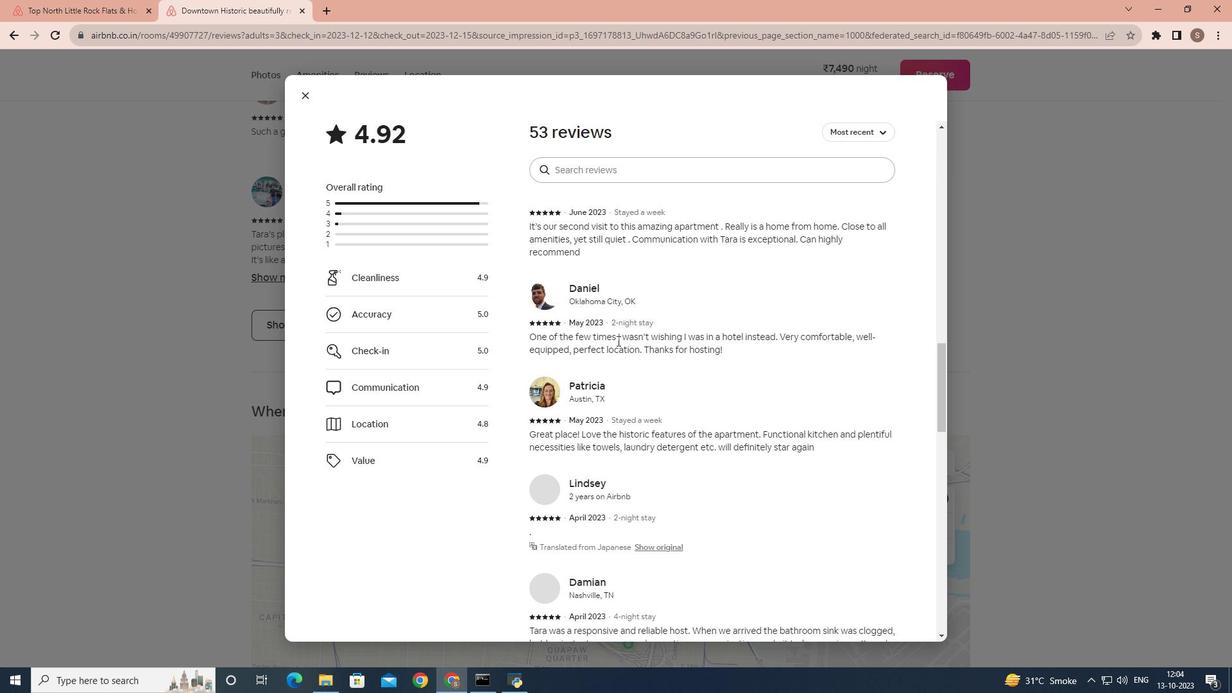 
Action: Mouse scrolled (622, 345) with delta (0, 0)
Screenshot: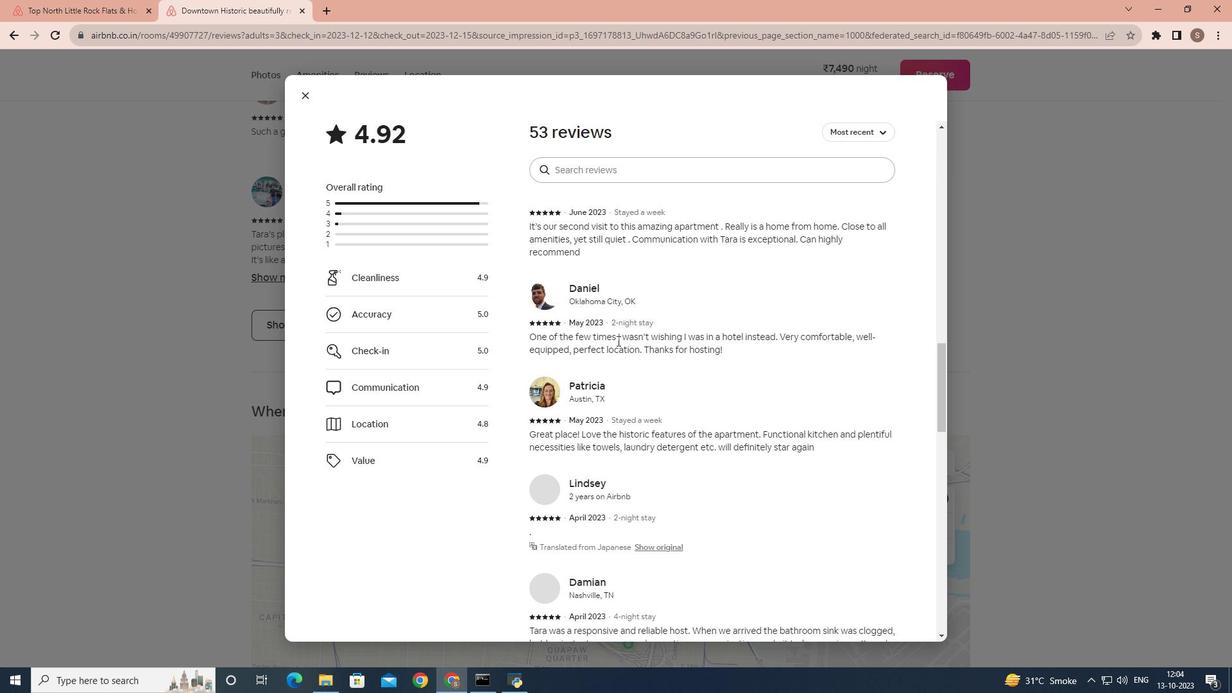 
Action: Mouse scrolled (622, 345) with delta (0, 0)
Screenshot: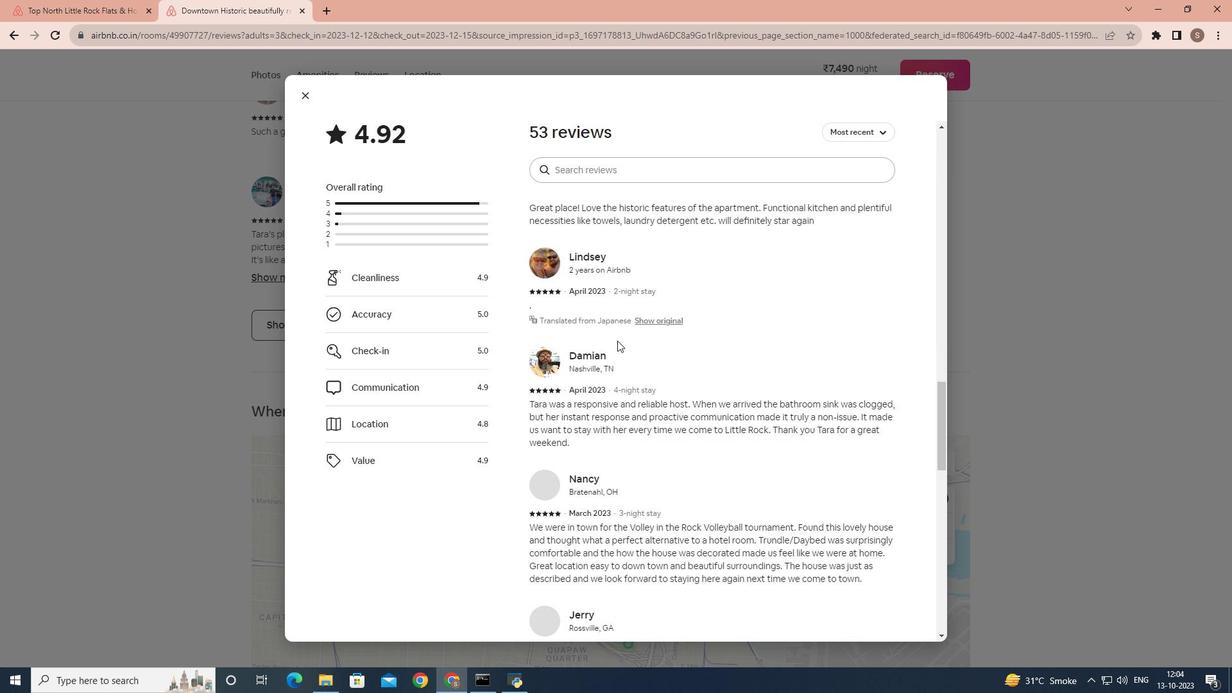 
Action: Mouse scrolled (622, 345) with delta (0, 0)
Screenshot: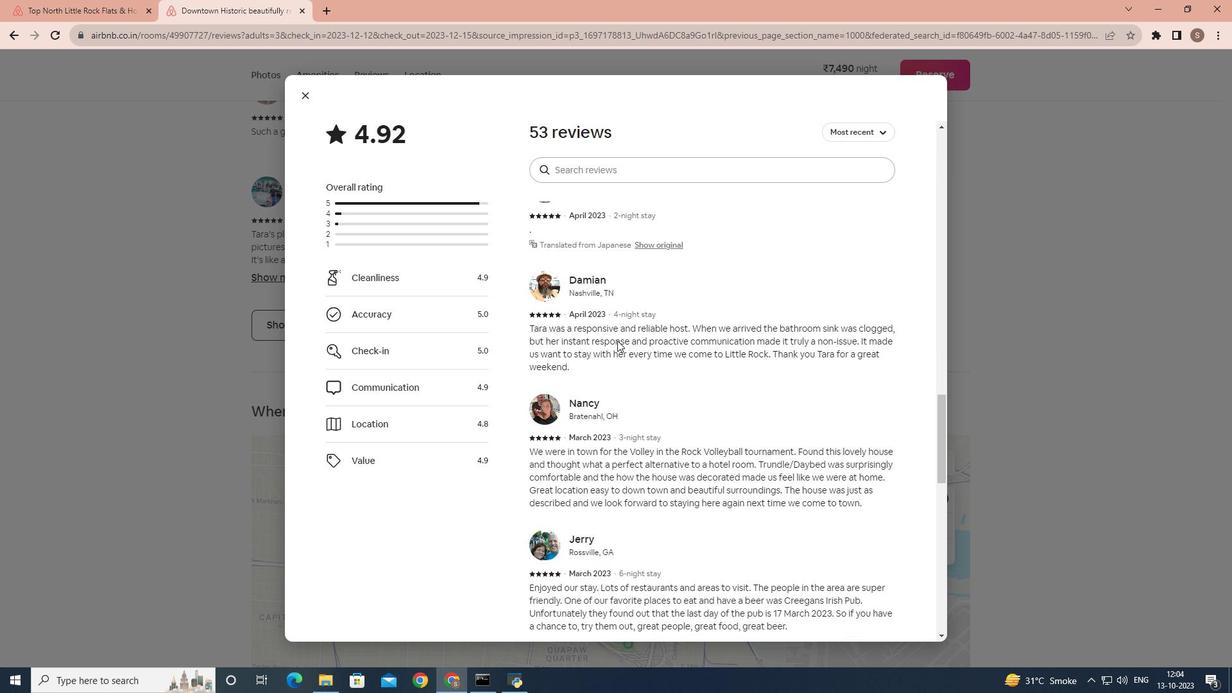 
Action: Mouse scrolled (622, 345) with delta (0, 0)
Screenshot: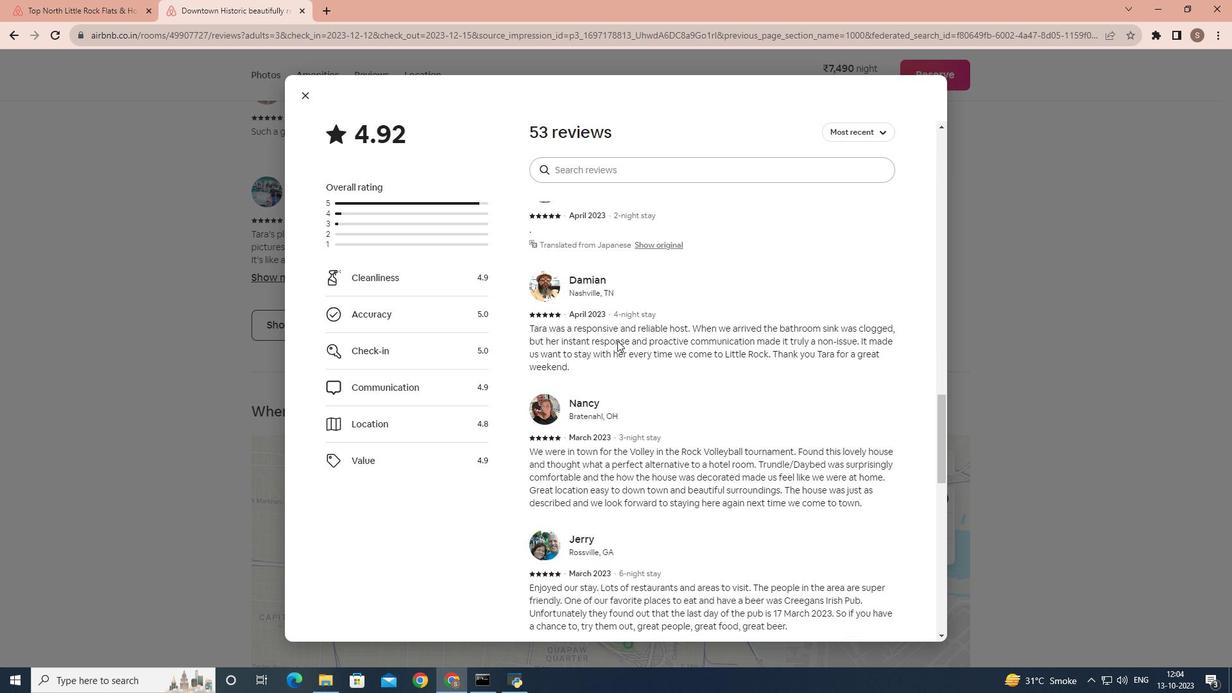 
Action: Mouse scrolled (622, 345) with delta (0, 0)
Screenshot: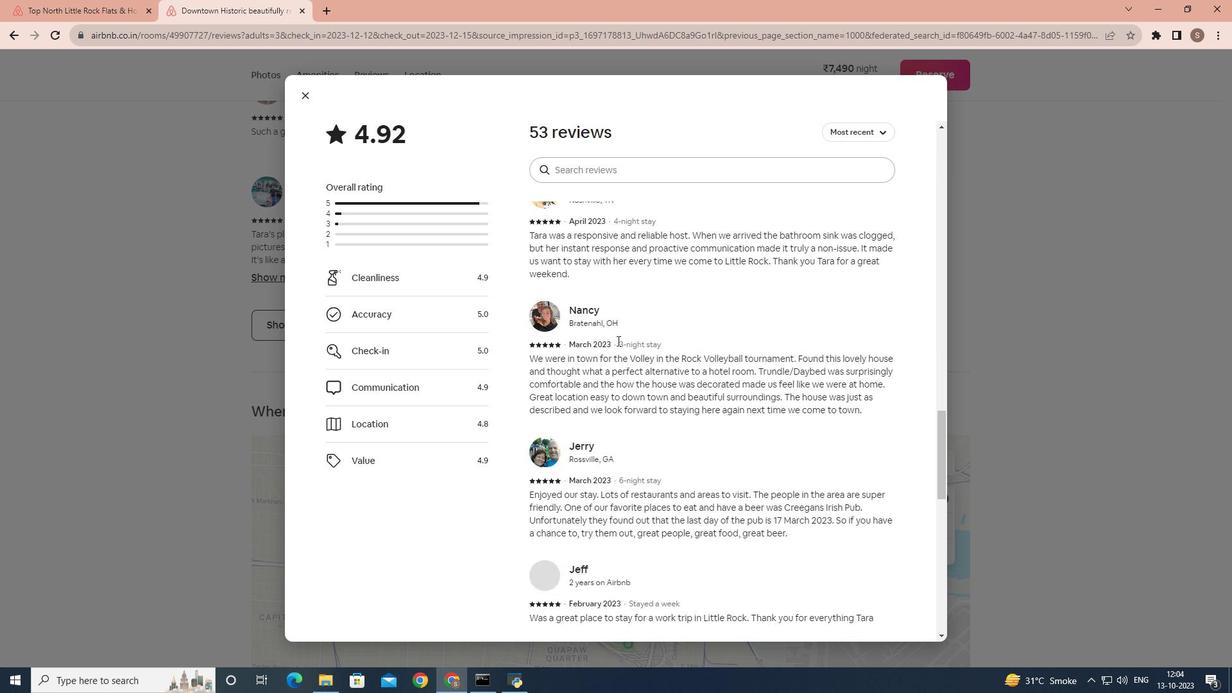 
Action: Mouse scrolled (622, 345) with delta (0, 0)
Screenshot: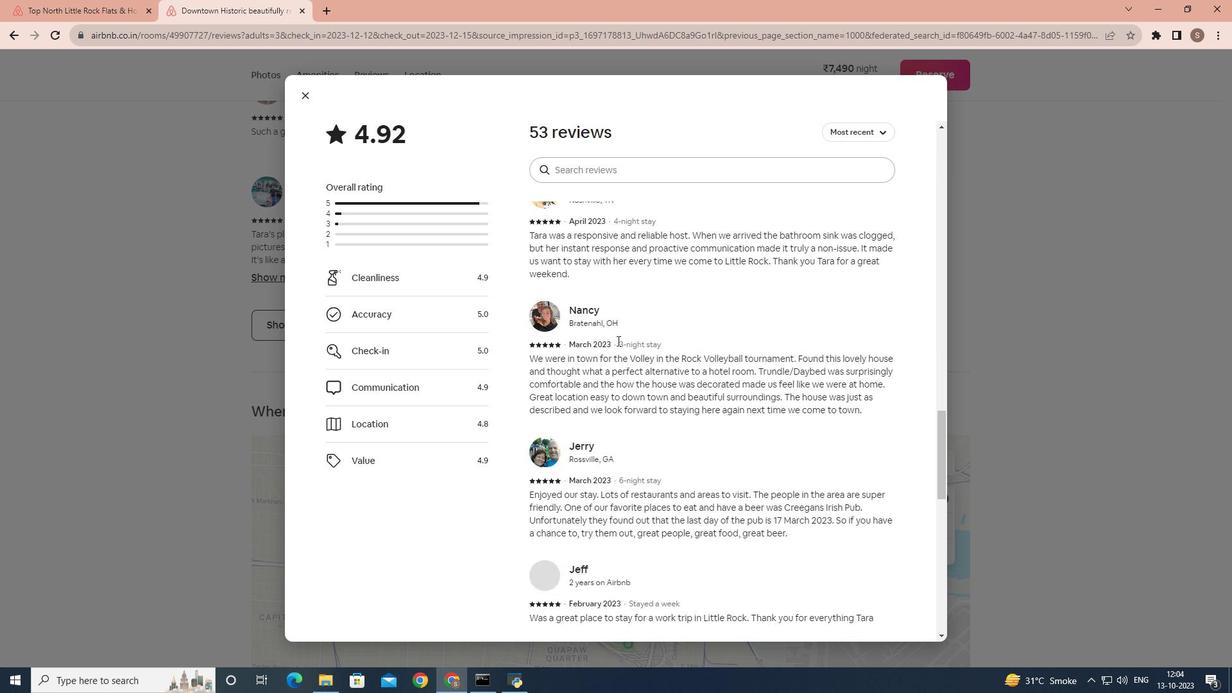 
Action: Mouse scrolled (622, 345) with delta (0, 0)
Screenshot: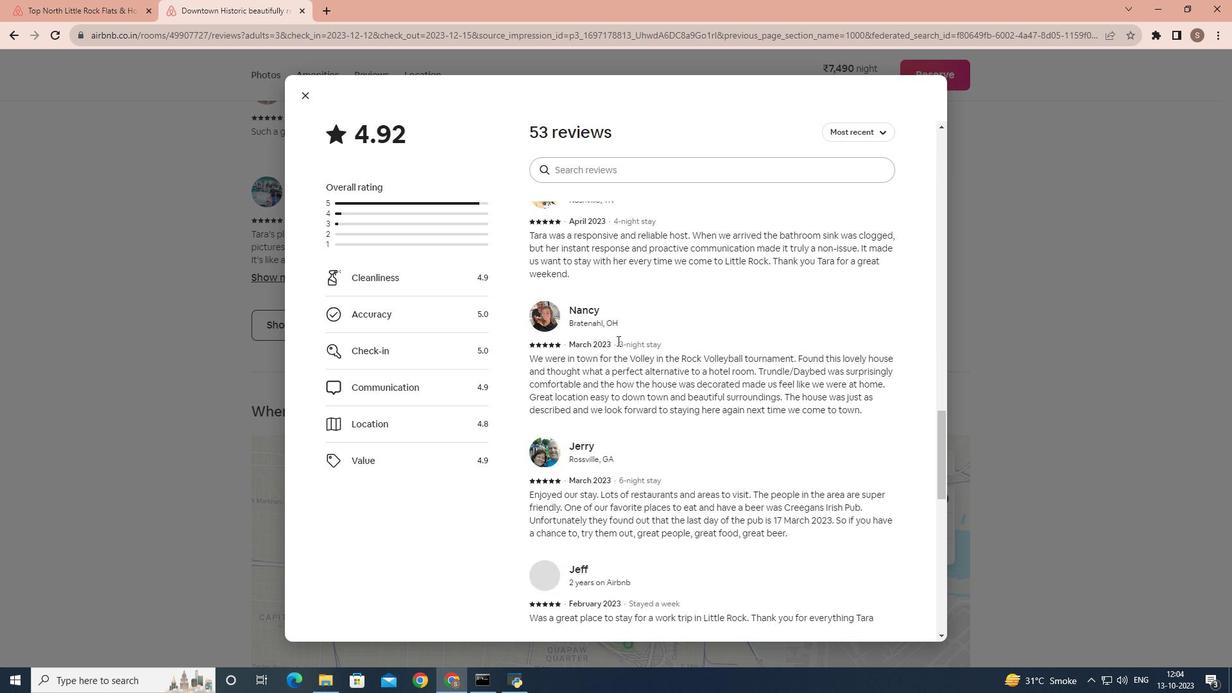 
Action: Mouse scrolled (622, 345) with delta (0, 0)
Screenshot: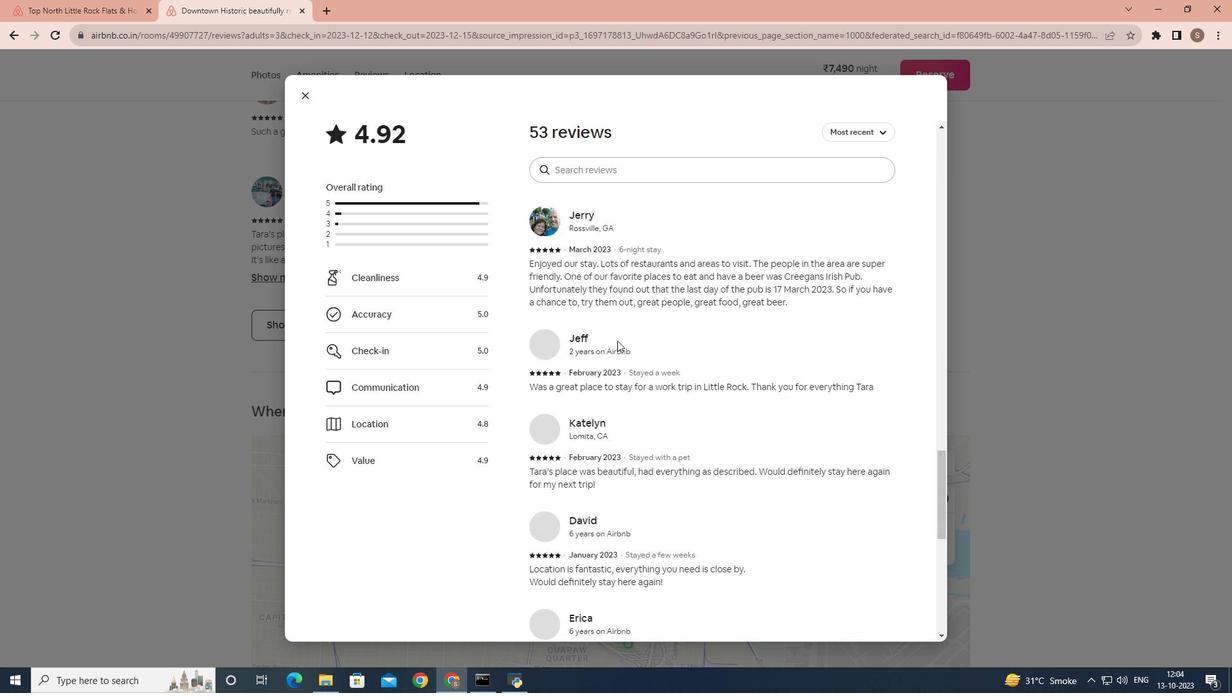 
Action: Mouse scrolled (622, 346) with delta (0, 0)
Screenshot: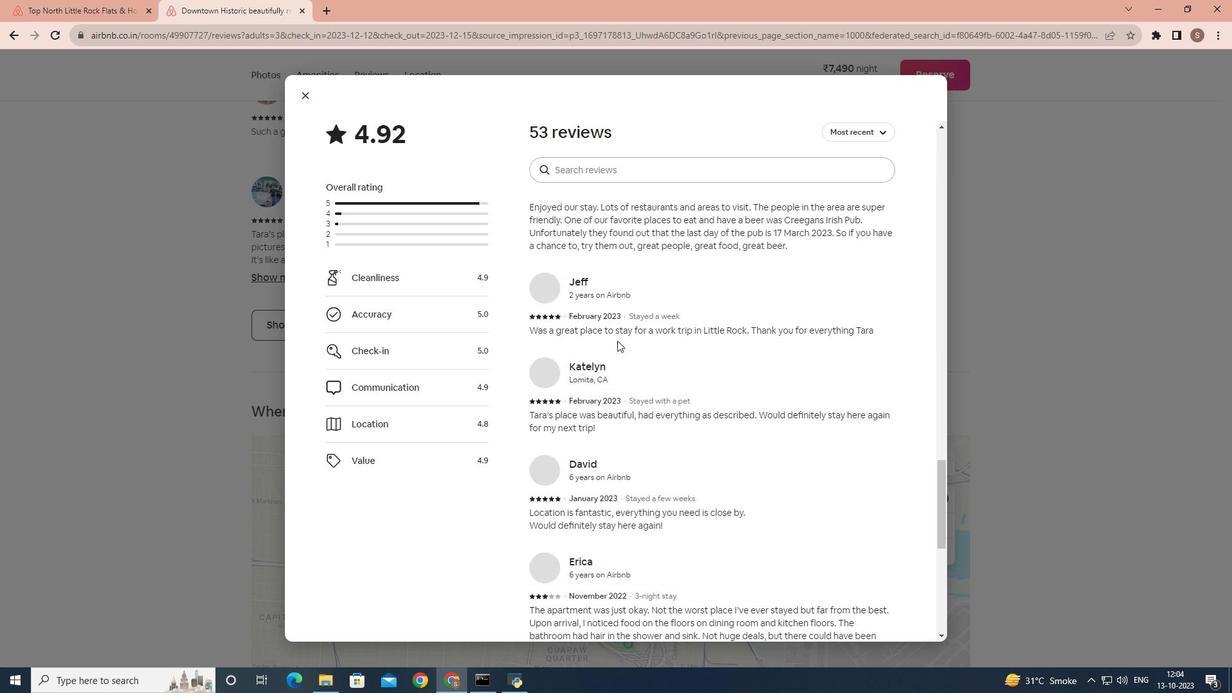 
Action: Mouse scrolled (622, 345) with delta (0, 0)
Screenshot: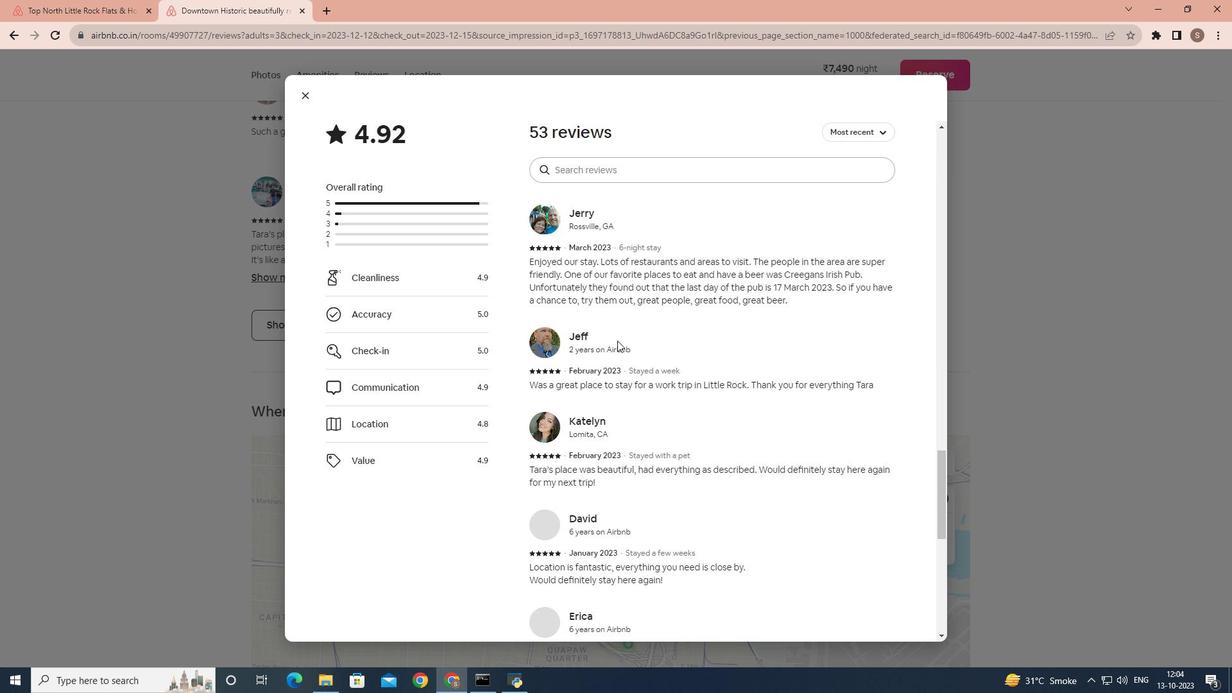 
Action: Mouse scrolled (622, 345) with delta (0, 0)
Screenshot: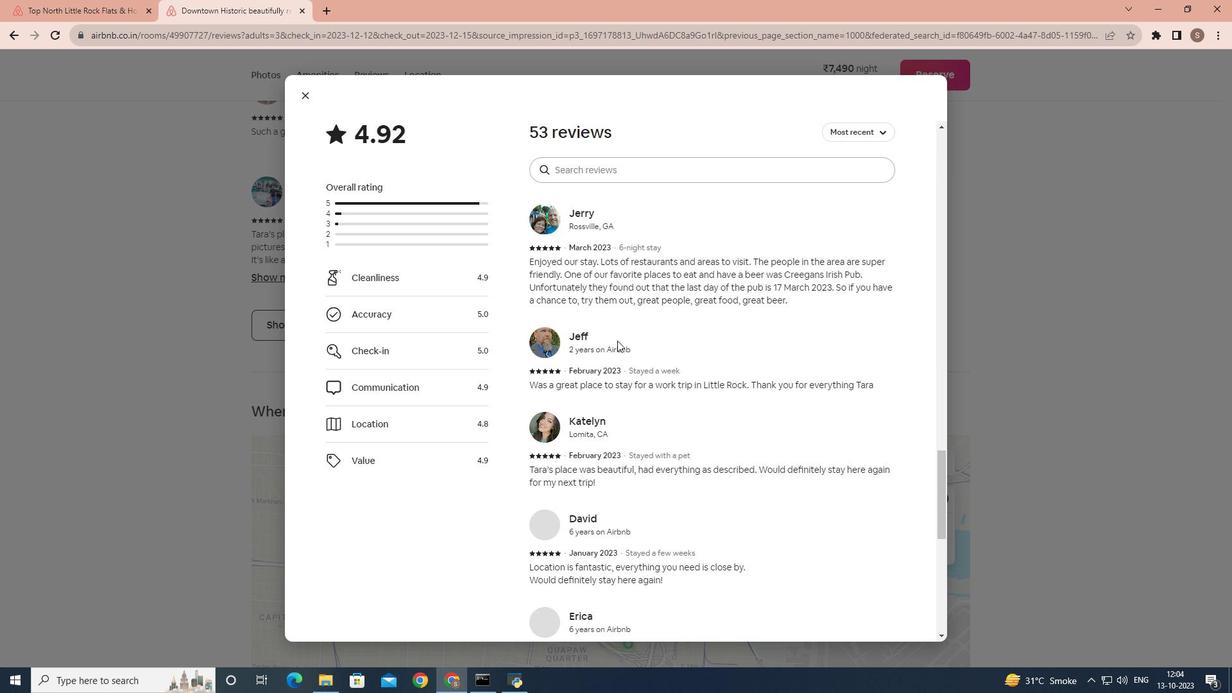 
Action: Mouse scrolled (622, 345) with delta (0, 0)
Screenshot: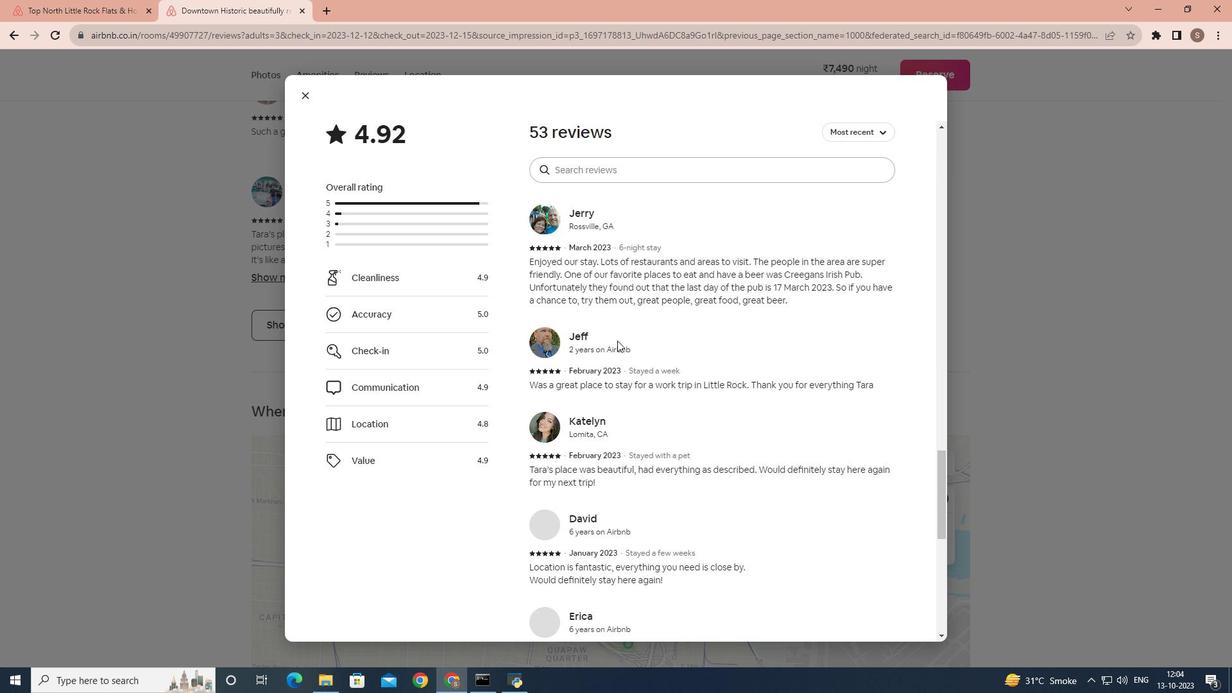 
Action: Mouse scrolled (622, 345) with delta (0, 0)
Screenshot: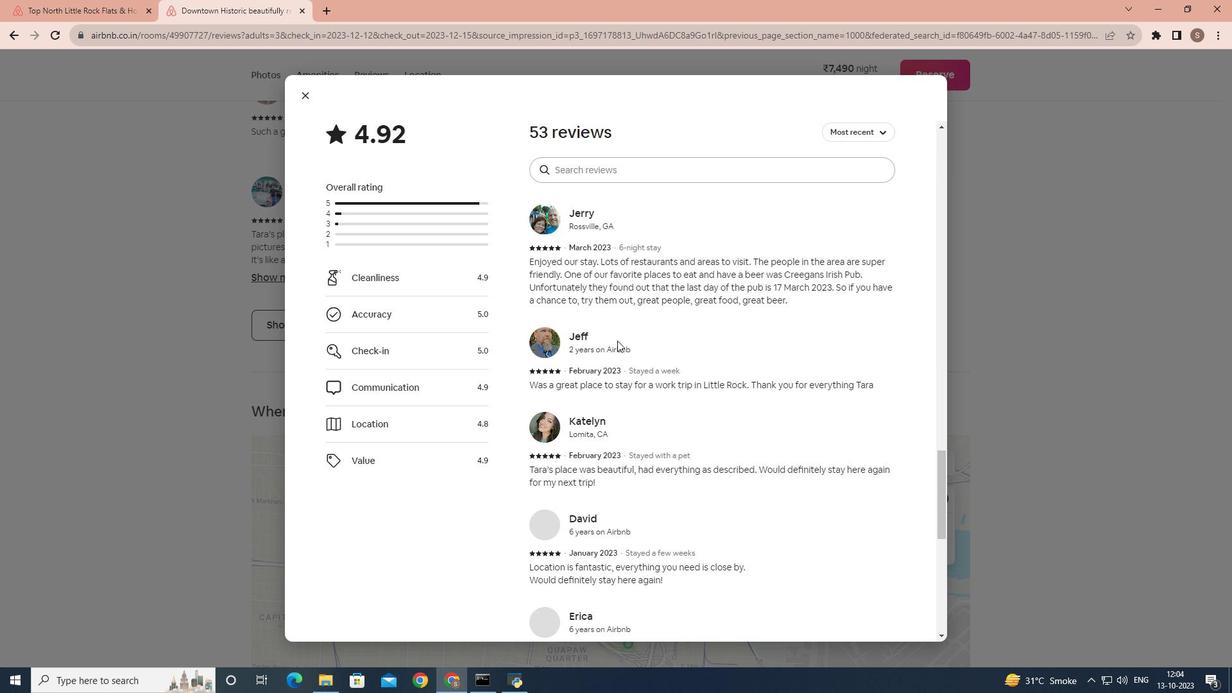 
Action: Mouse scrolled (622, 345) with delta (0, 0)
Screenshot: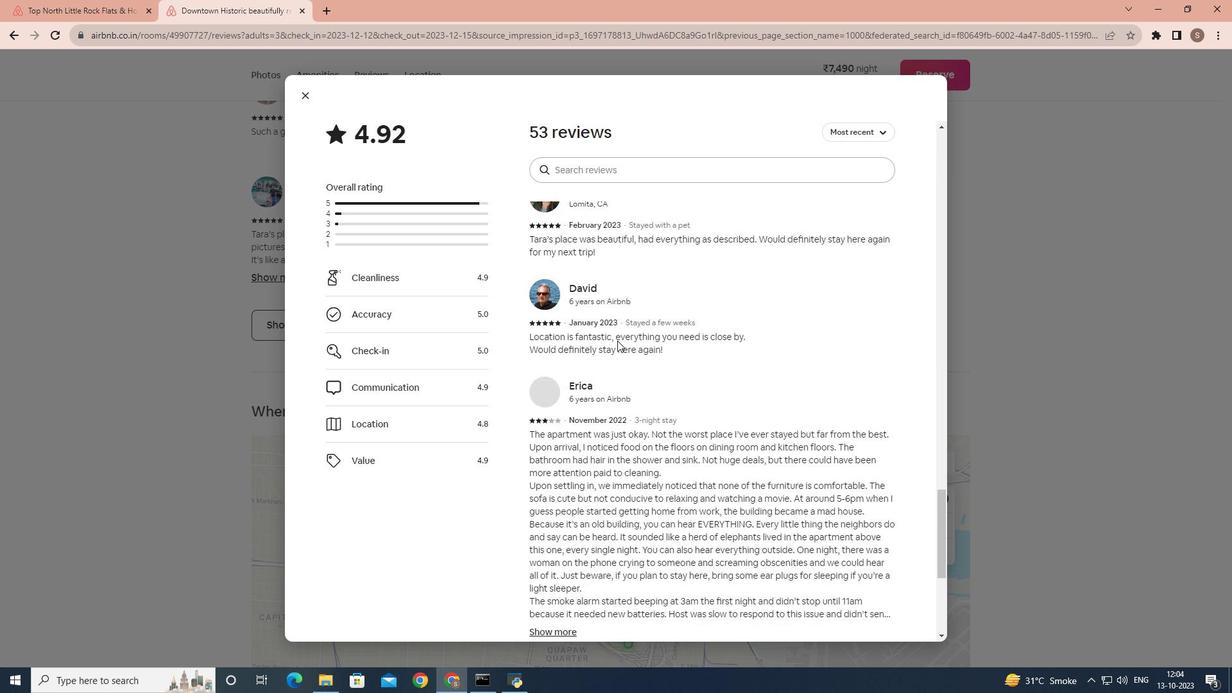 
Action: Mouse moved to (564, 554)
Screenshot: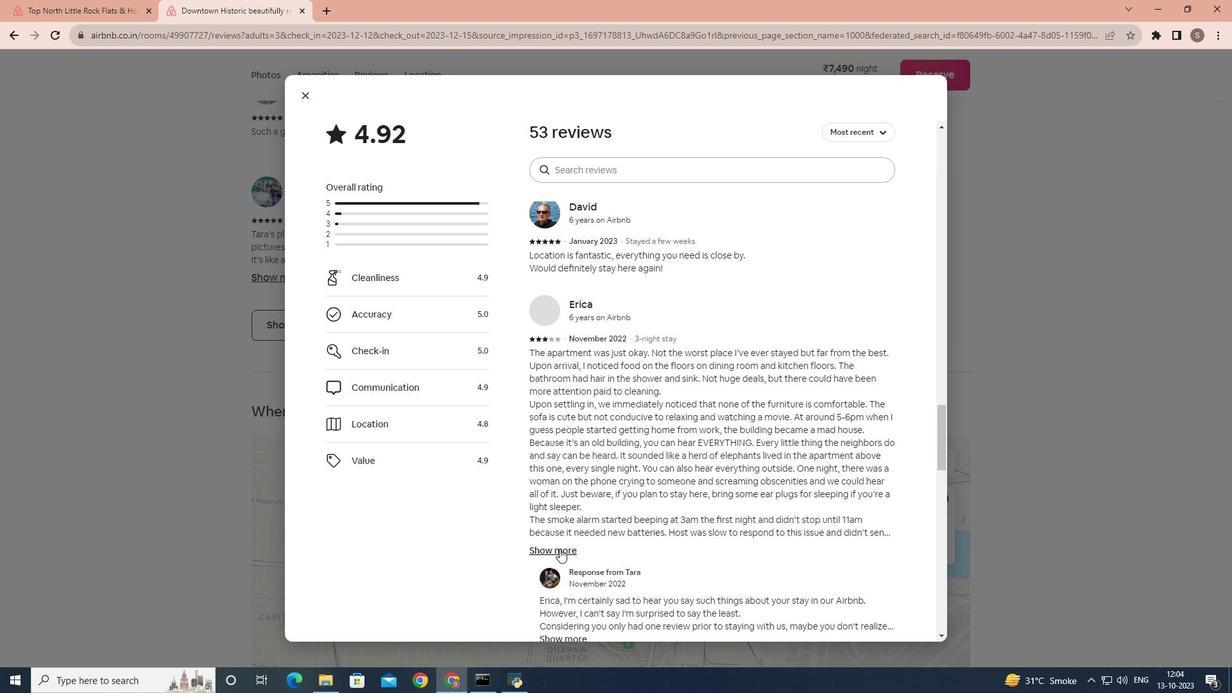 
Action: Mouse pressed left at (564, 554)
Screenshot: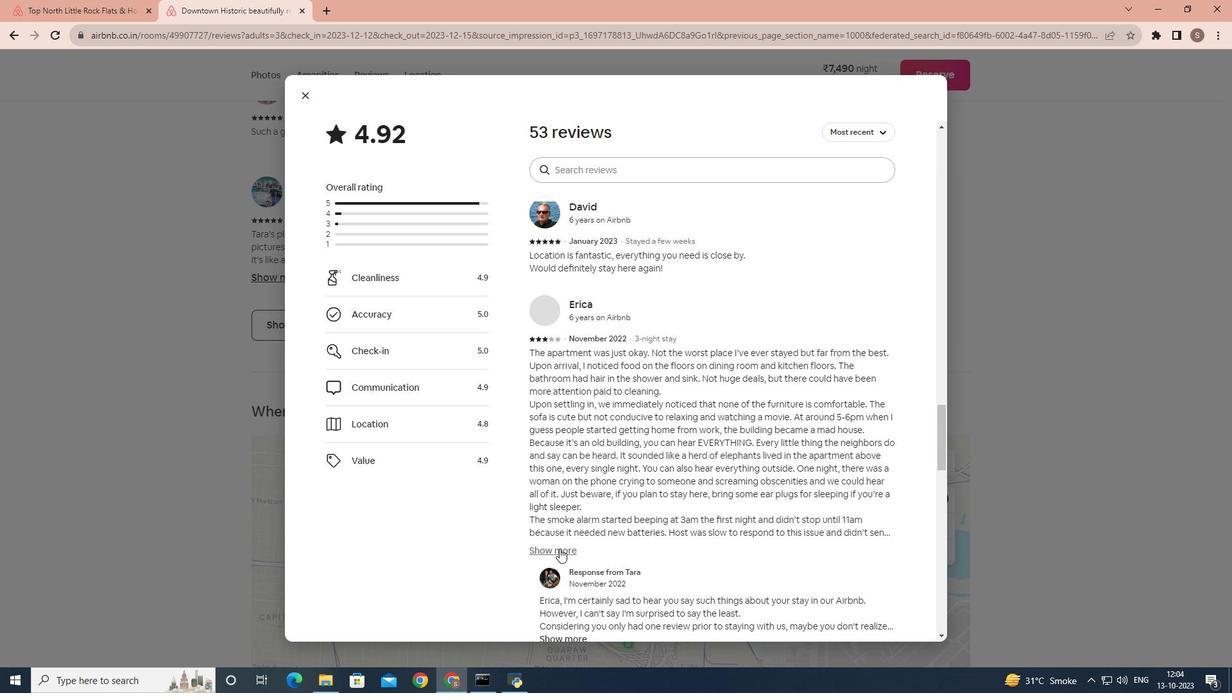 
Action: Mouse moved to (598, 454)
Screenshot: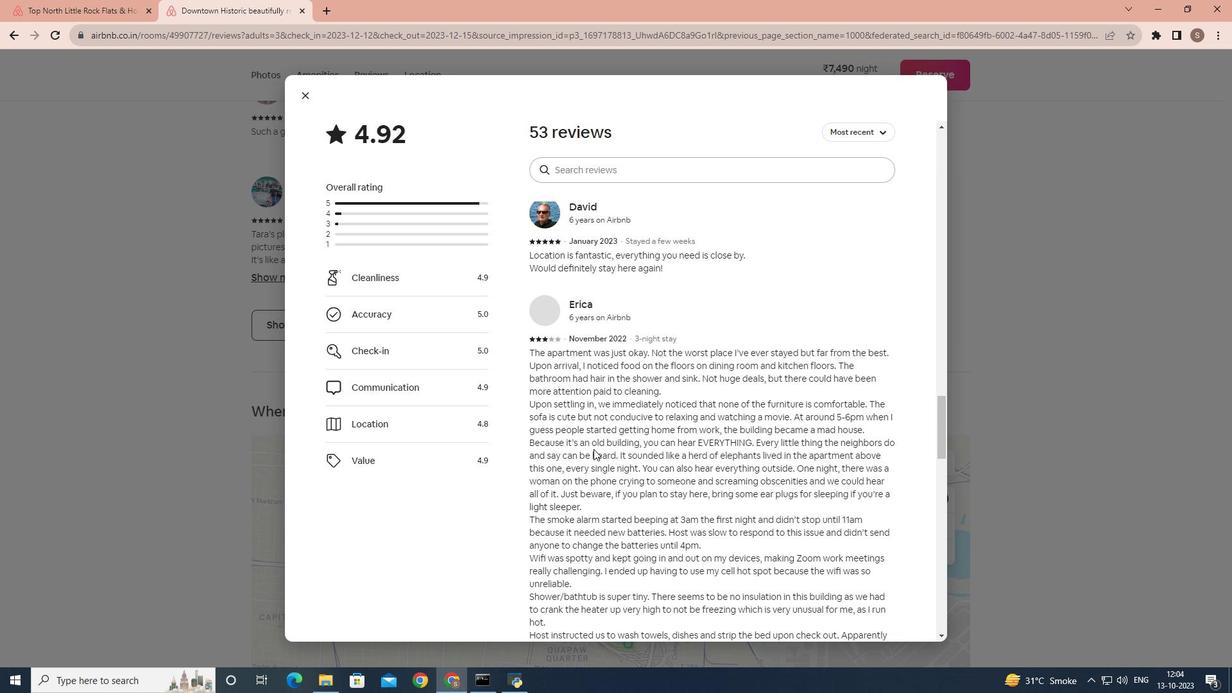 
Action: Mouse scrolled (598, 453) with delta (0, 0)
Screenshot: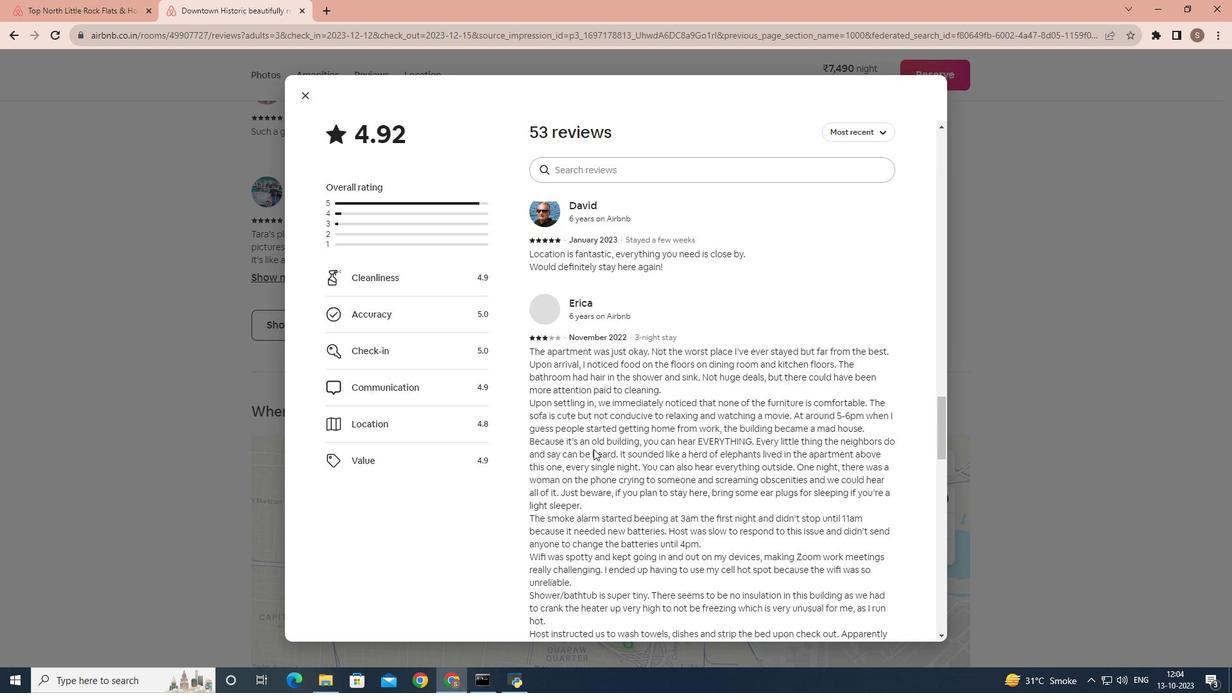 
Action: Mouse scrolled (598, 453) with delta (0, 0)
Screenshot: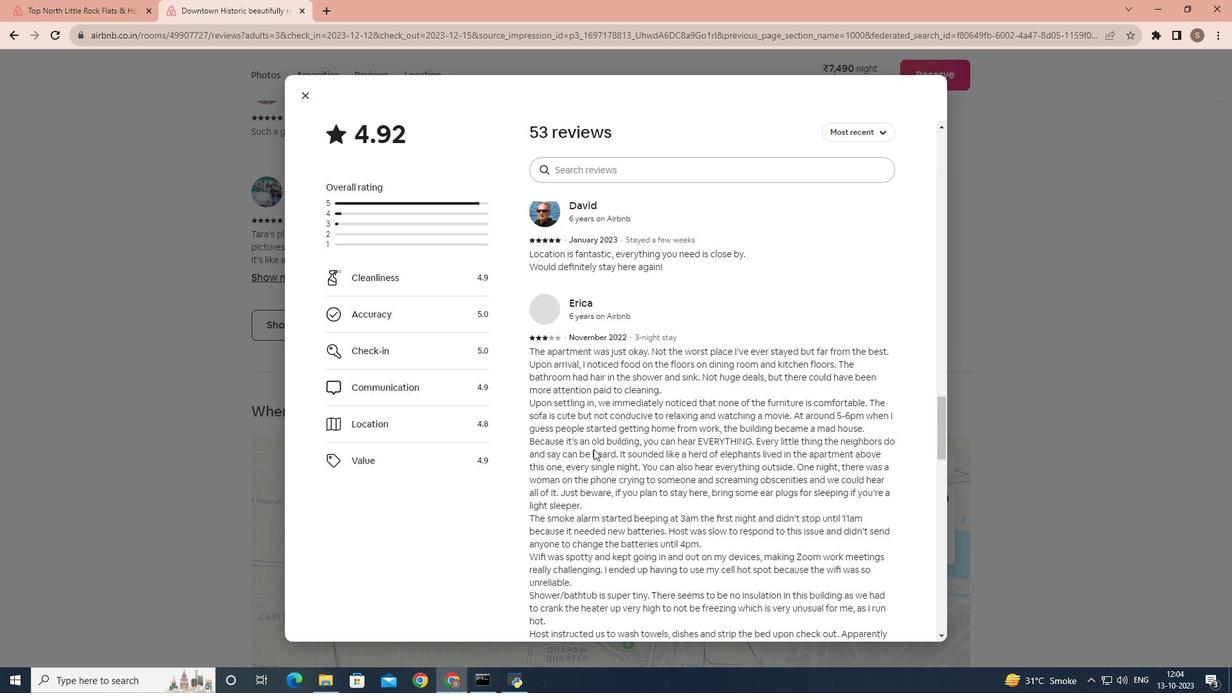 
Action: Mouse scrolled (598, 453) with delta (0, 0)
Screenshot: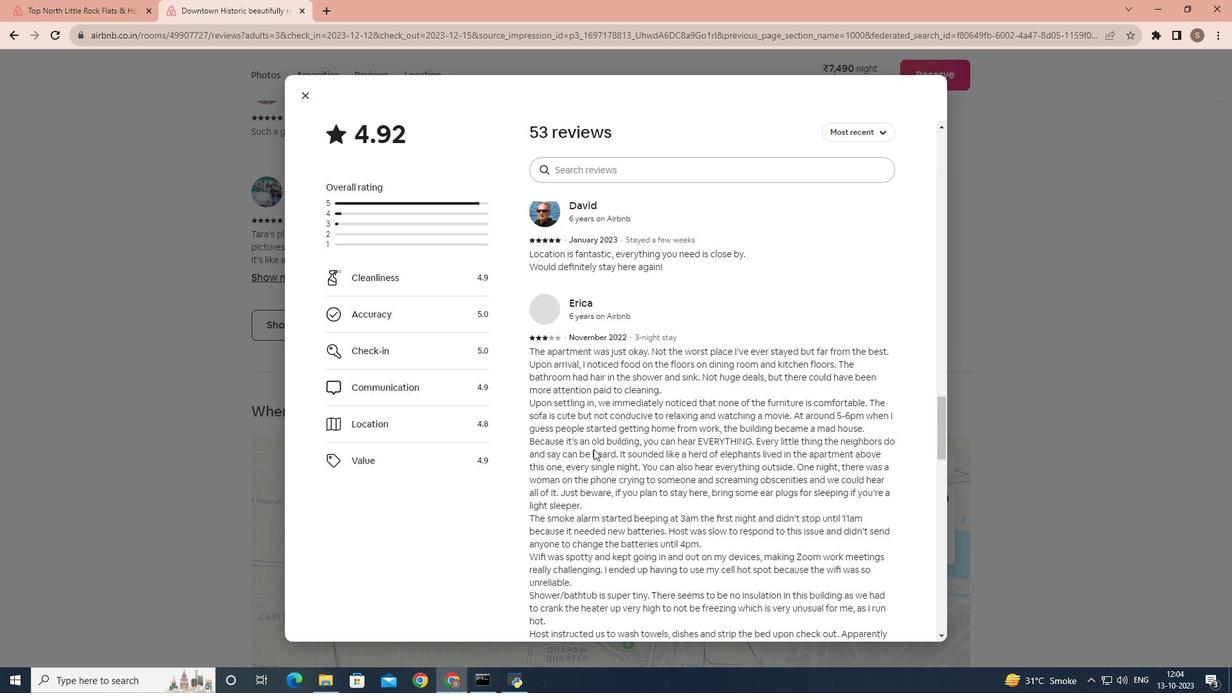
Action: Mouse scrolled (598, 453) with delta (0, 0)
Screenshot: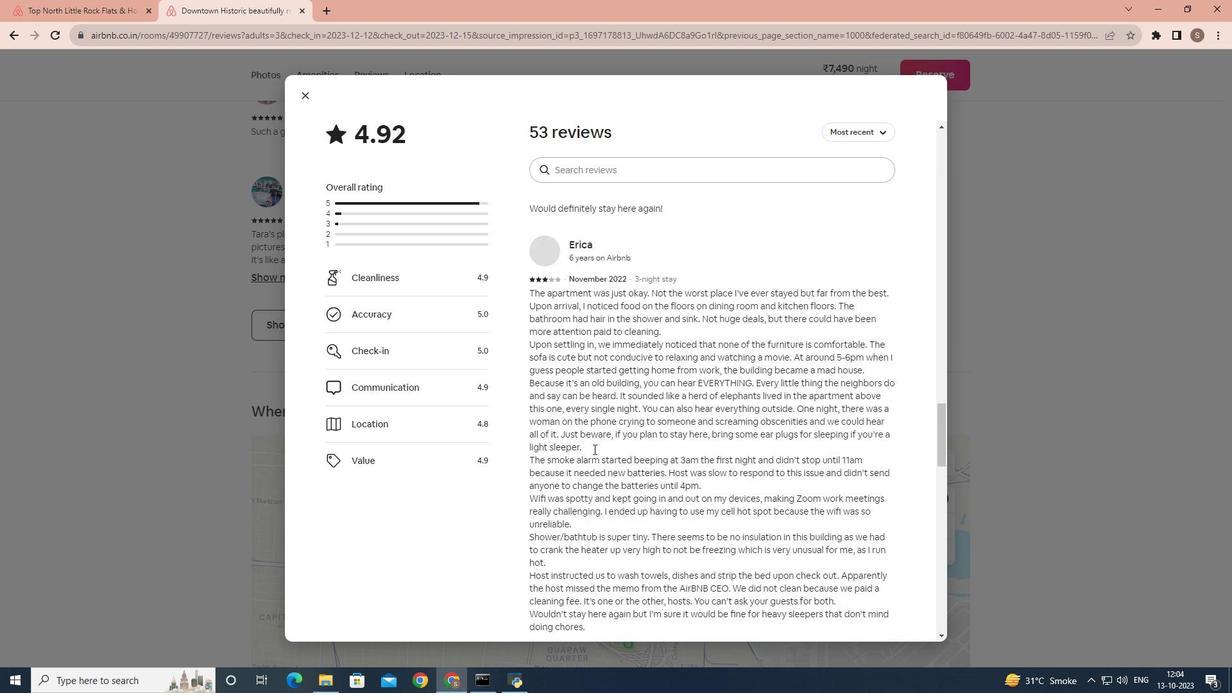 
Action: Mouse scrolled (598, 453) with delta (0, 0)
Screenshot: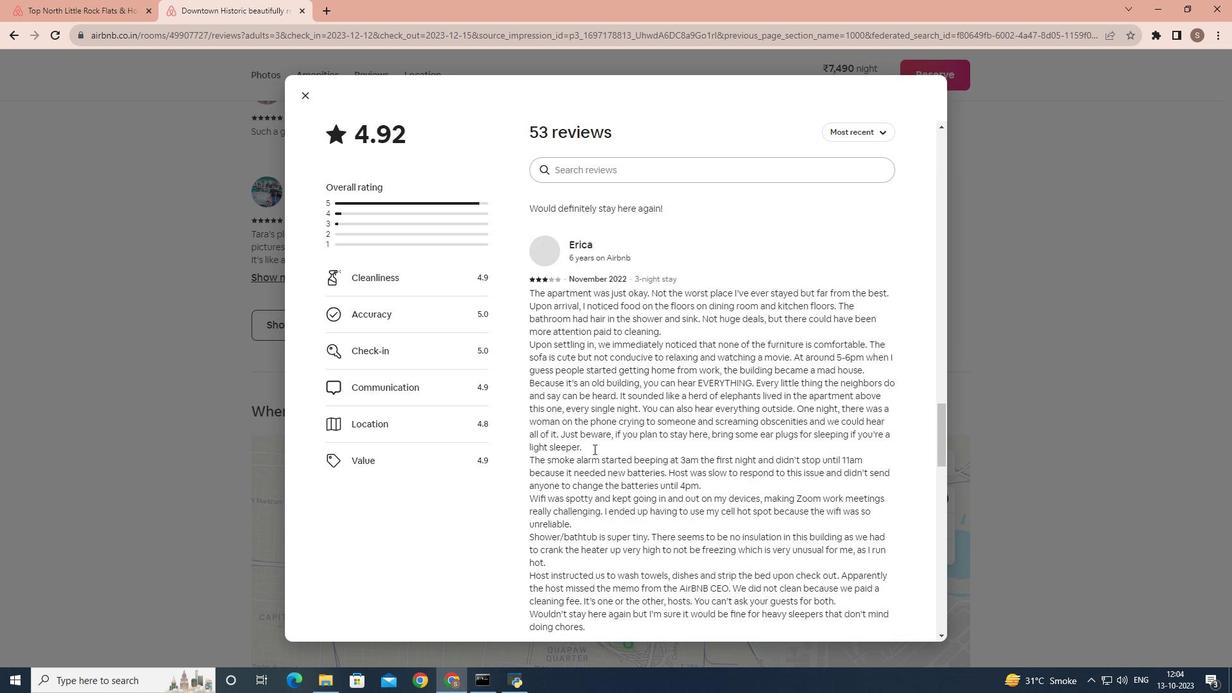 
Action: Mouse scrolled (598, 453) with delta (0, 0)
Screenshot: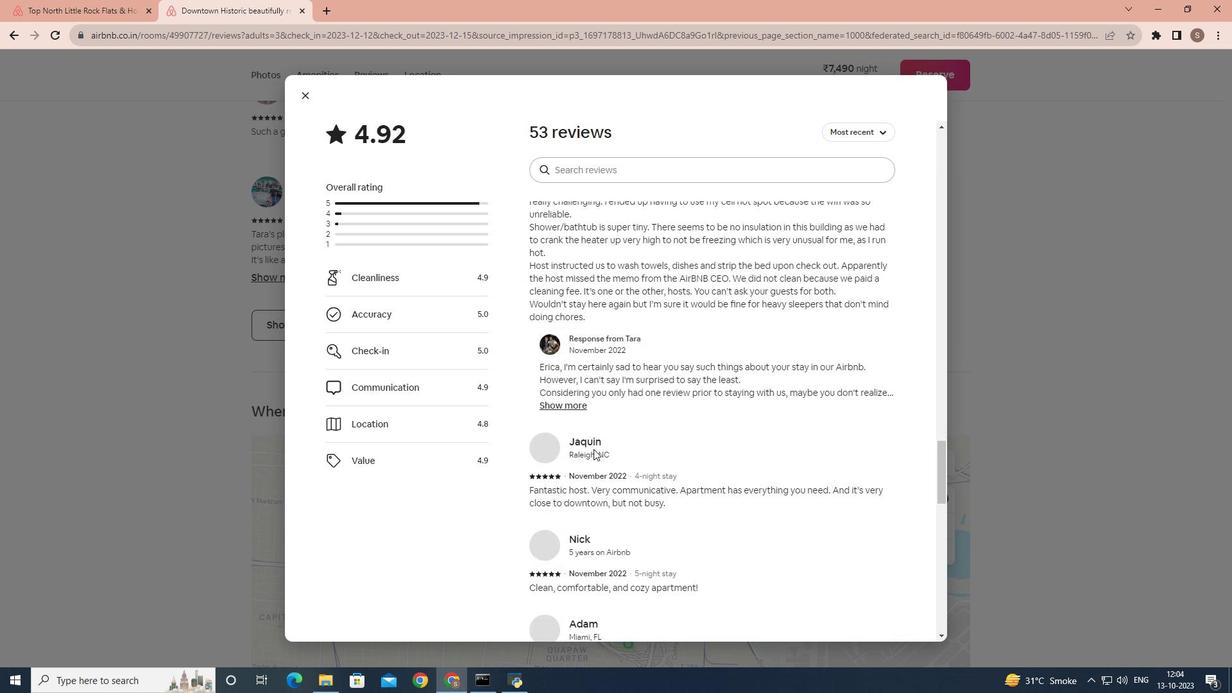 
Action: Mouse moved to (592, 398)
Screenshot: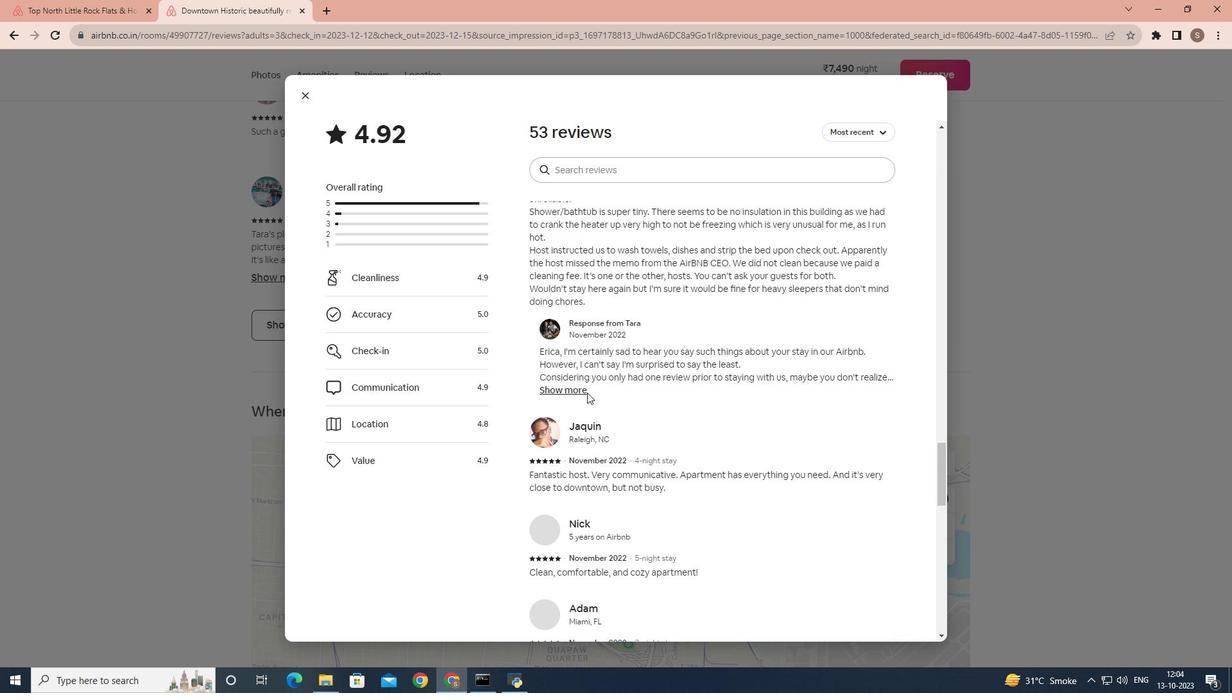 
Action: Mouse pressed left at (592, 398)
Screenshot: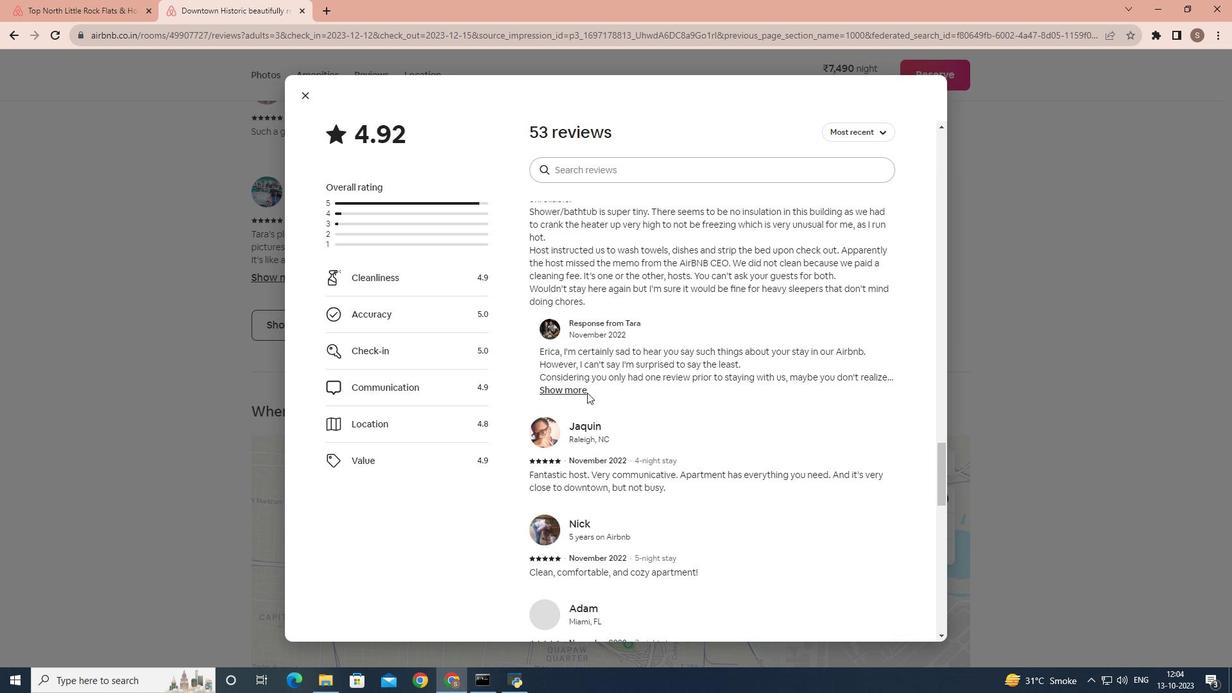 
Action: Mouse moved to (583, 395)
Screenshot: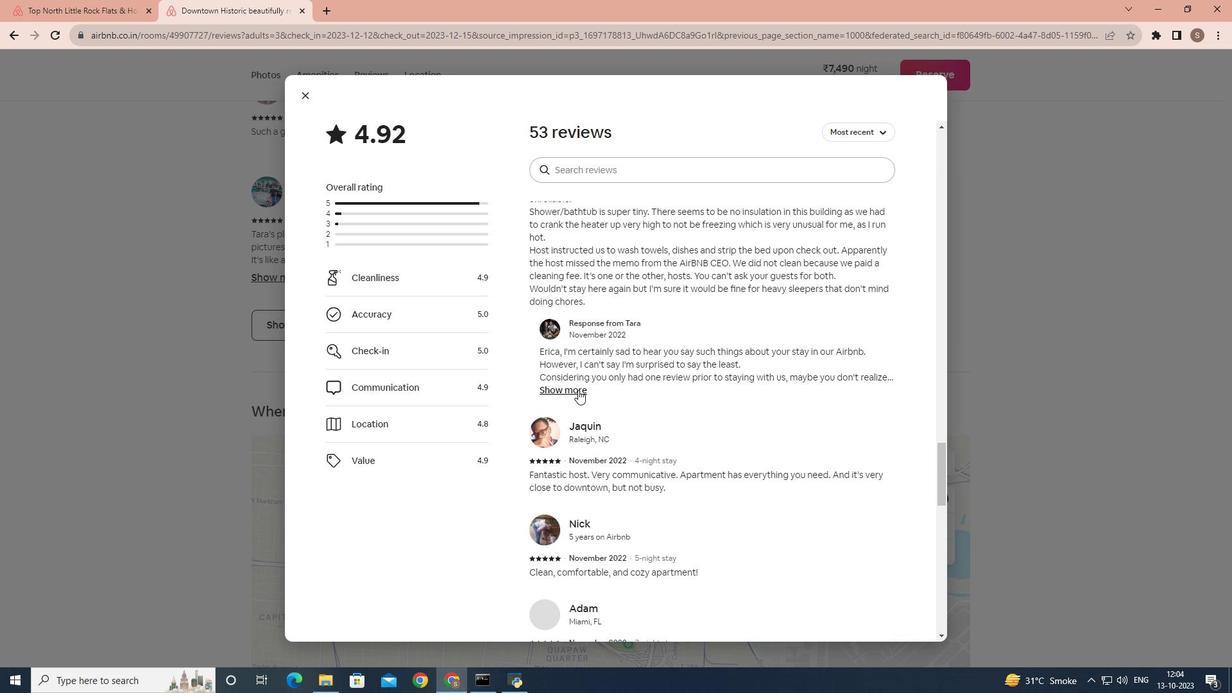 
Action: Mouse pressed left at (583, 395)
Screenshot: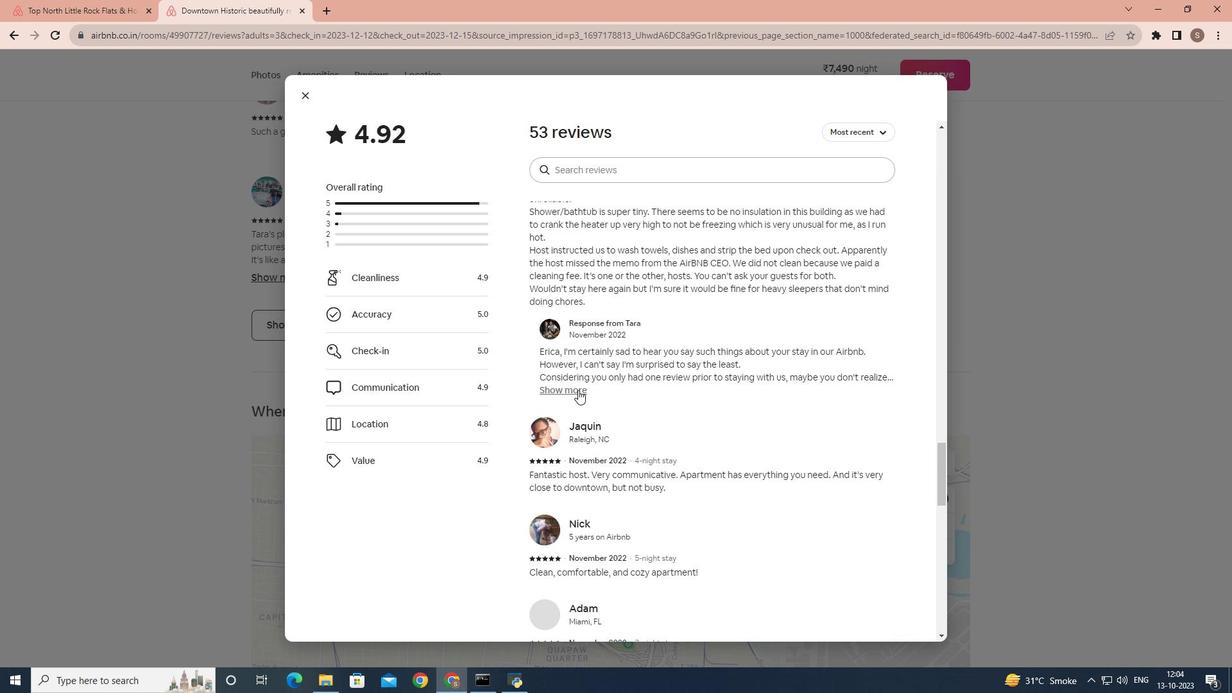 
Action: Mouse moved to (585, 394)
Screenshot: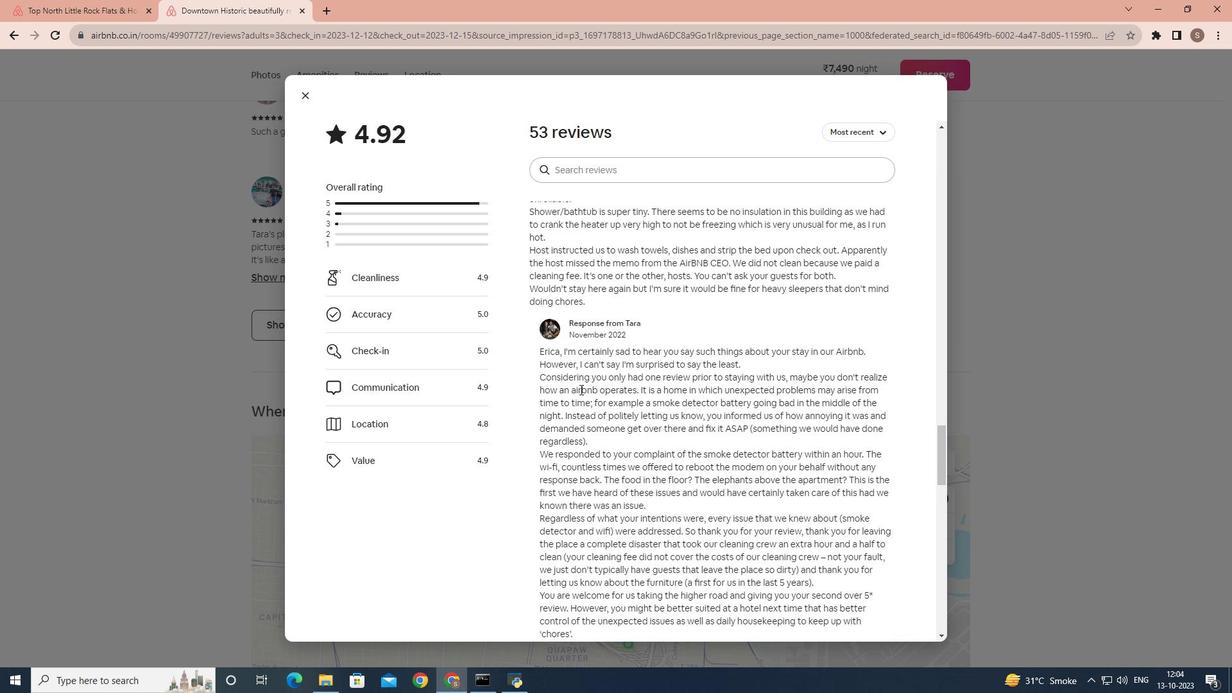 
Action: Mouse scrolled (585, 394) with delta (0, 0)
Screenshot: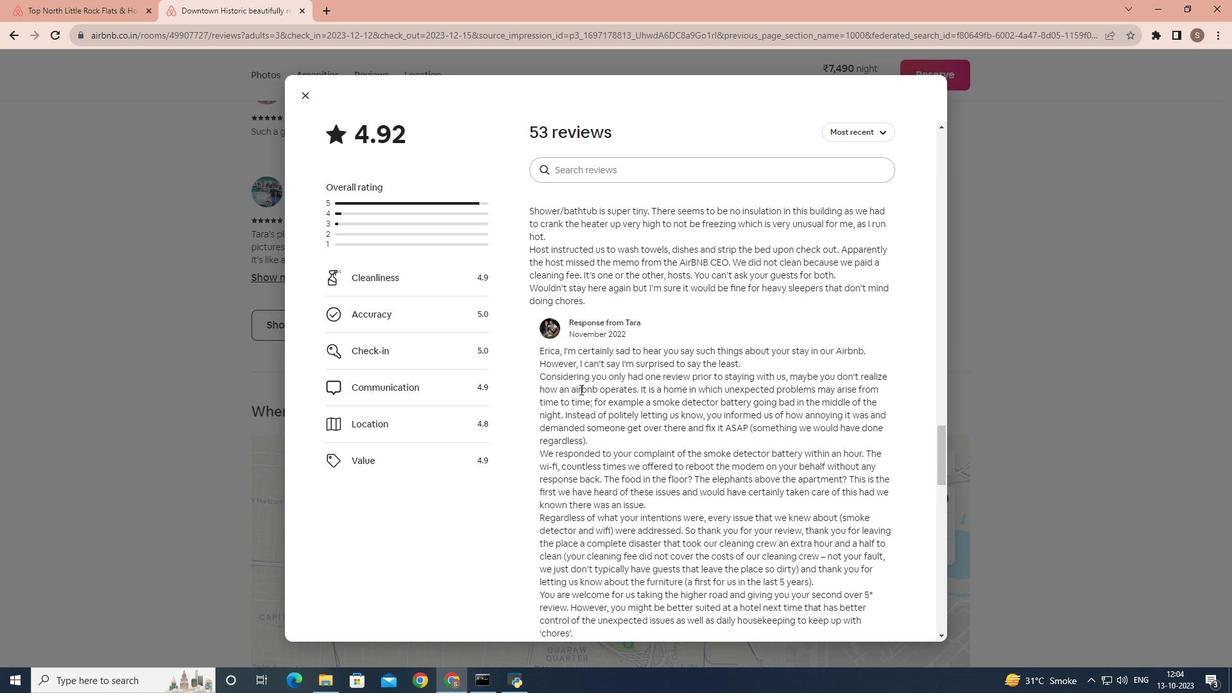 
Action: Mouse scrolled (585, 394) with delta (0, 0)
Screenshot: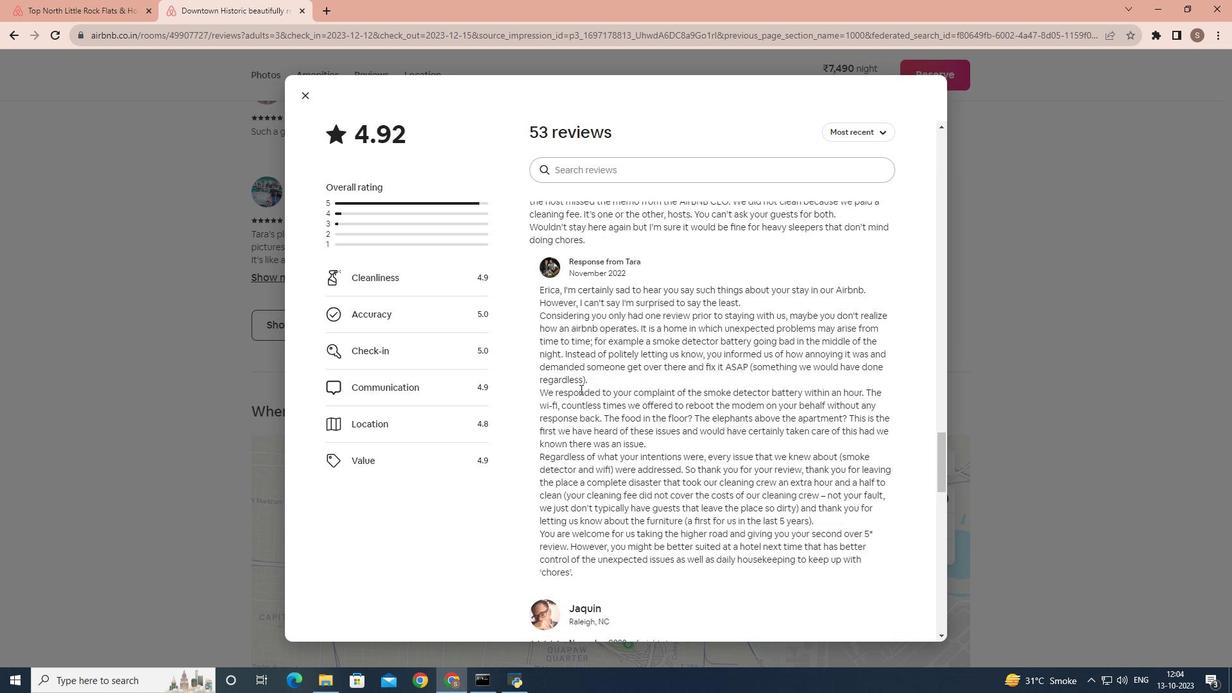 
Action: Mouse scrolled (585, 394) with delta (0, 0)
Screenshot: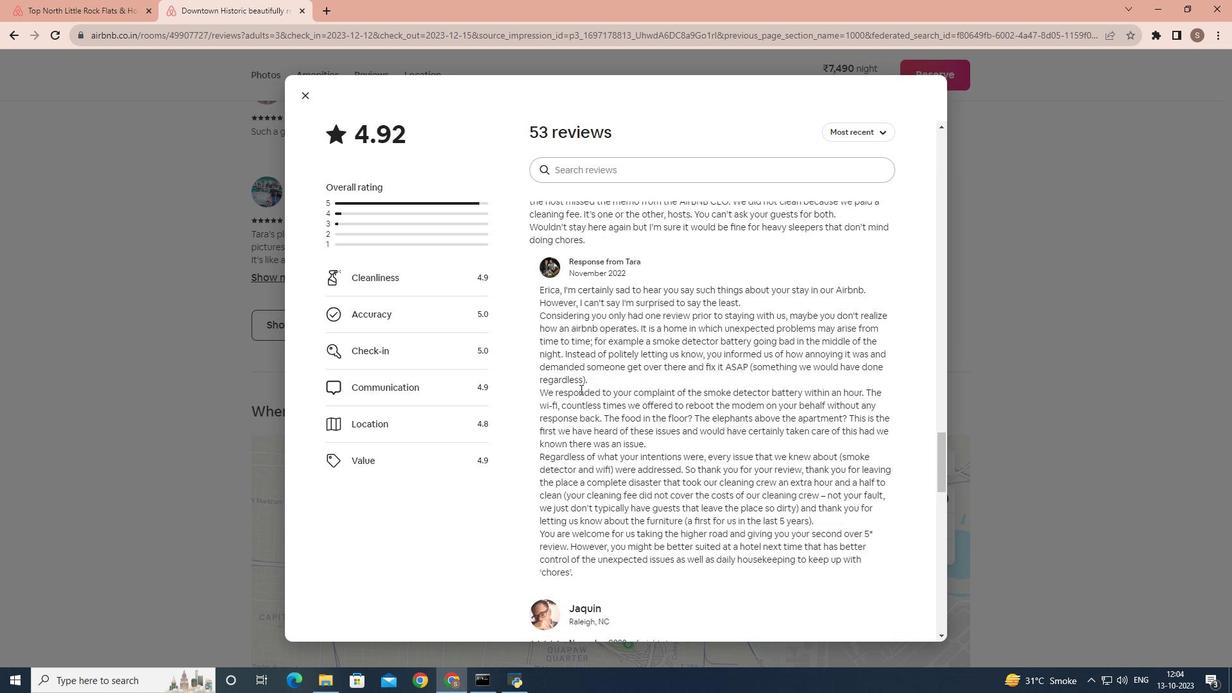 
Action: Mouse scrolled (585, 394) with delta (0, 0)
Screenshot: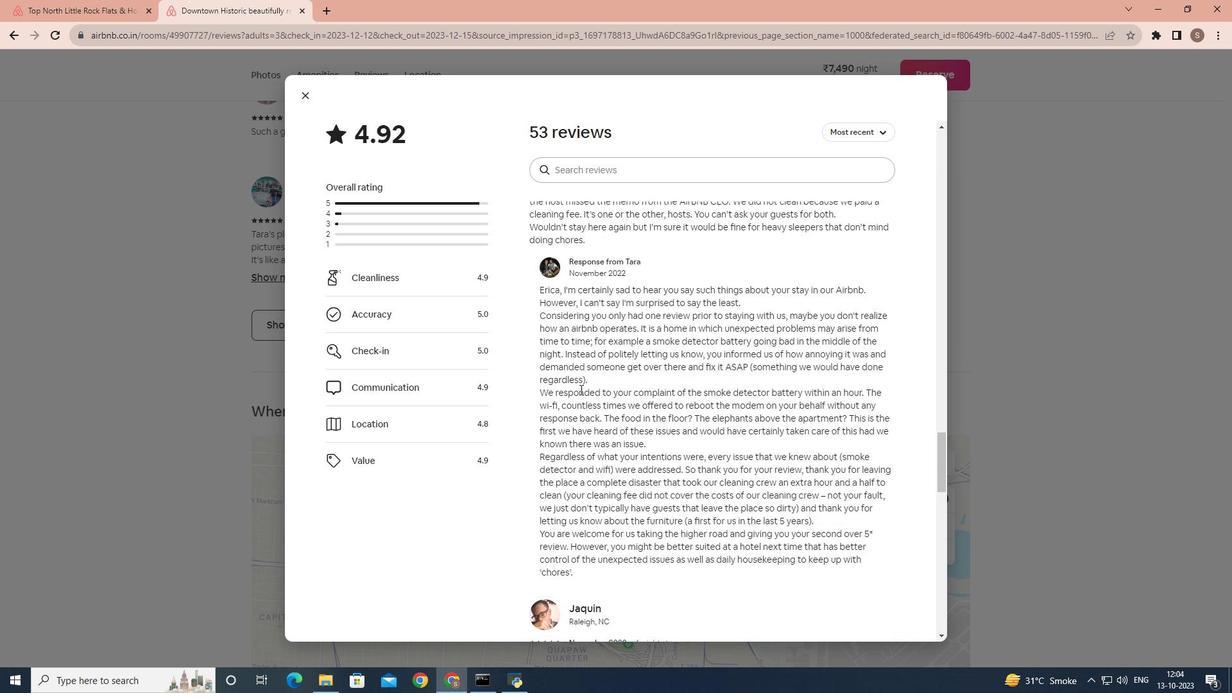 
Action: Mouse scrolled (585, 394) with delta (0, 0)
Screenshot: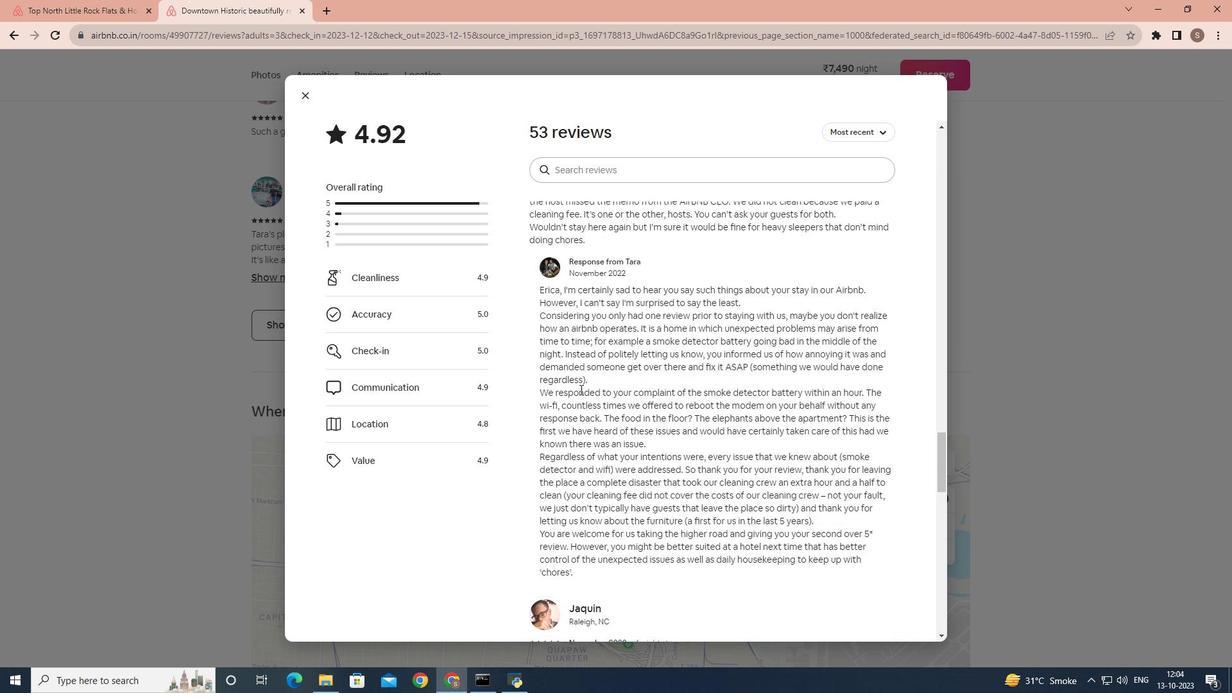
Action: Mouse scrolled (585, 394) with delta (0, 0)
Screenshot: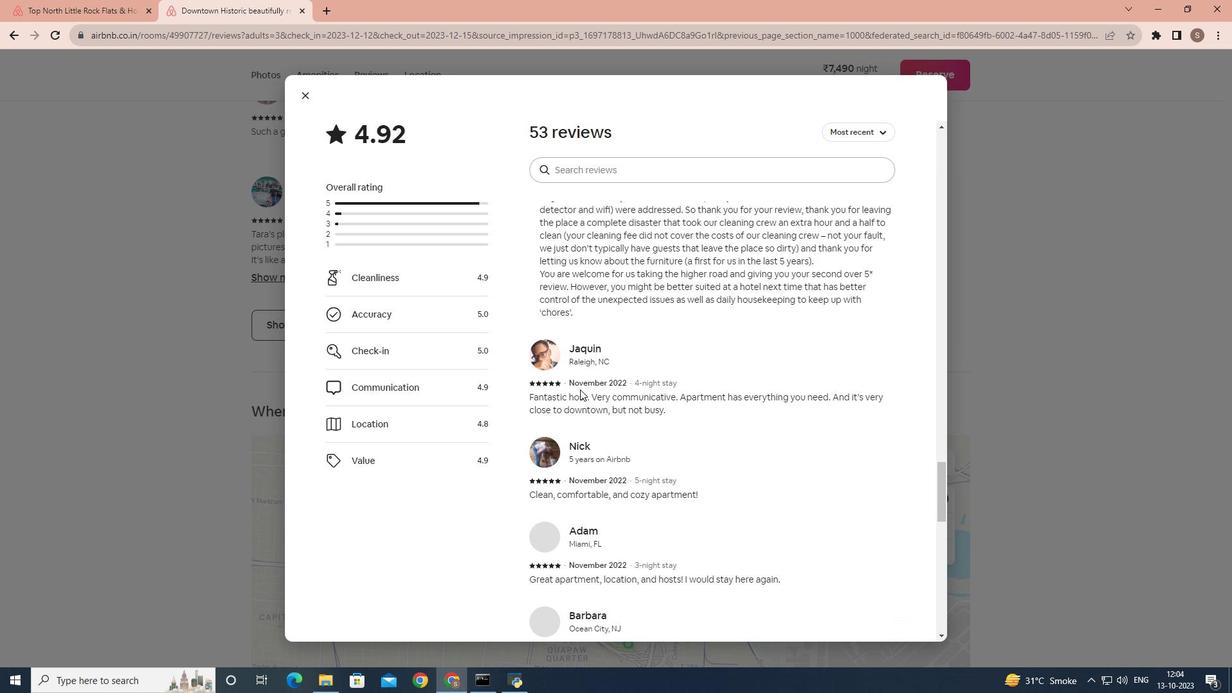 
Action: Mouse scrolled (585, 394) with delta (0, 0)
Screenshot: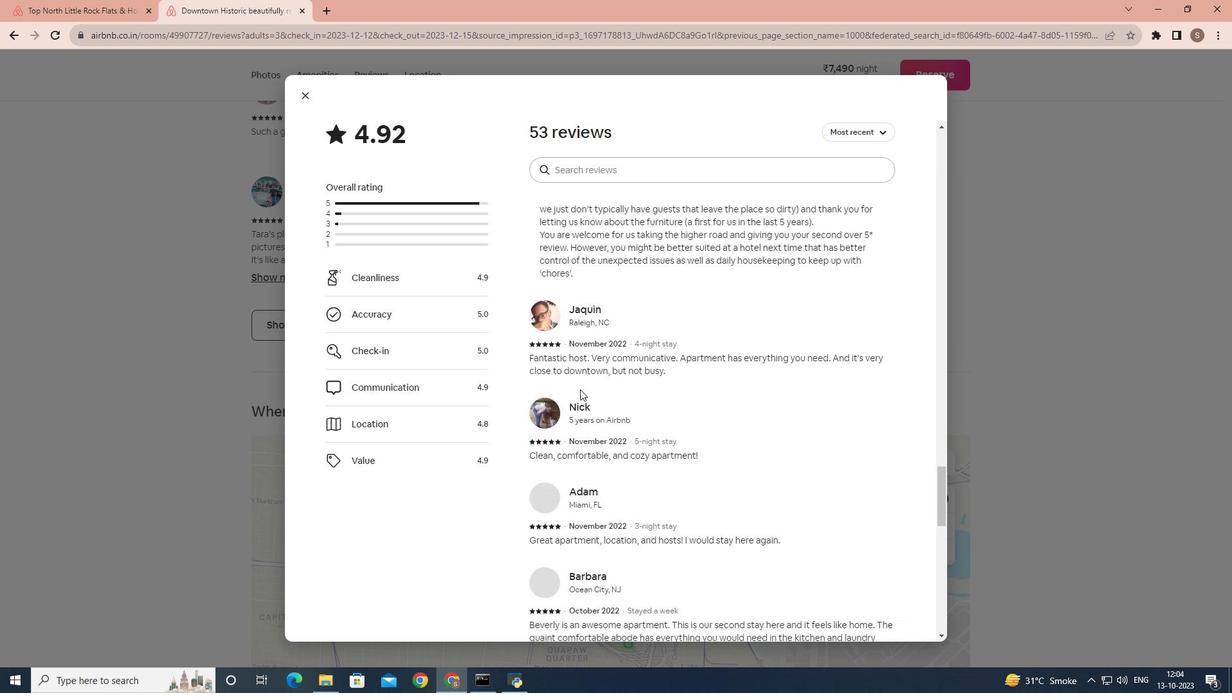 
Action: Mouse scrolled (585, 394) with delta (0, 0)
Screenshot: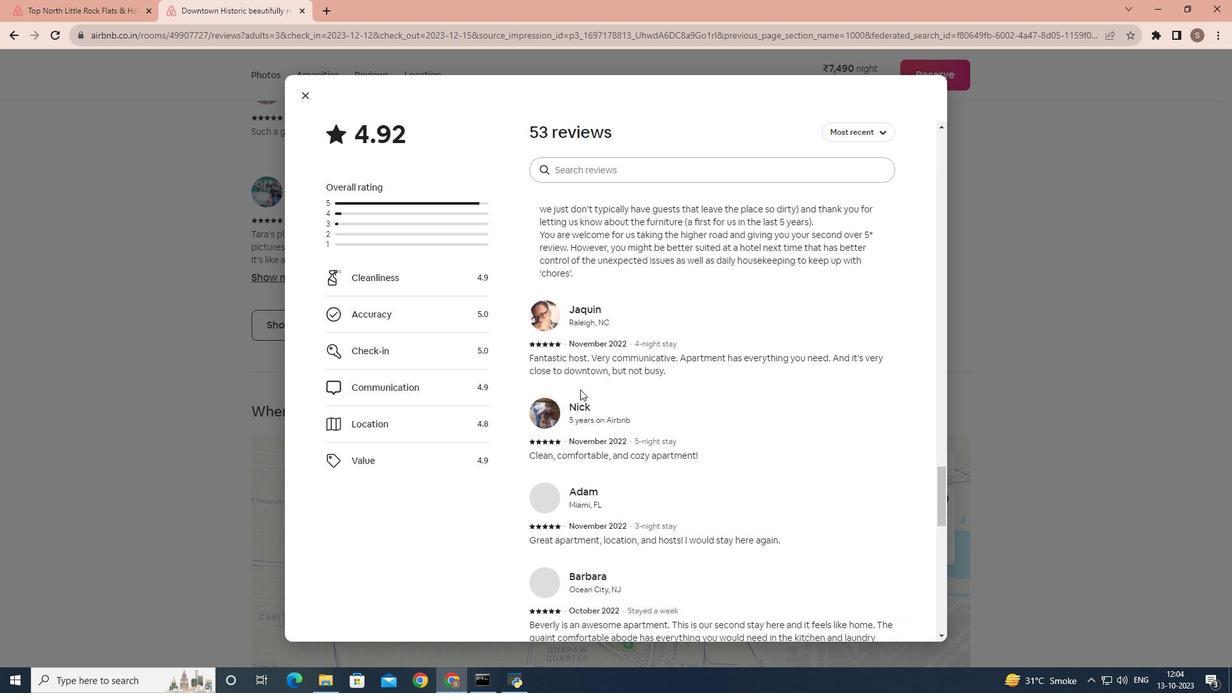 
Action: Mouse scrolled (585, 394) with delta (0, 0)
Screenshot: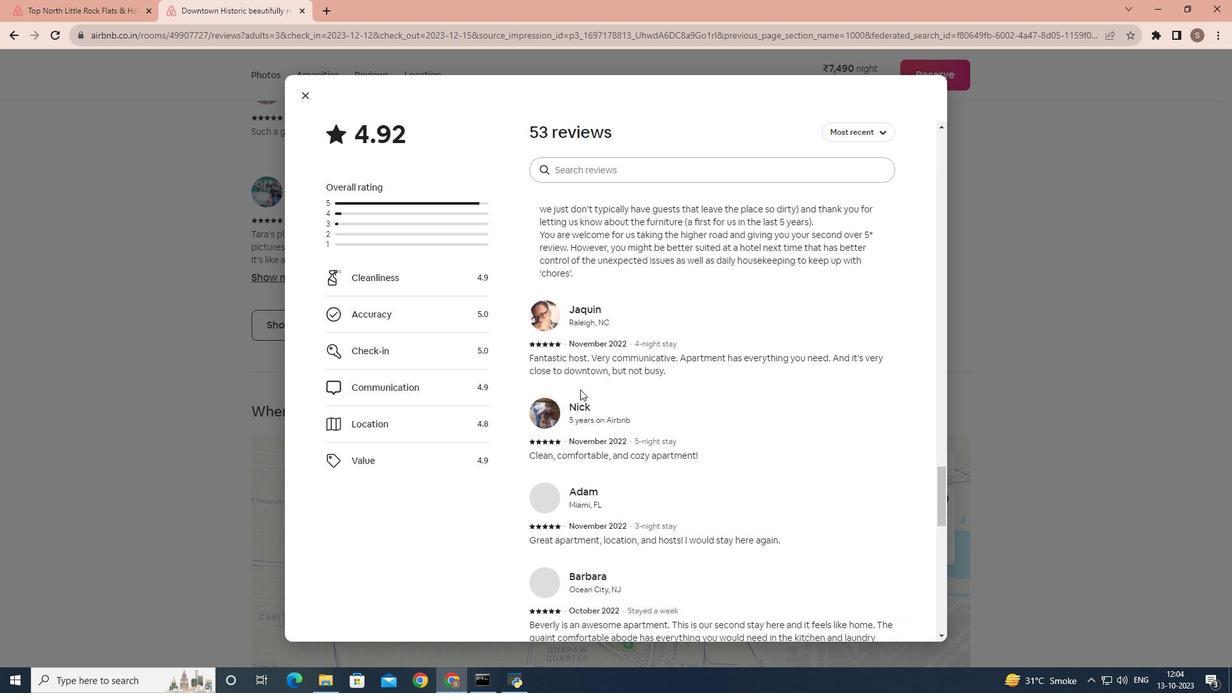 
Action: Mouse scrolled (585, 394) with delta (0, 0)
Screenshot: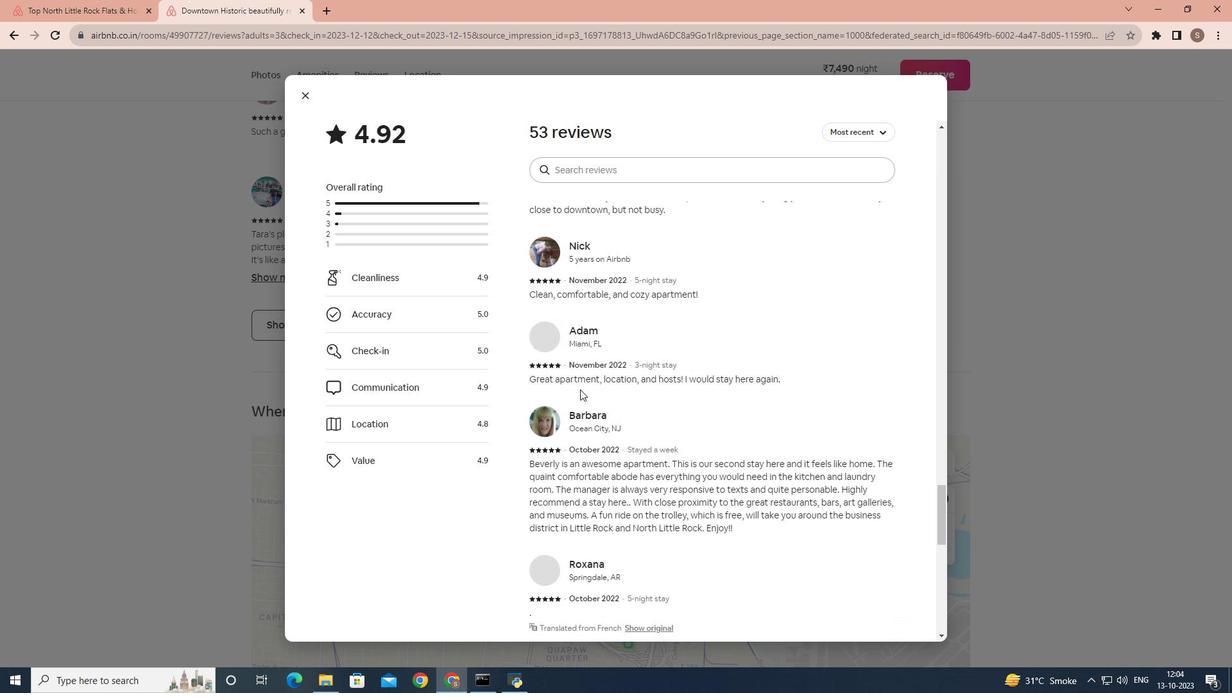
Action: Mouse scrolled (585, 394) with delta (0, 0)
Screenshot: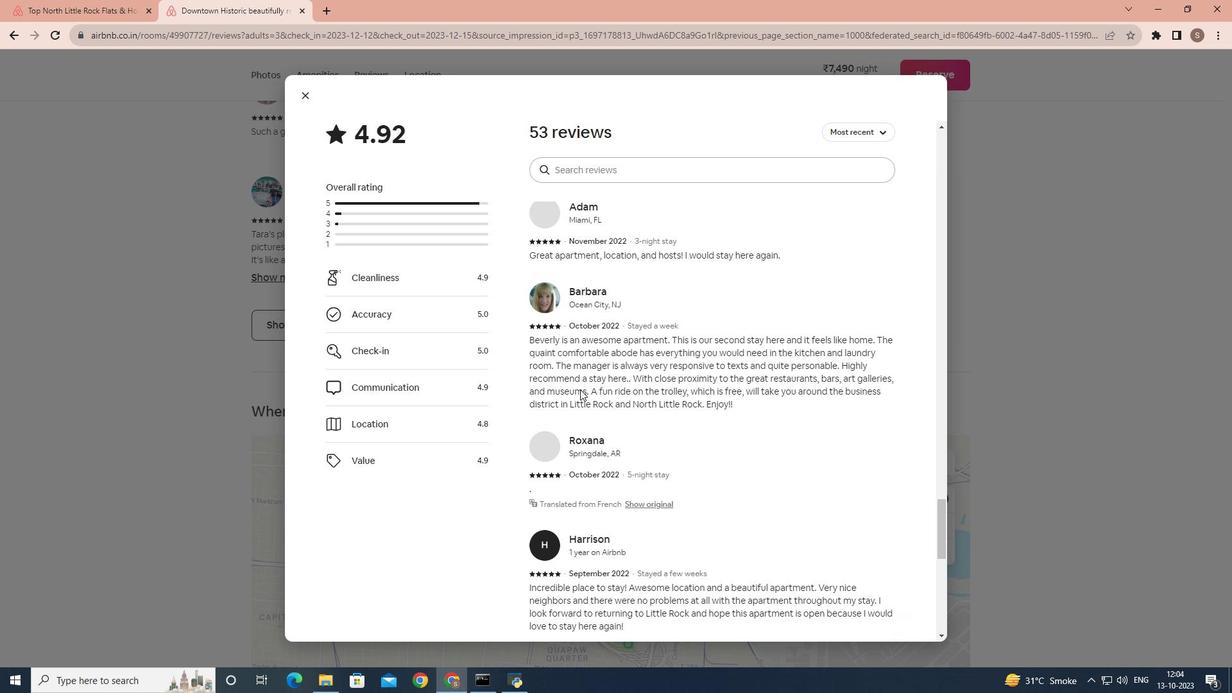
Action: Mouse scrolled (585, 394) with delta (0, 0)
Screenshot: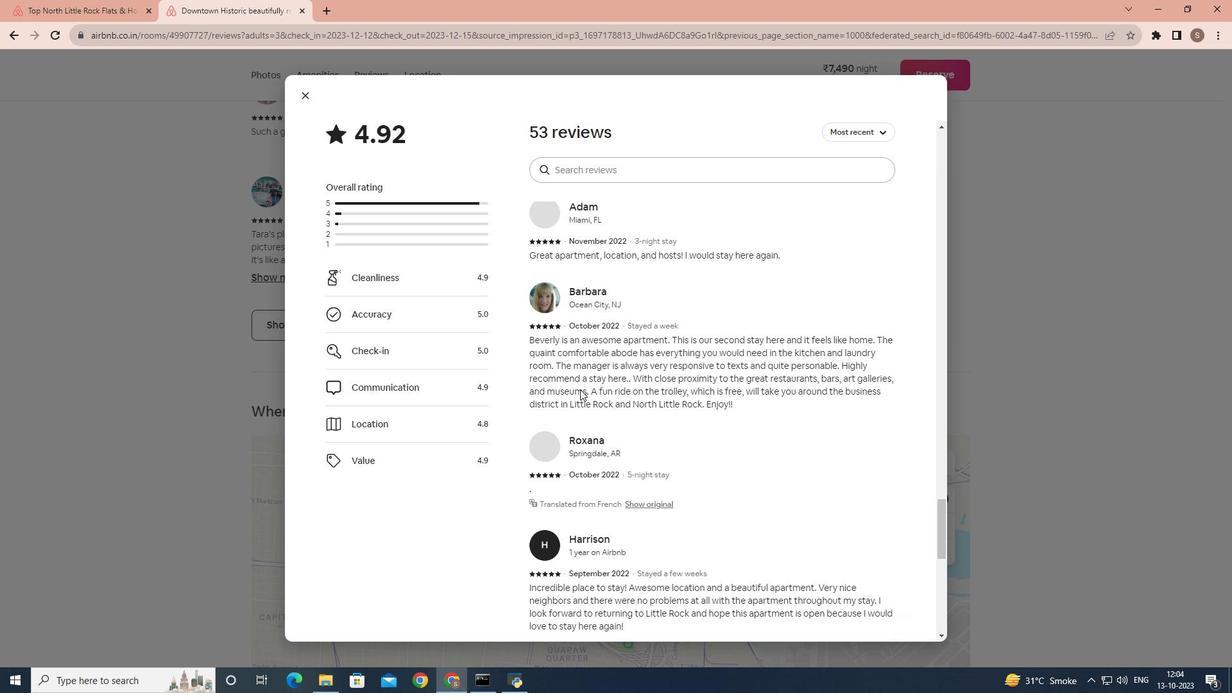 
Action: Mouse scrolled (585, 394) with delta (0, 0)
Screenshot: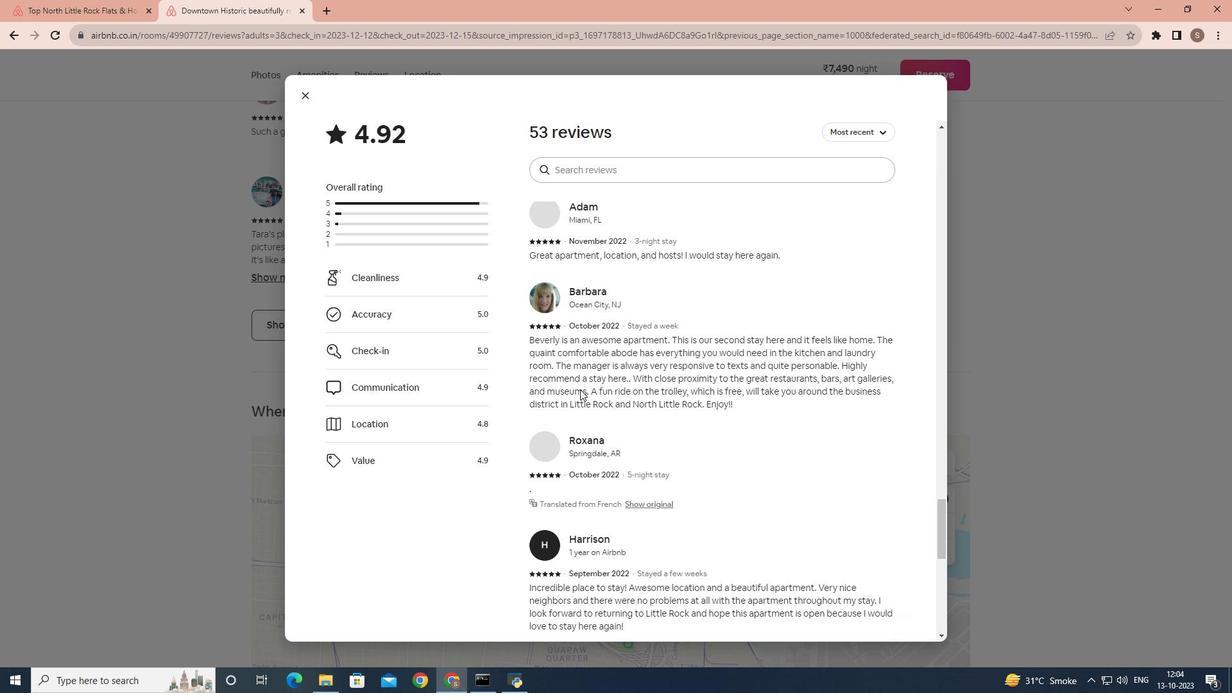 
Action: Mouse scrolled (585, 394) with delta (0, 0)
Screenshot: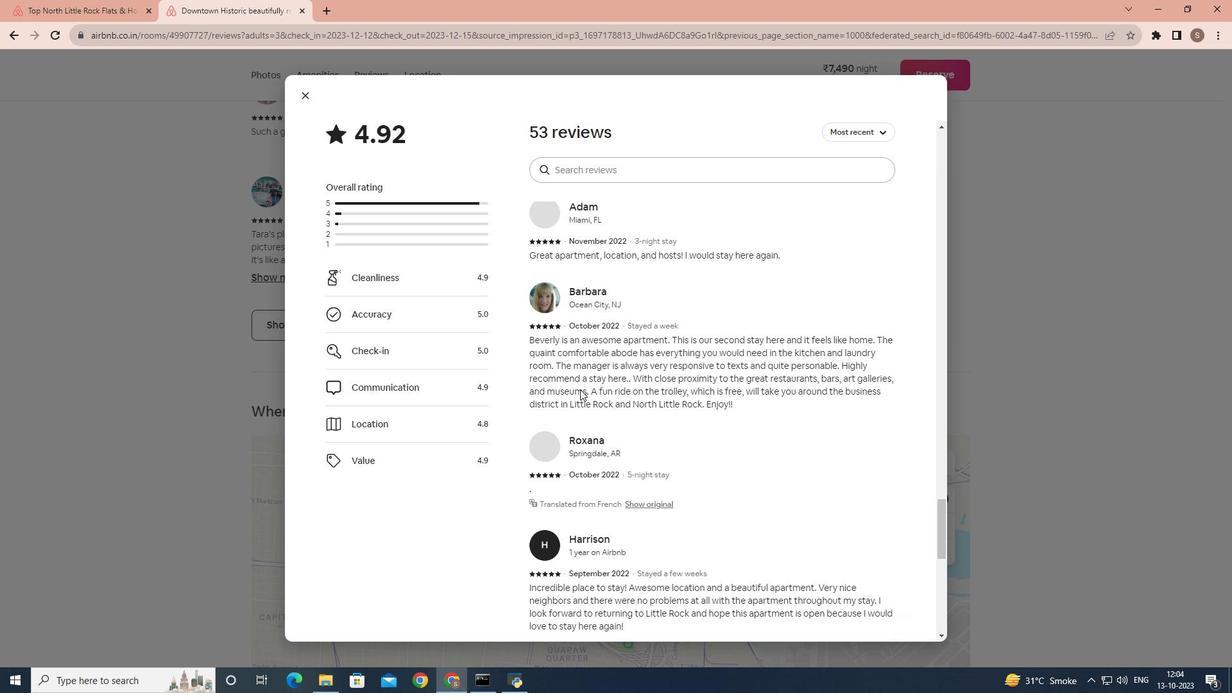 
Action: Mouse scrolled (585, 394) with delta (0, 0)
Screenshot: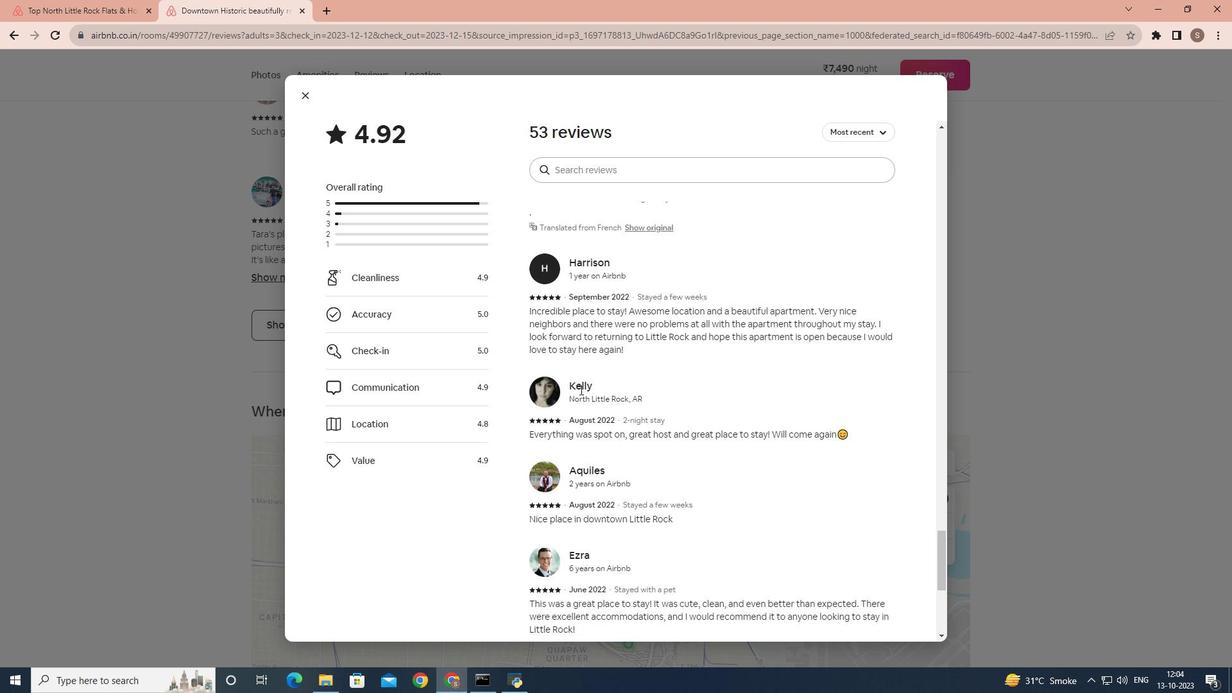 
Action: Mouse scrolled (585, 394) with delta (0, 0)
Screenshot: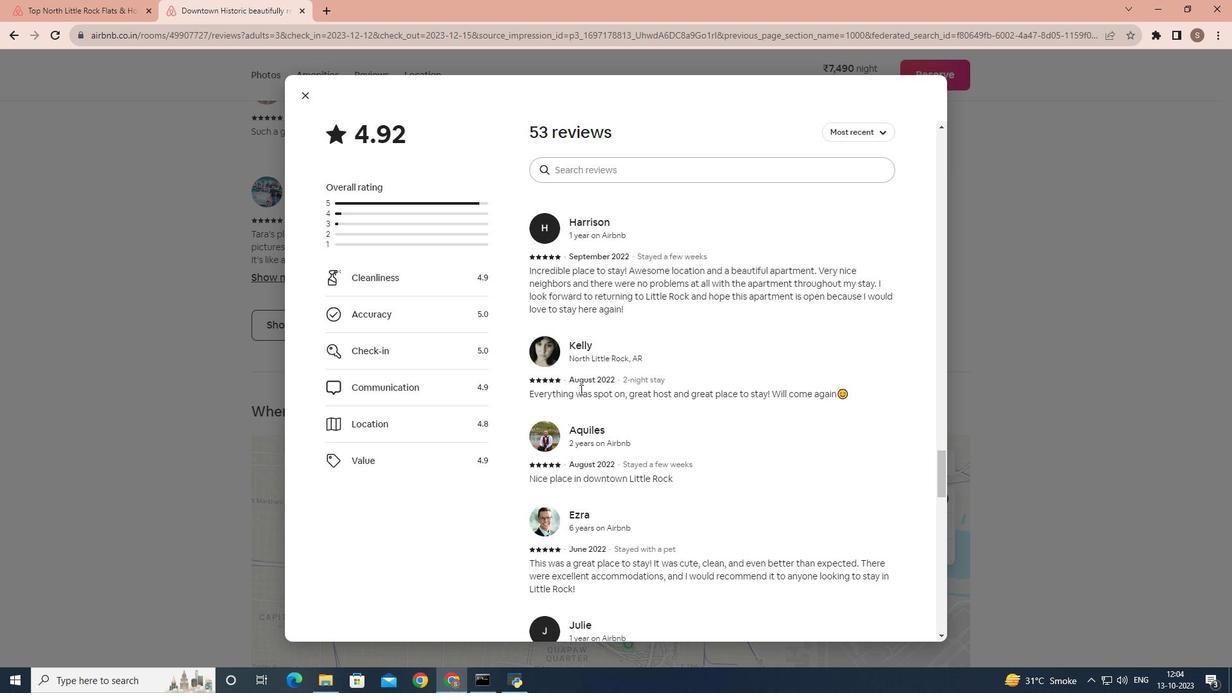 
Action: Mouse scrolled (585, 394) with delta (0, 0)
Screenshot: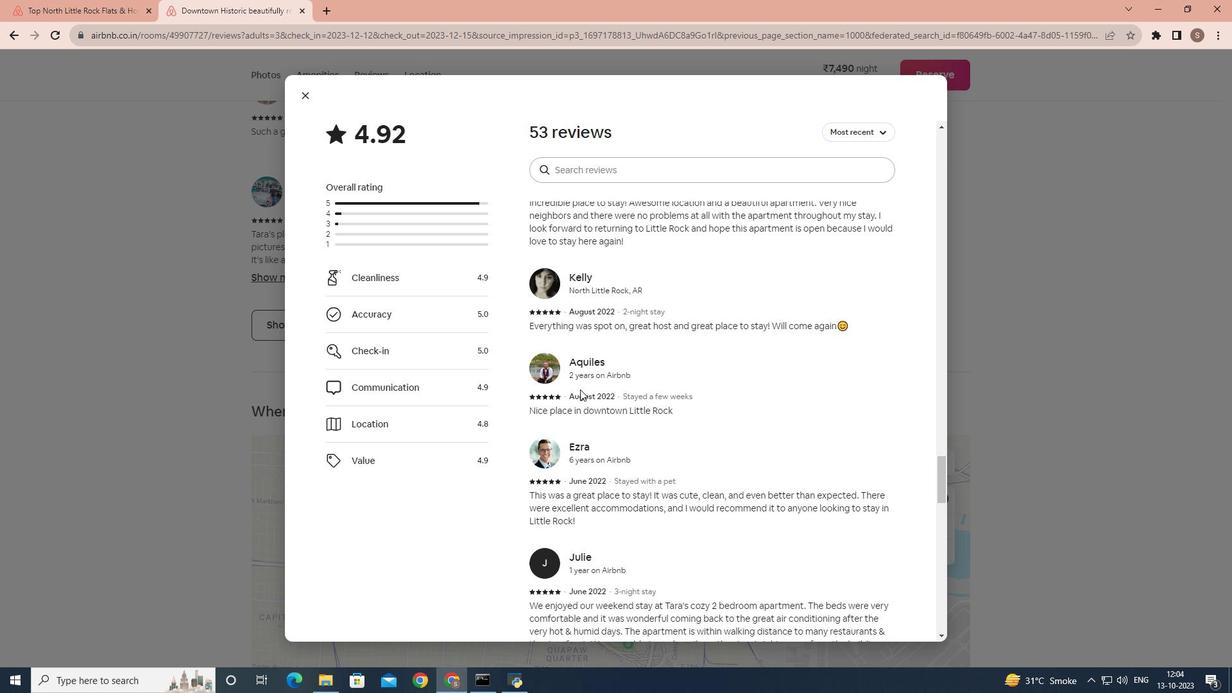 
Action: Mouse scrolled (585, 394) with delta (0, 0)
Screenshot: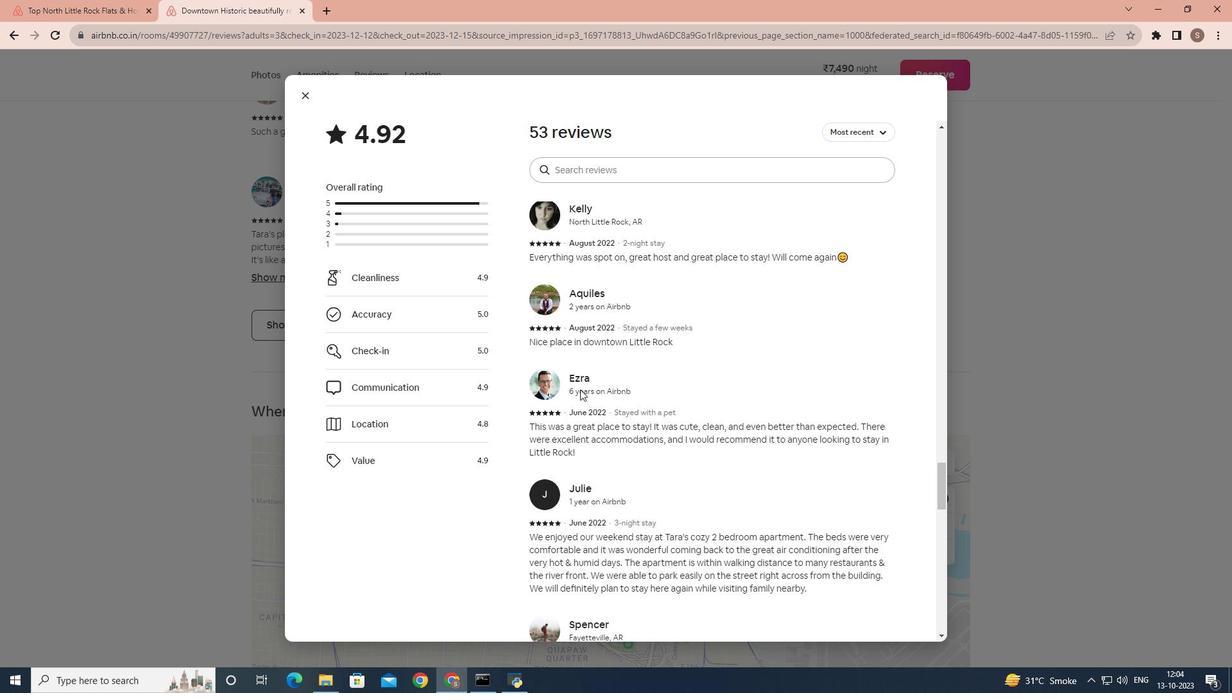 
Action: Mouse scrolled (585, 394) with delta (0, 0)
Screenshot: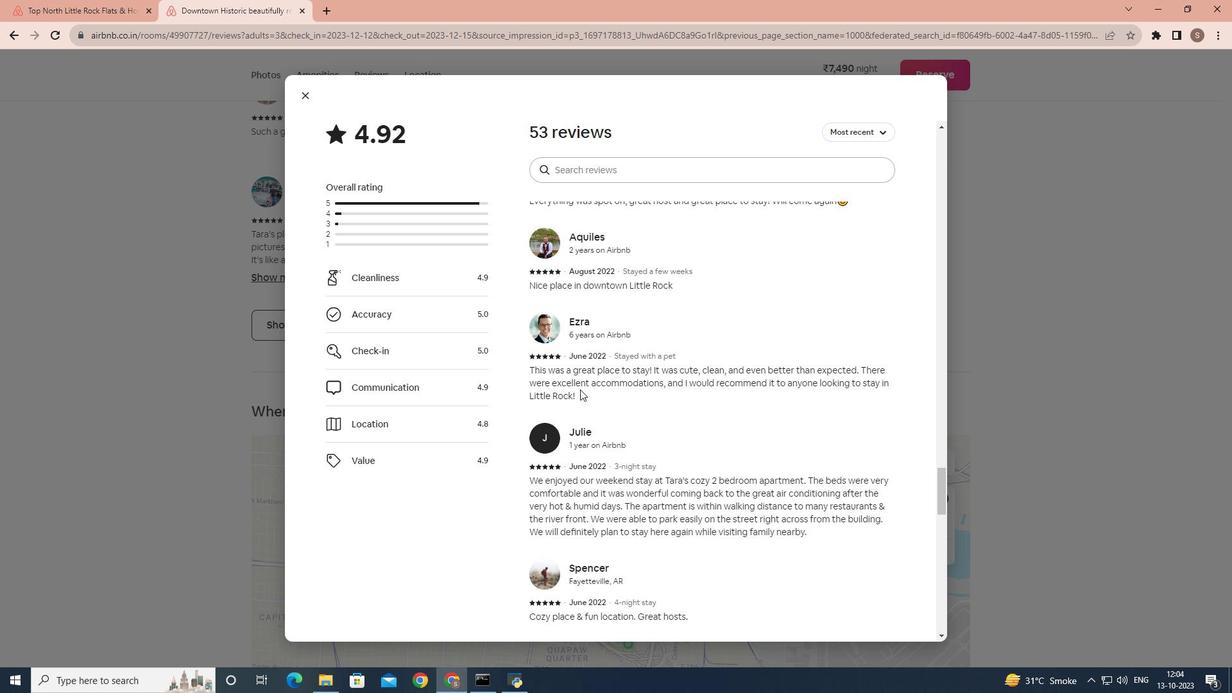 
Action: Mouse scrolled (585, 394) with delta (0, 0)
Screenshot: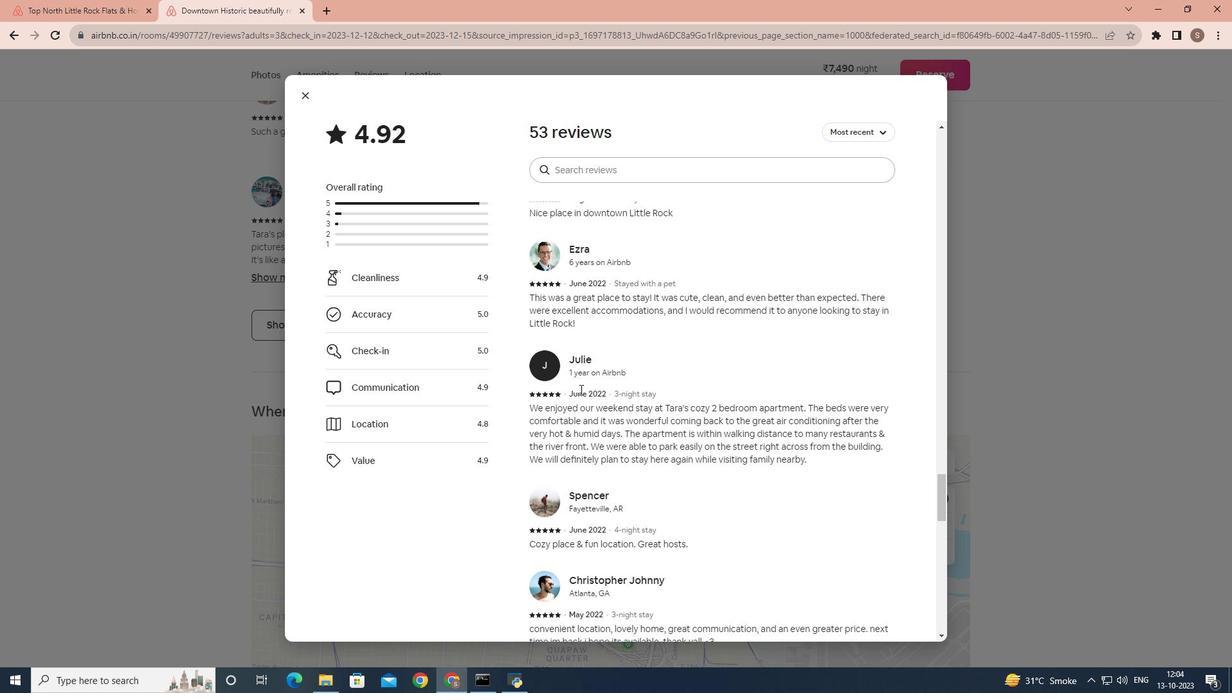 
Action: Mouse scrolled (585, 394) with delta (0, 0)
Screenshot: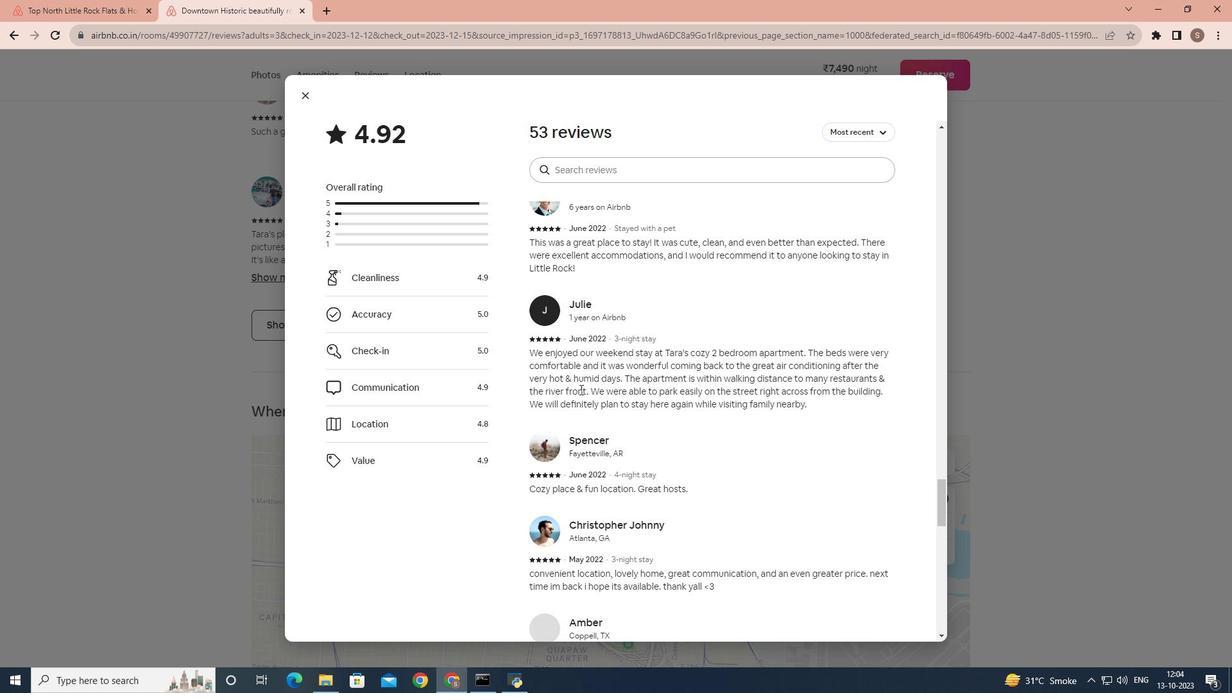 
Action: Mouse scrolled (585, 394) with delta (0, 0)
Screenshot: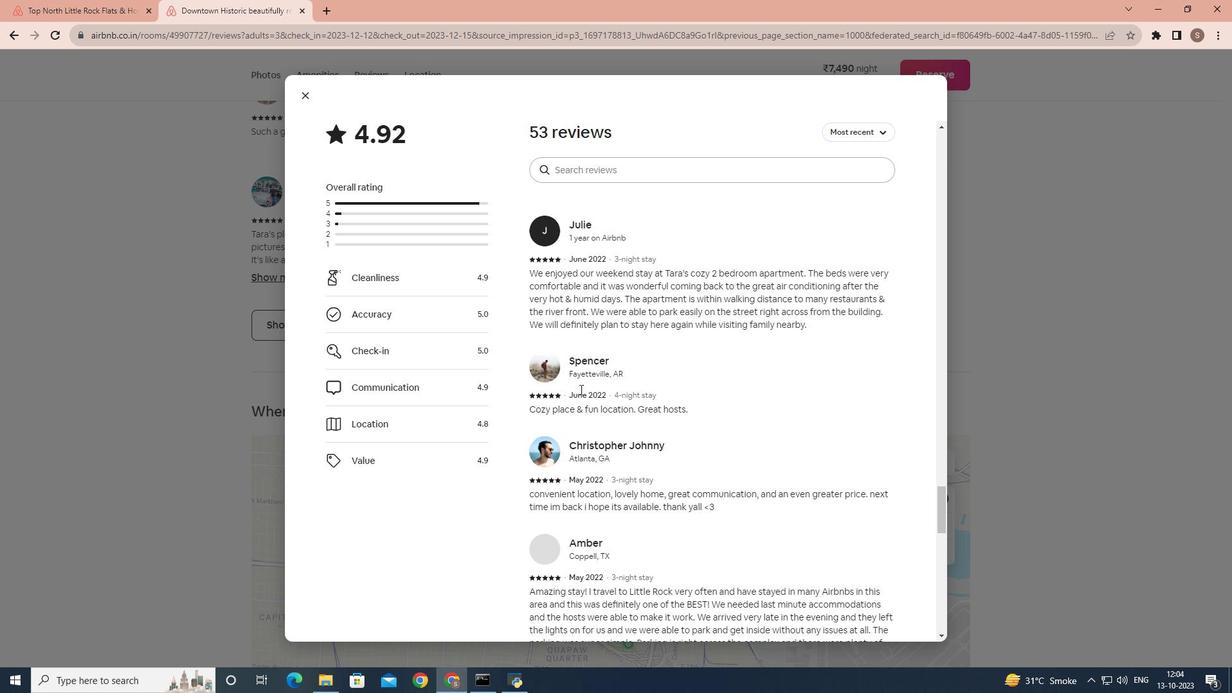 
Action: Mouse scrolled (585, 394) with delta (0, 0)
Screenshot: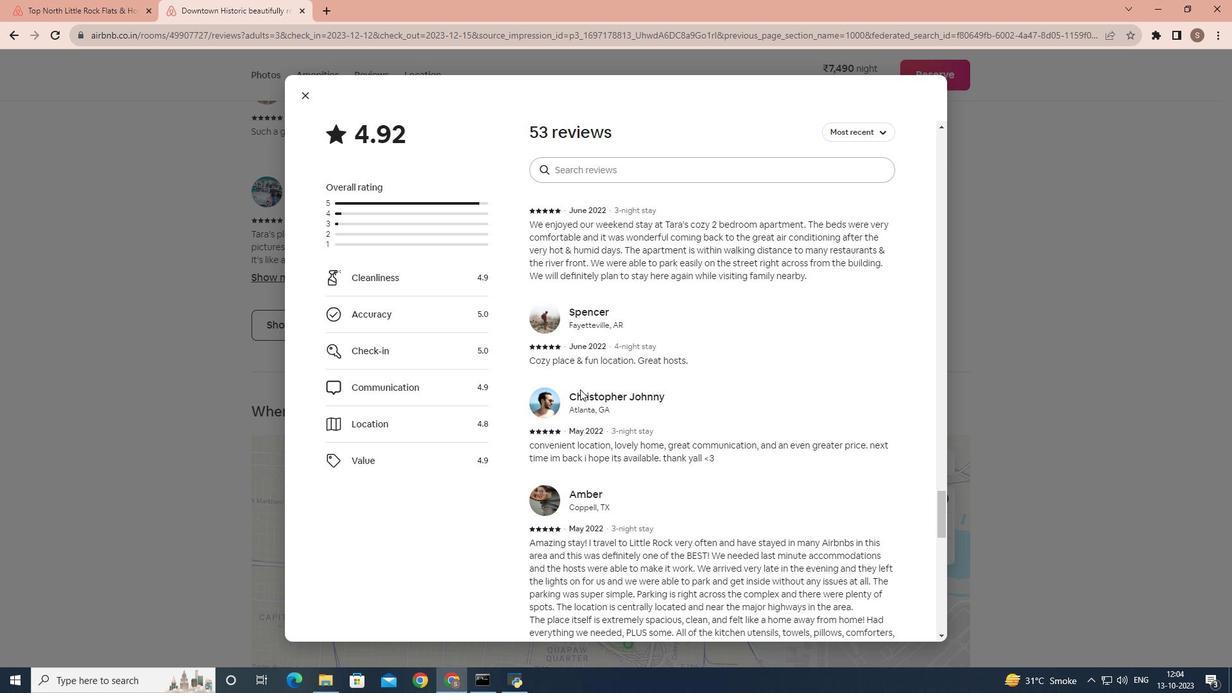 
Action: Mouse moved to (310, 101)
Screenshot: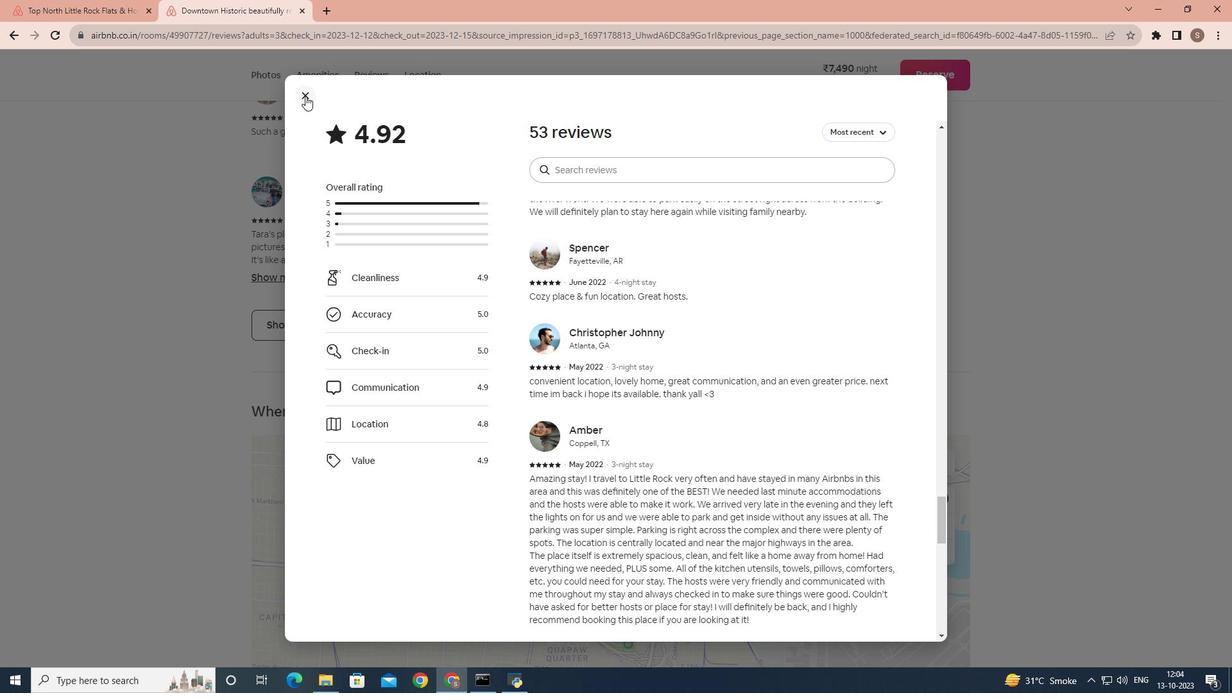 
Action: Mouse pressed left at (310, 101)
Screenshot: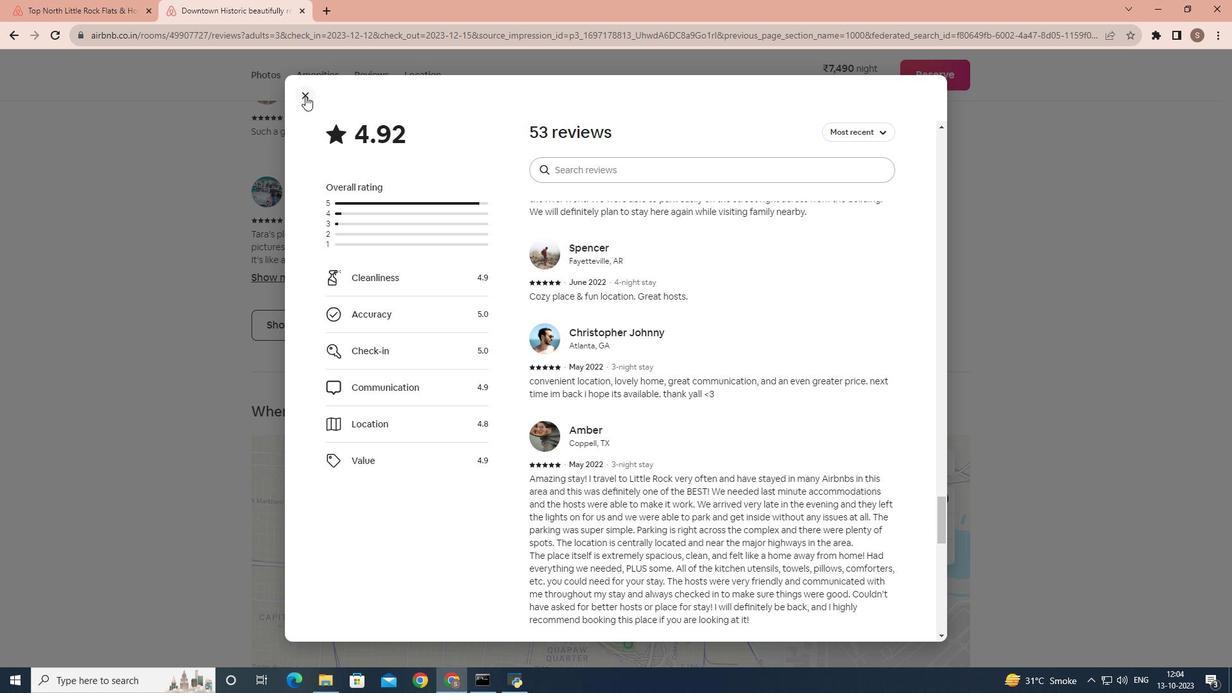 
Action: Mouse moved to (413, 363)
Screenshot: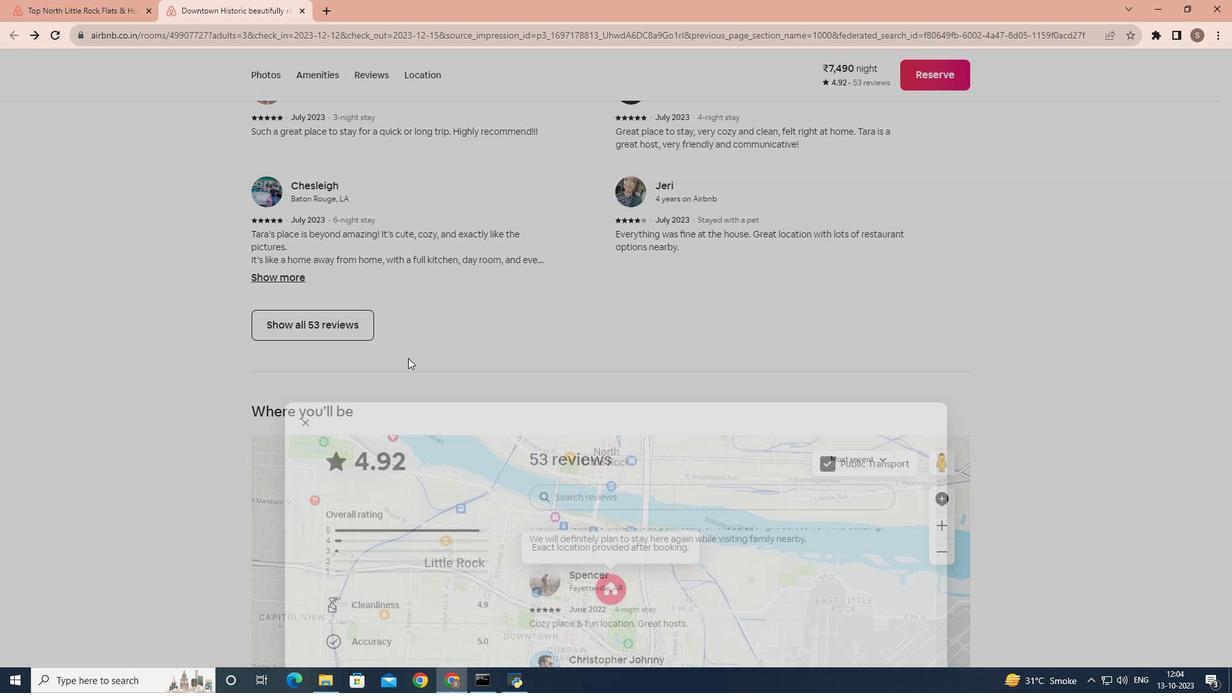 
Action: Mouse scrolled (413, 362) with delta (0, 0)
Screenshot: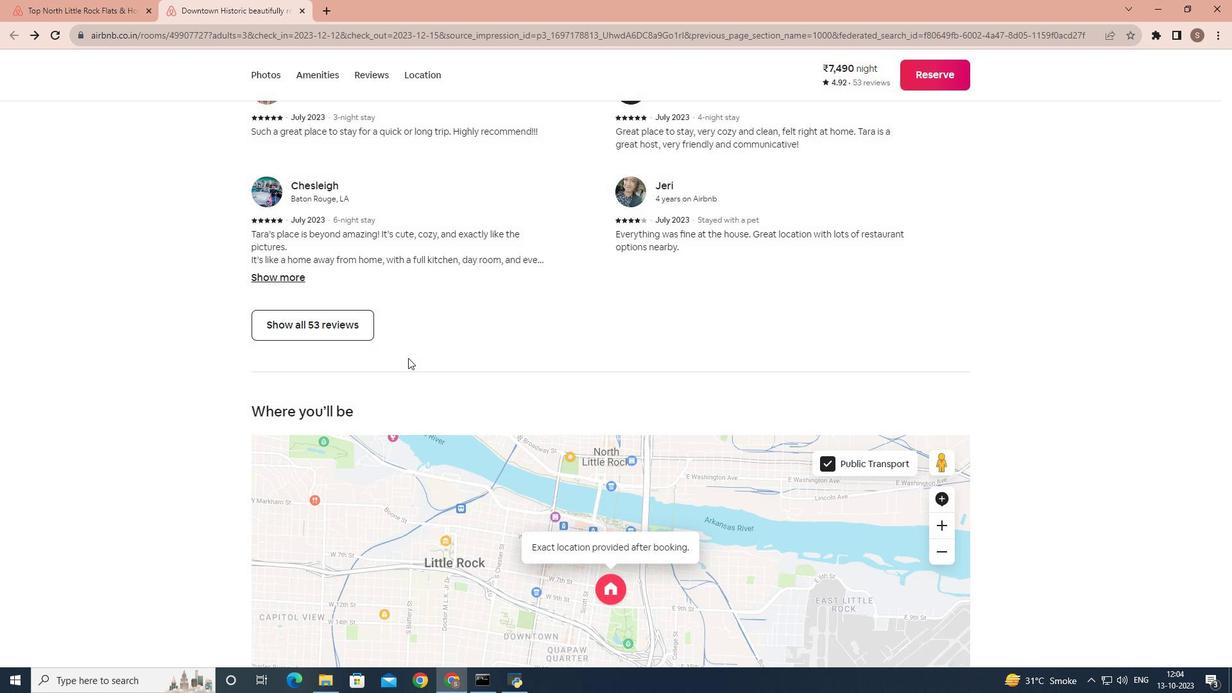 
Action: Mouse scrolled (413, 362) with delta (0, 0)
Screenshot: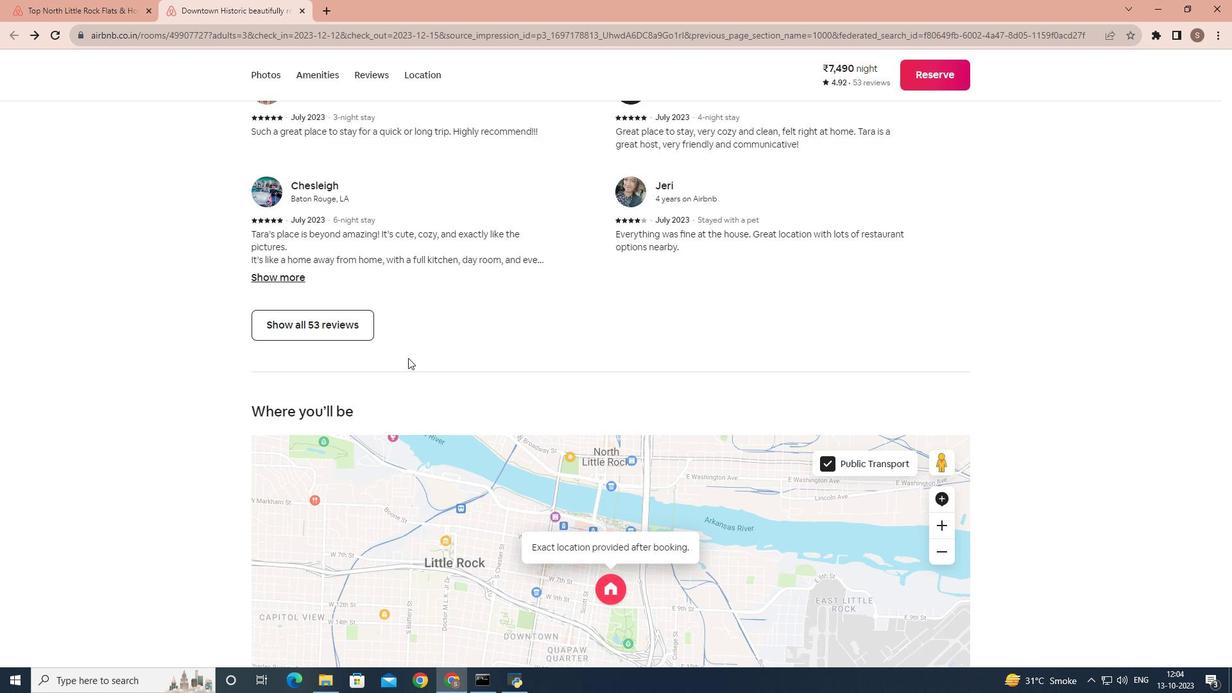 
Action: Mouse scrolled (413, 362) with delta (0, 0)
Screenshot: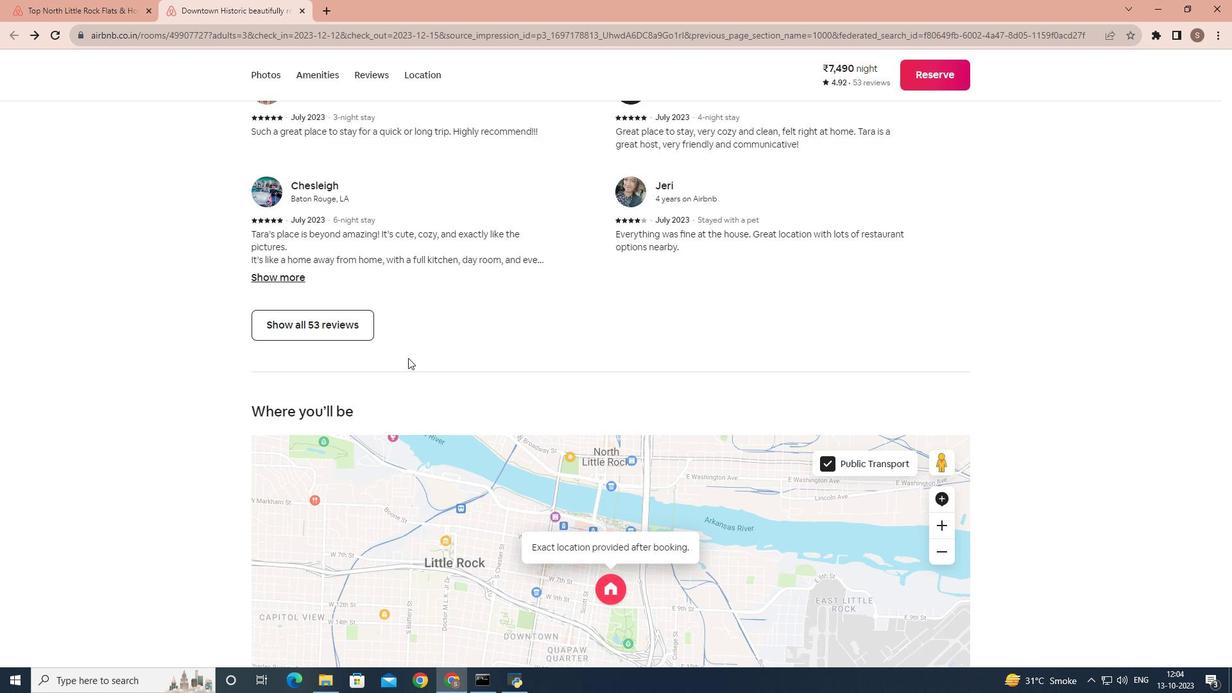 
Action: Mouse scrolled (413, 362) with delta (0, 0)
Screenshot: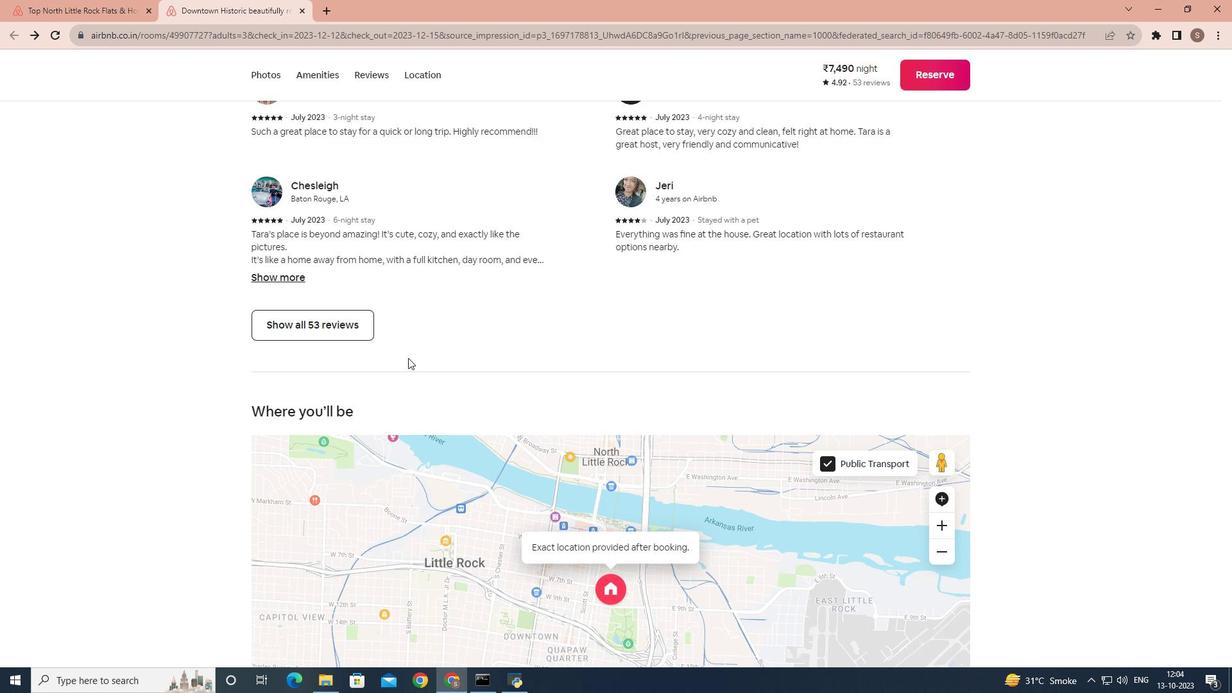 
Action: Mouse scrolled (413, 362) with delta (0, 0)
Screenshot: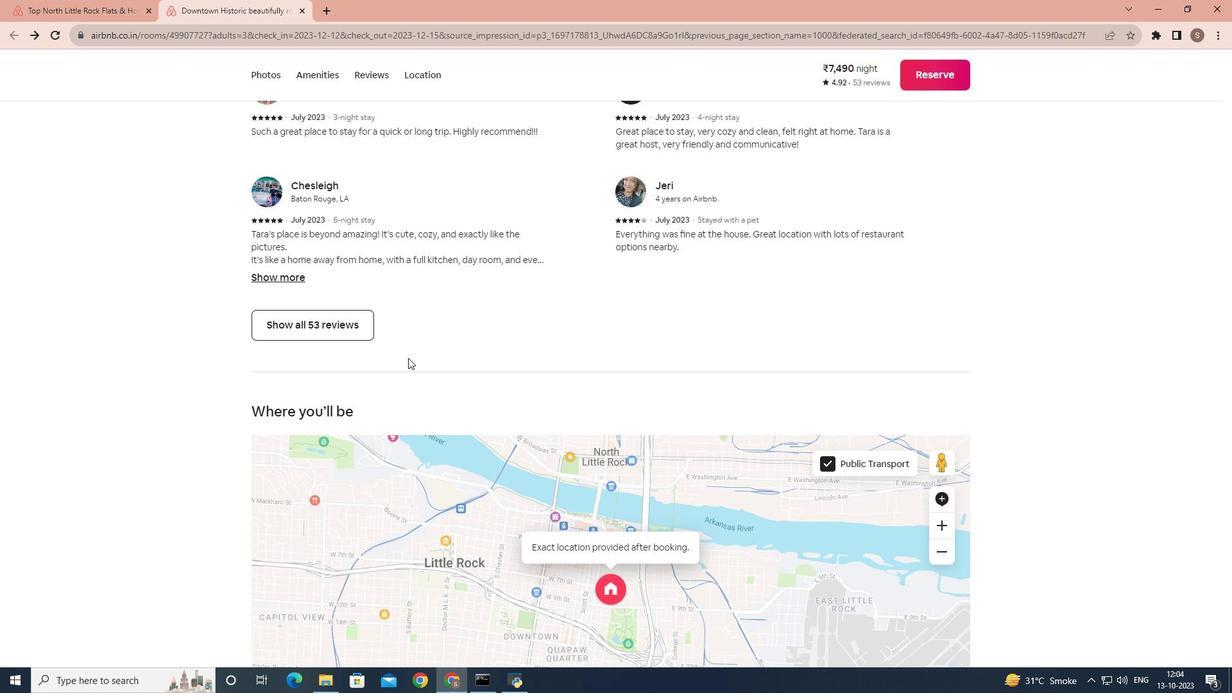
Action: Mouse scrolled (413, 362) with delta (0, 0)
Screenshot: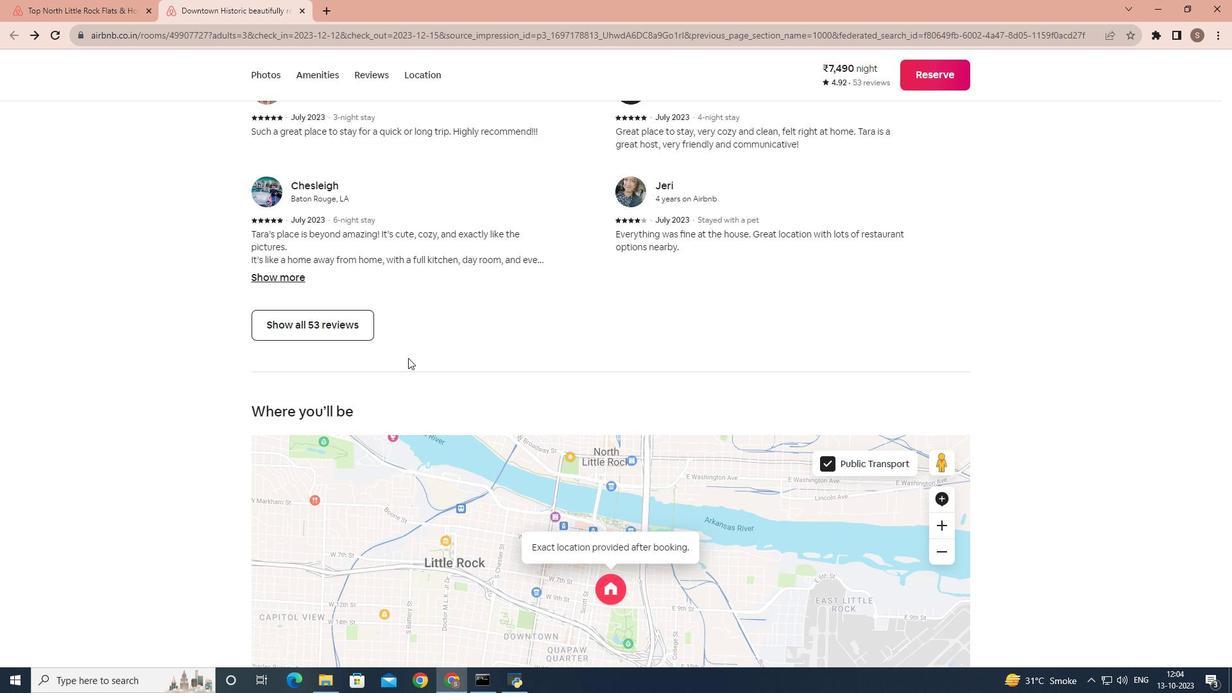 
Action: Mouse scrolled (413, 362) with delta (0, 0)
Screenshot: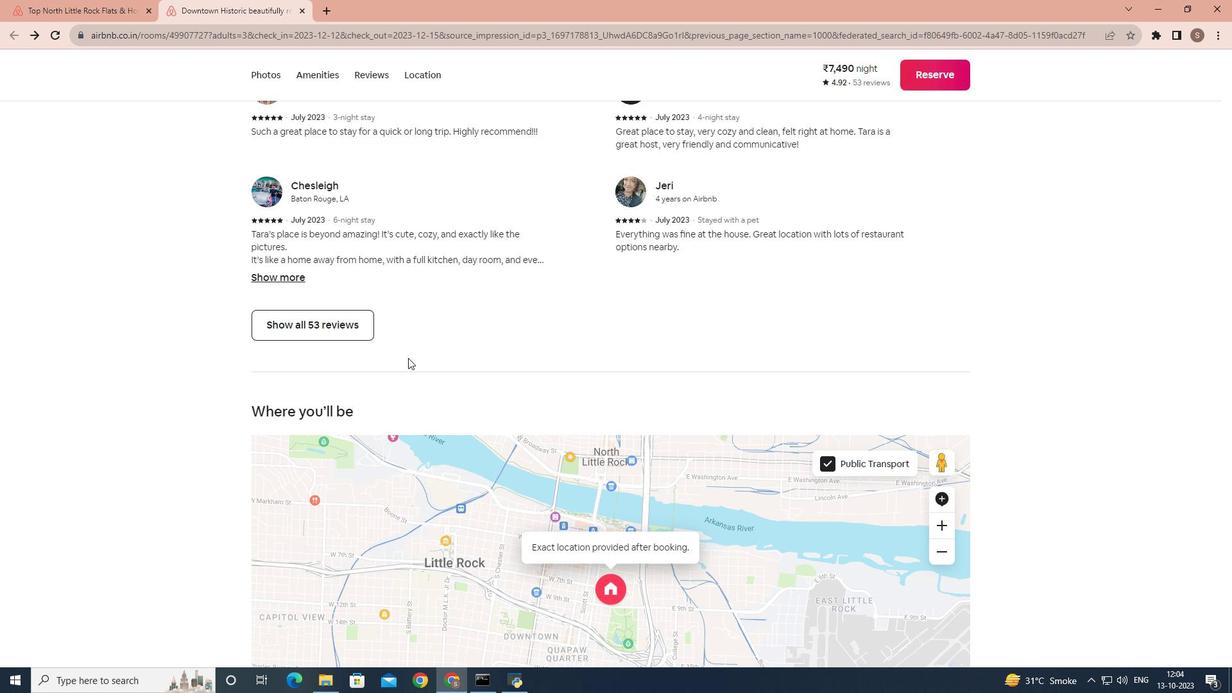 
Action: Mouse scrolled (413, 362) with delta (0, 0)
Screenshot: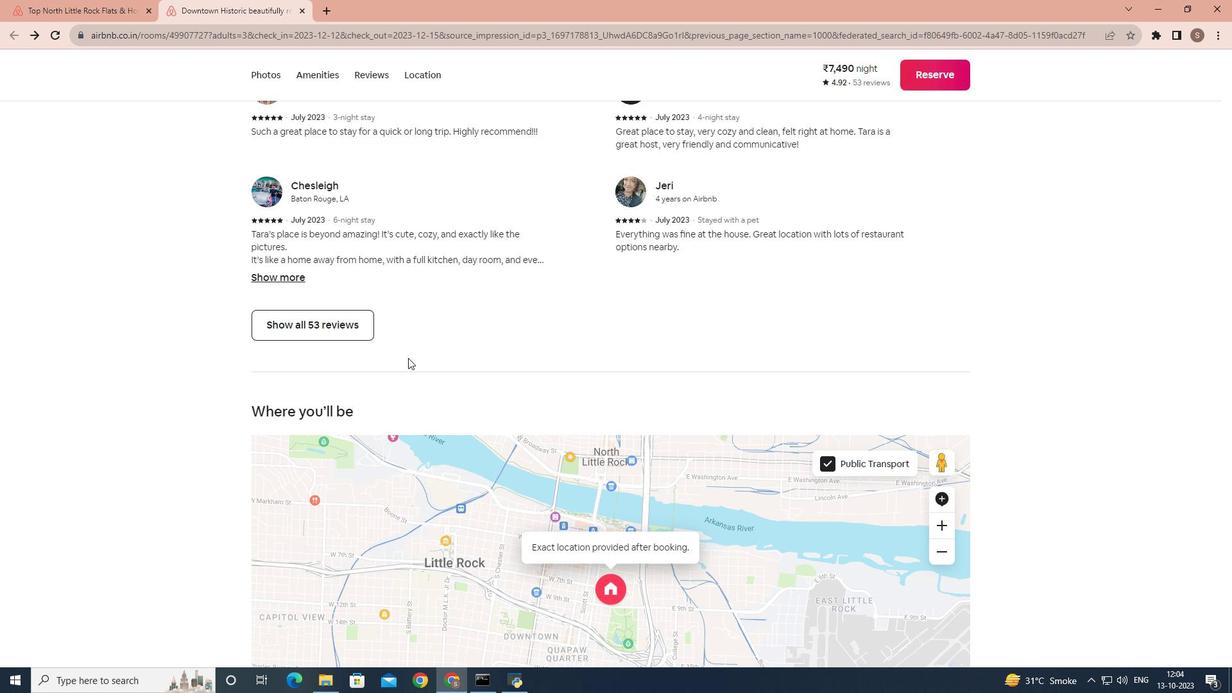 
Action: Mouse scrolled (413, 362) with delta (0, 0)
Screenshot: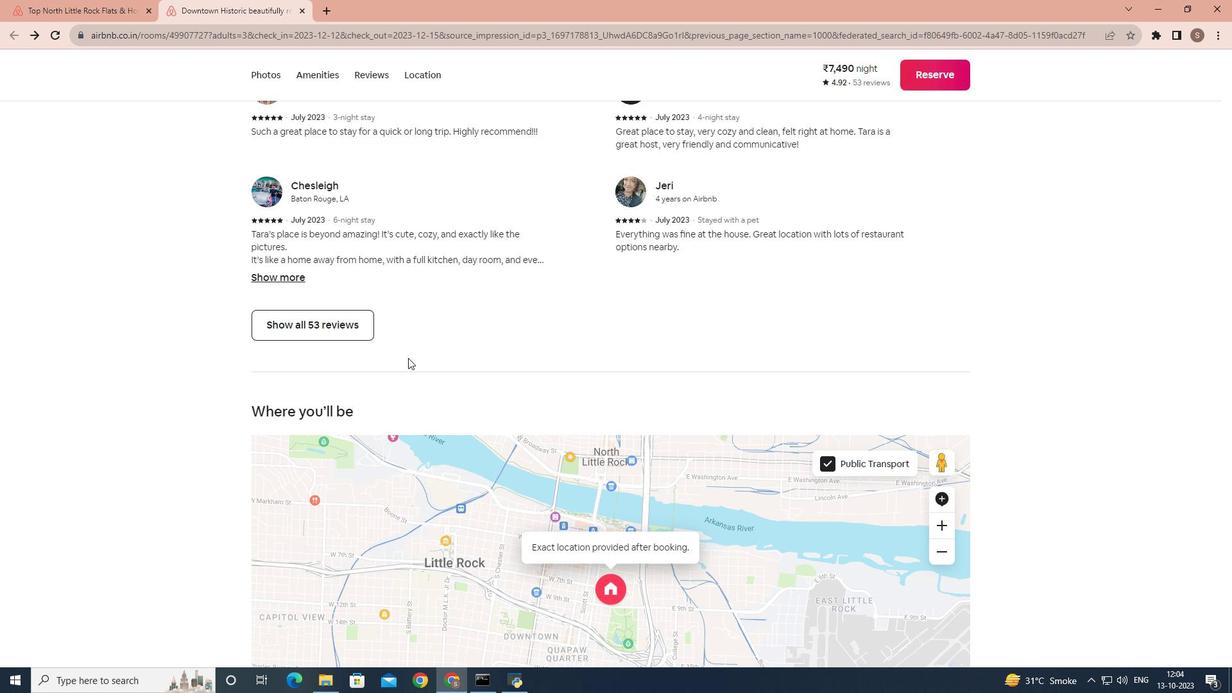 
Action: Mouse scrolled (413, 362) with delta (0, 0)
Screenshot: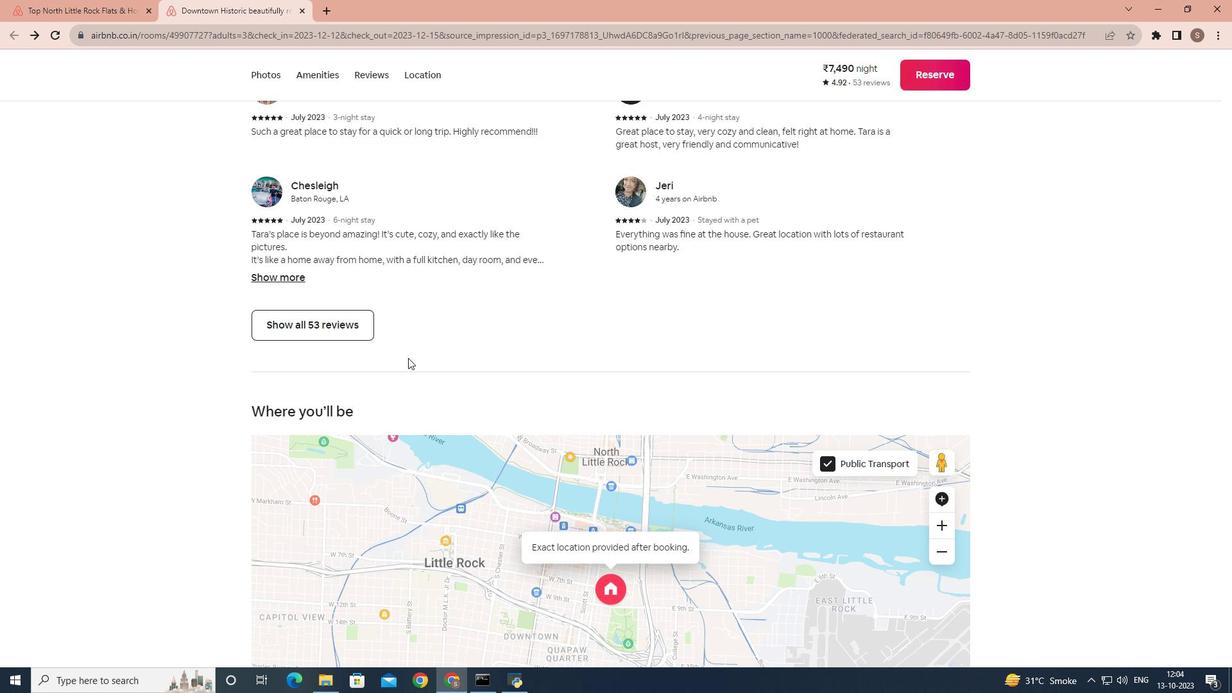 
Action: Mouse scrolled (413, 362) with delta (0, 0)
Screenshot: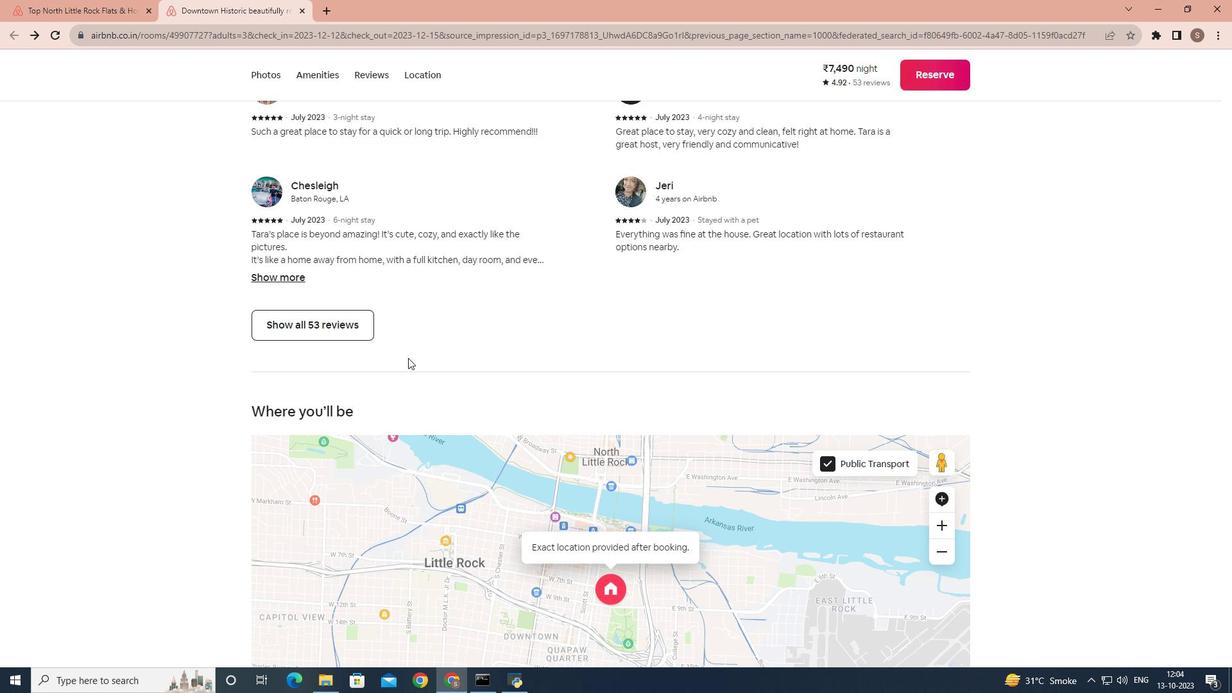 
Action: Mouse scrolled (413, 362) with delta (0, 0)
Screenshot: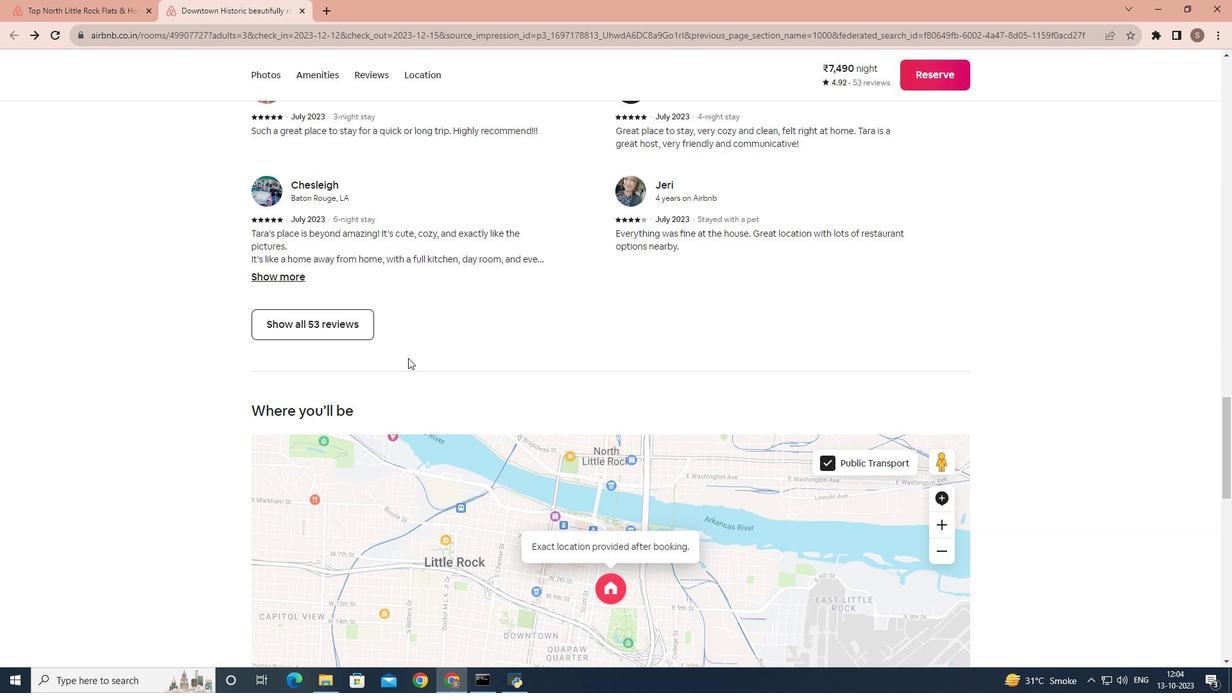 
Action: Mouse scrolled (413, 362) with delta (0, 0)
Screenshot: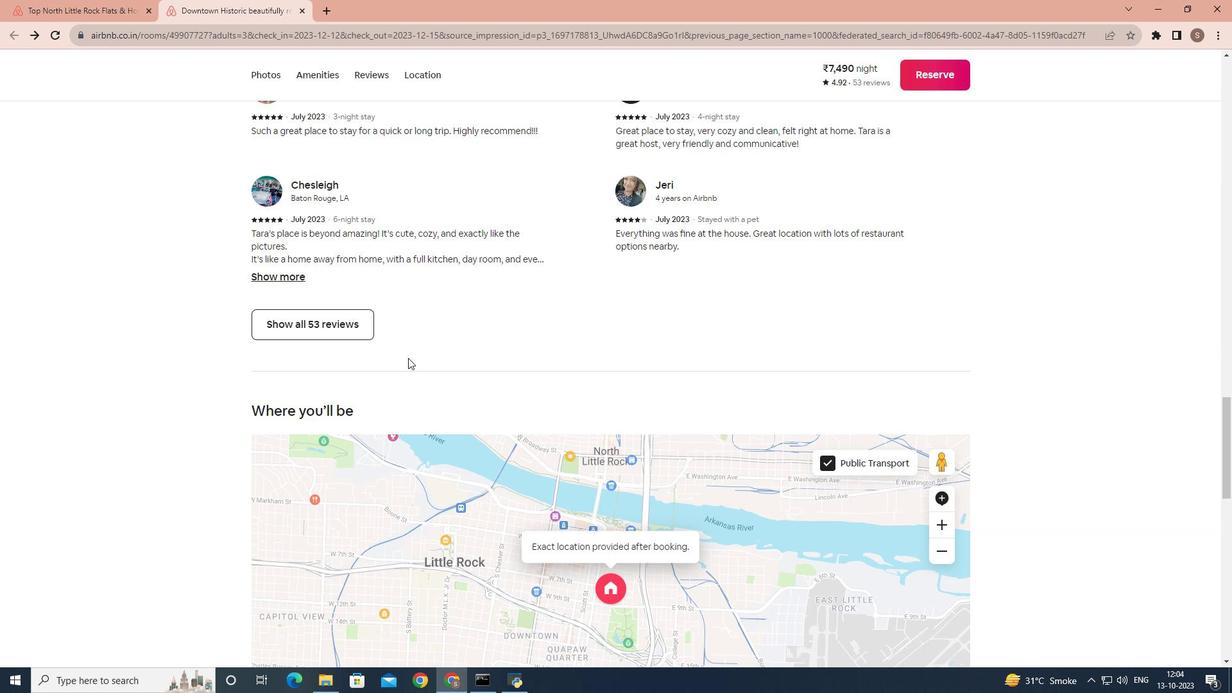 
Action: Mouse scrolled (413, 362) with delta (0, 0)
Screenshot: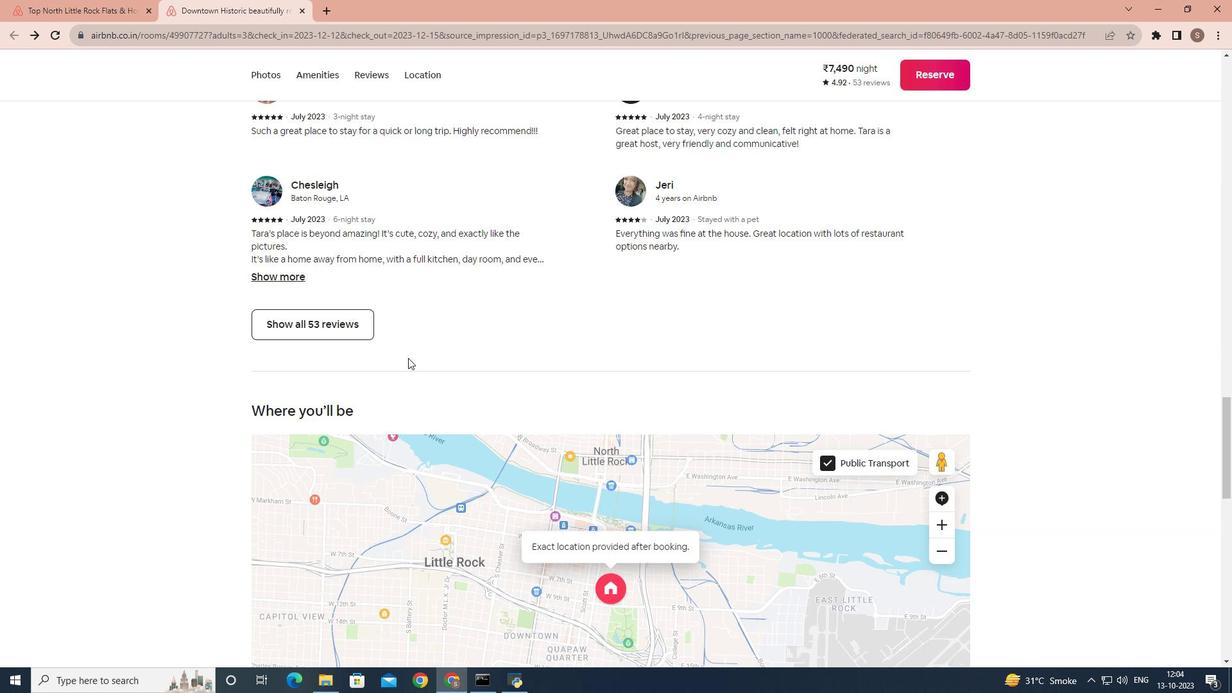 
Action: Mouse moved to (392, 399)
Screenshot: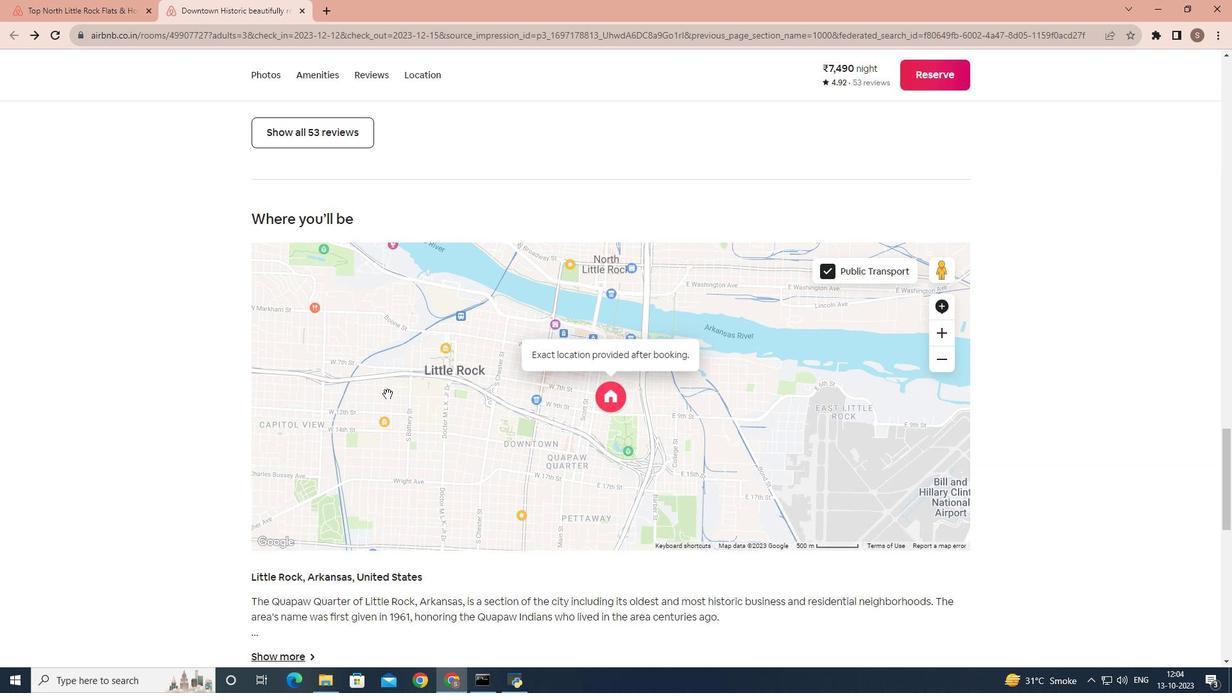 
Action: Mouse scrolled (392, 398) with delta (0, 0)
Screenshot: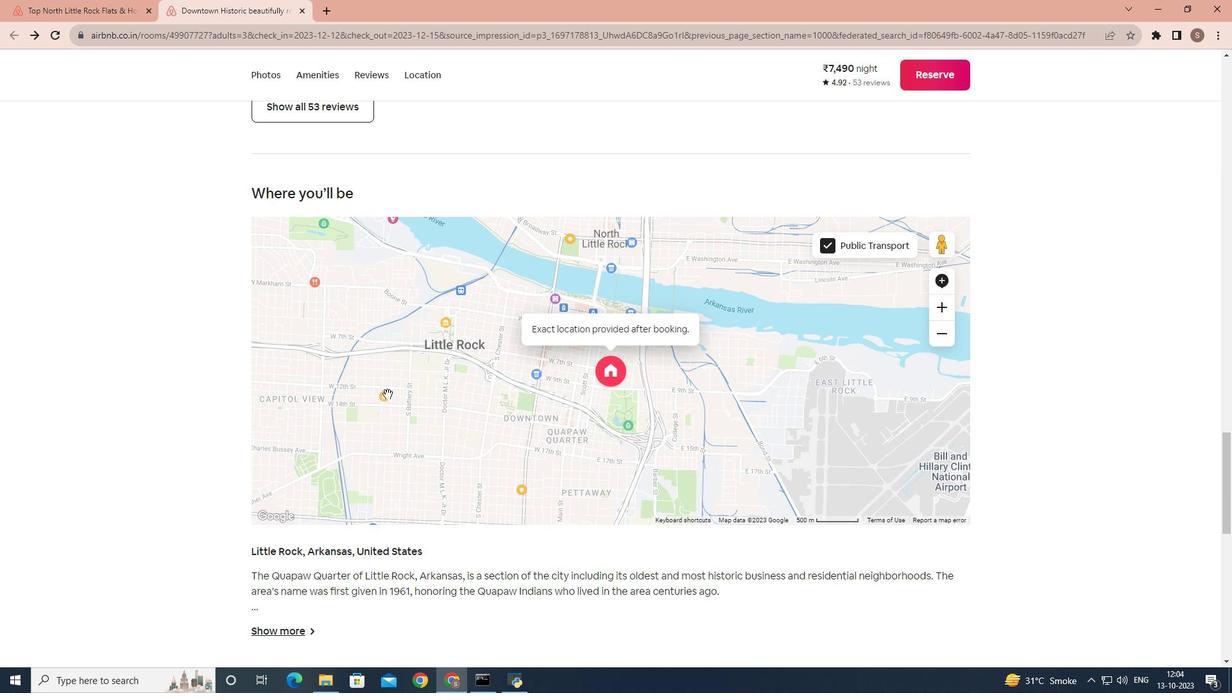 
Action: Mouse scrolled (392, 398) with delta (0, 0)
Screenshot: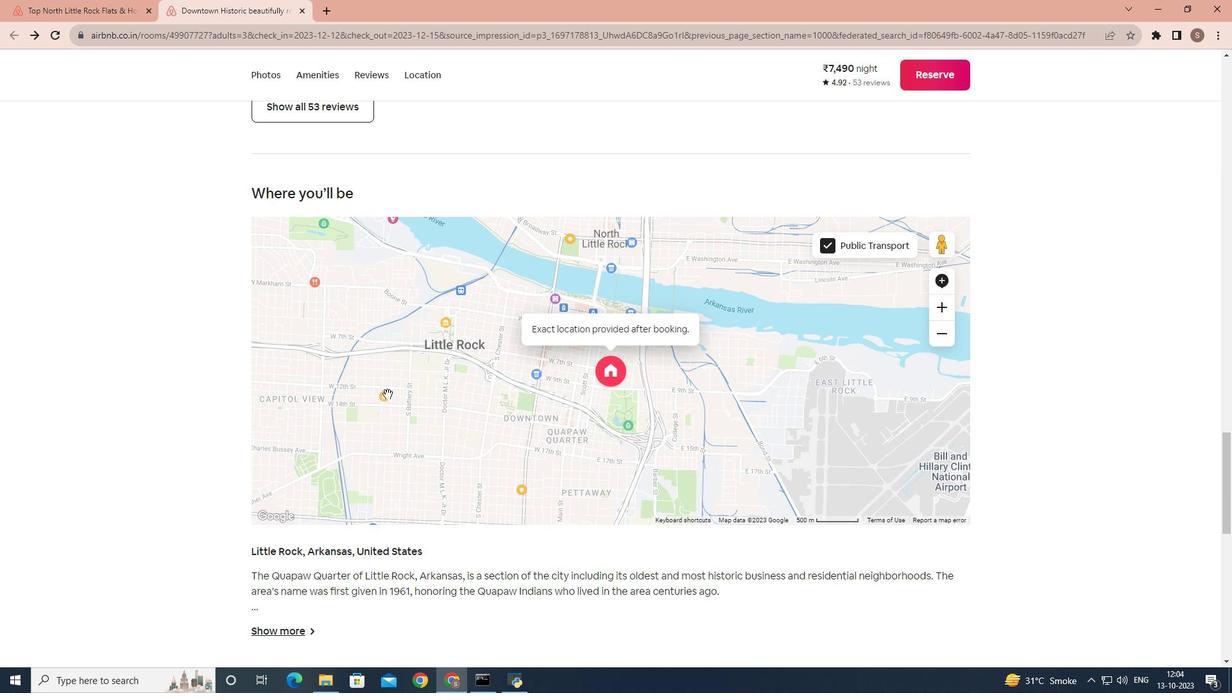 
Action: Mouse scrolled (392, 398) with delta (0, 0)
Screenshot: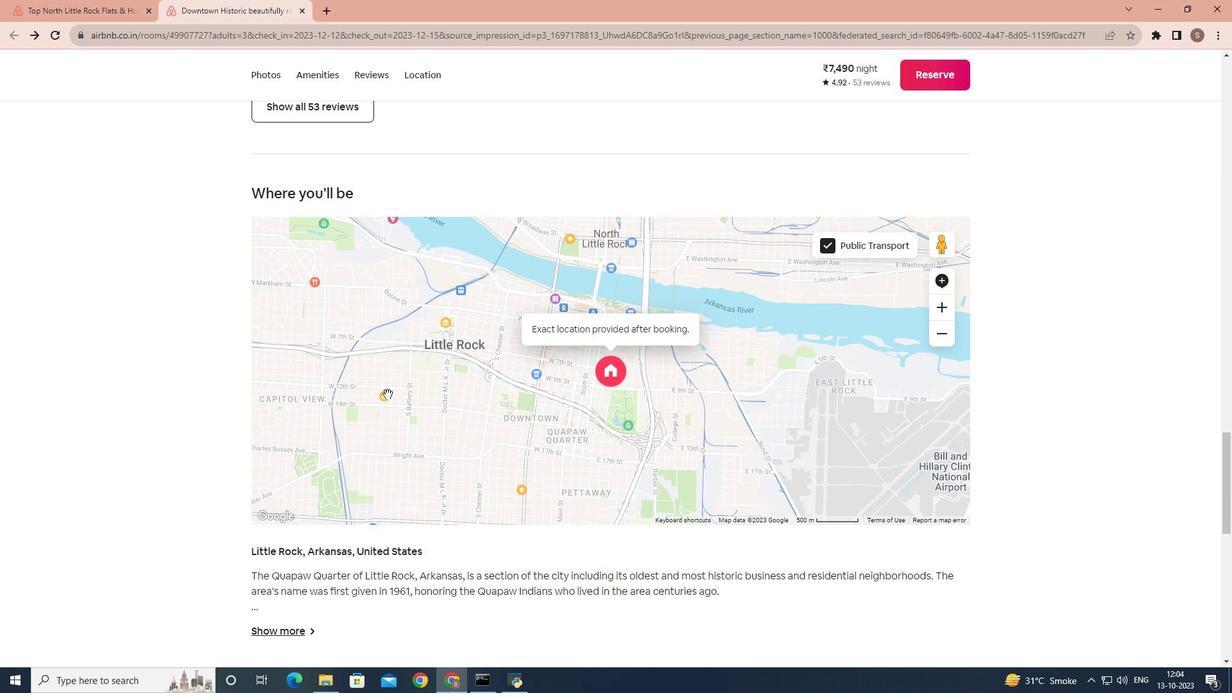 
Action: Mouse scrolled (392, 398) with delta (0, 0)
Screenshot: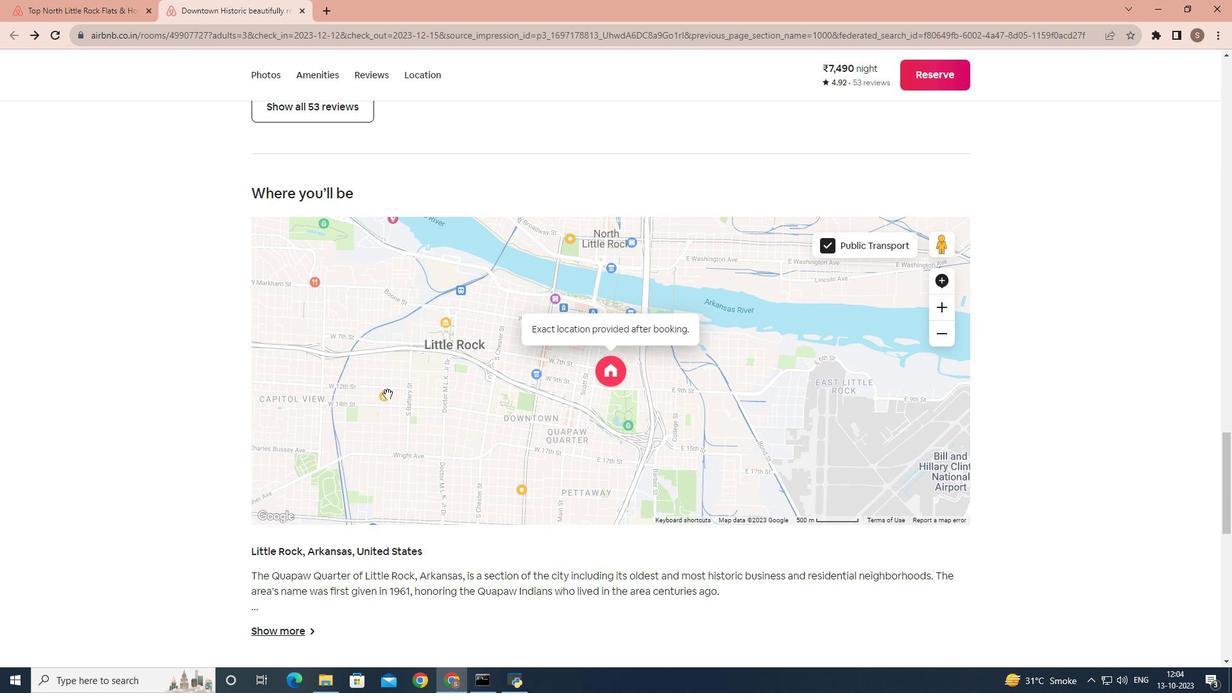 
Action: Mouse moved to (303, 406)
Screenshot: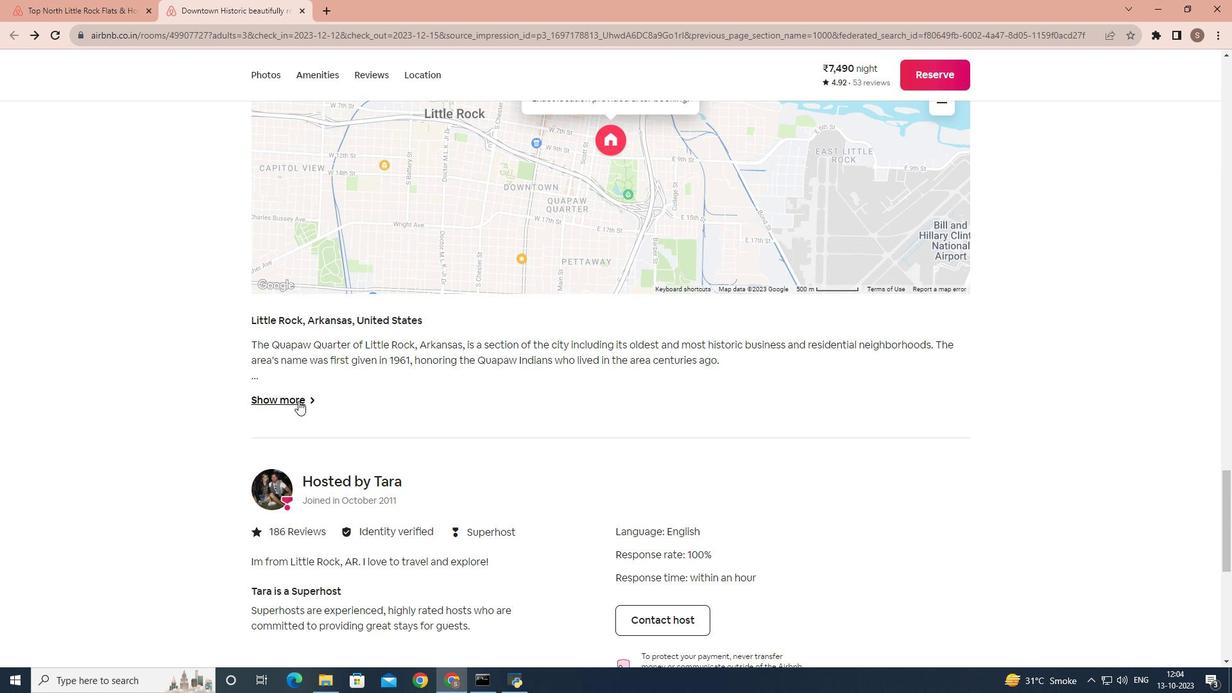 
Action: Mouse pressed left at (303, 406)
Screenshot: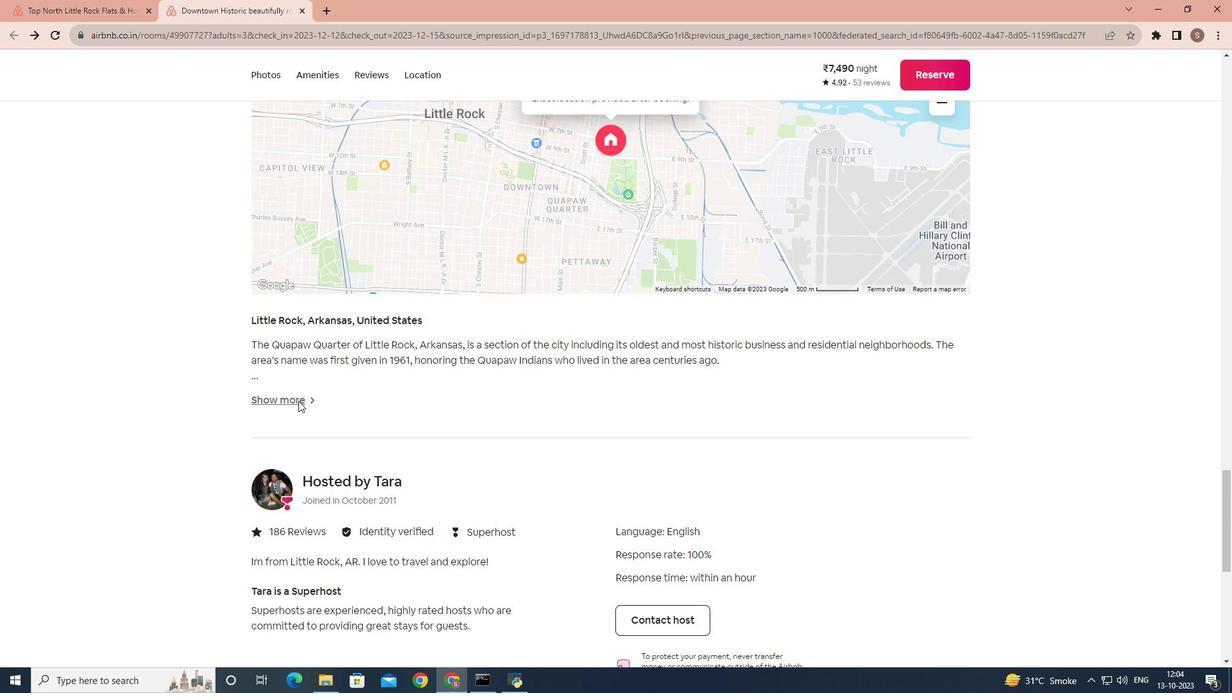 
Action: Mouse moved to (78, 220)
Screenshot: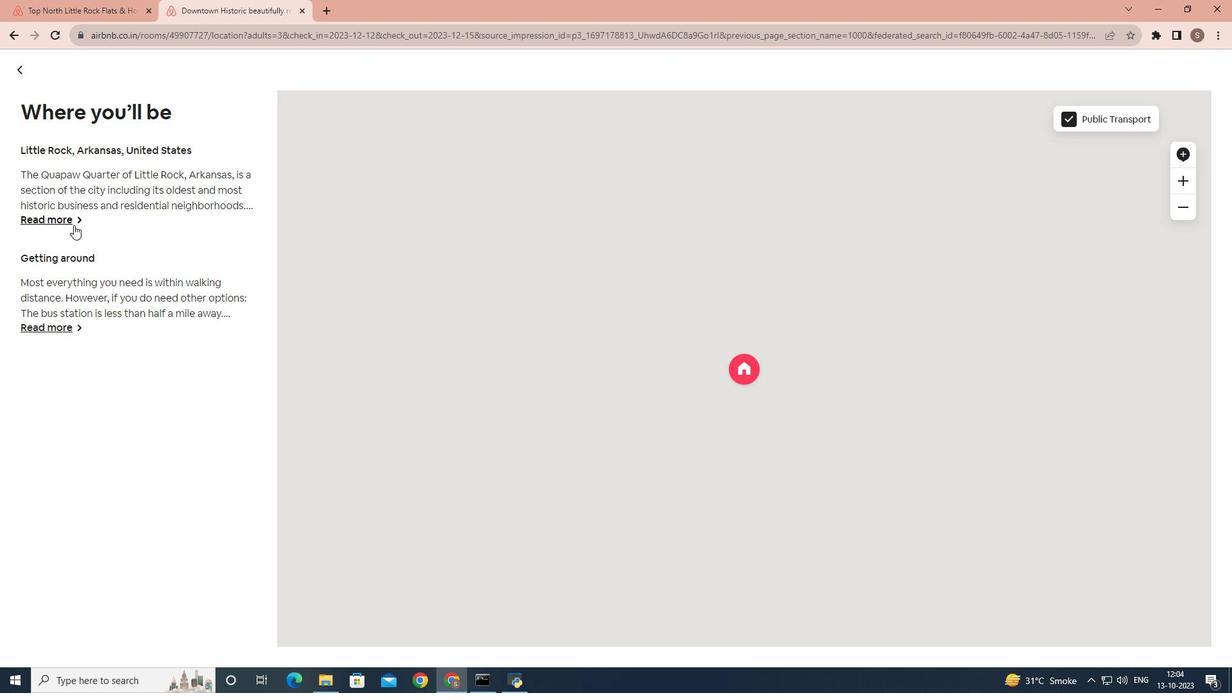 
Action: Mouse pressed left at (78, 220)
Screenshot: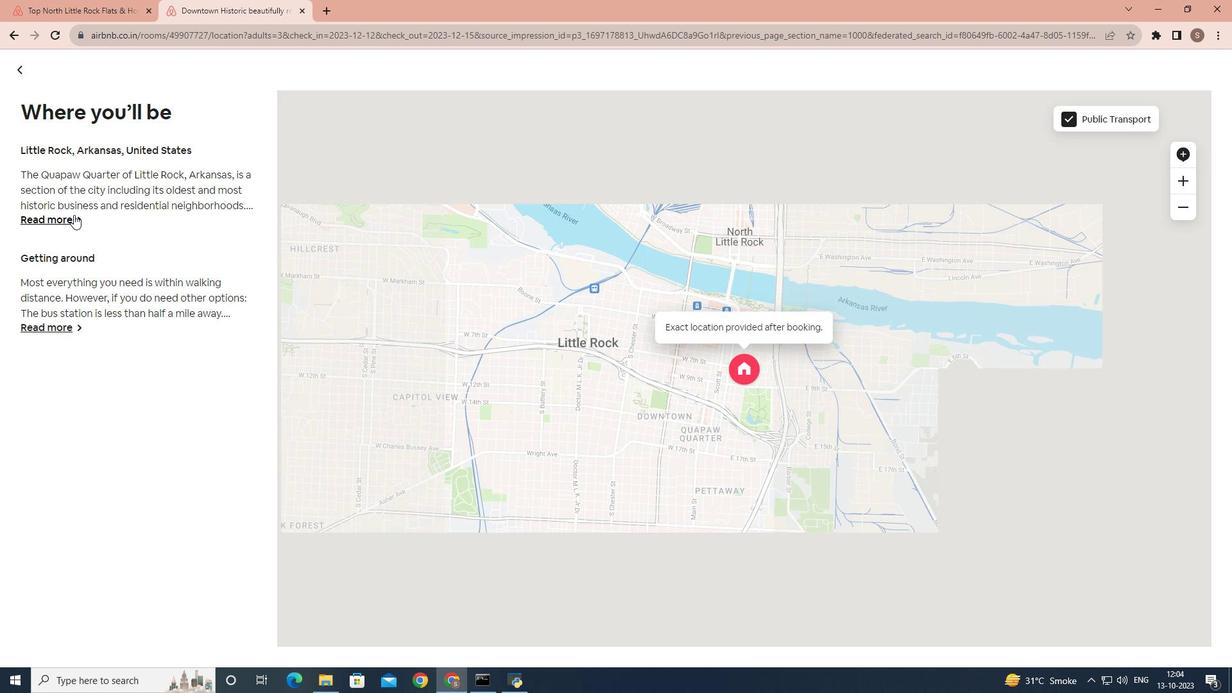 
Action: Mouse moved to (102, 287)
Screenshot: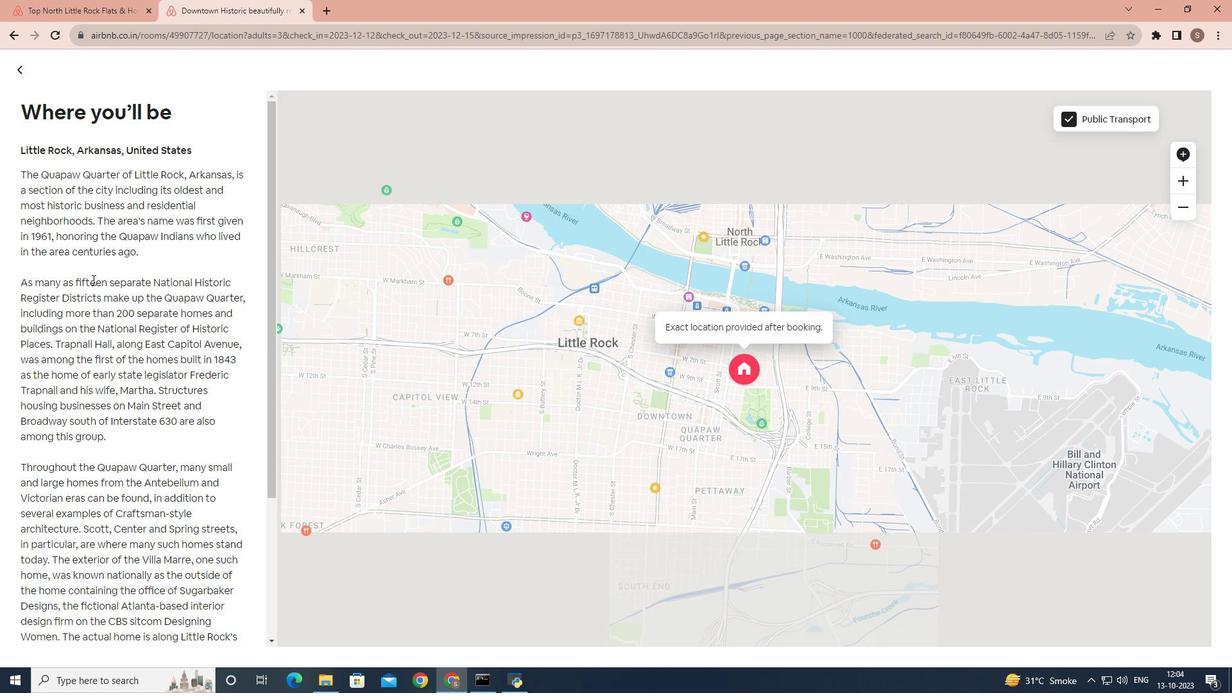 
Action: Mouse scrolled (102, 286) with delta (0, 0)
